 Task: Slide 4 - What is a pitch deck?.
Action: Mouse moved to (25, 85)
Screenshot: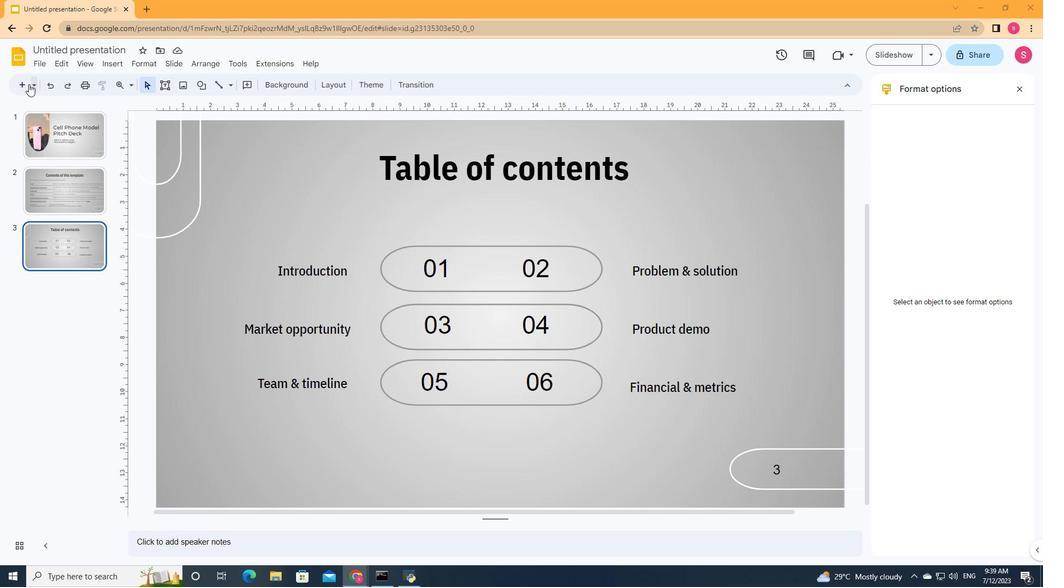 
Action: Mouse pressed left at (25, 85)
Screenshot: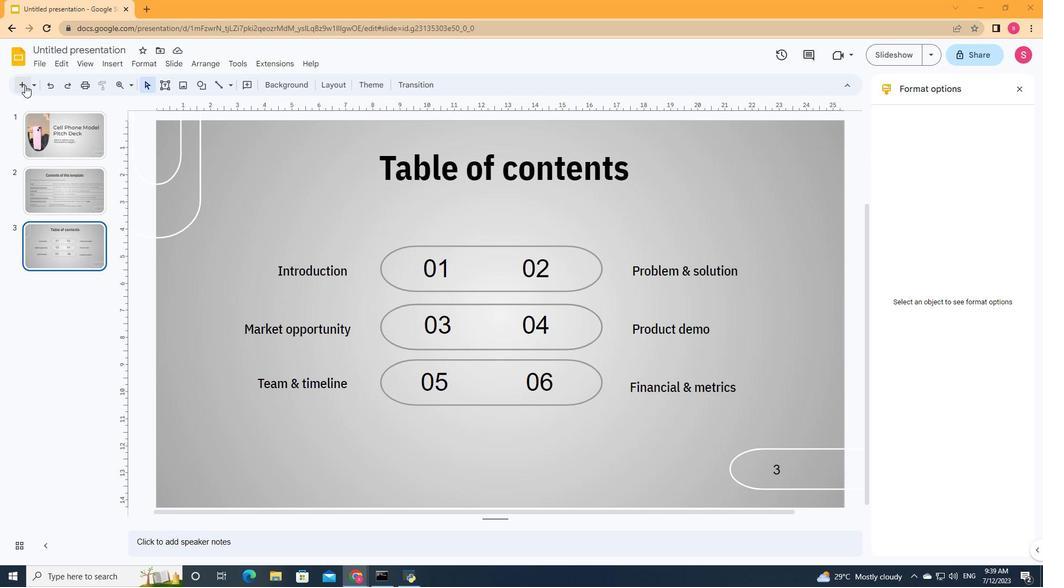 
Action: Mouse moved to (427, 282)
Screenshot: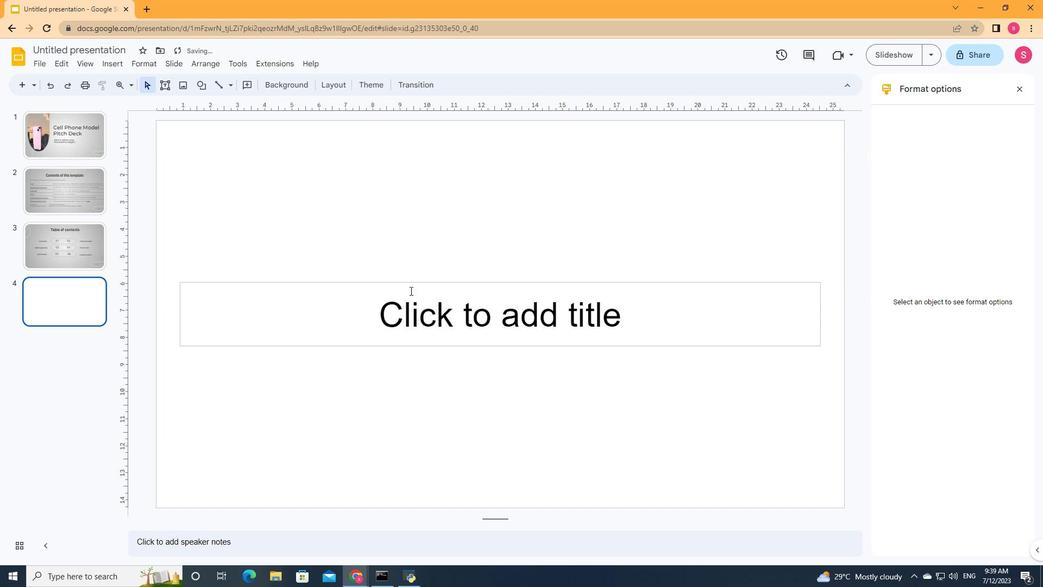 
Action: Mouse pressed left at (427, 282)
Screenshot: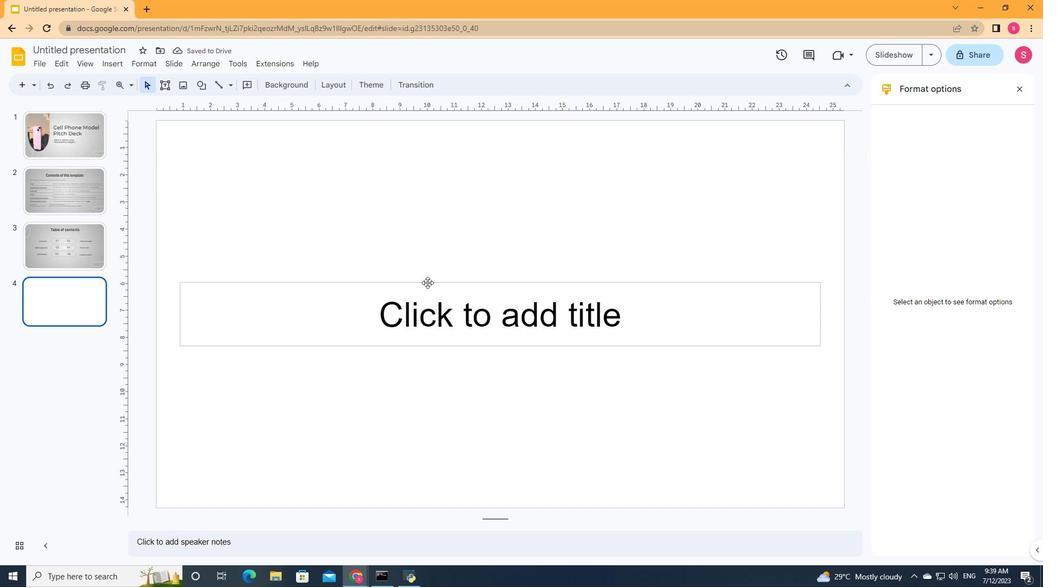 
Action: Mouse moved to (550, 173)
Screenshot: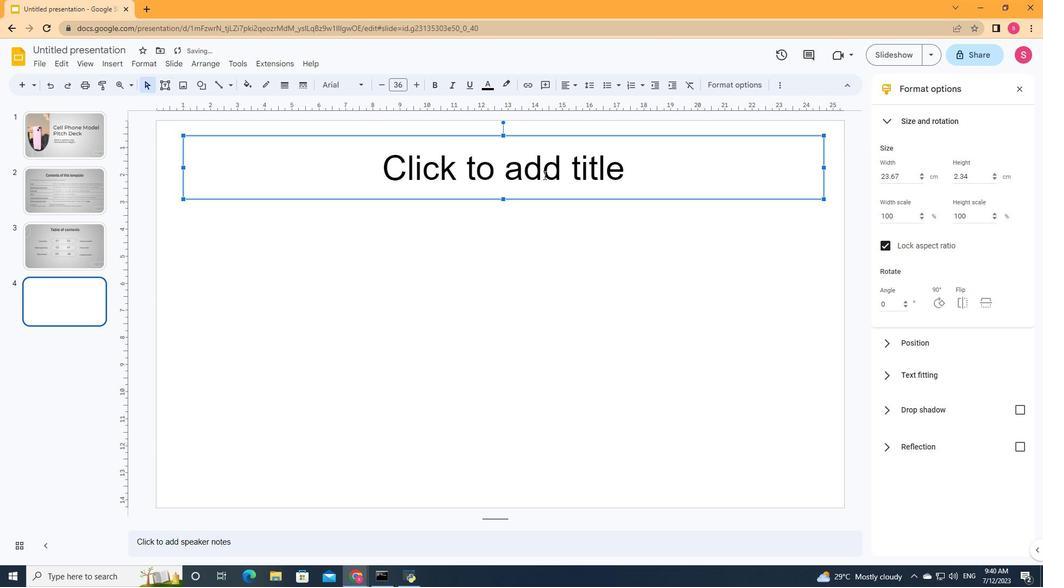 
Action: Mouse pressed left at (550, 173)
Screenshot: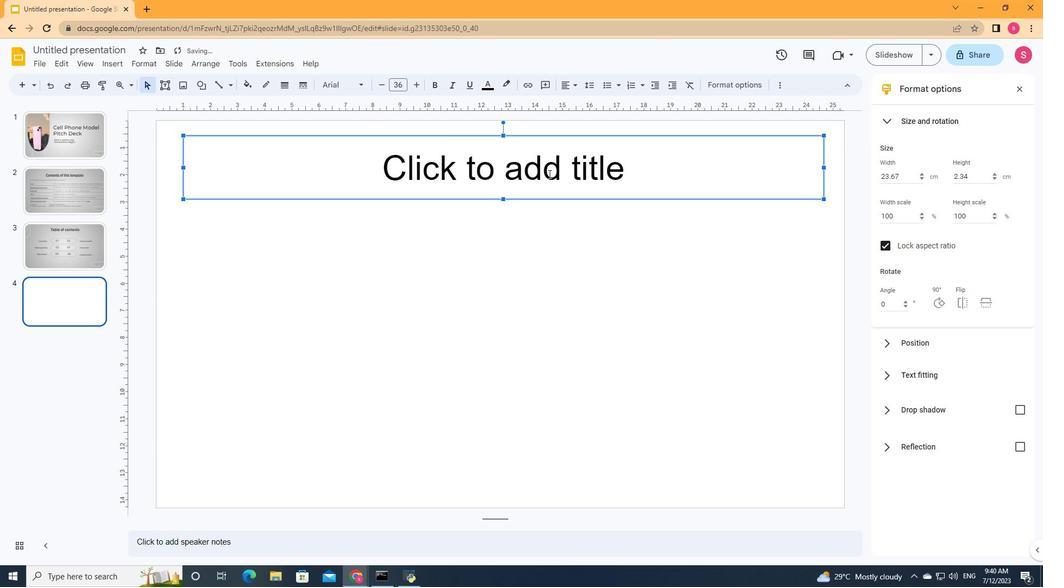 
Action: Mouse moved to (551, 173)
Screenshot: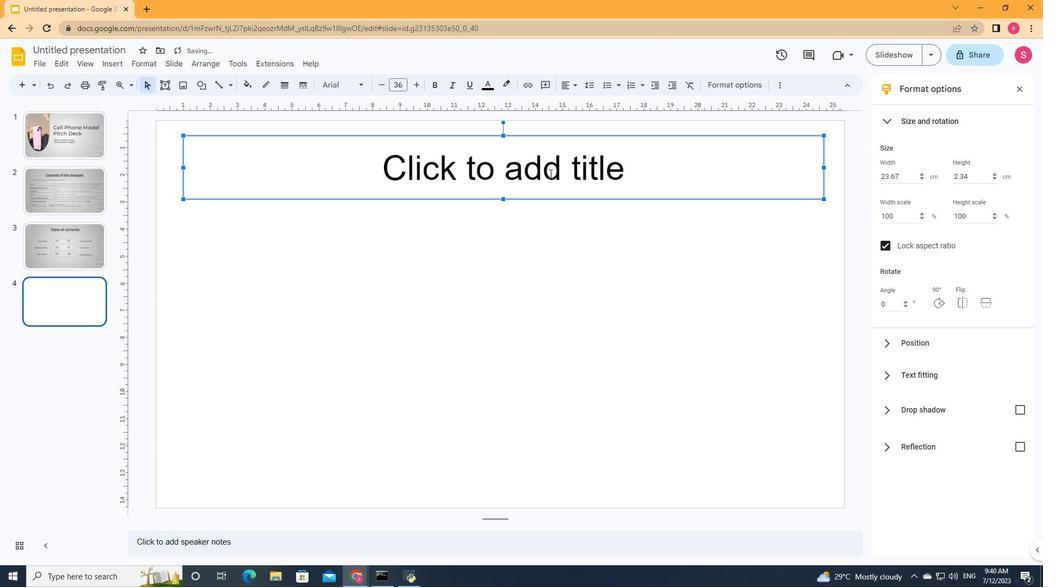 
Action: Key pressed <Key.shift>What<Key.space>is<Key.space>a<Key.space>pitch<Key.space>deck<Key.shift><Key.shift><Key.shift><Key.shift><Key.shift><Key.shift><Key.shift><Key.shift><Key.shift><Key.shift><Key.shift><Key.shift>?
Screenshot: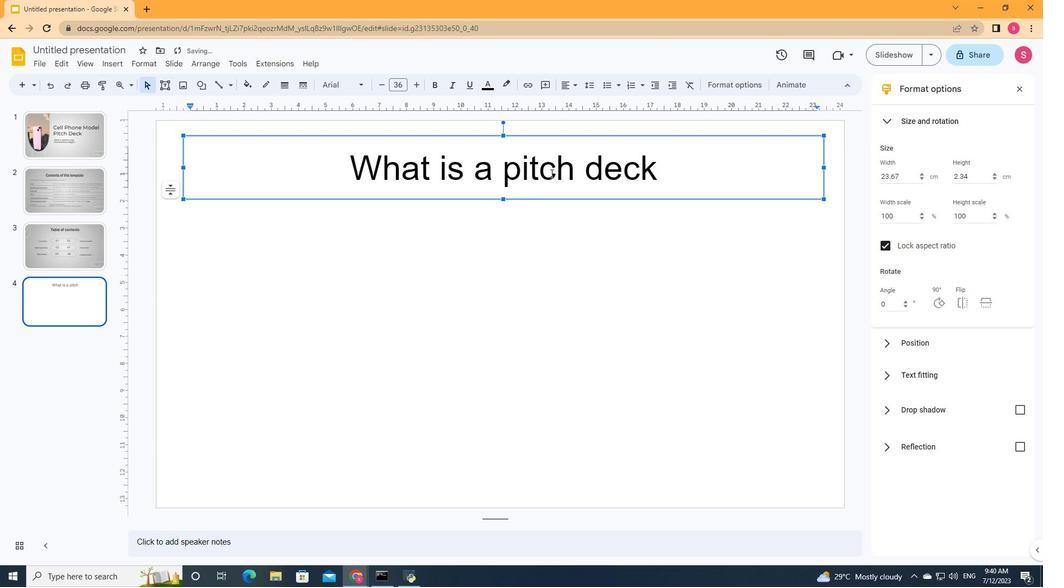 
Action: Mouse moved to (506, 259)
Screenshot: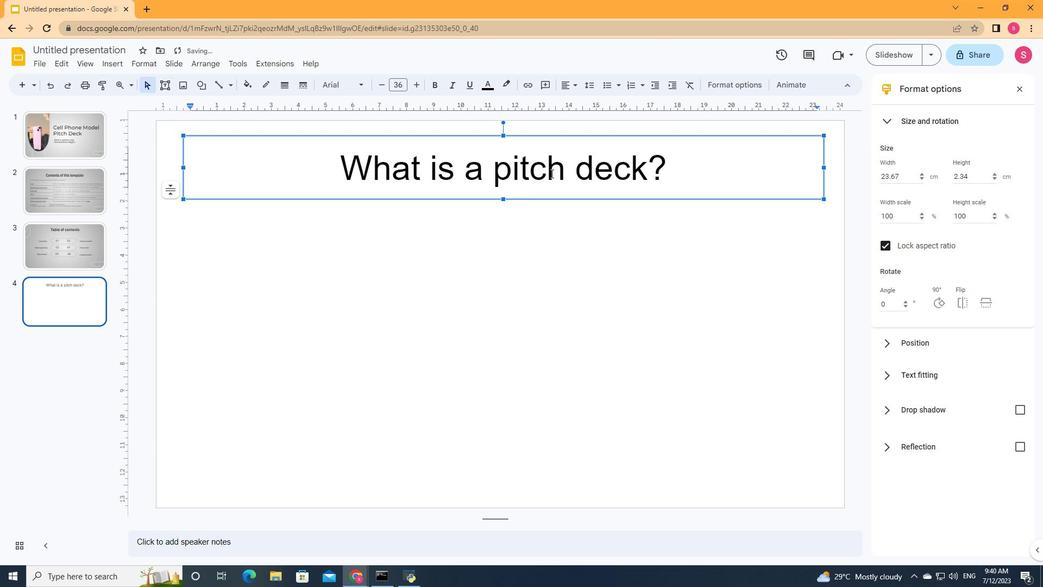 
Action: Mouse pressed left at (506, 259)
Screenshot: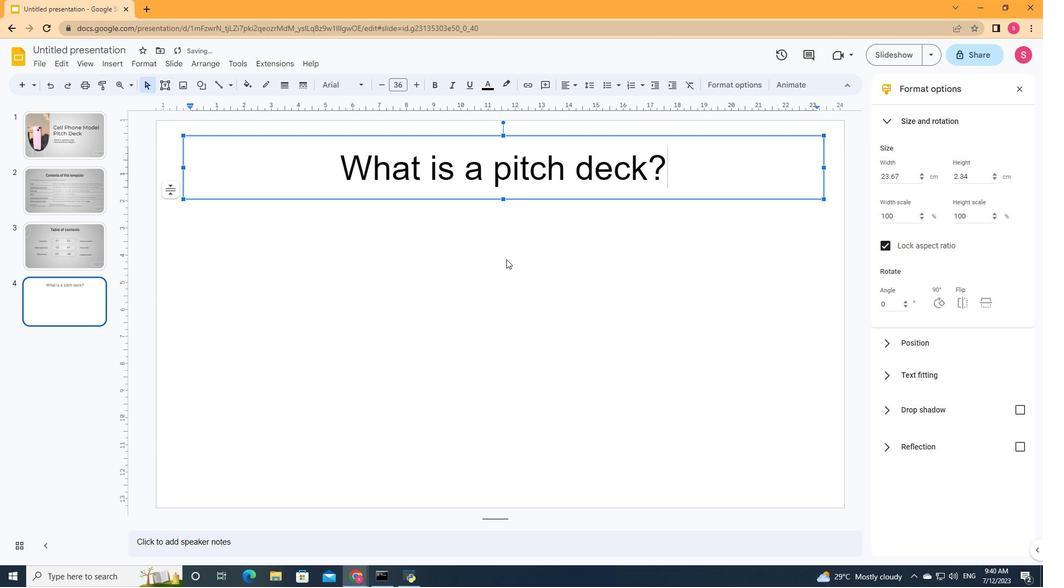 
Action: Mouse moved to (164, 86)
Screenshot: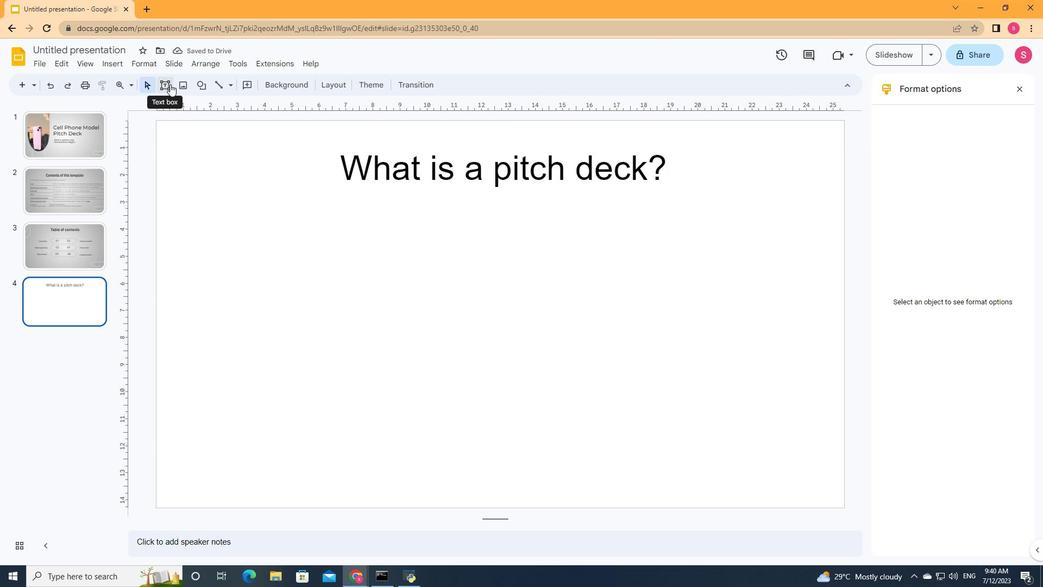 
Action: Mouse pressed left at (164, 86)
Screenshot: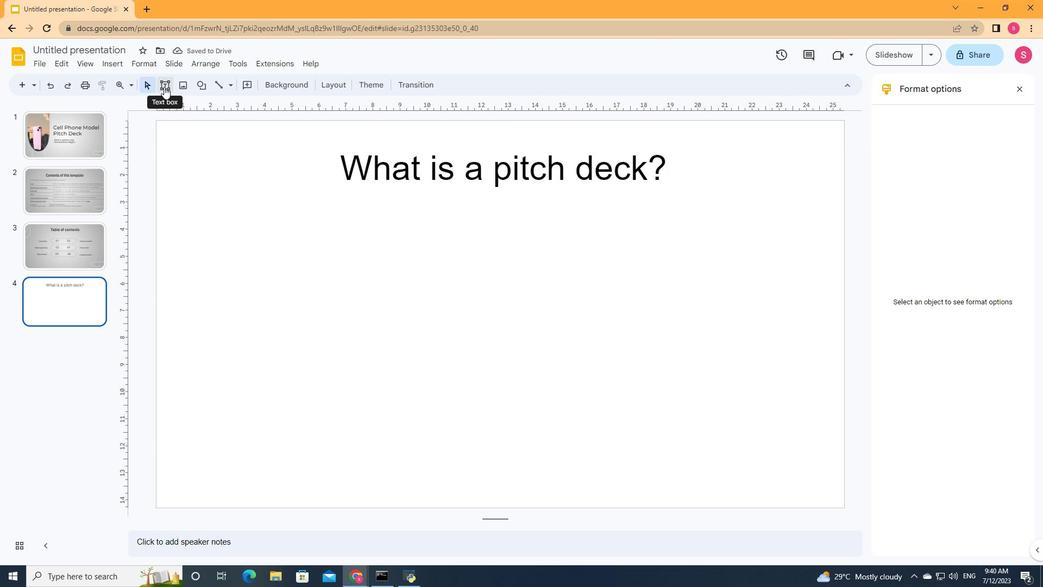 
Action: Mouse moved to (308, 214)
Screenshot: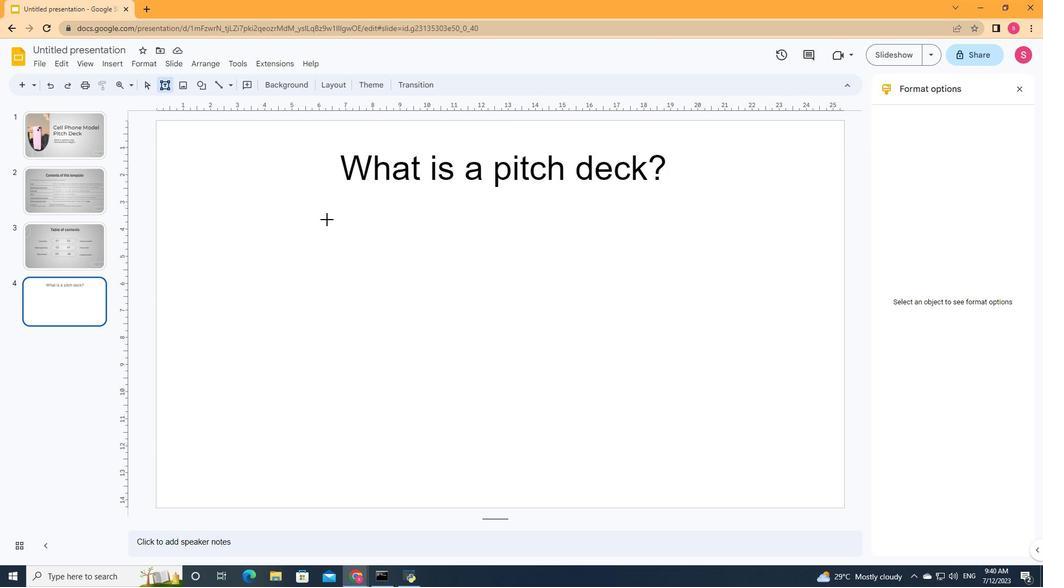 
Action: Mouse pressed left at (308, 214)
Screenshot: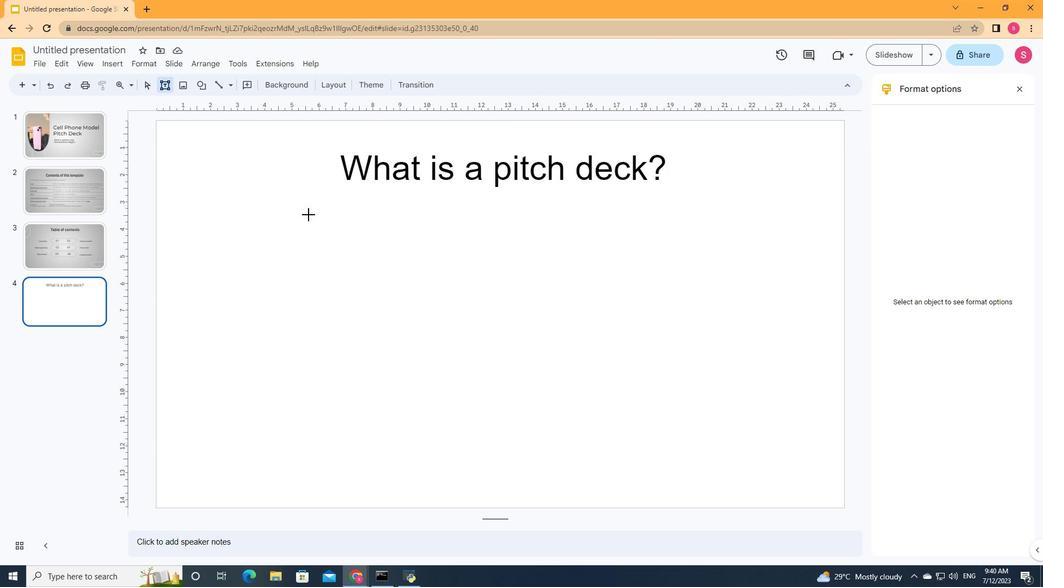 
Action: Mouse moved to (406, 257)
Screenshot: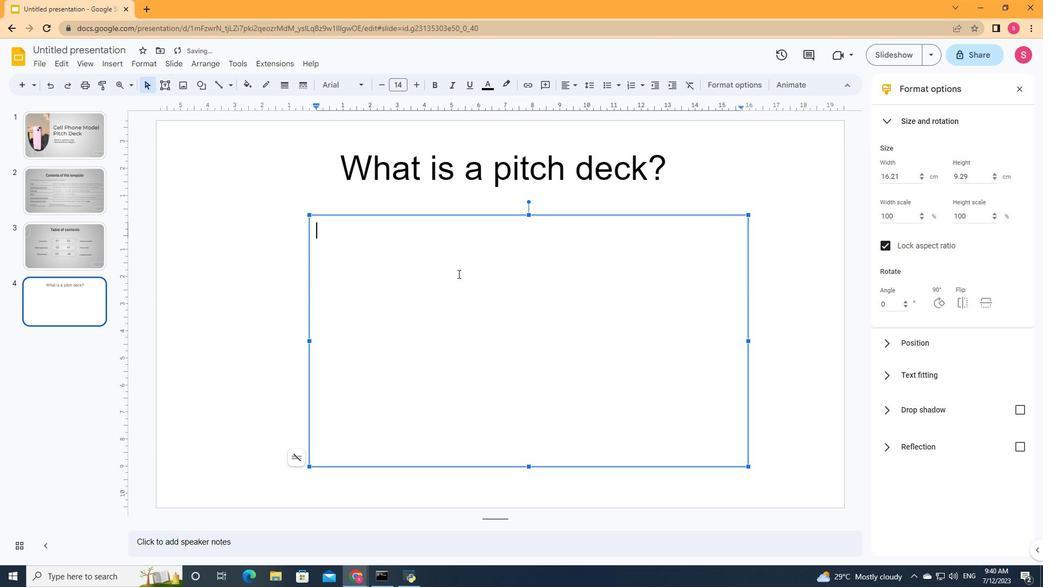 
Action: Key pressed <Key.shift>A<Key.space>pitch<Key.space>deck<Key.space>is<Key.space>a<Key.space>short<Key.space>presentation<Key.space>that<Key.space>entreprepre<Key.backspace><Key.backspace><Key.backspace>neurs<Key.space>use<Key.space>to<Key.space>describe<Key.space>their<Key.space>business<Key.space>and<Key.space>present<Key.space>it<Key.space>to<Key.space>potential<Key.space>investors.<Key.space><Key.shift>It<Key.space>usually<Key.space>consists<Key.space>of<Key.space>about<Key.space>10<Key.space>slides<Key.space>with<Key.shift><Key.shift><Key.shift><Key.shift><Key.shift><Key.shift><Key.shift><Key.shift><Key.shift>:<Key.enter><Key.shift><Key.shift><Key.shift><Key.shift><Key.shift><Key.shift><Key.shift><Key.shift><Key.shift><Key.shift><Key.shift><Key.shift><Key.shift><Key.shift><Key.shift><Key.shift><Key.shift><Key.shift><Key.shift><Key.shift><Key.shift><Key.shift><Key.shift><Key.shift><Key.shift><Key.shift><Key.shift><Key.shift><Key.shift><Key.shift><Key.shift>An<Key.space>overview<Key.space>of<Key.space>the<Key.space>company's<Key.space>mission<Key.space>and<Key.space>the<Key.space>product<Key.space>or<Key.space>service<Key.space>offered<Key.enter><Key.shift>Market<Key.space>opportunity<Key.enter><Key.shift>Team<Key.space><Key.backspace>,<Key.space><Key.shift>financials,<Key.space>etc.<Key.enter><Key.shift><Key.shift><Key.shift><Key.shift><Key.shift><Key.shift><Key.shift><Key.shift>The<Key.space>goal<Key.space>is<Key.space>to<Key.space>garner<Key.space>enough<Key.space>interest<Key.space>from<Key.space>investors<Key.space>so<Key.space>that<Key.space>they<Key.space>are<Key.space>motivated<Key.space>to<Key.space>invest<Key.space>in<Key.space>the<Key.space>business
Screenshot: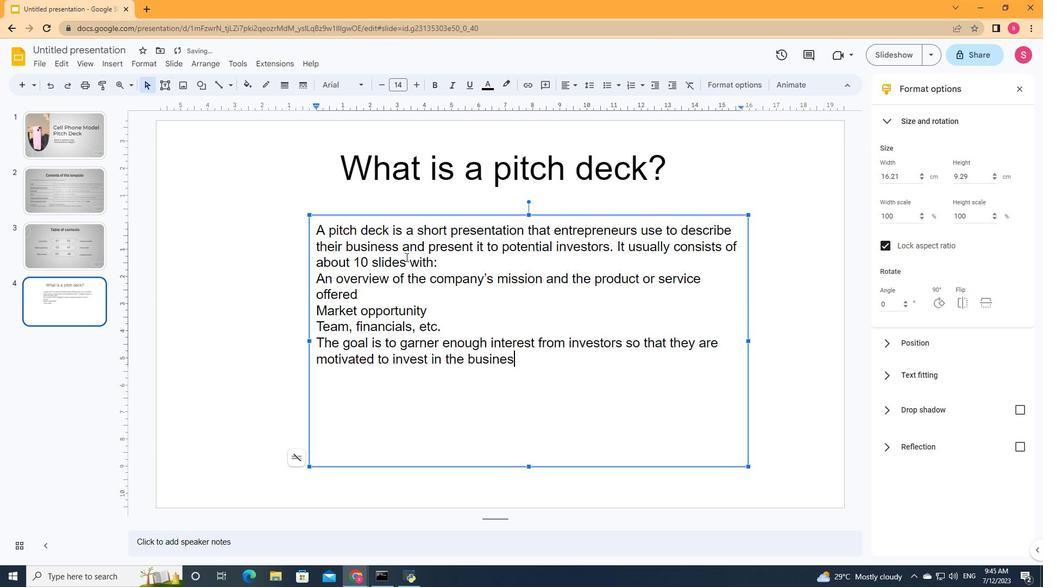 
Action: Mouse scrolled (406, 257) with delta (0, 0)
Screenshot: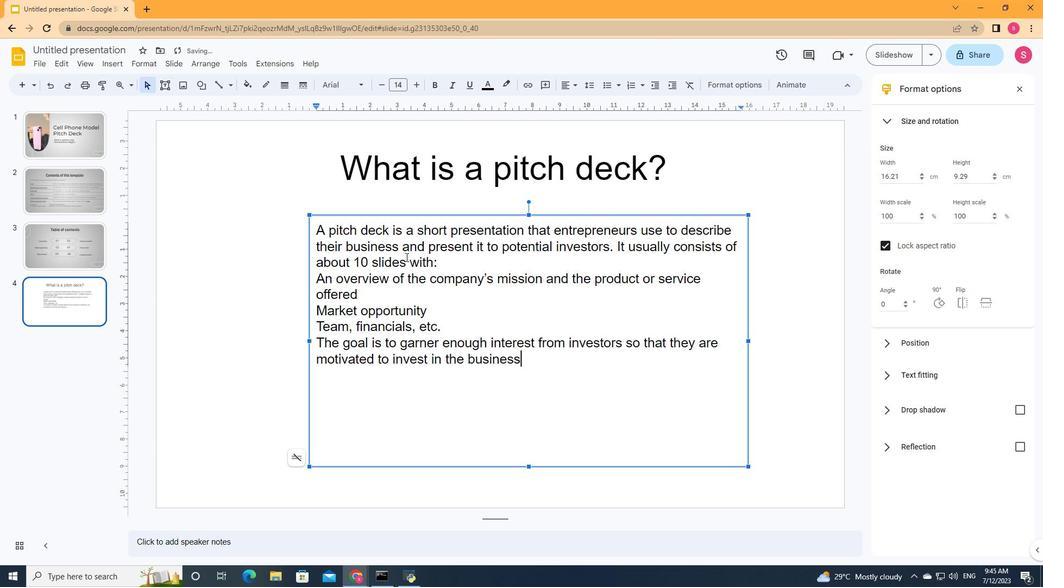 
Action: Mouse moved to (88, 285)
Screenshot: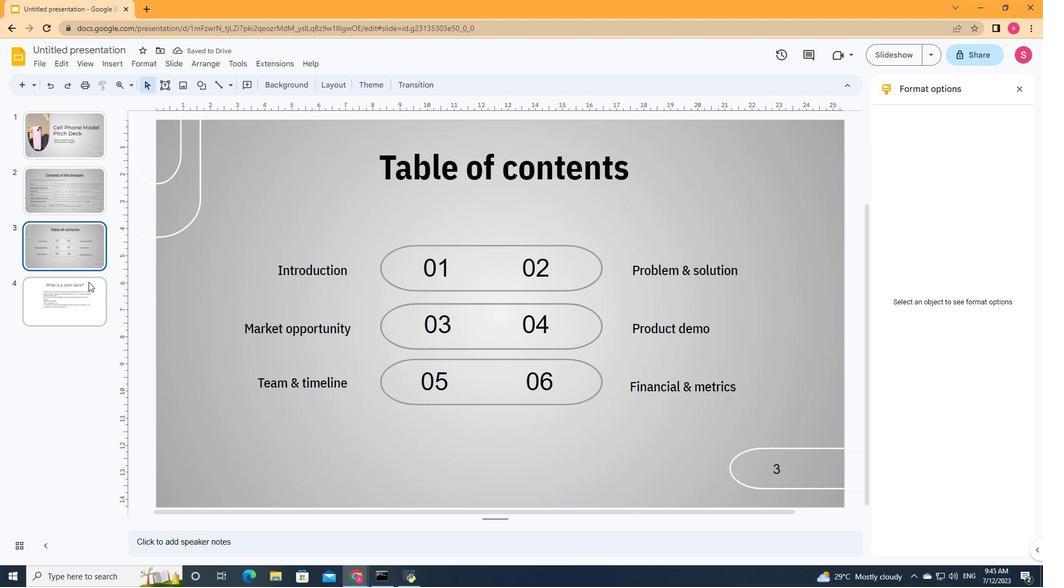 
Action: Mouse pressed left at (88, 285)
Screenshot: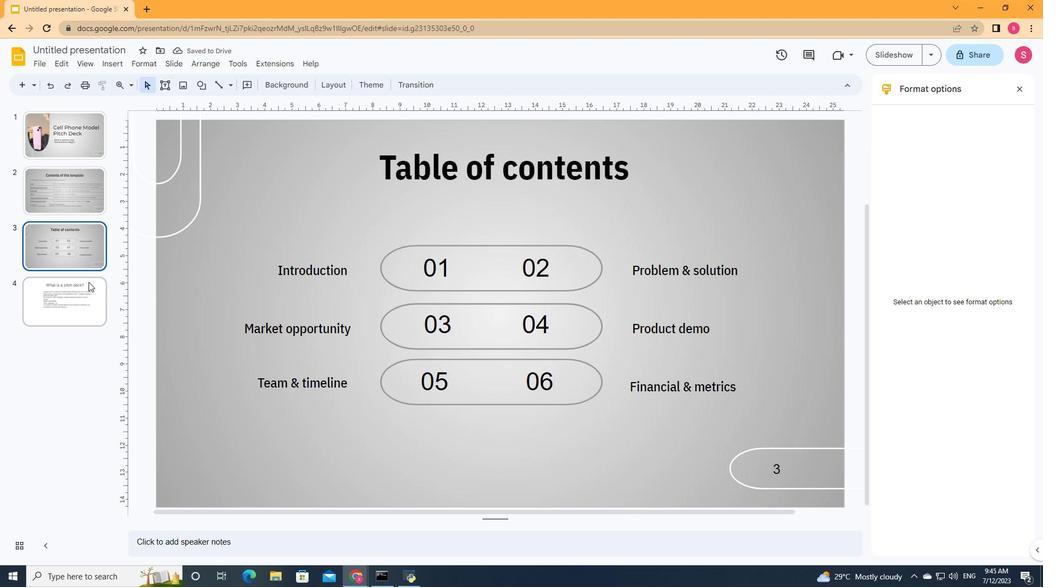 
Action: Mouse moved to (348, 173)
Screenshot: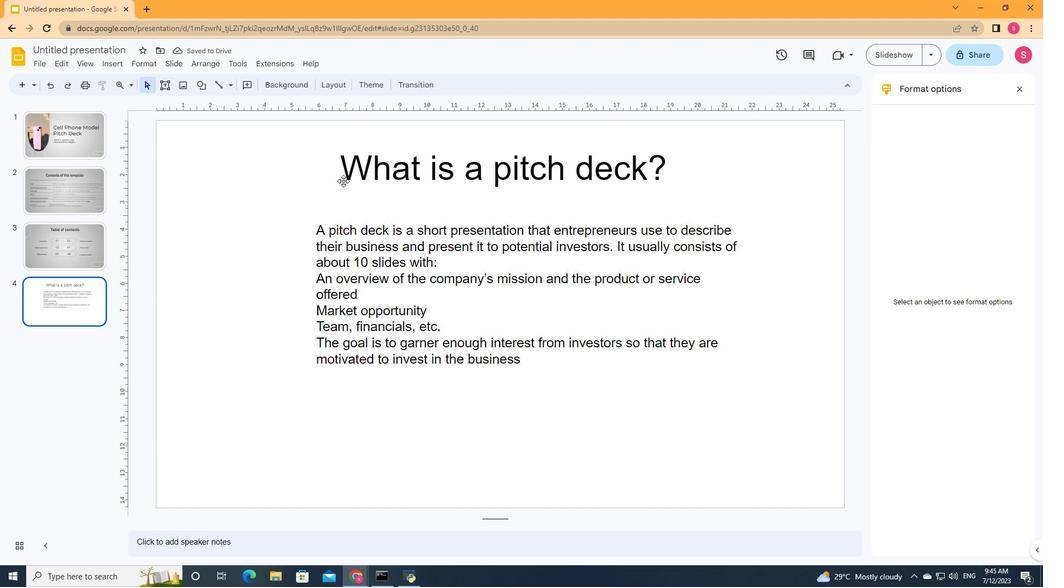 
Action: Mouse pressed left at (348, 173)
Screenshot: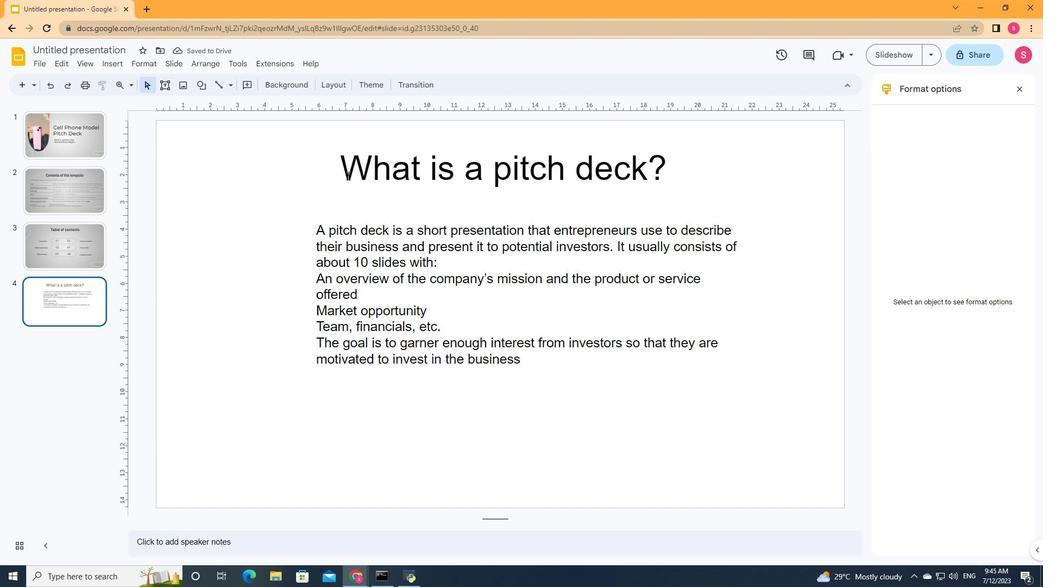 
Action: Mouse moved to (181, 167)
Screenshot: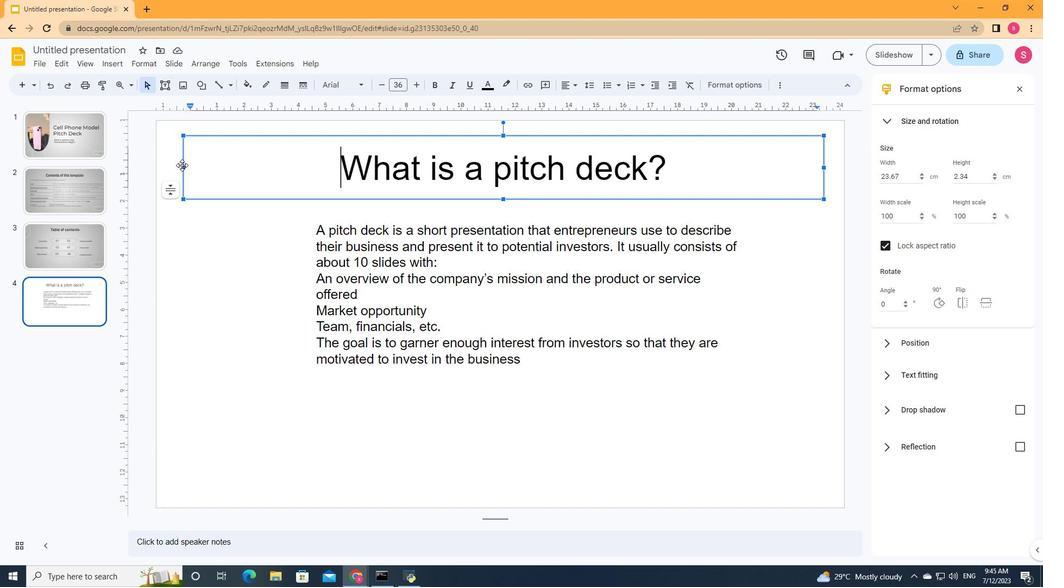 
Action: Mouse pressed left at (181, 167)
Screenshot: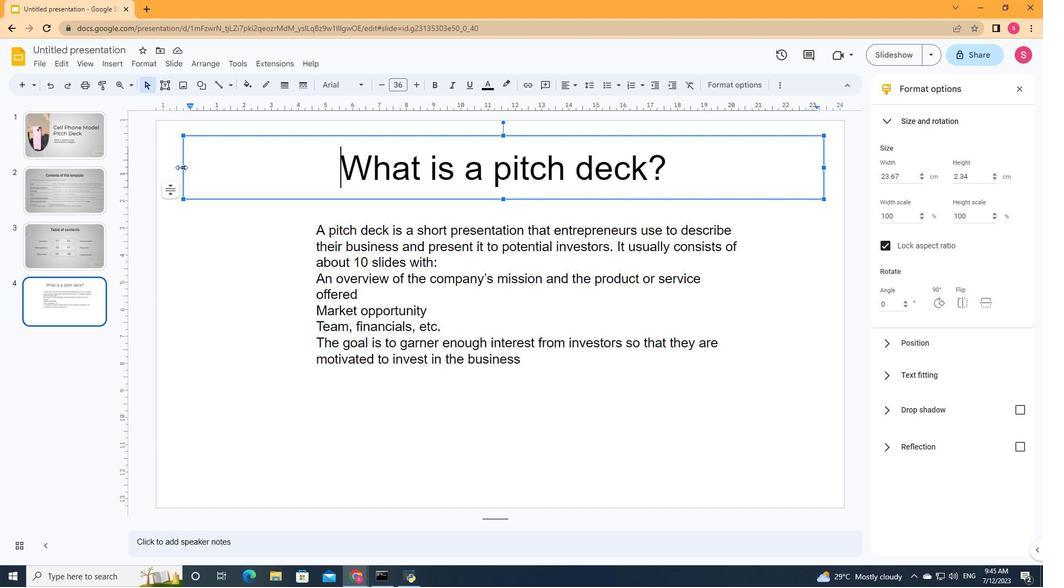 
Action: Mouse moved to (576, 188)
Screenshot: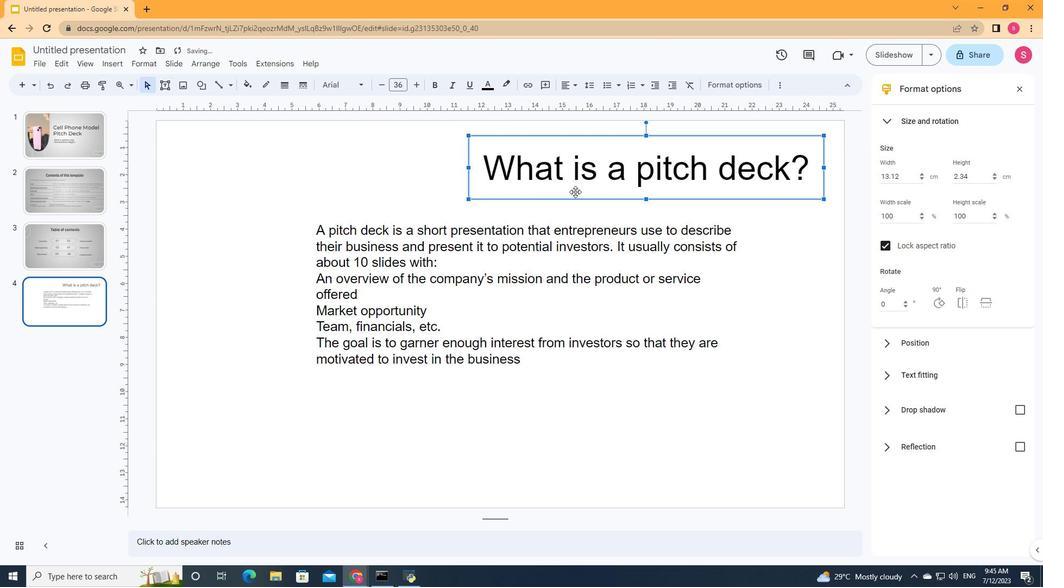 
Action: Mouse pressed left at (576, 188)
Screenshot: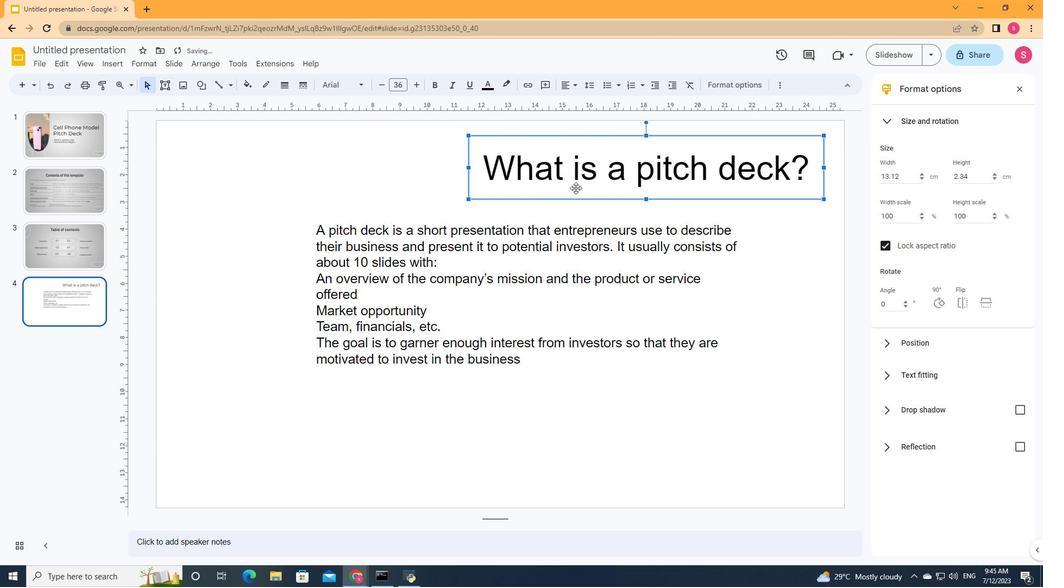 
Action: Mouse moved to (807, 170)
Screenshot: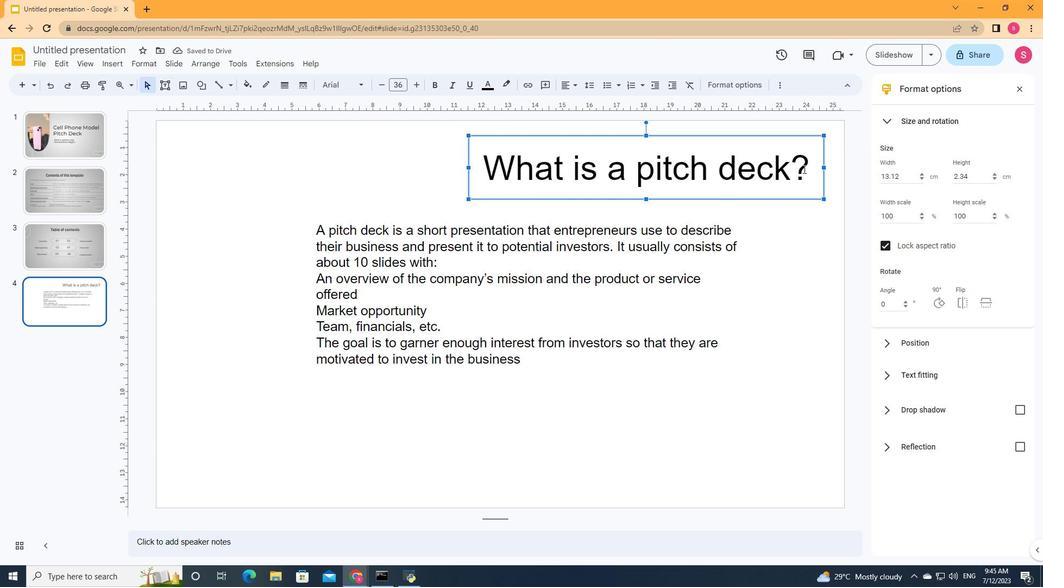 
Action: Mouse pressed left at (807, 170)
Screenshot: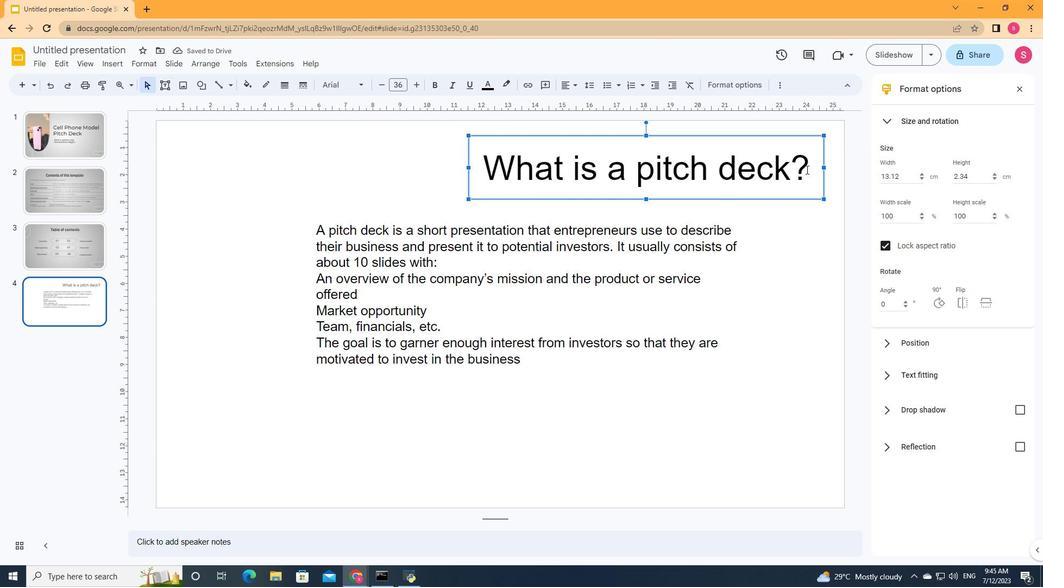 
Action: Mouse moved to (377, 84)
Screenshot: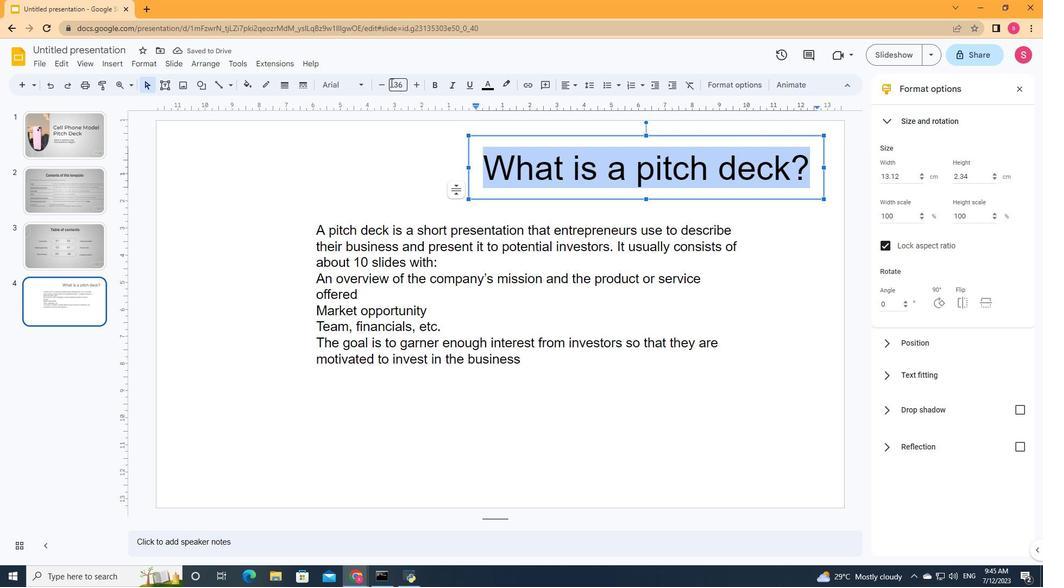 
Action: Mouse pressed left at (377, 84)
Screenshot: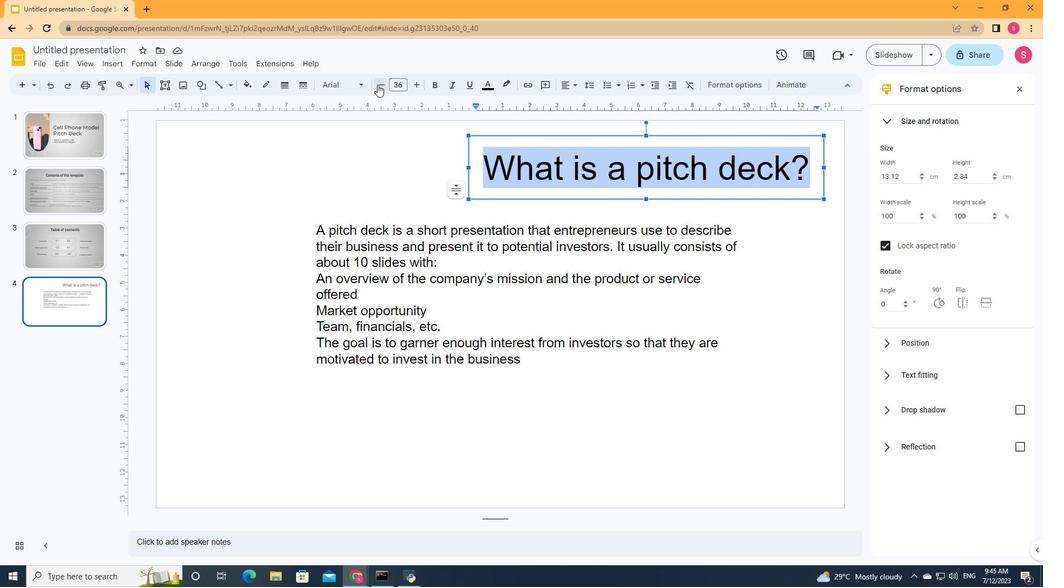
Action: Mouse pressed left at (377, 84)
Screenshot: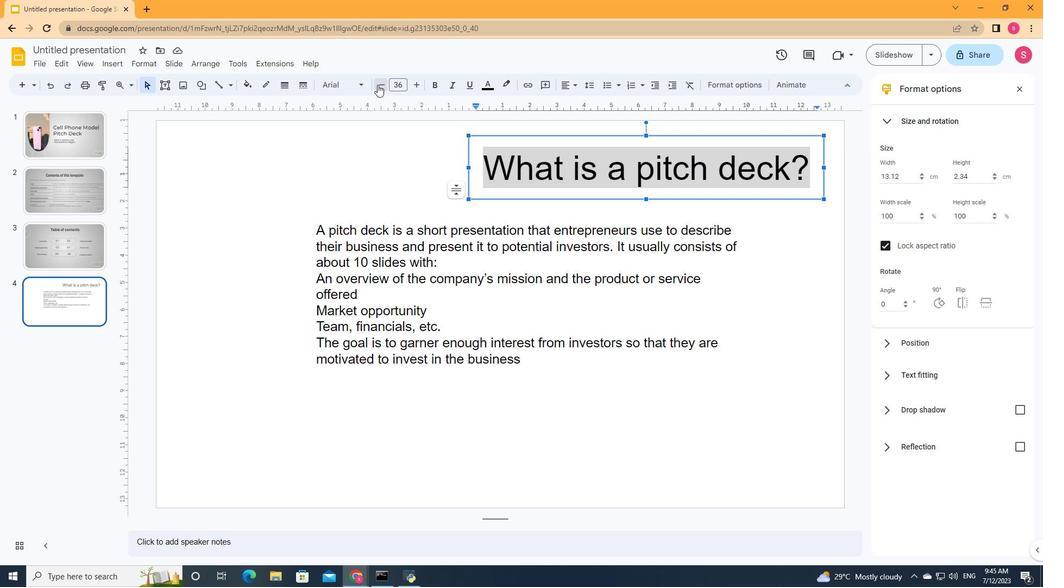 
Action: Mouse pressed left at (377, 84)
Screenshot: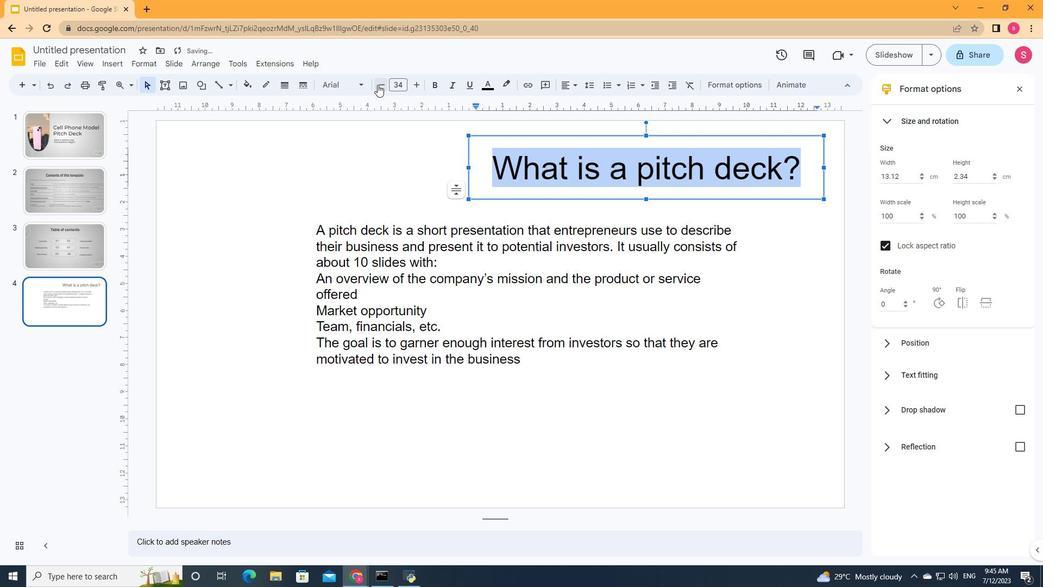 
Action: Mouse pressed left at (377, 84)
Screenshot: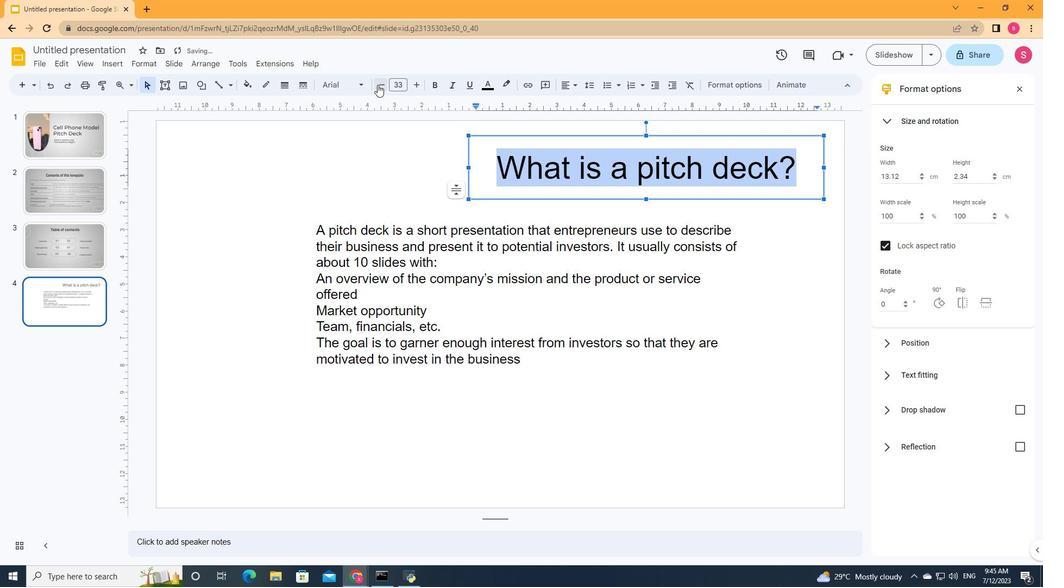 
Action: Mouse moved to (315, 228)
Screenshot: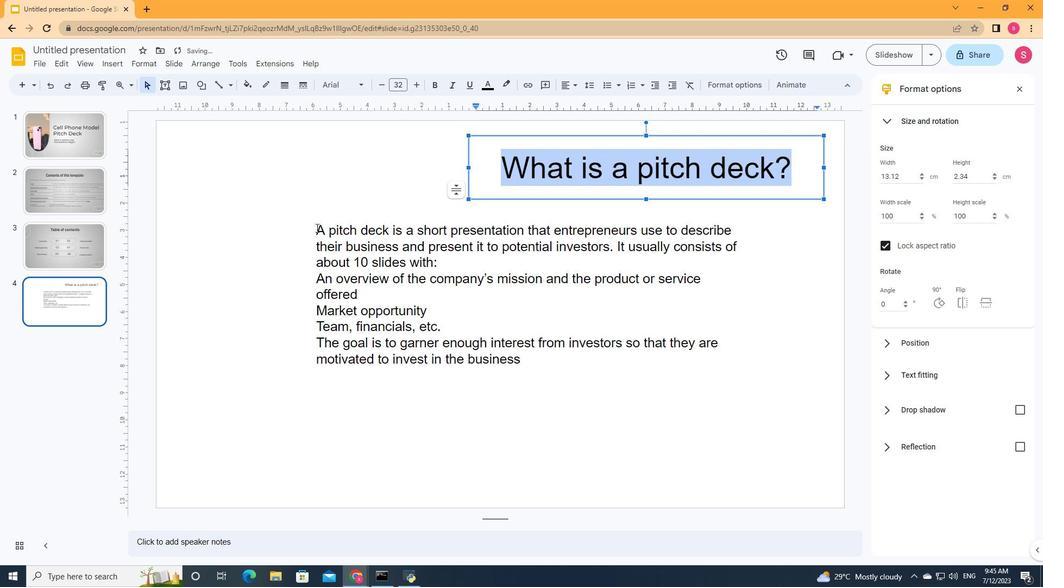 
Action: Mouse pressed left at (315, 228)
Screenshot: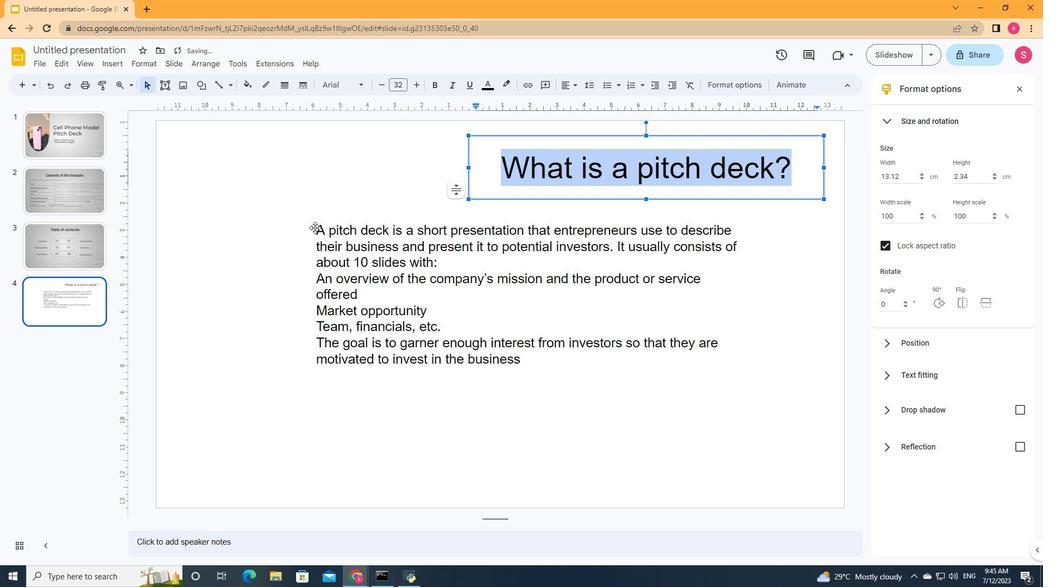 
Action: Mouse moved to (527, 357)
Screenshot: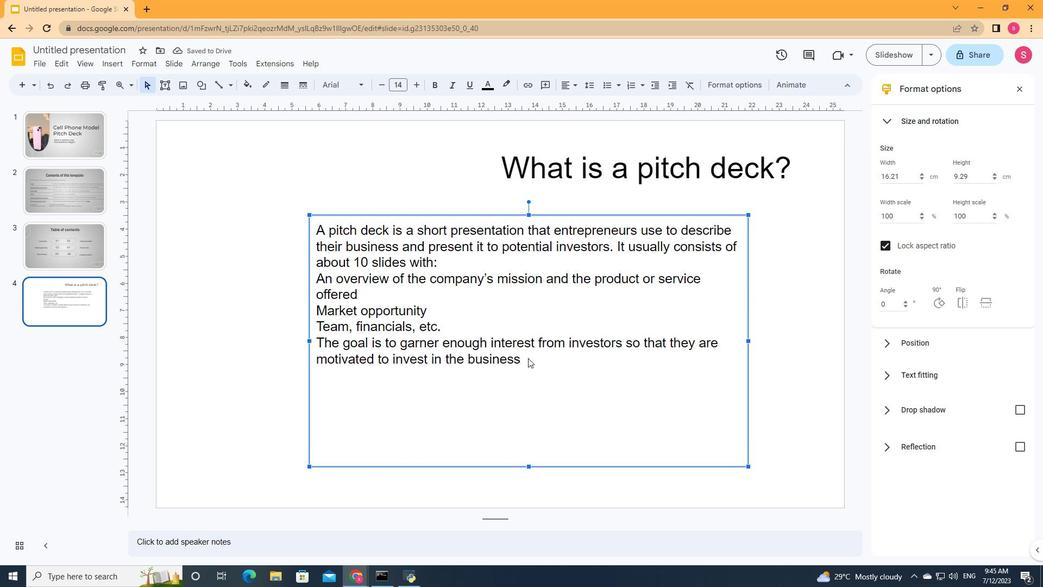 
Action: Mouse pressed left at (527, 357)
Screenshot: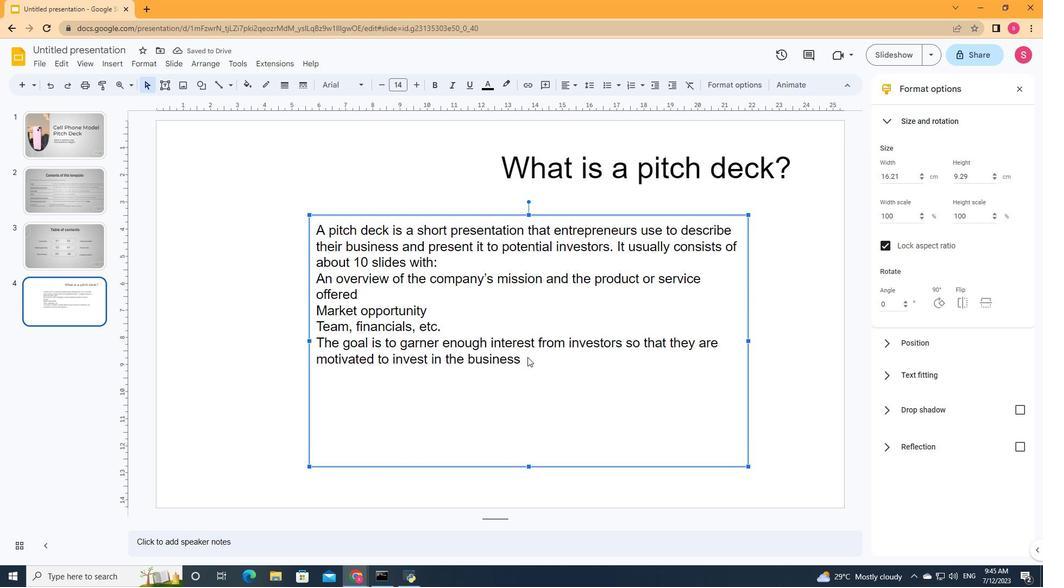 
Action: Mouse moved to (524, 358)
Screenshot: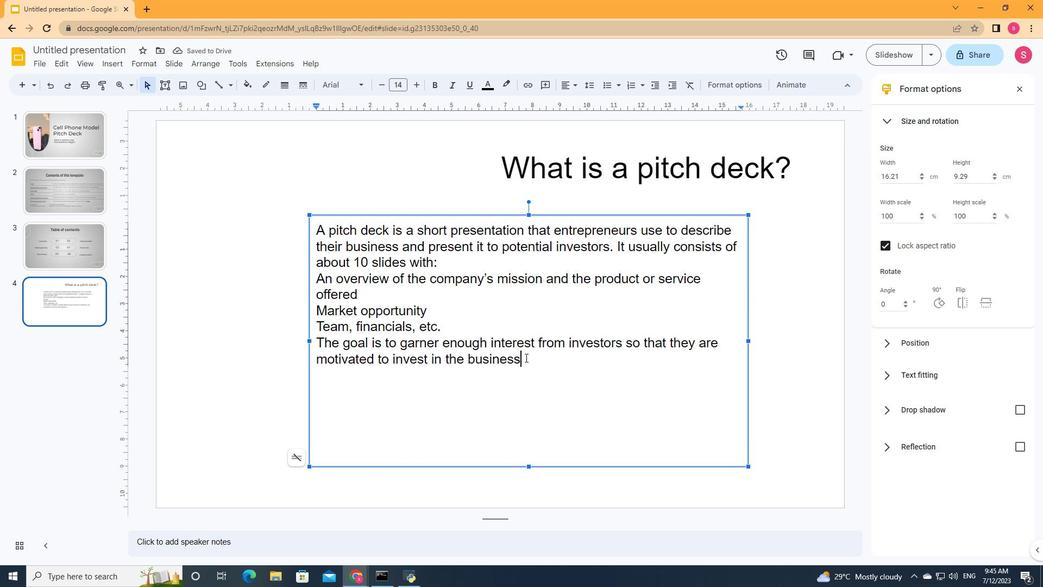 
Action: Mouse pressed left at (524, 358)
Screenshot: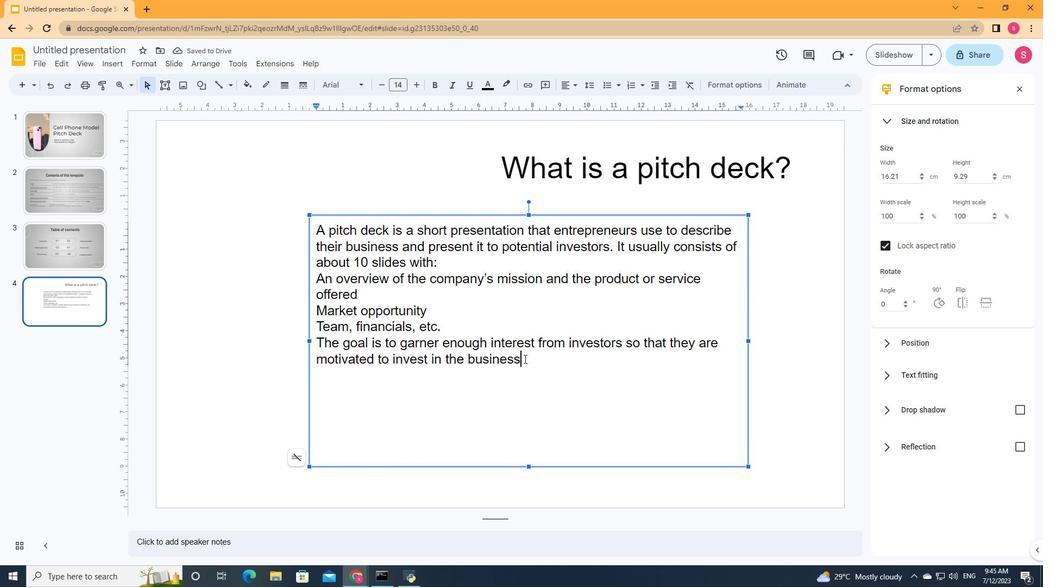 
Action: Mouse moved to (308, 341)
Screenshot: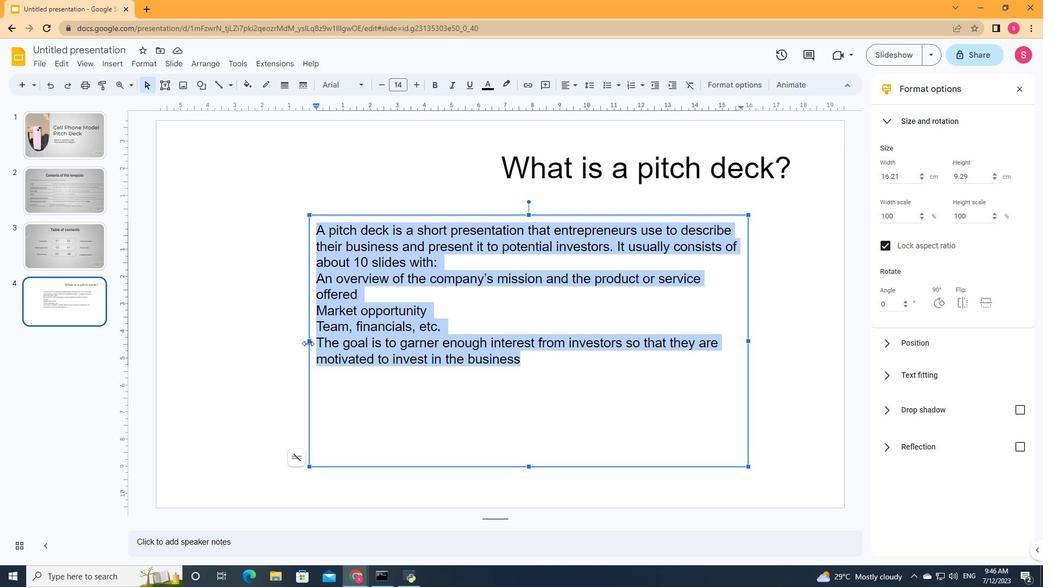 
Action: Mouse pressed left at (308, 341)
Screenshot: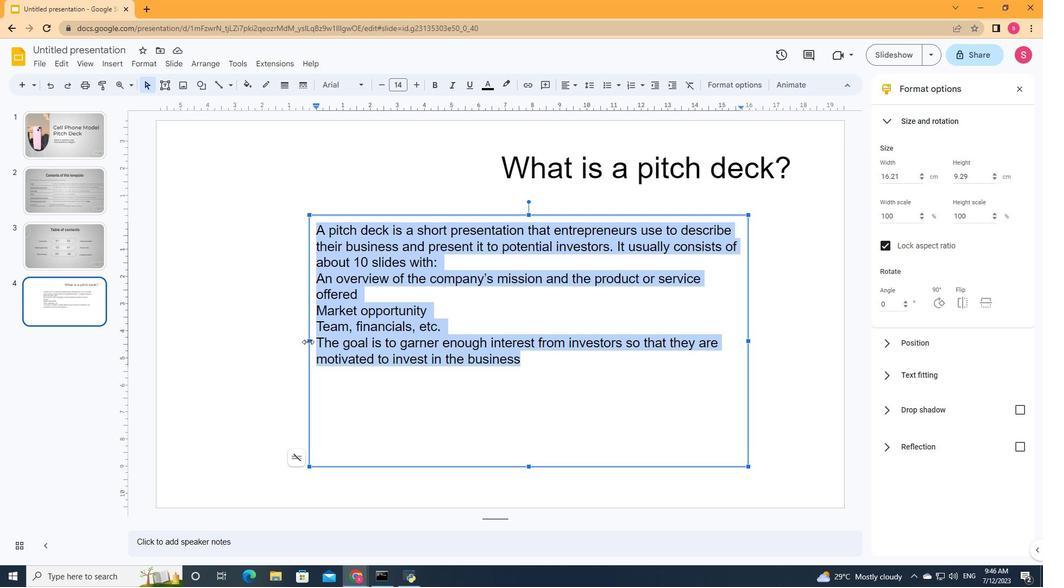 
Action: Mouse moved to (606, 345)
Screenshot: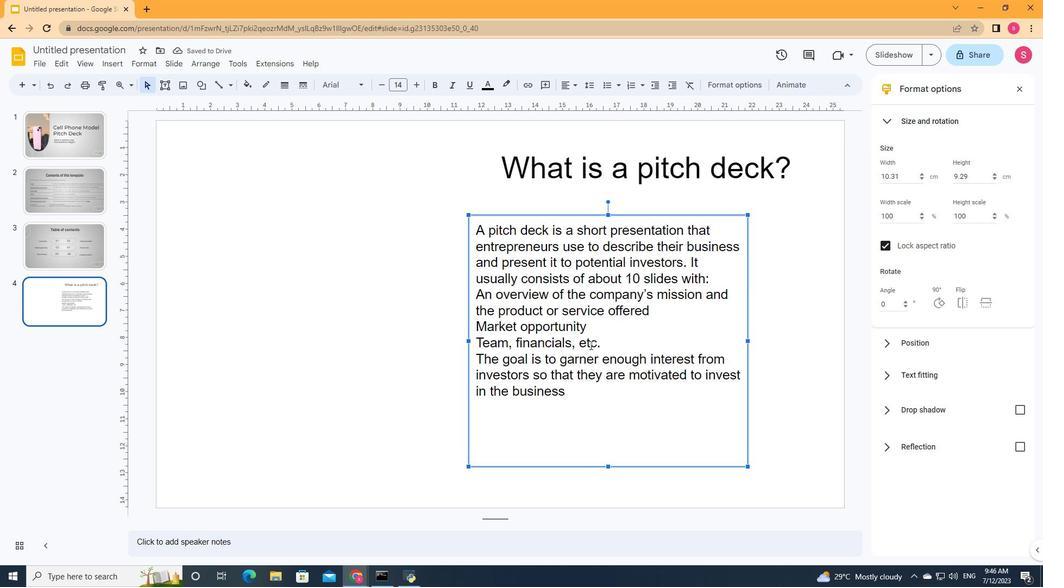 
Action: Mouse pressed left at (606, 345)
Screenshot: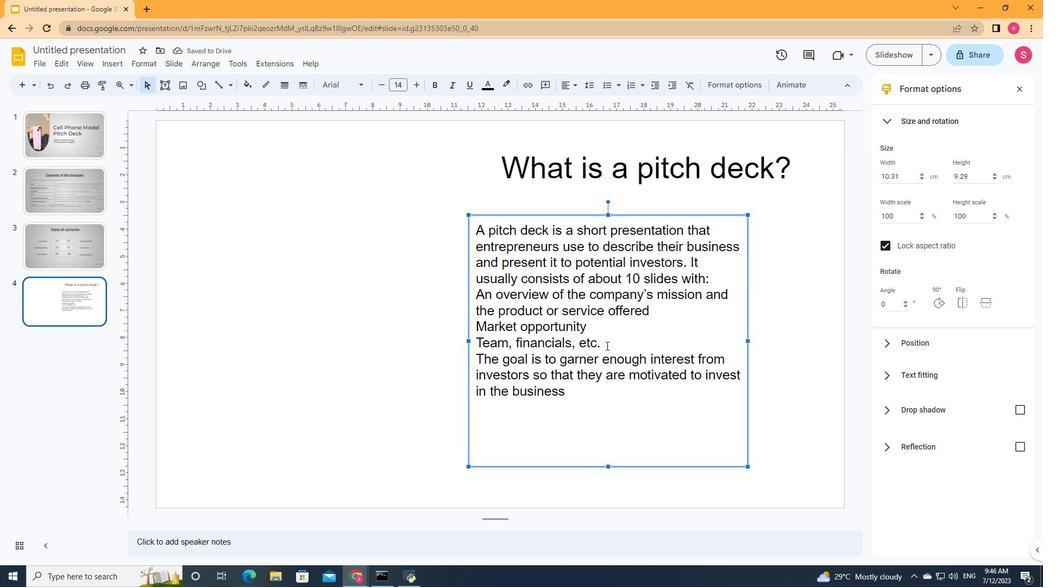 
Action: Mouse moved to (620, 85)
Screenshot: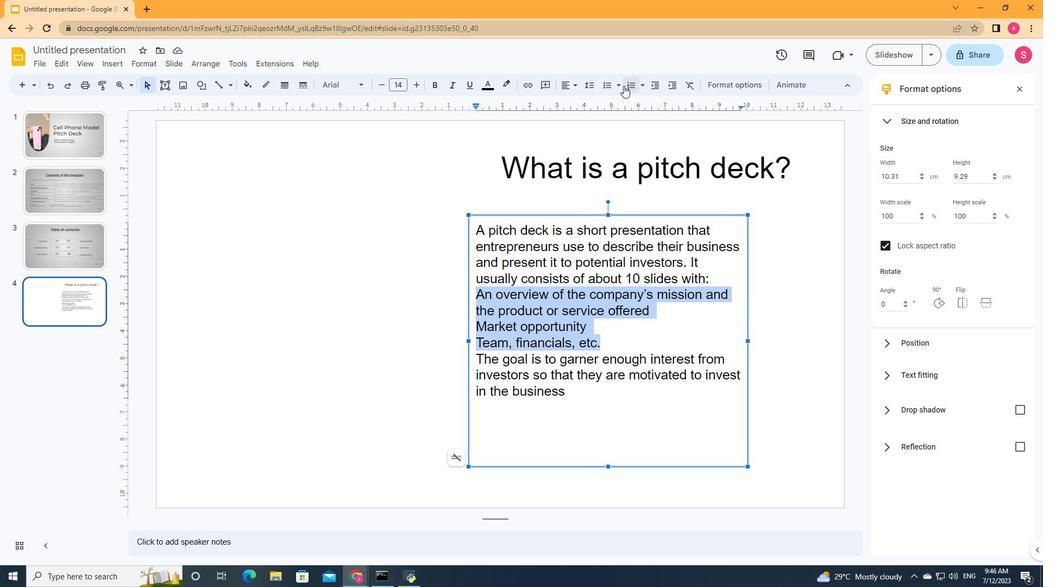 
Action: Mouse pressed left at (620, 85)
Screenshot: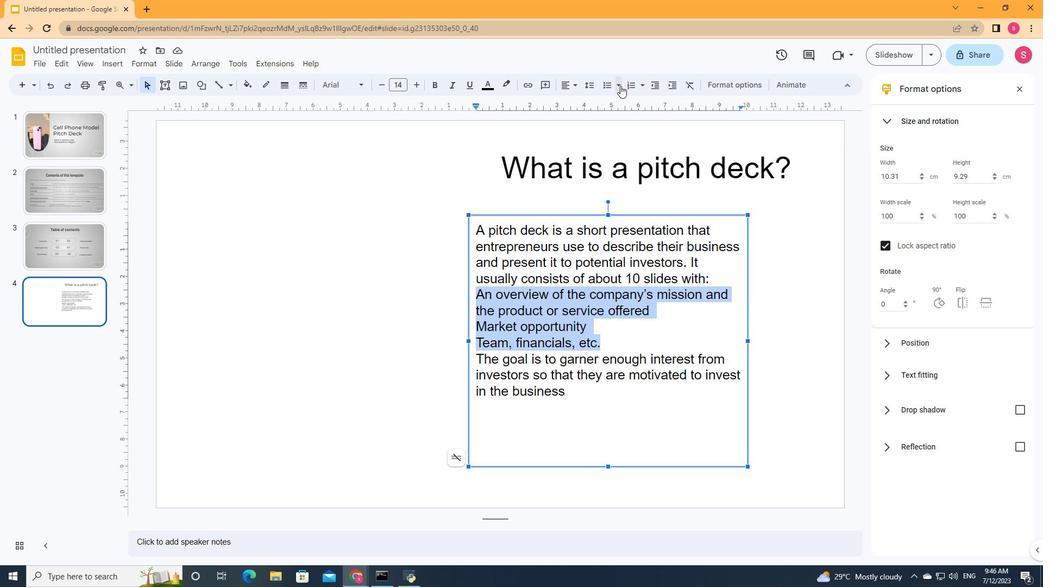 
Action: Mouse moved to (619, 116)
Screenshot: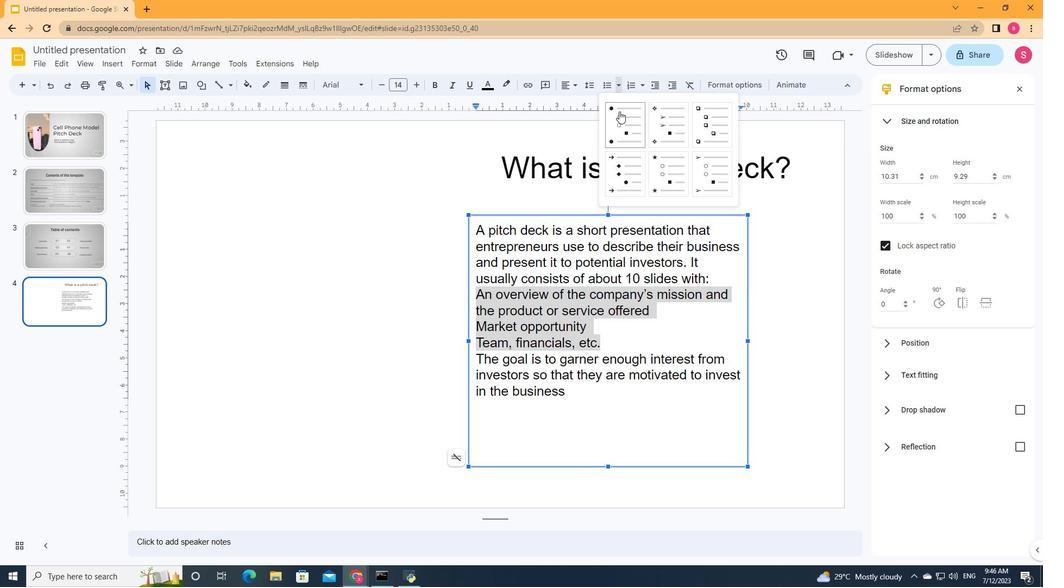 
Action: Mouse pressed left at (619, 116)
Screenshot: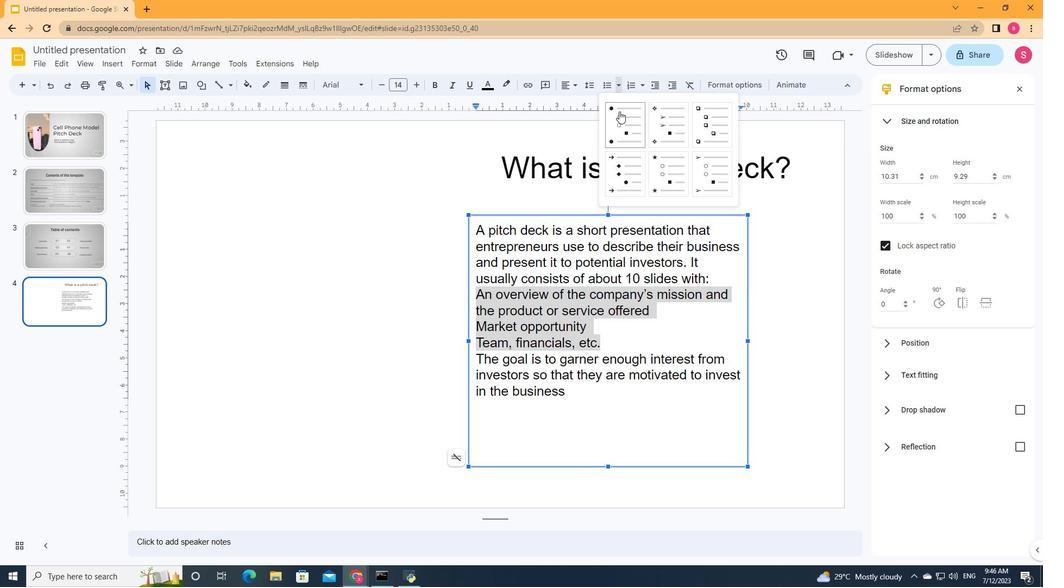 
Action: Mouse moved to (147, 64)
Screenshot: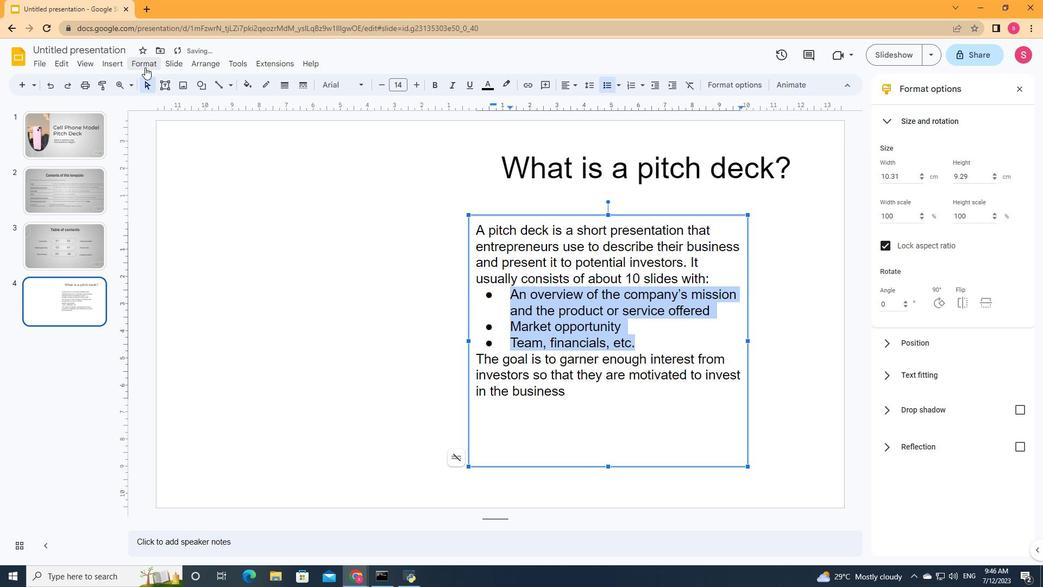 
Action: Mouse pressed left at (147, 64)
Screenshot: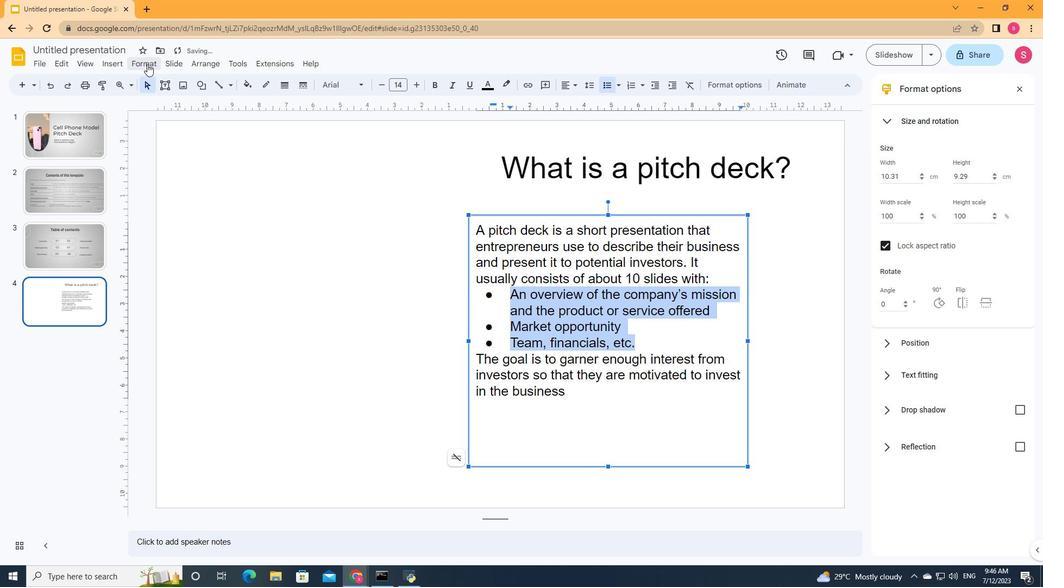 
Action: Mouse moved to (361, 169)
Screenshot: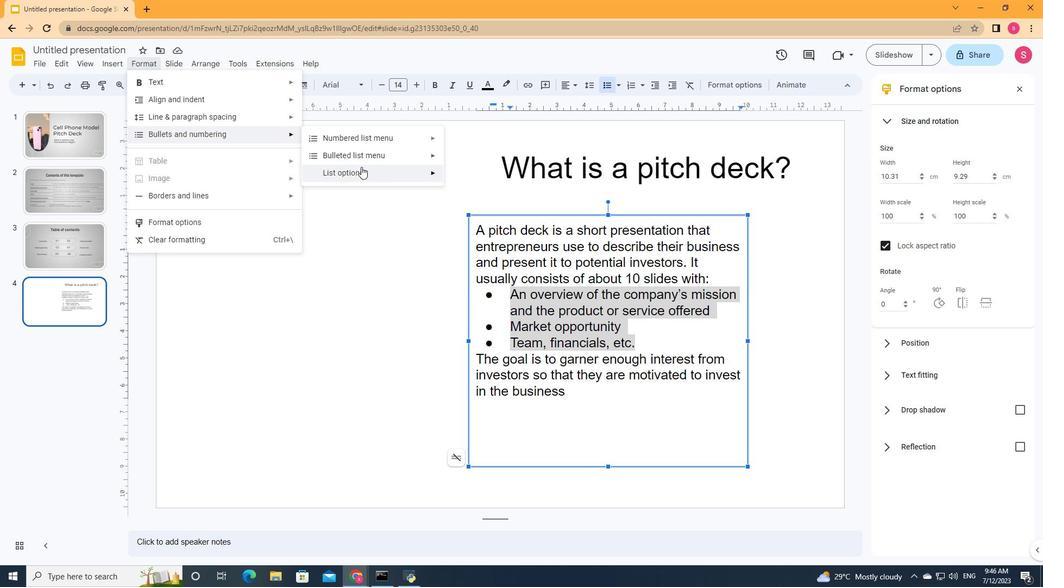
Action: Mouse pressed left at (361, 169)
Screenshot: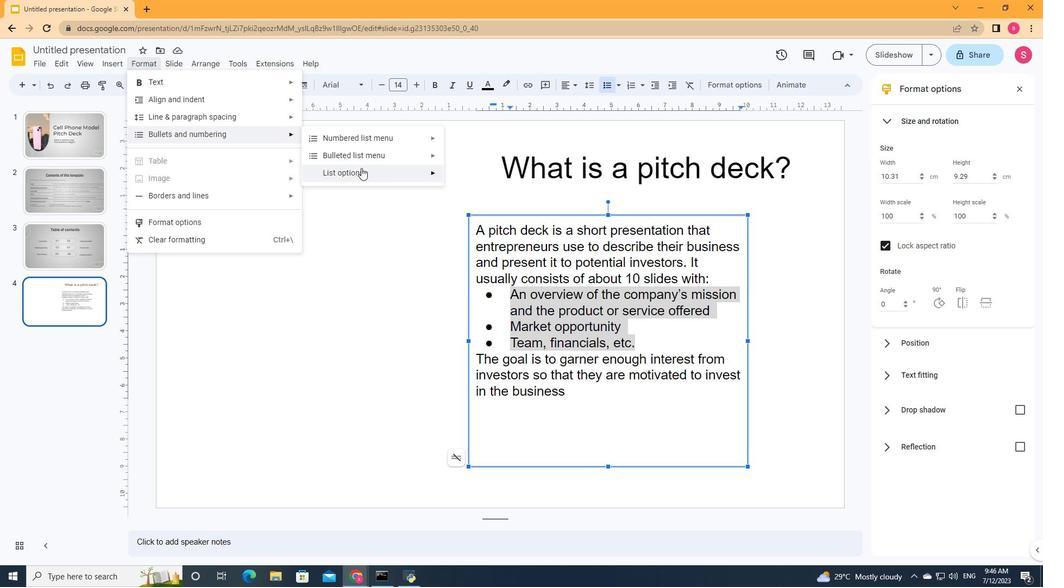 
Action: Mouse moved to (490, 206)
Screenshot: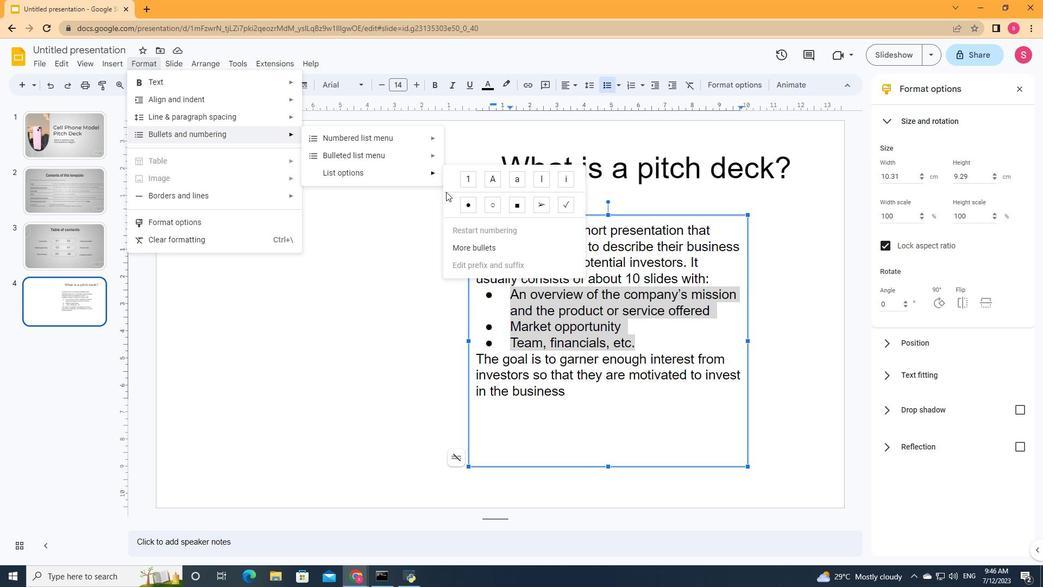 
Action: Mouse pressed left at (490, 206)
Screenshot: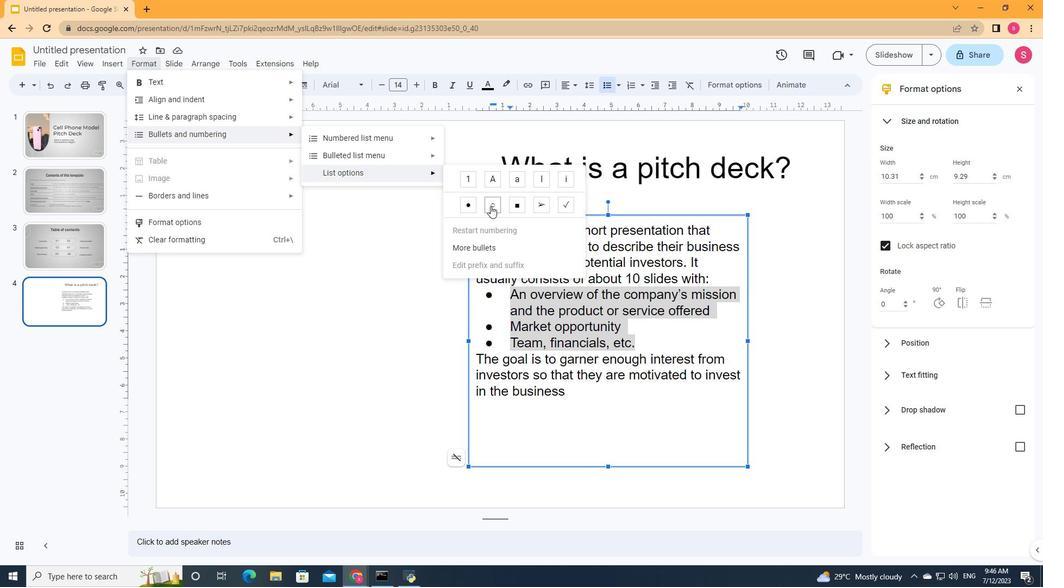 
Action: Mouse moved to (747, 340)
Screenshot: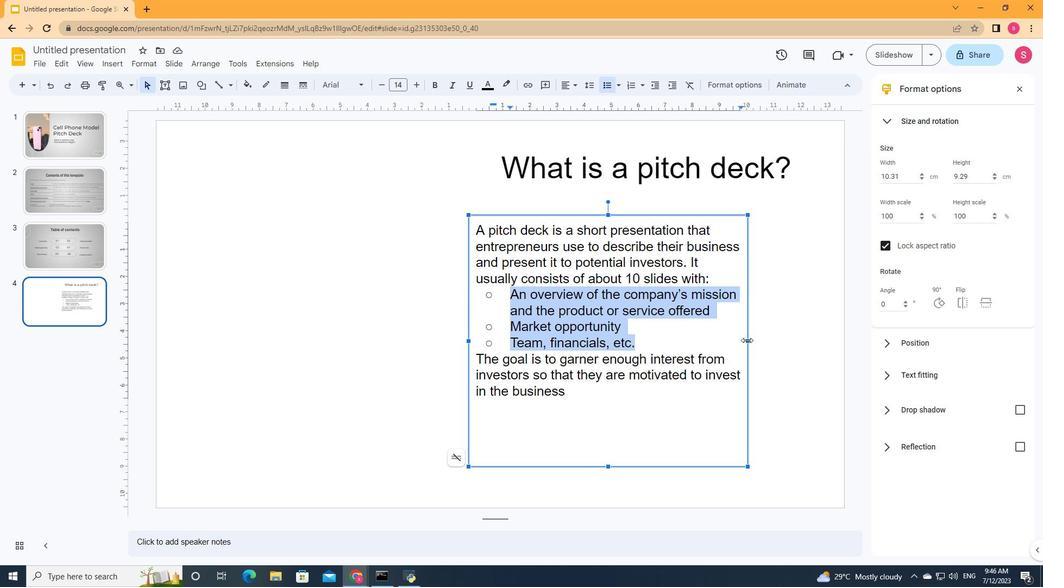 
Action: Mouse pressed left at (747, 340)
Screenshot: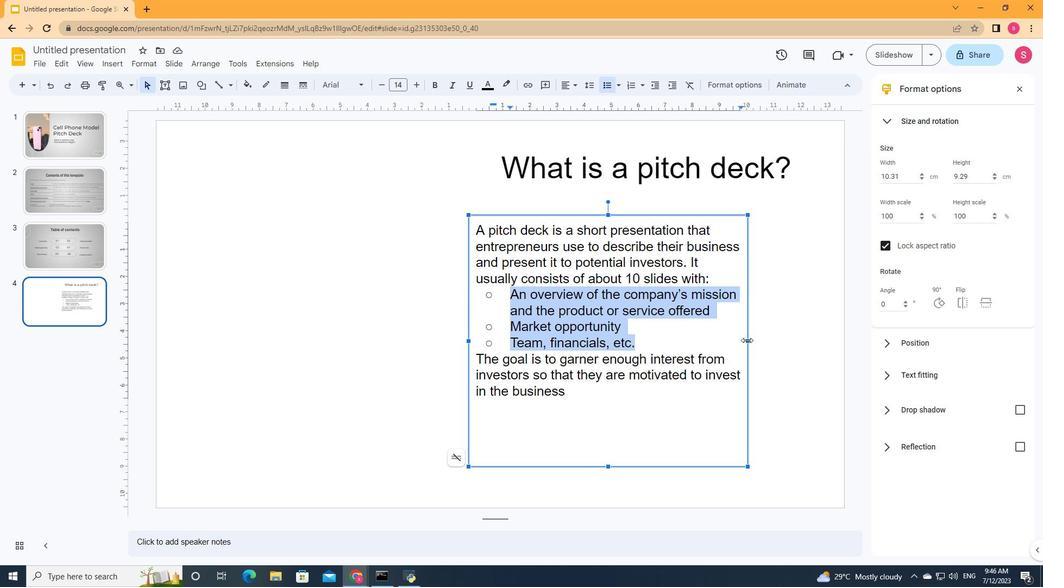 
Action: Mouse moved to (784, 339)
Screenshot: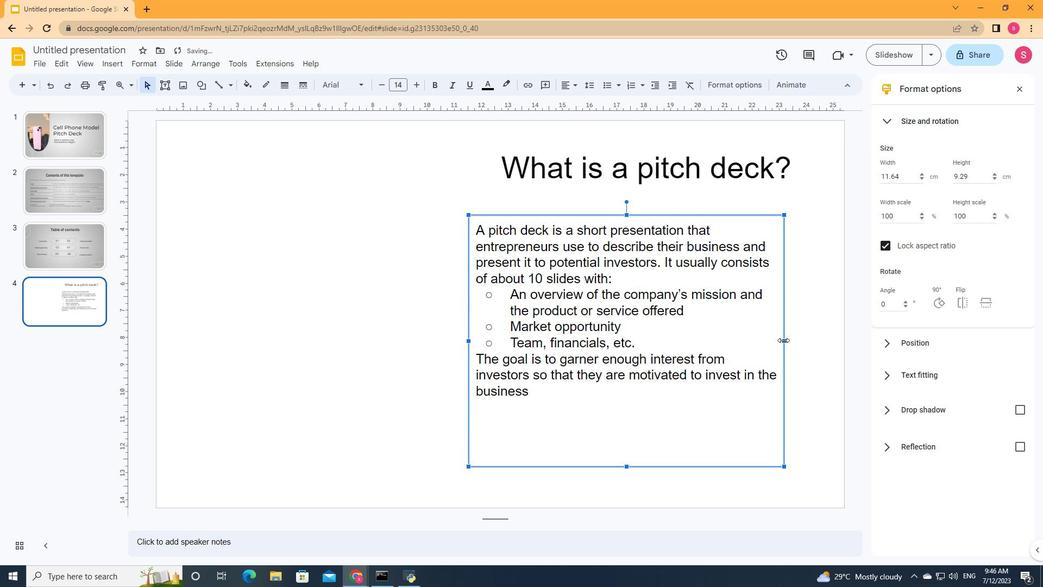 
Action: Mouse pressed left at (784, 339)
Screenshot: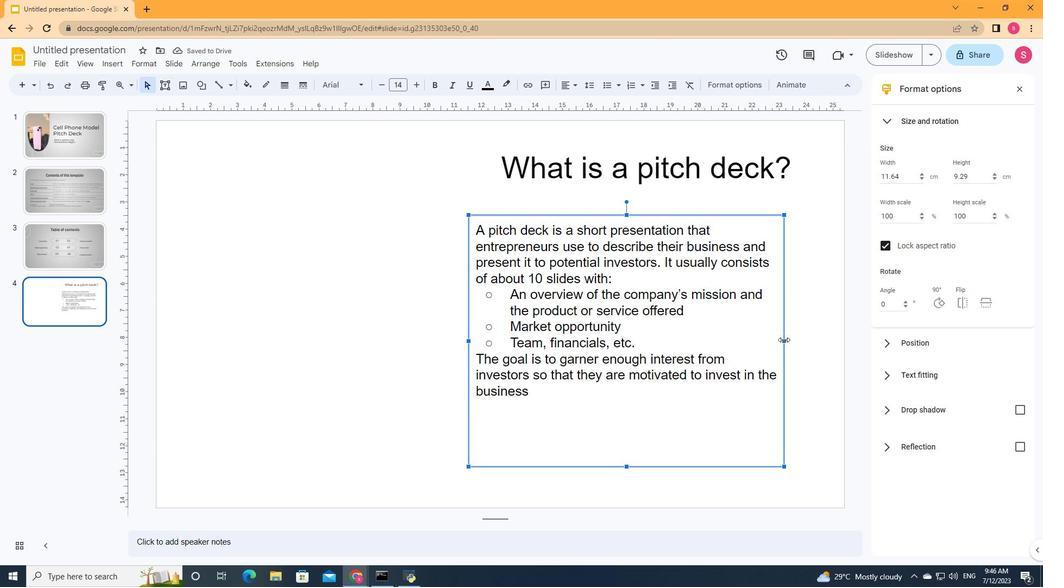
Action: Mouse moved to (635, 213)
Screenshot: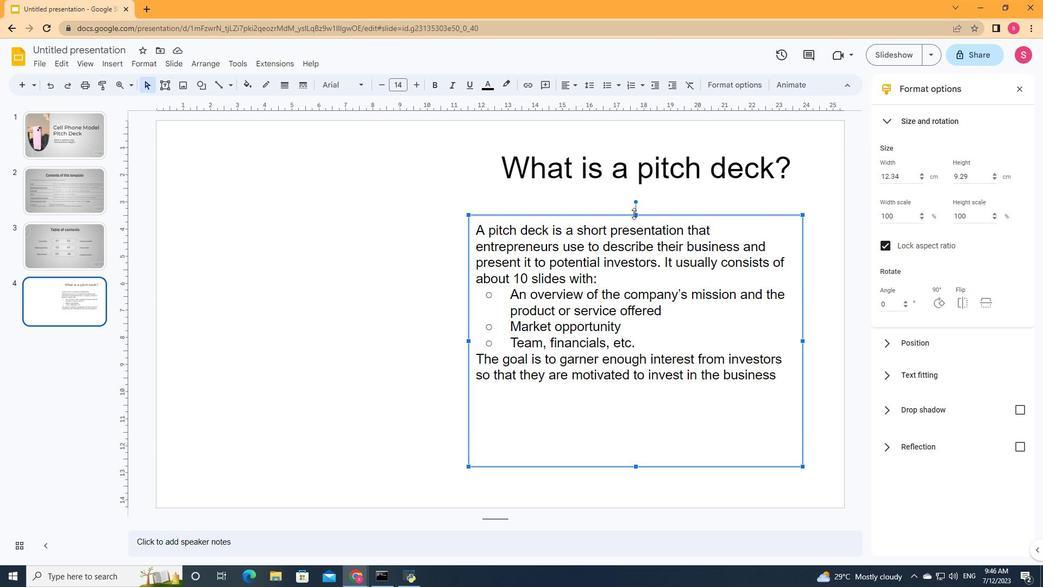 
Action: Mouse pressed left at (635, 213)
Screenshot: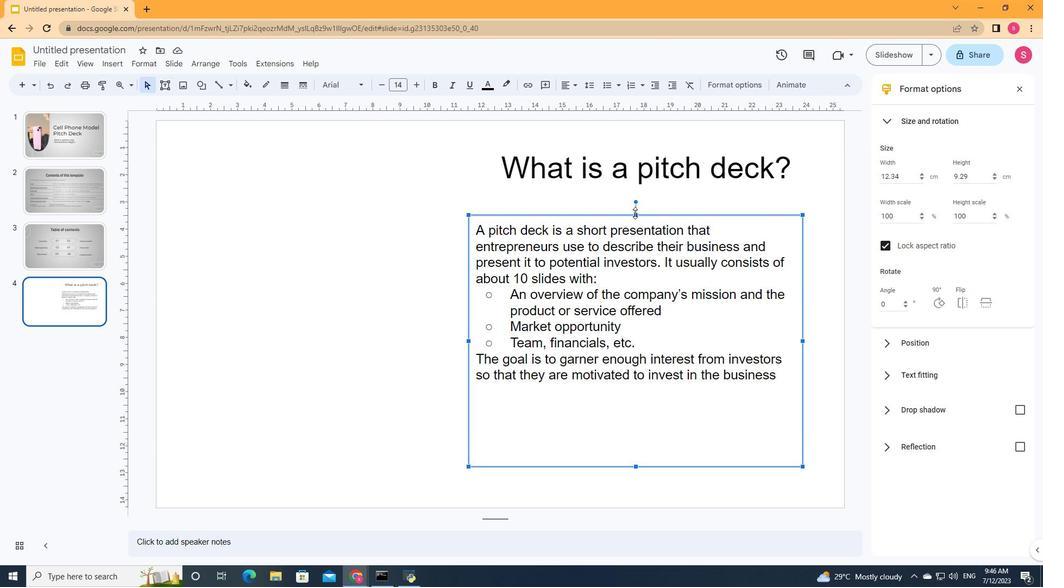 
Action: Mouse moved to (631, 260)
Screenshot: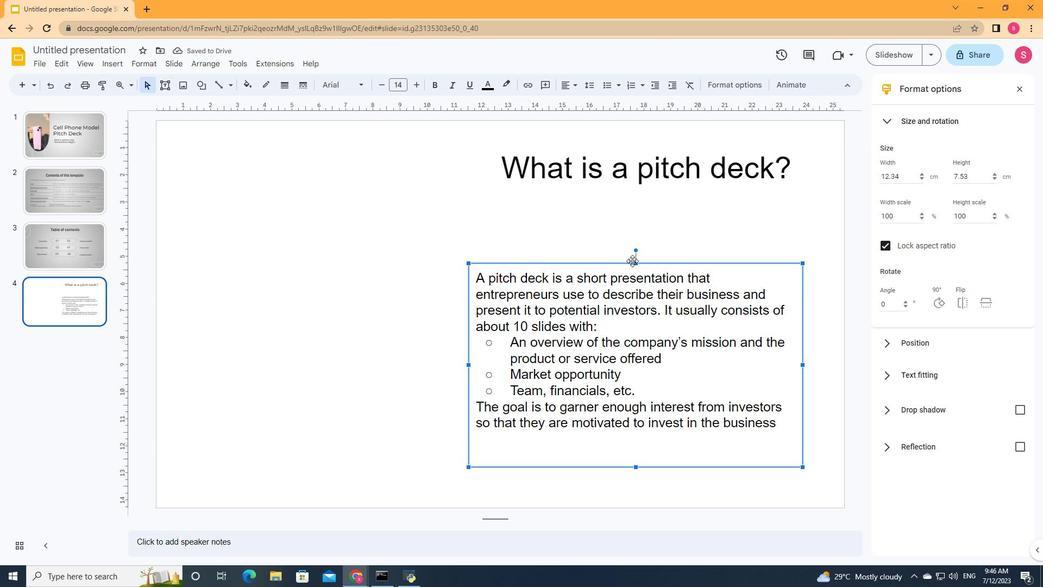
Action: Mouse pressed left at (631, 260)
Screenshot: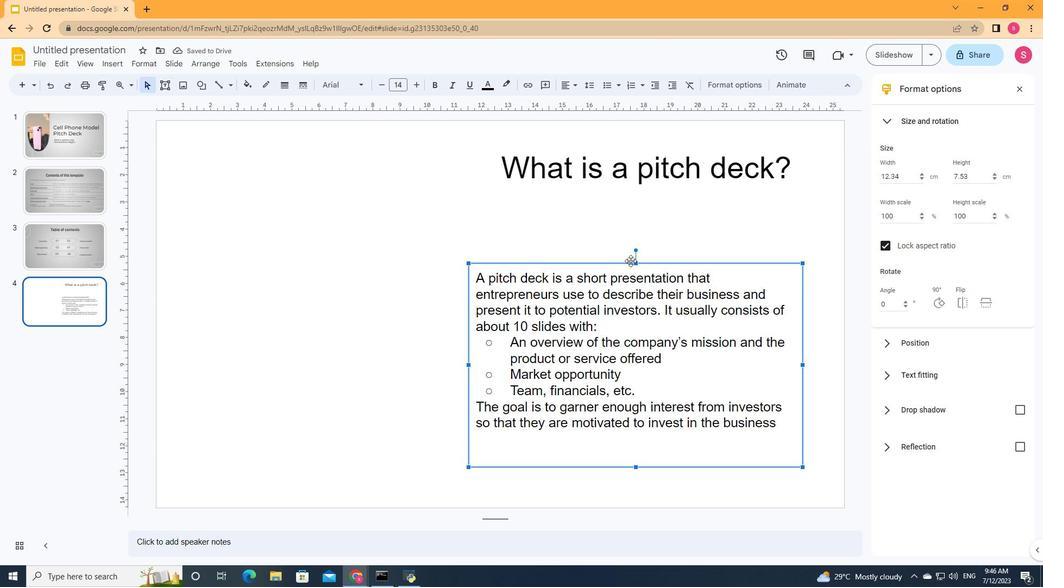 
Action: Mouse moved to (624, 169)
Screenshot: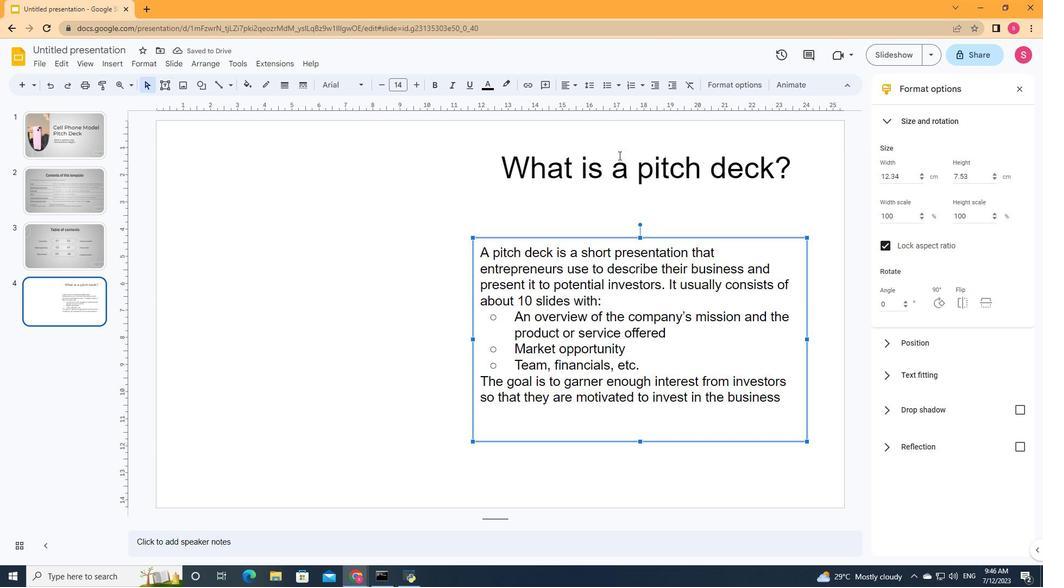 
Action: Mouse pressed left at (624, 169)
Screenshot: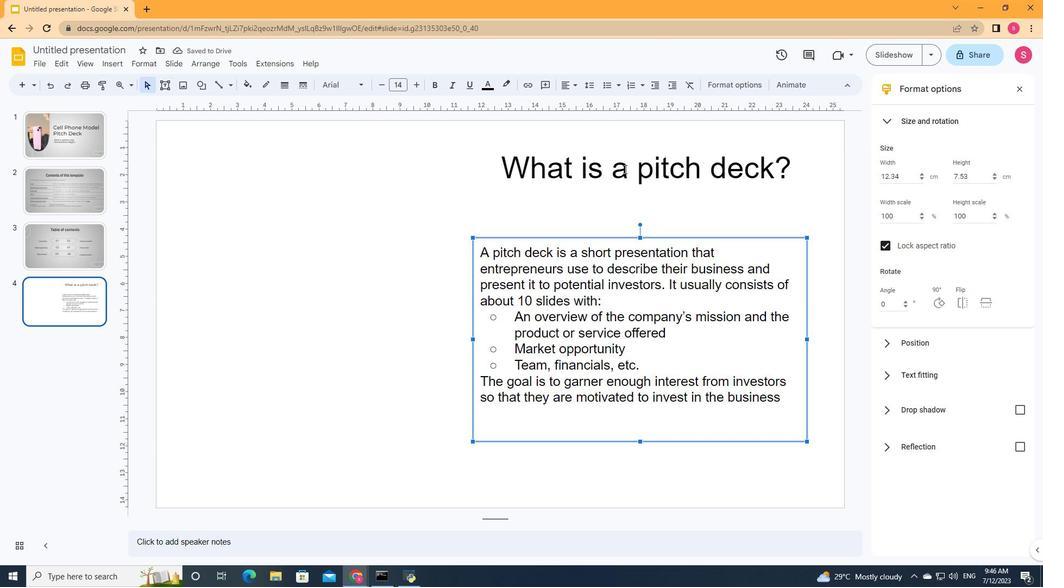 
Action: Mouse moved to (632, 135)
Screenshot: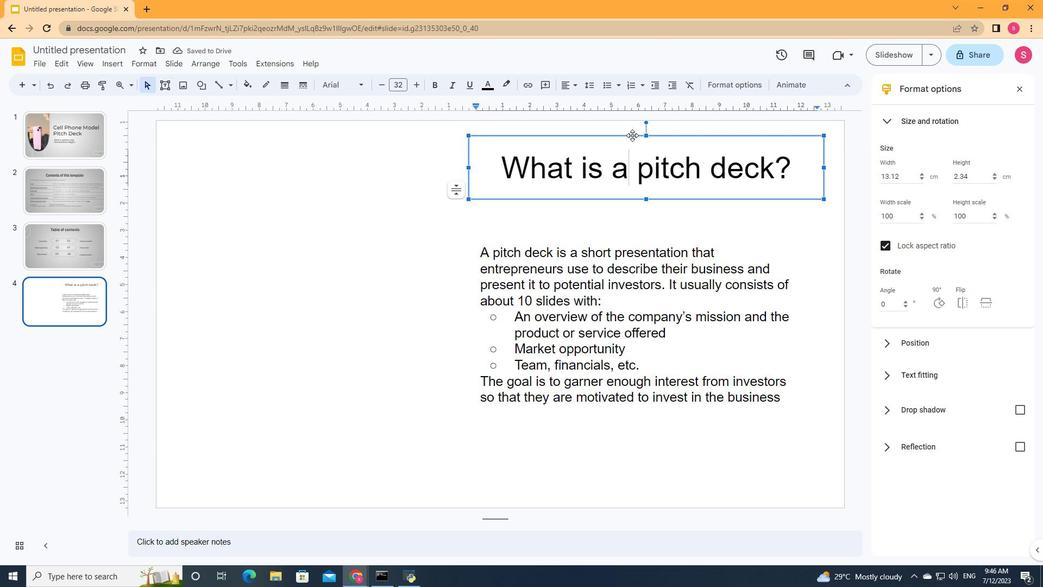 
Action: Mouse pressed left at (632, 135)
Screenshot: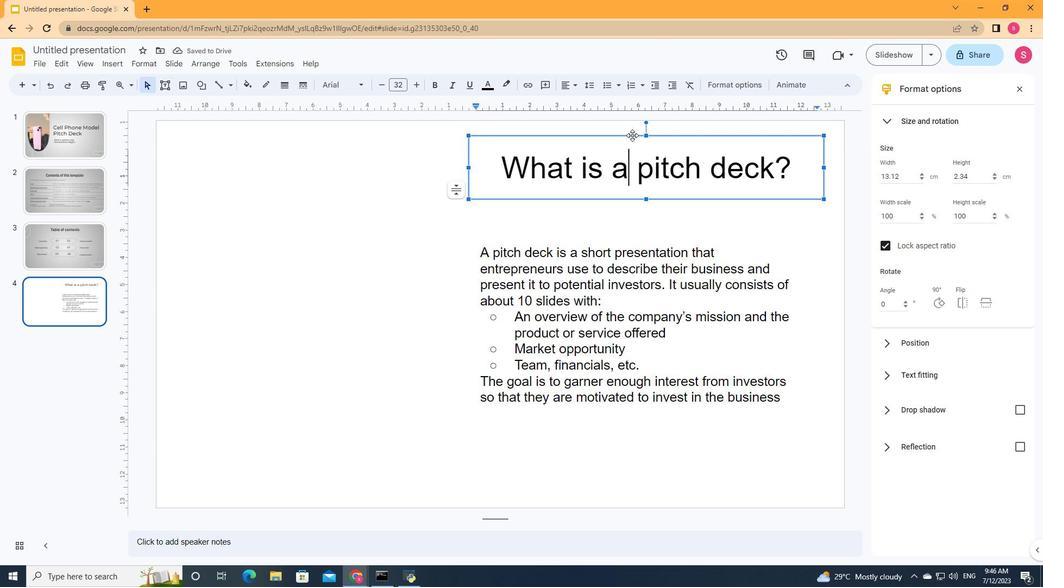 
Action: Mouse moved to (600, 273)
Screenshot: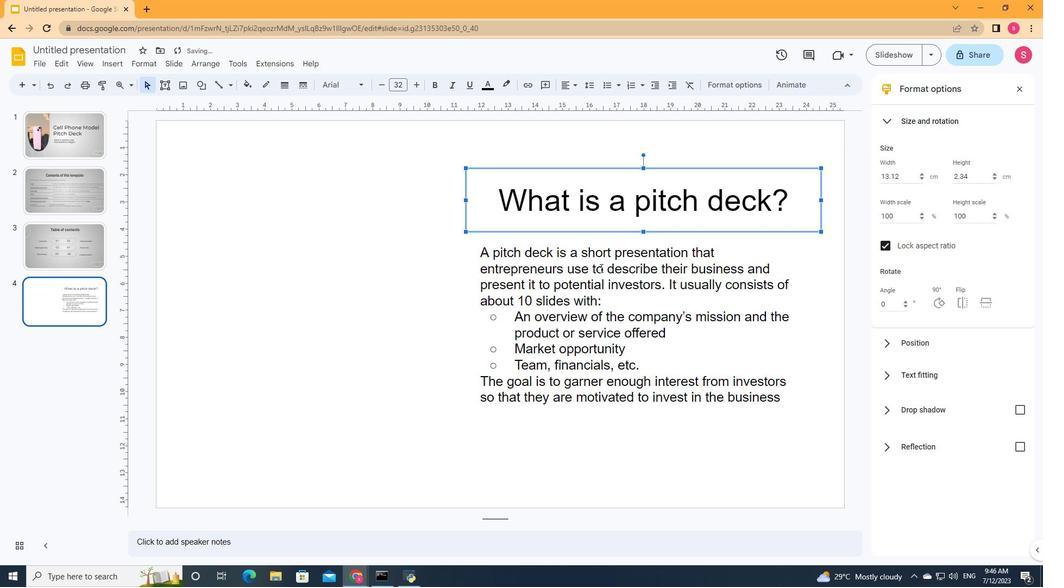 
Action: Mouse pressed left at (600, 273)
Screenshot: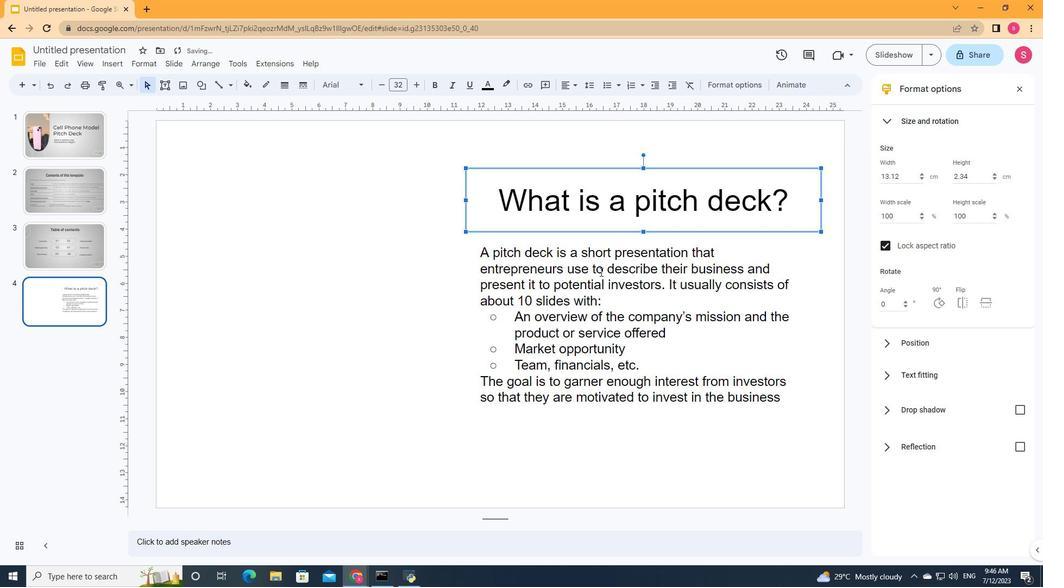
Action: Mouse moved to (585, 370)
Screenshot: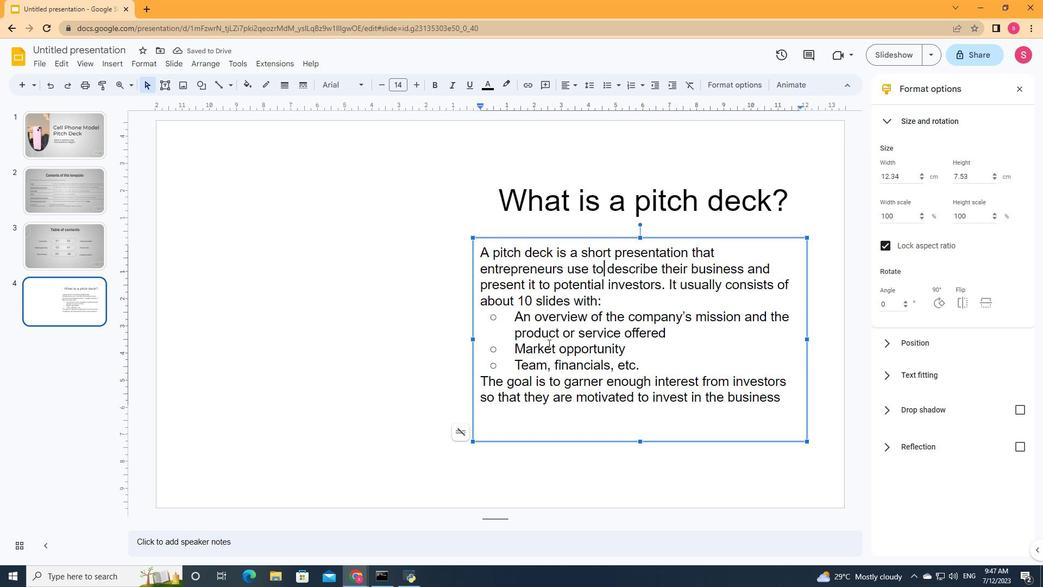 
Action: Key pressed ctrl+A
Screenshot: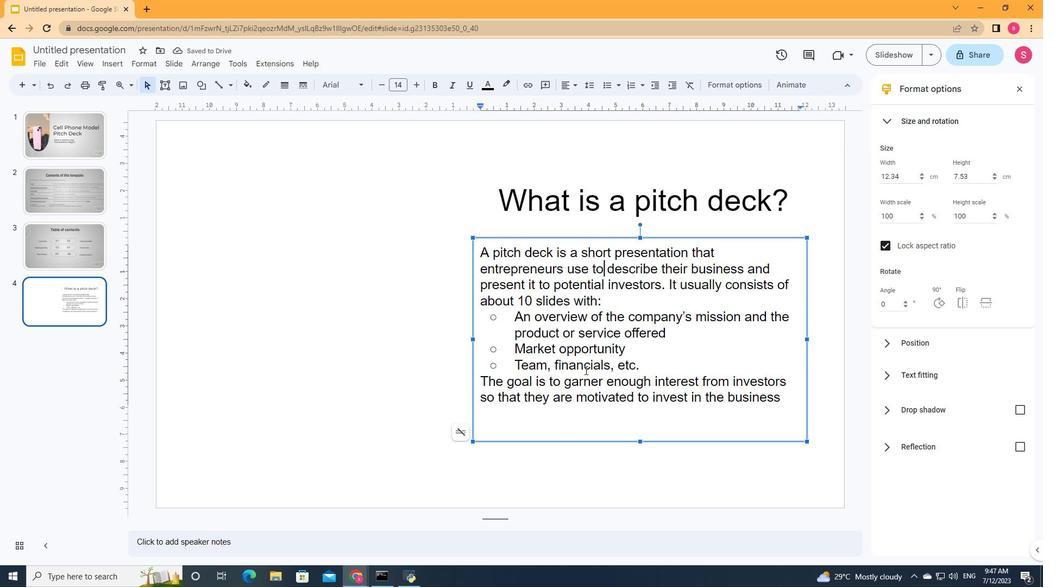 
Action: Mouse moved to (383, 84)
Screenshot: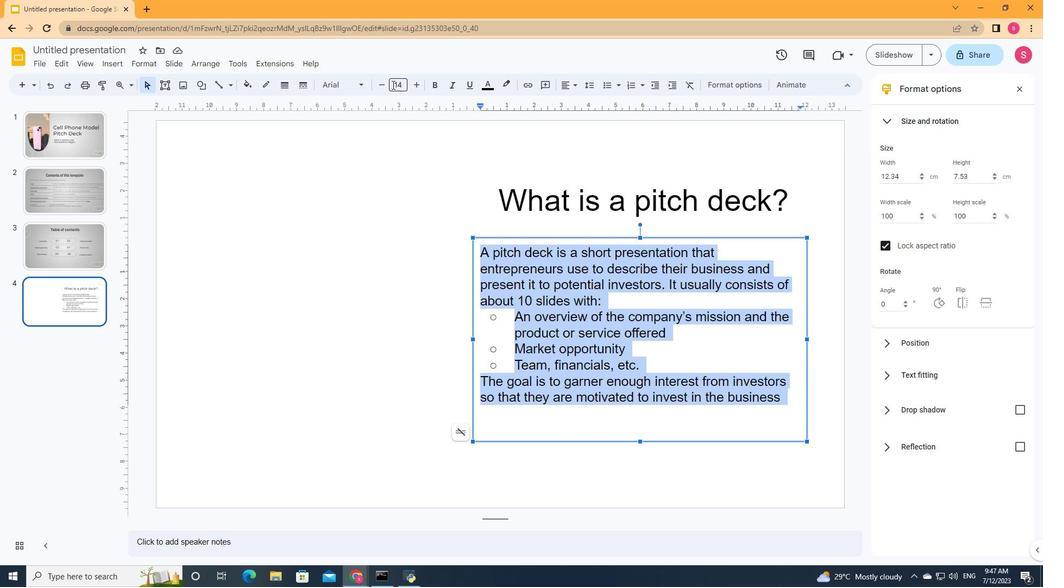 
Action: Mouse pressed left at (383, 84)
Screenshot: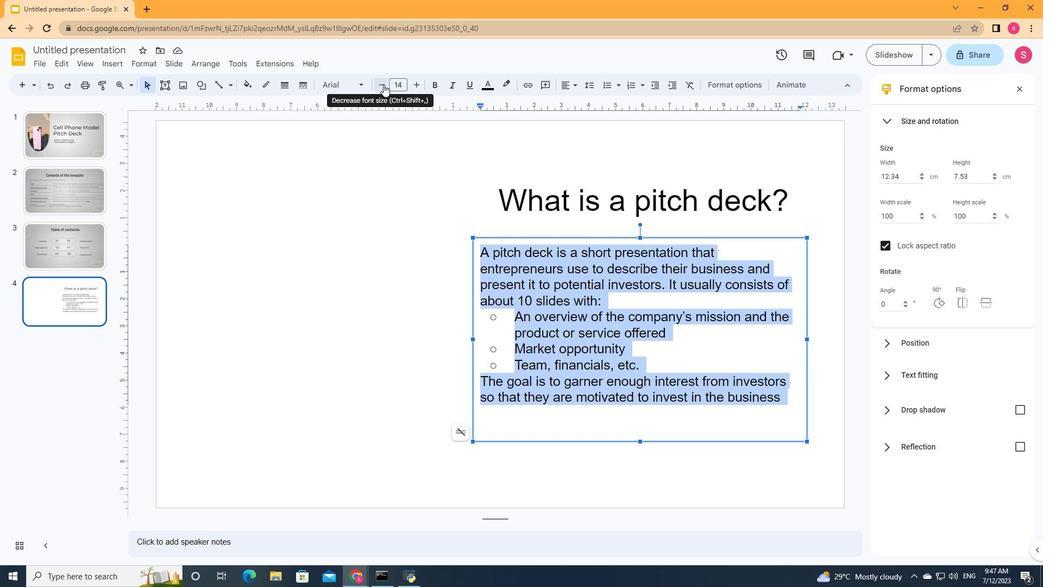 
Action: Mouse pressed left at (383, 84)
Screenshot: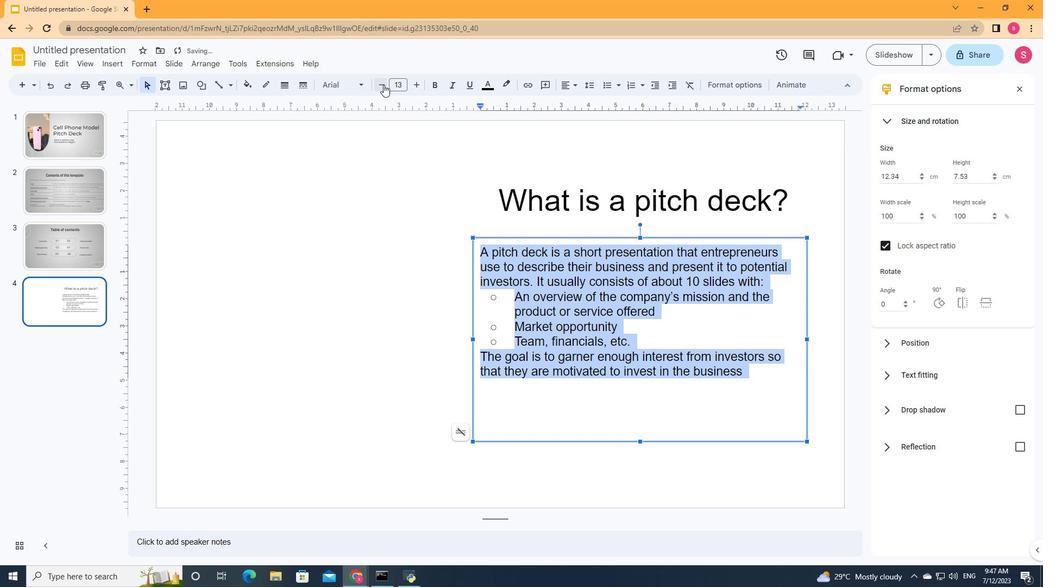
Action: Mouse moved to (807, 340)
Screenshot: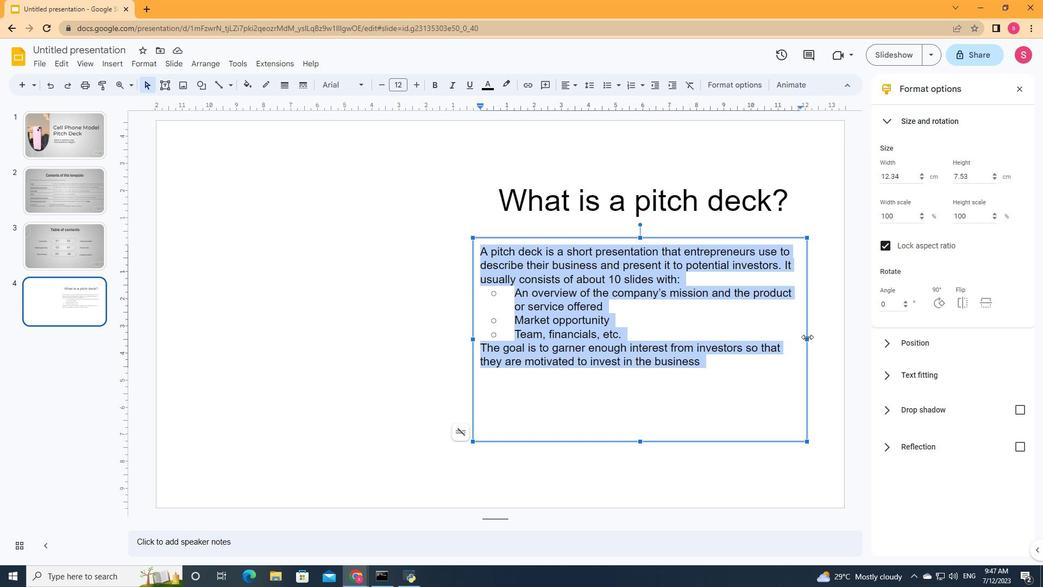 
Action: Mouse pressed left at (807, 340)
Screenshot: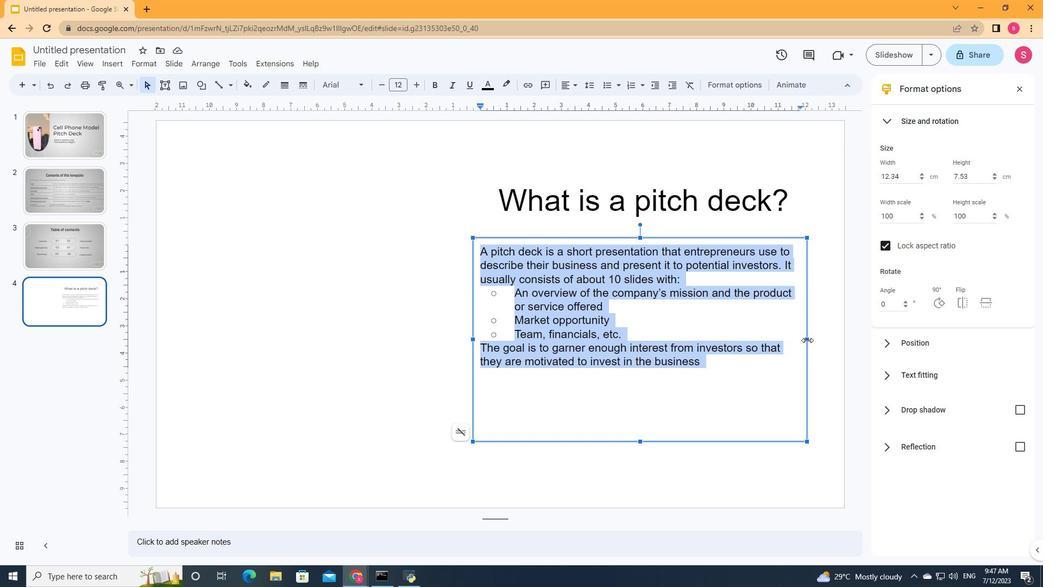 
Action: Mouse moved to (512, 295)
Screenshot: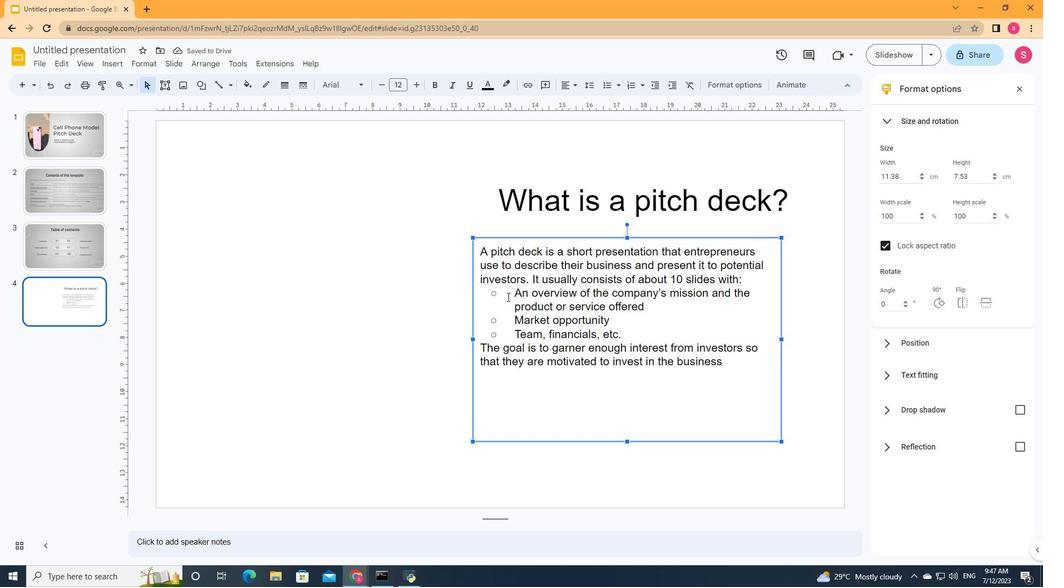 
Action: Mouse pressed left at (512, 295)
Screenshot: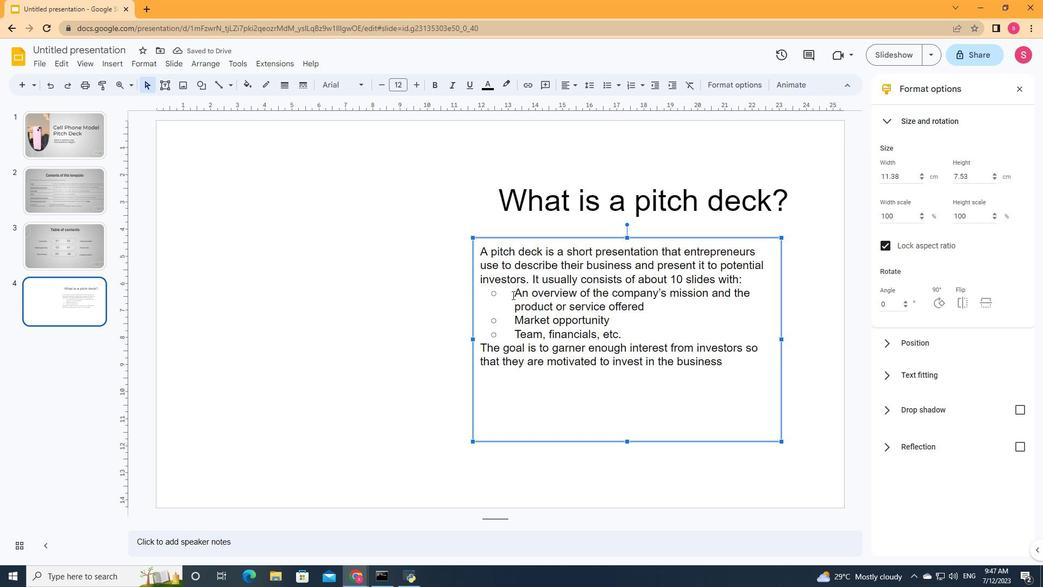 
Action: Mouse moved to (576, 86)
Screenshot: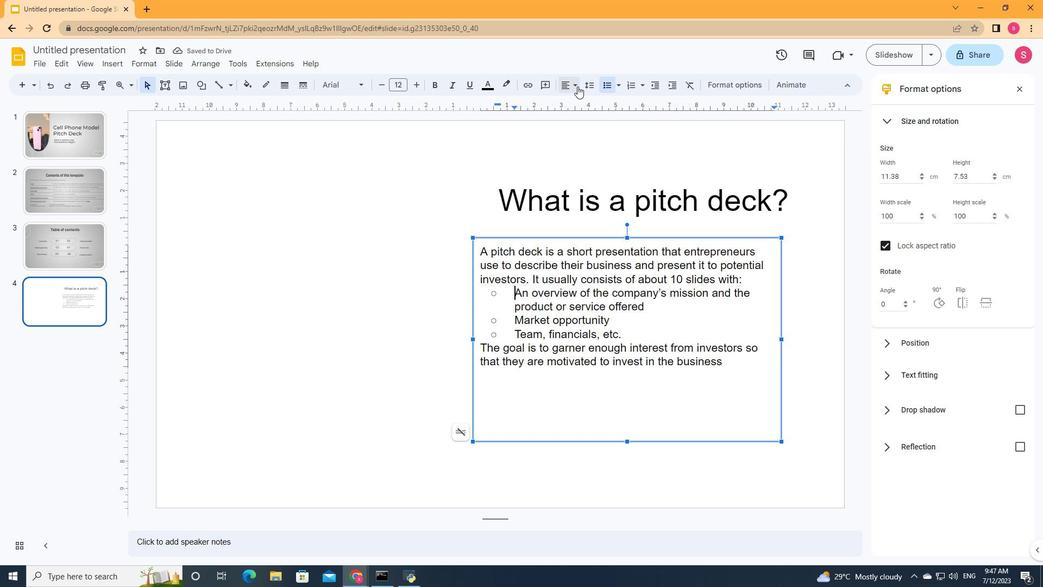 
Action: Mouse pressed left at (576, 86)
Screenshot: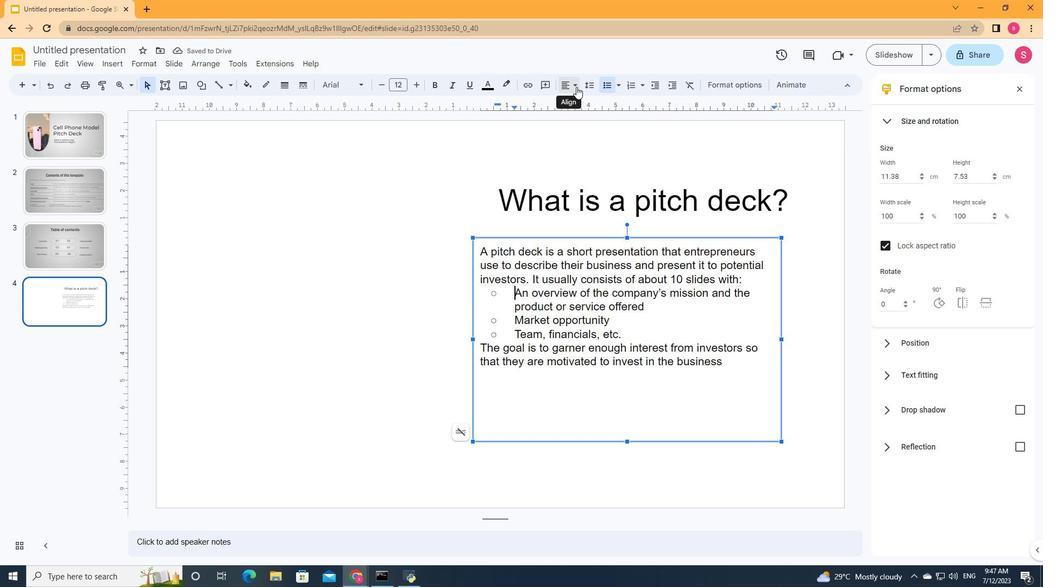 
Action: Mouse moved to (570, 103)
Screenshot: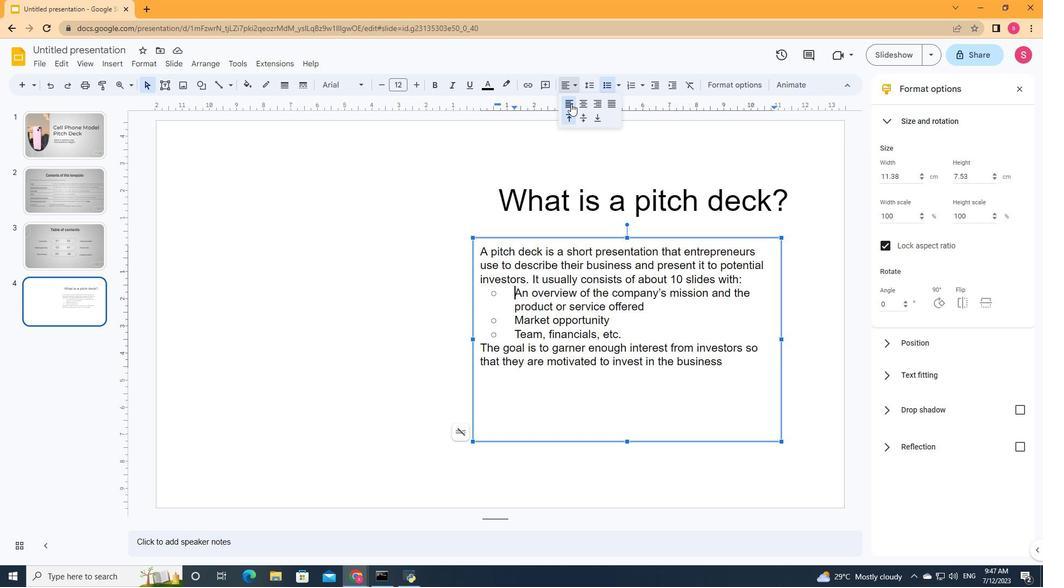 
Action: Mouse pressed left at (570, 103)
Screenshot: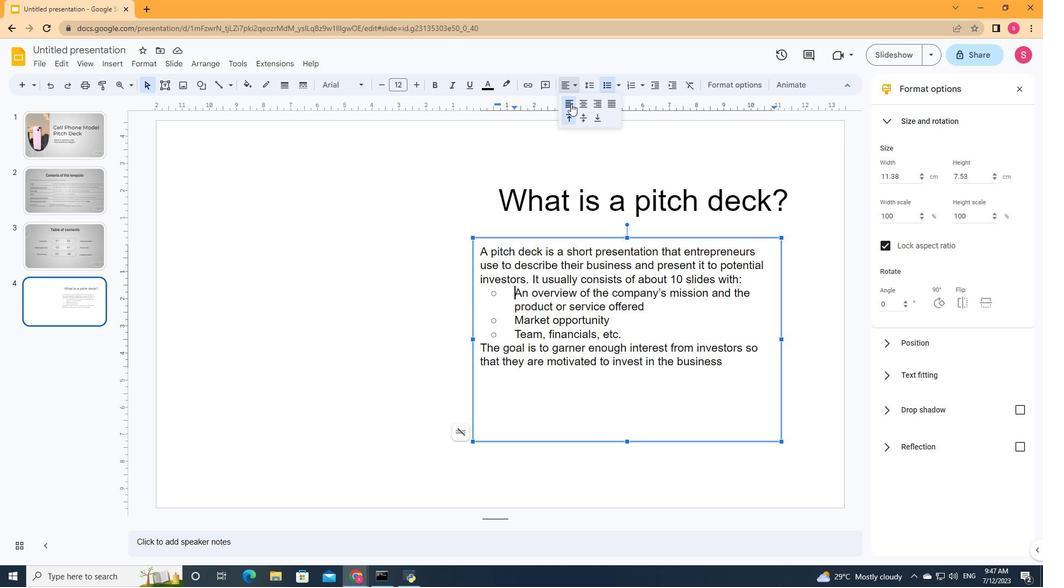 
Action: Mouse moved to (593, 86)
Screenshot: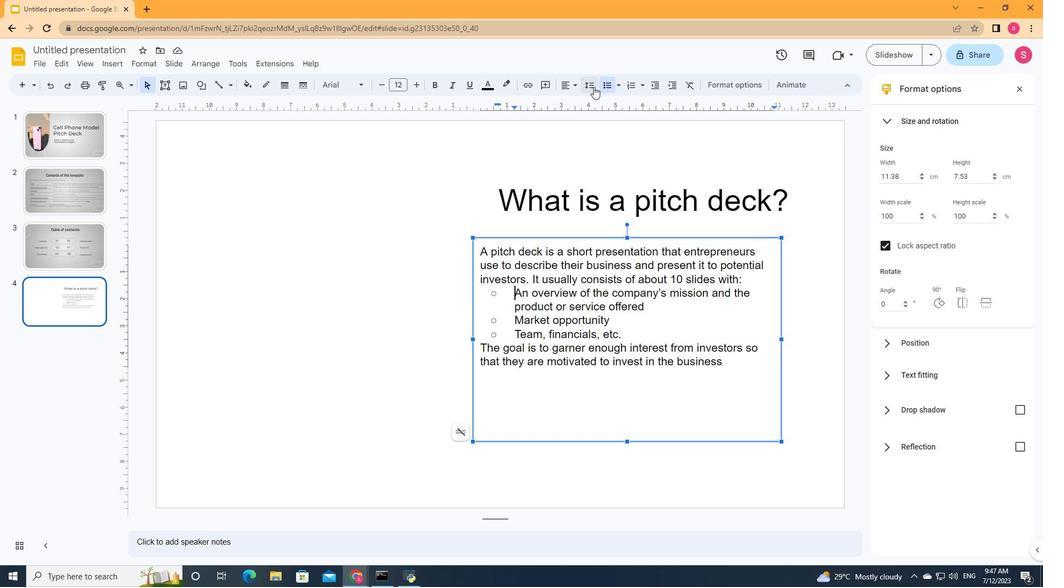 
Action: Mouse pressed left at (593, 86)
Screenshot: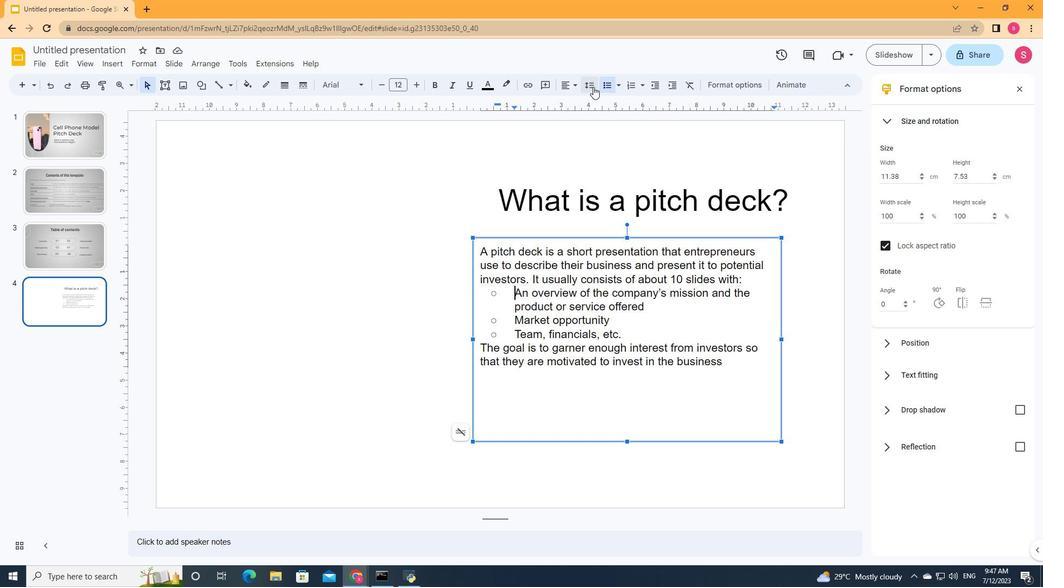 
Action: Mouse moved to (605, 181)
Screenshot: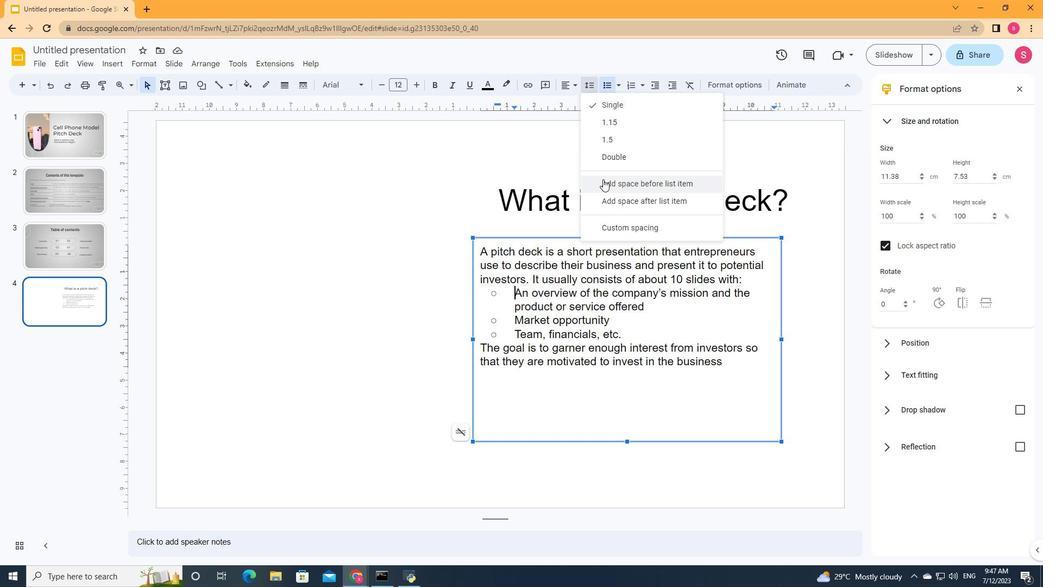 
Action: Mouse pressed left at (605, 181)
Screenshot: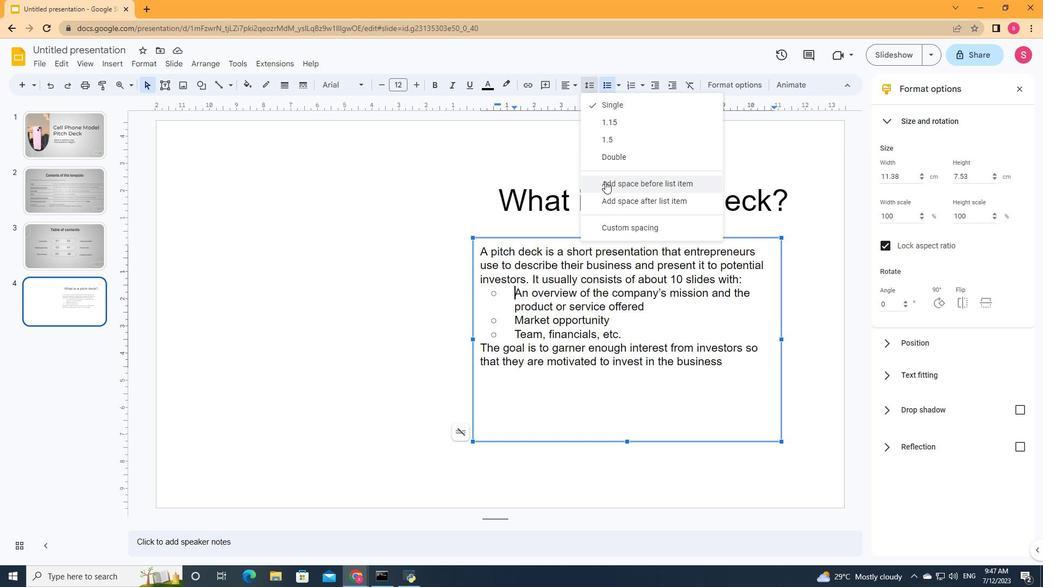
Action: Mouse moved to (481, 357)
Screenshot: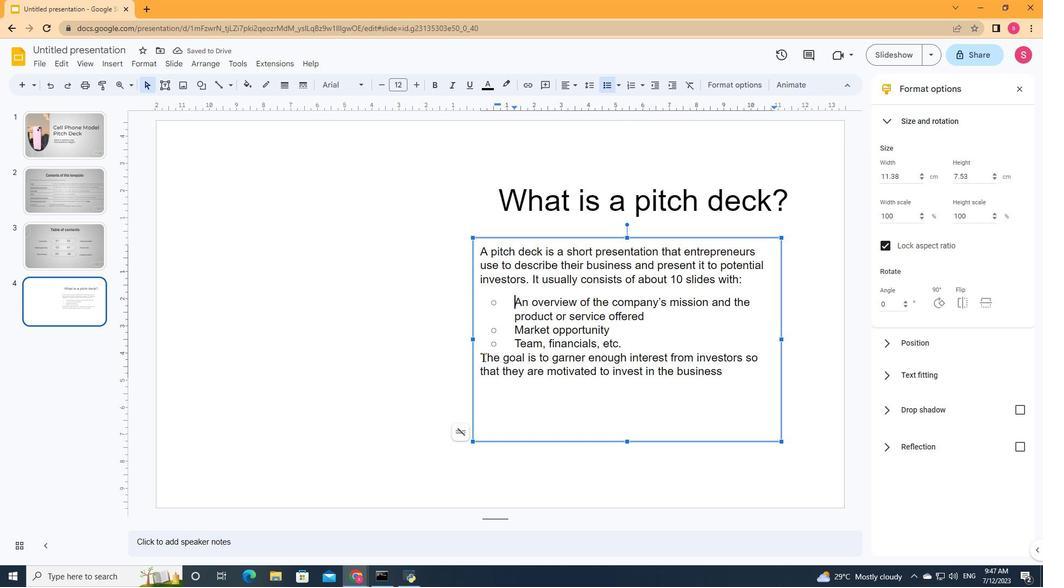
Action: Mouse pressed left at (481, 357)
Screenshot: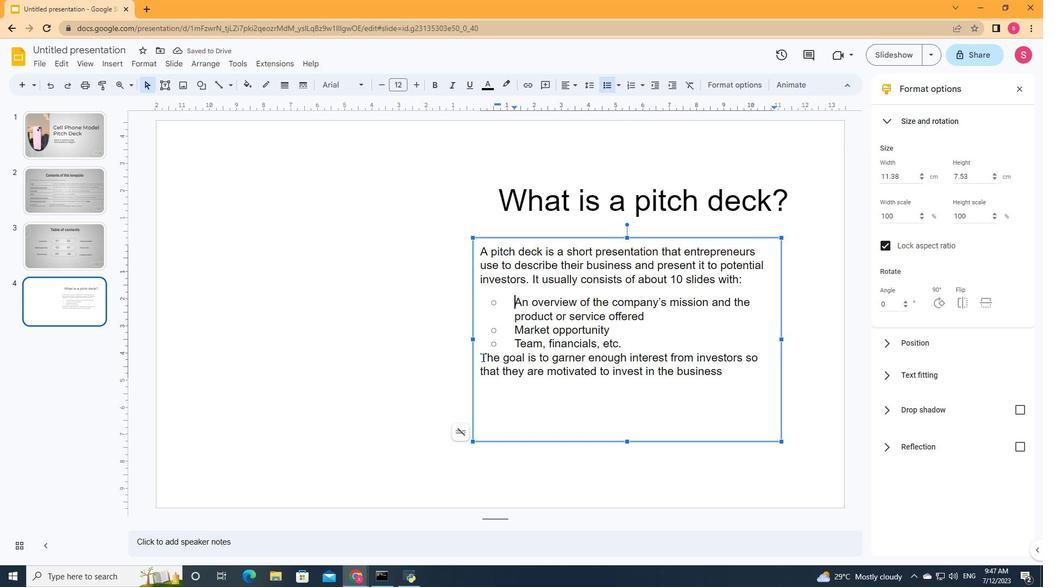 
Action: Mouse moved to (590, 84)
Screenshot: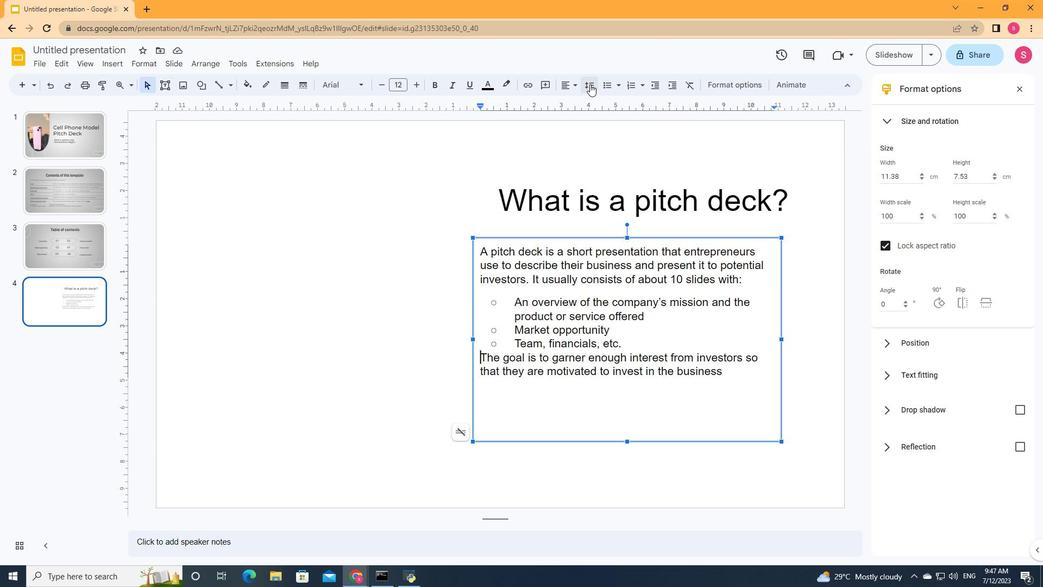 
Action: Mouse pressed left at (590, 84)
Screenshot: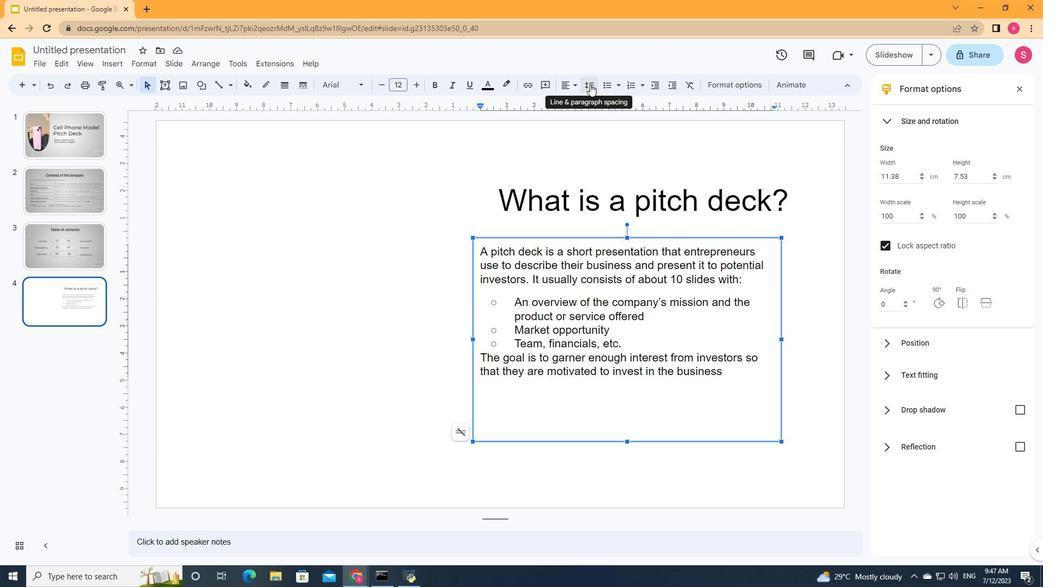 
Action: Mouse moved to (608, 188)
Screenshot: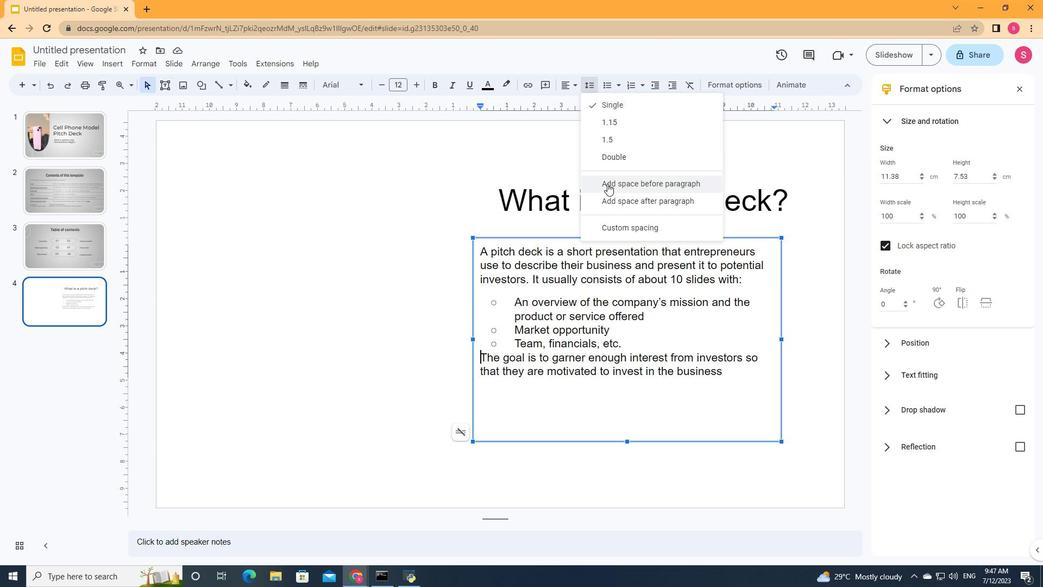 
Action: Mouse pressed left at (608, 188)
Screenshot: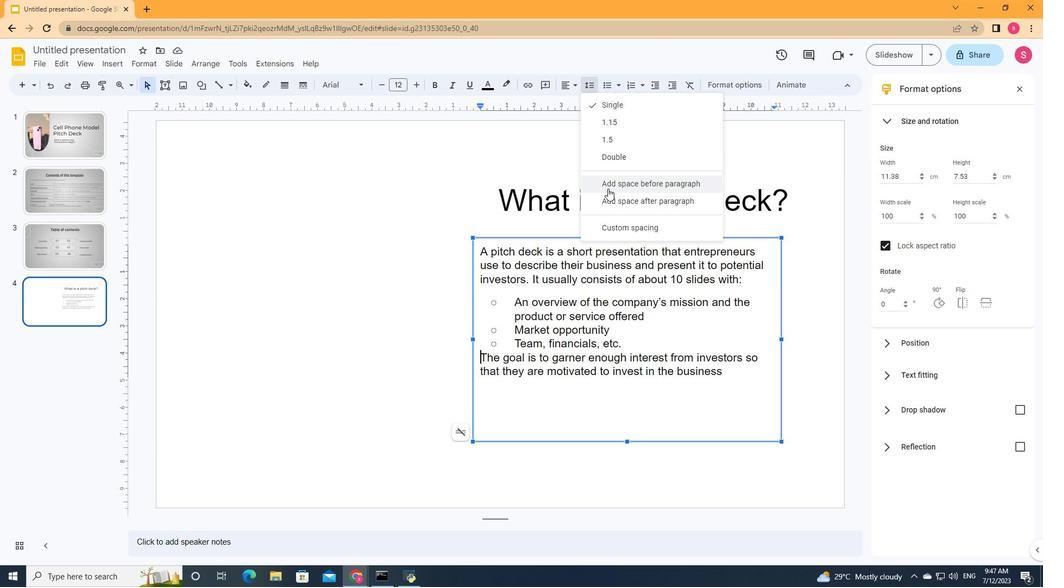 
Action: Mouse moved to (659, 340)
Screenshot: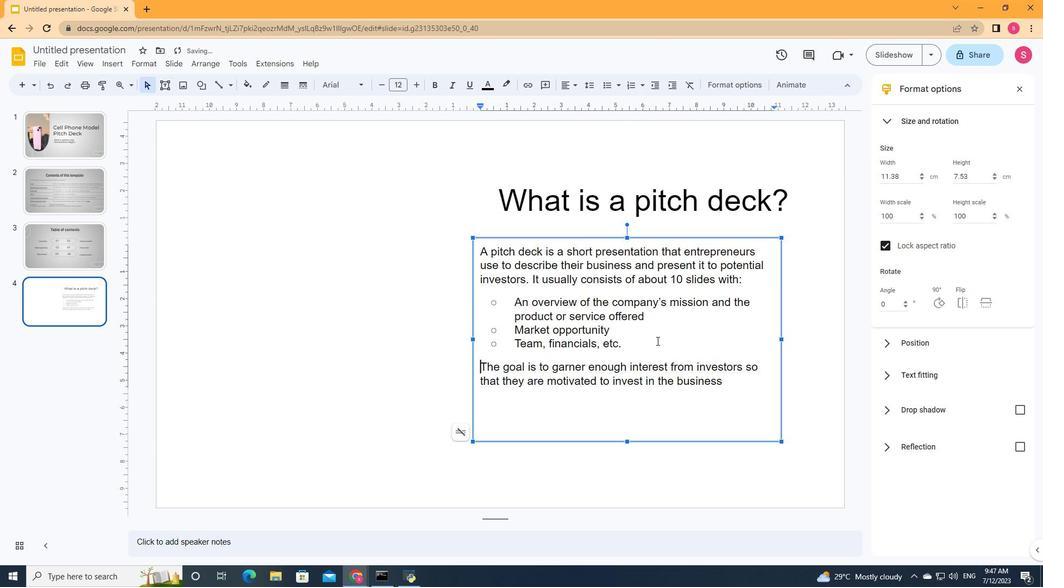 
Action: Mouse pressed left at (659, 340)
Screenshot: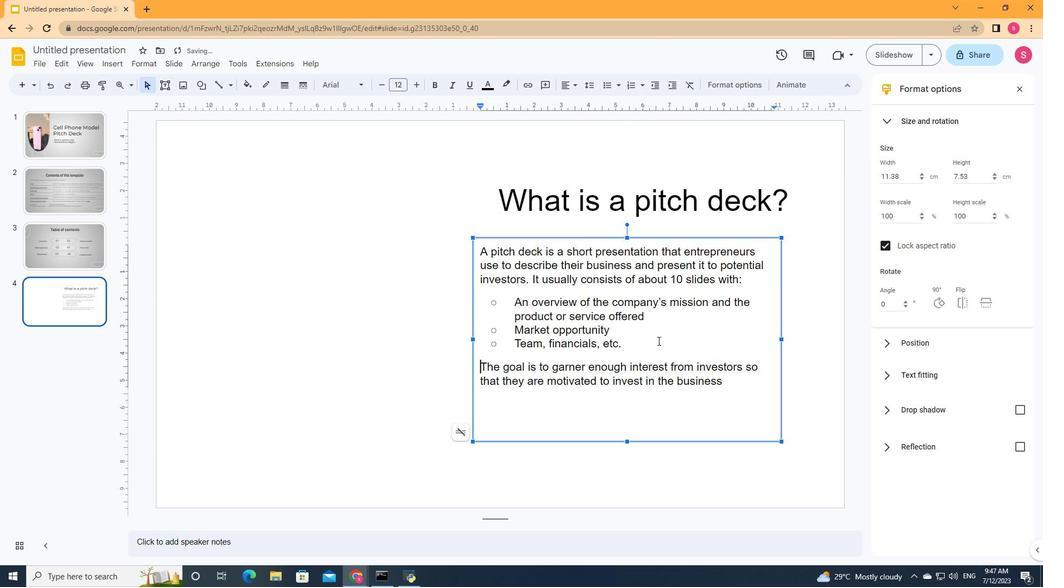 
Action: Mouse moved to (783, 339)
Screenshot: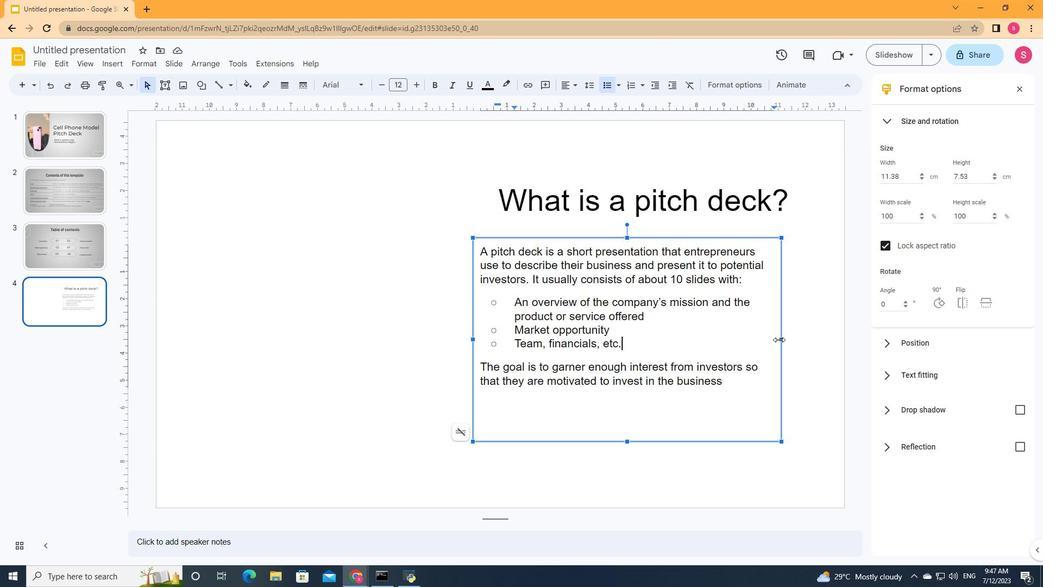
Action: Mouse pressed left at (783, 339)
Screenshot: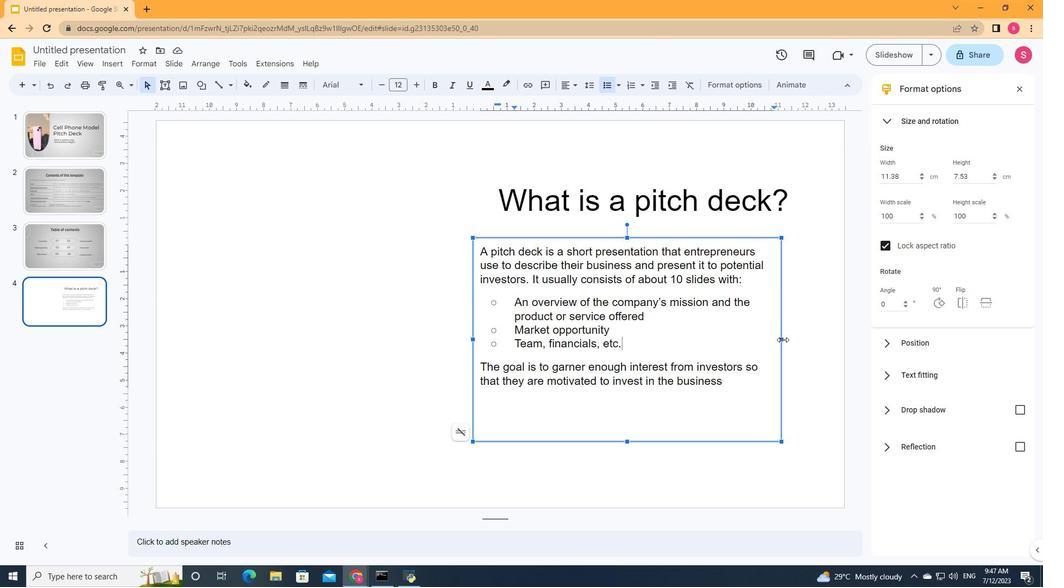 
Action: Mouse moved to (653, 451)
Screenshot: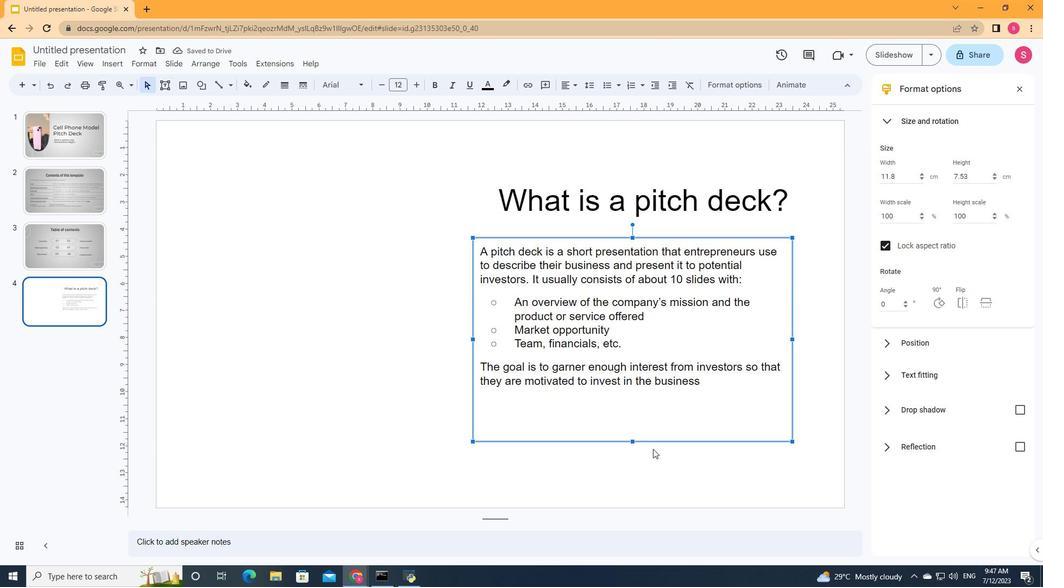 
Action: Mouse pressed left at (653, 451)
Screenshot: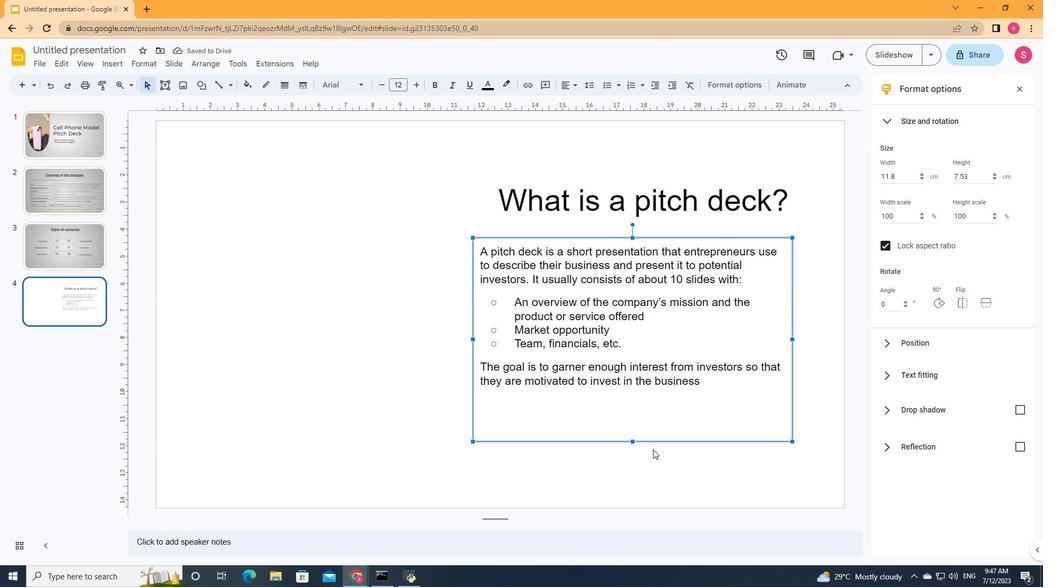 
Action: Mouse moved to (200, 84)
Screenshot: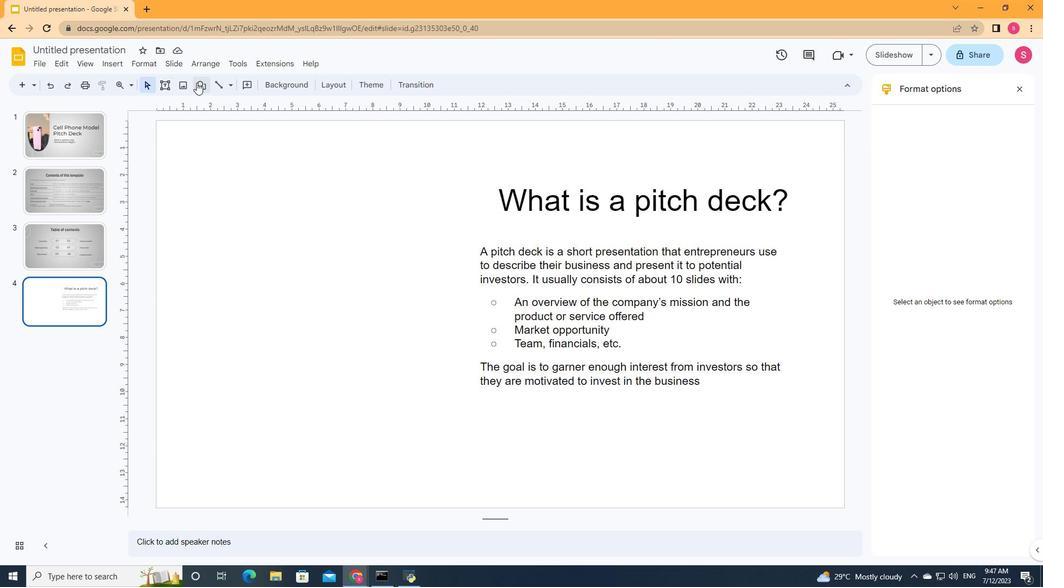 
Action: Mouse pressed left at (200, 84)
Screenshot: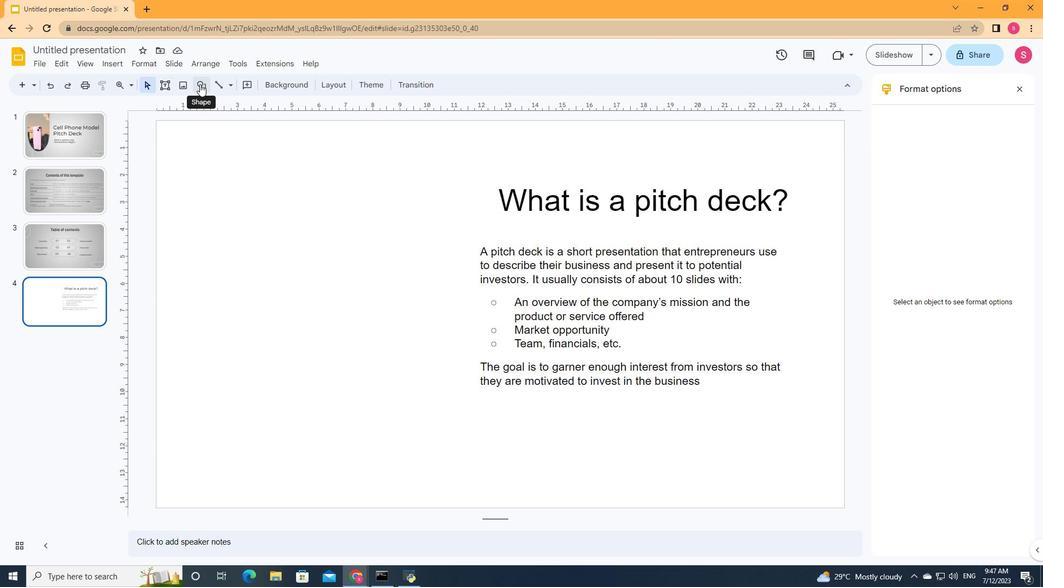 
Action: Mouse moved to (444, 172)
Screenshot: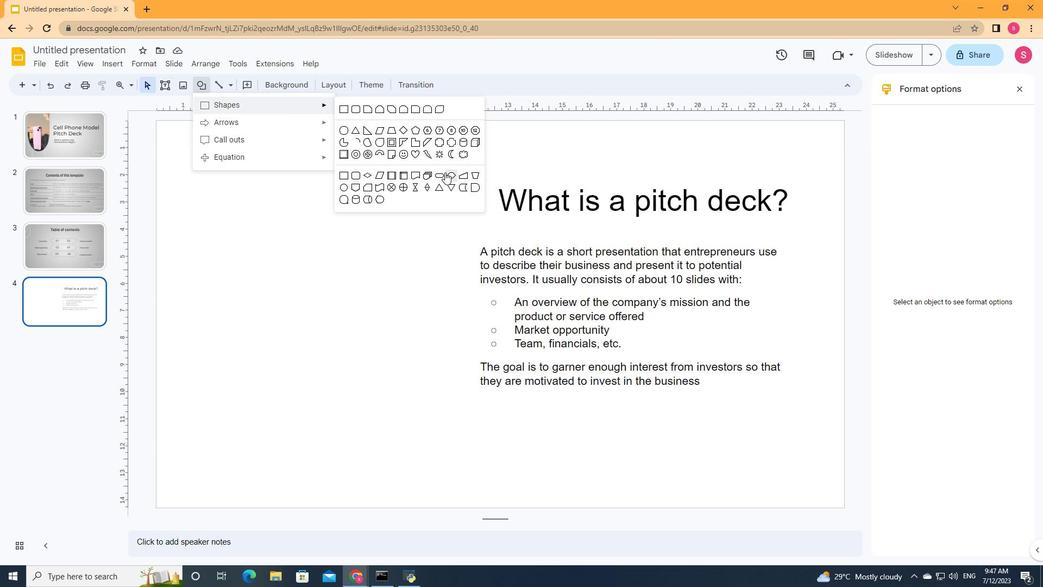 
Action: Mouse pressed left at (444, 172)
Screenshot: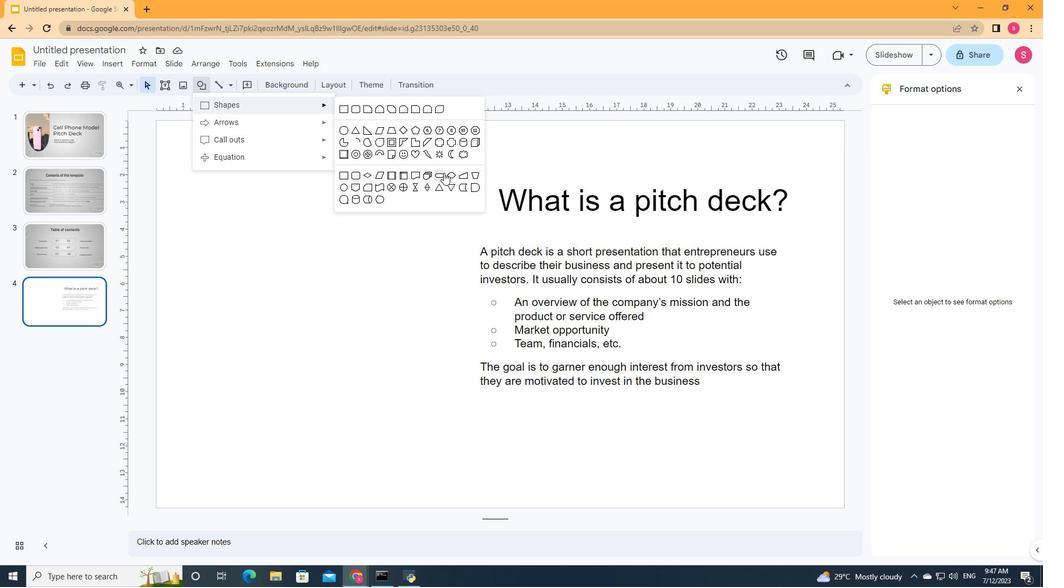 
Action: Mouse moved to (187, 197)
Screenshot: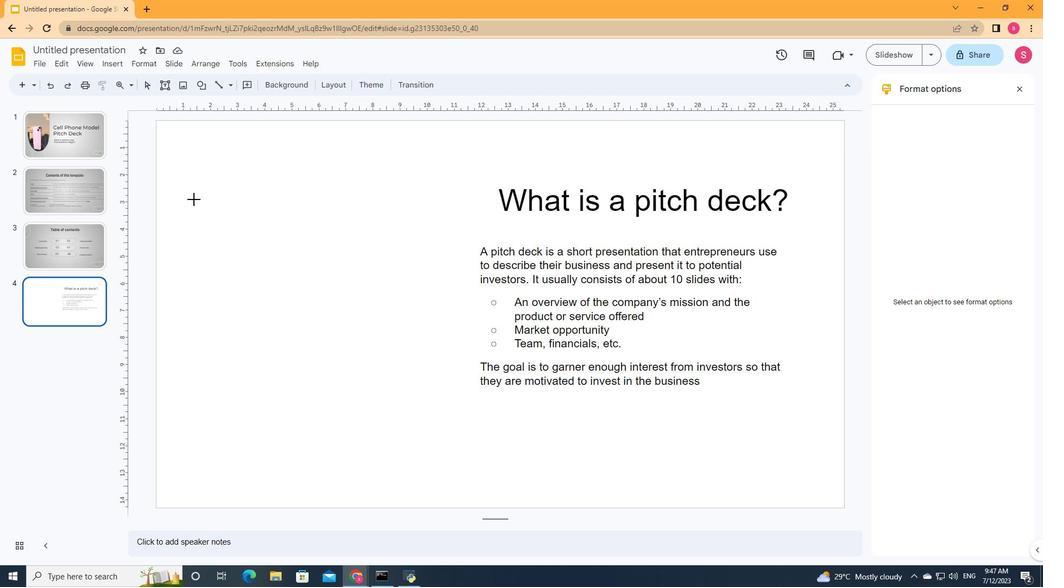 
Action: Mouse pressed left at (187, 197)
Screenshot: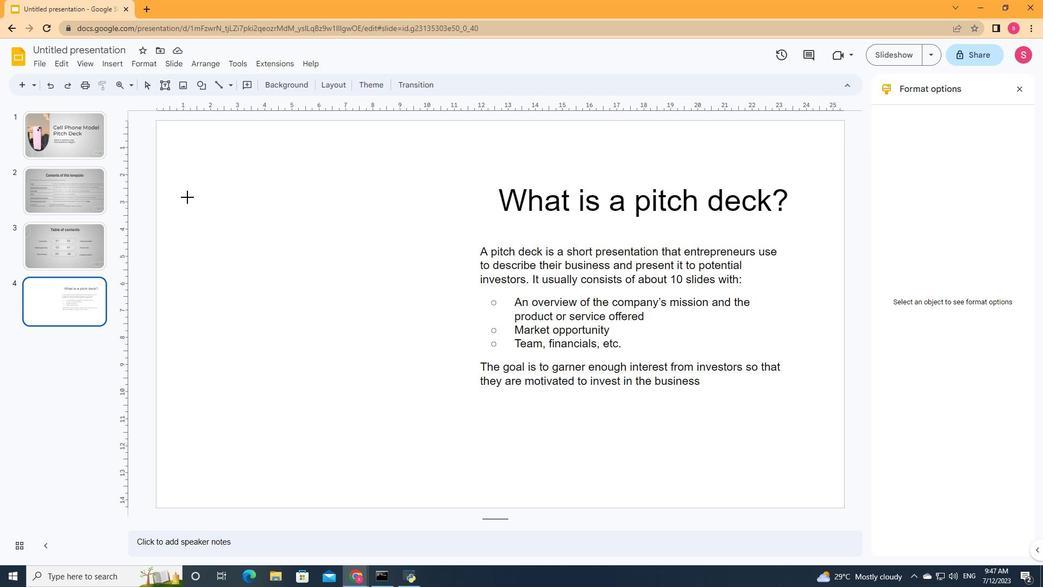 
Action: Mouse moved to (250, 89)
Screenshot: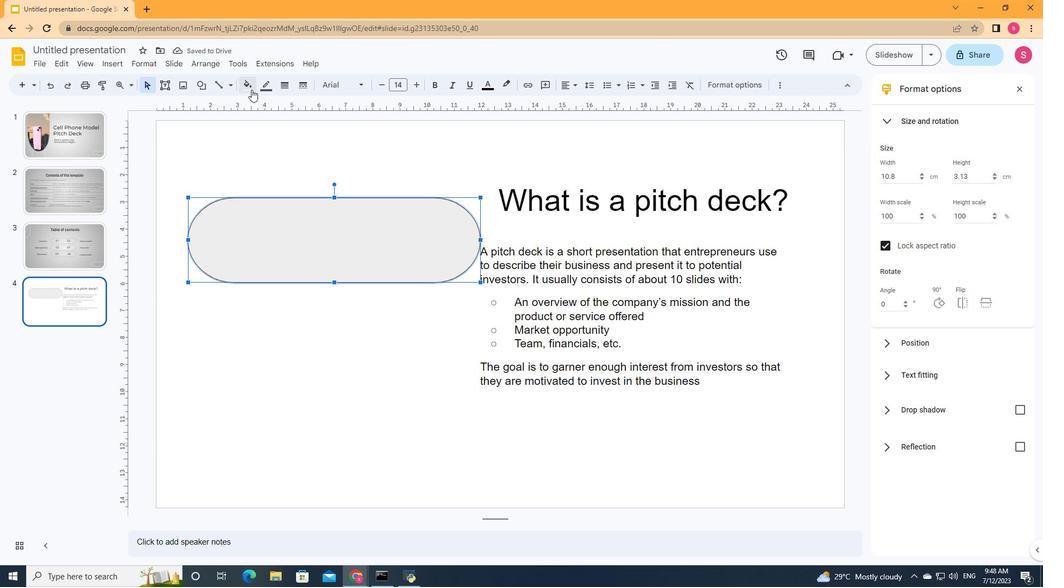 
Action: Mouse pressed left at (250, 89)
Screenshot: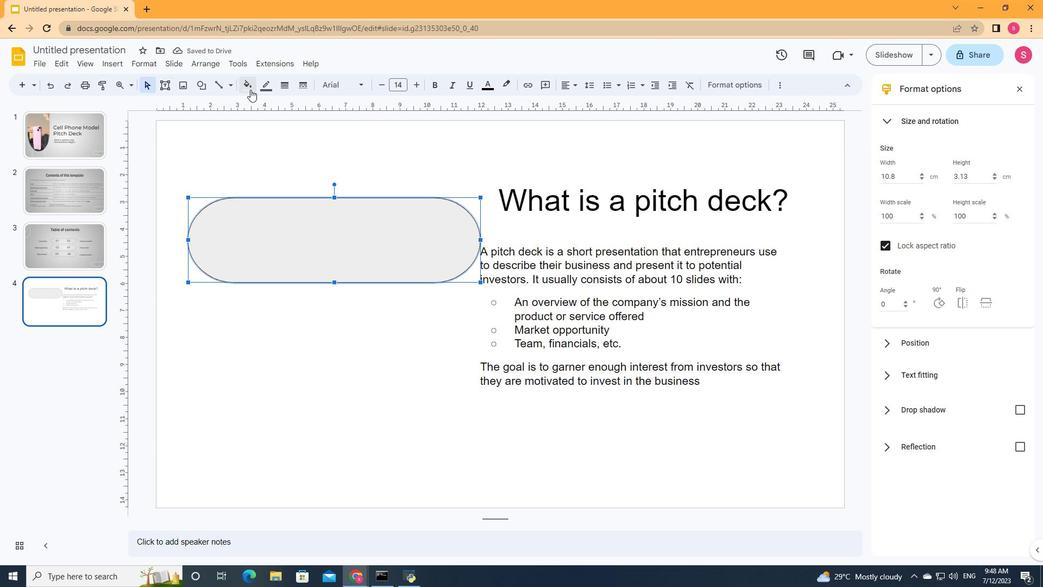 
Action: Mouse moved to (302, 300)
Screenshot: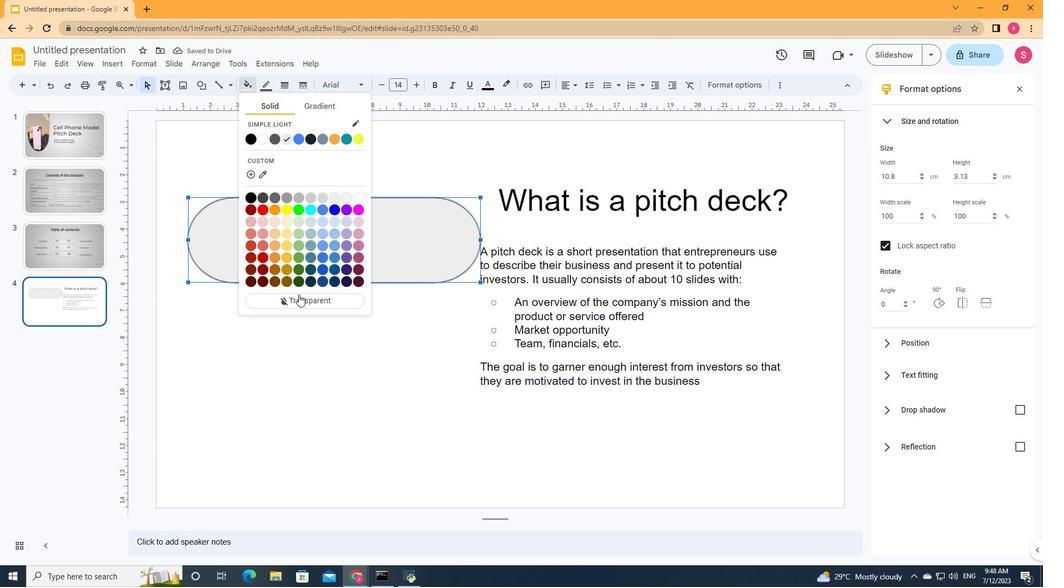 
Action: Mouse pressed left at (302, 300)
Screenshot: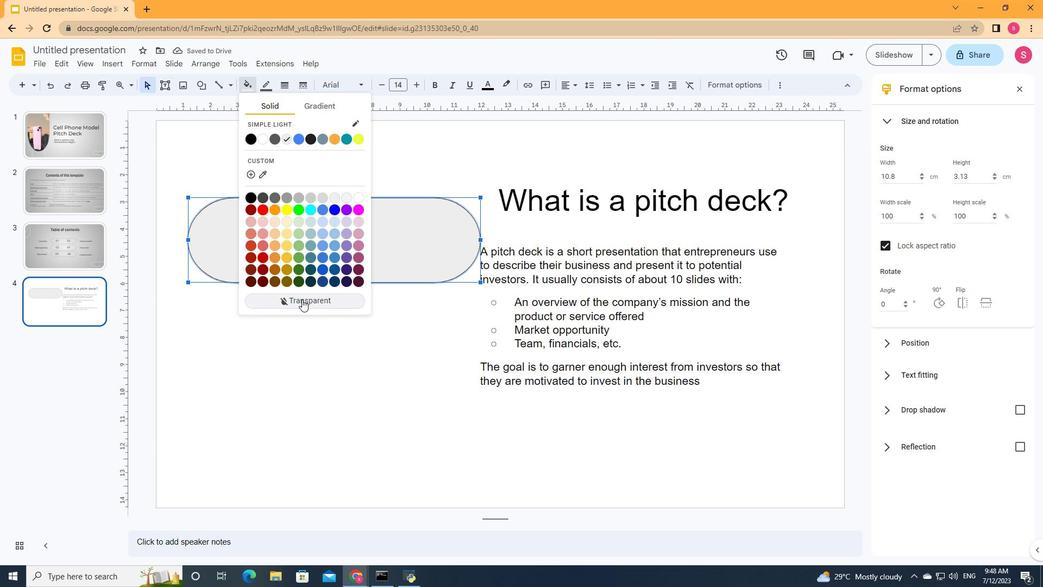 
Action: Mouse moved to (271, 89)
Screenshot: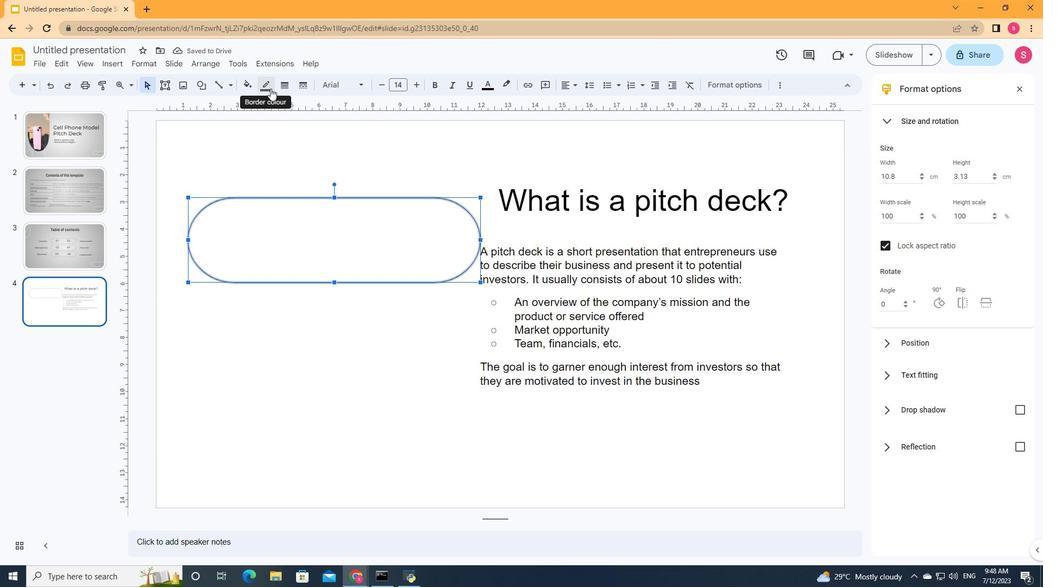 
Action: Mouse pressed left at (271, 89)
Screenshot: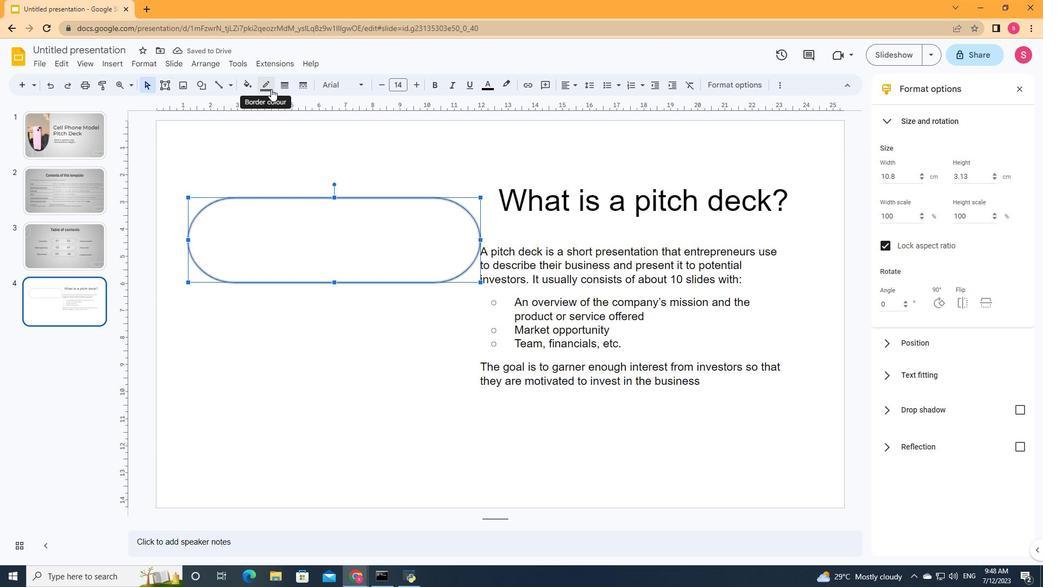 
Action: Mouse moved to (283, 120)
Screenshot: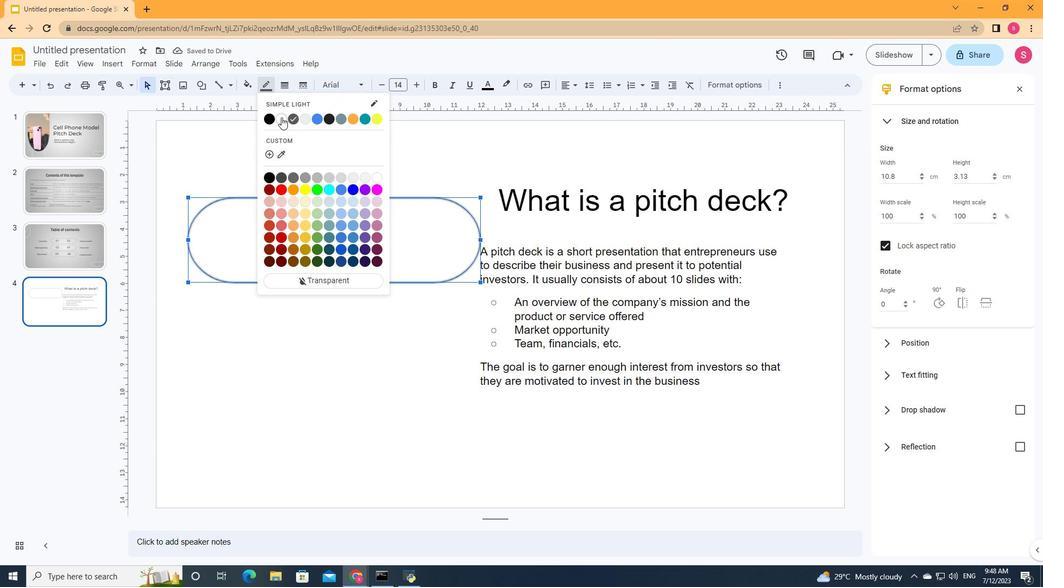 
Action: Mouse pressed left at (283, 120)
Screenshot: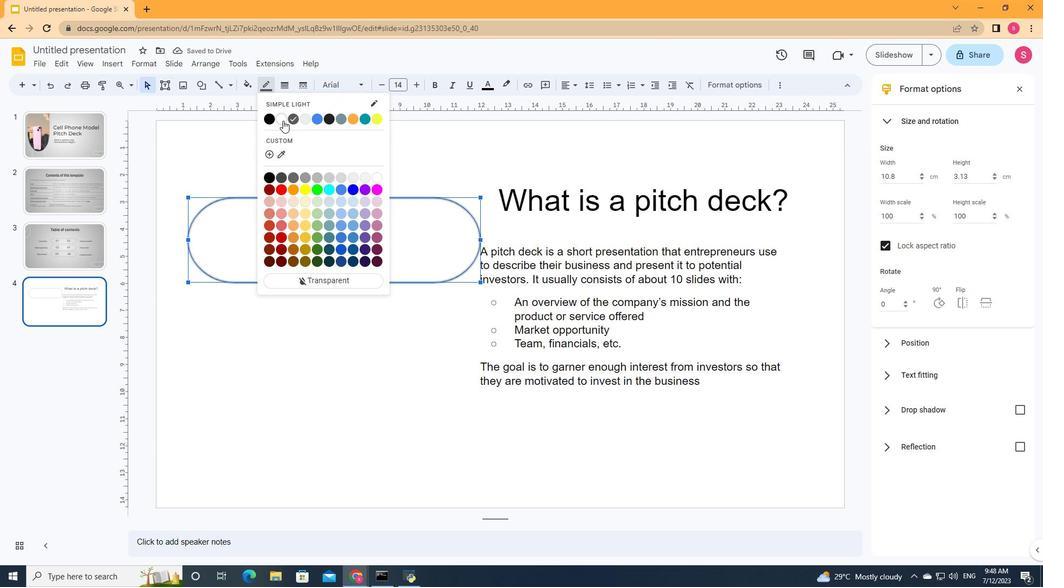 
Action: Mouse moved to (282, 88)
Screenshot: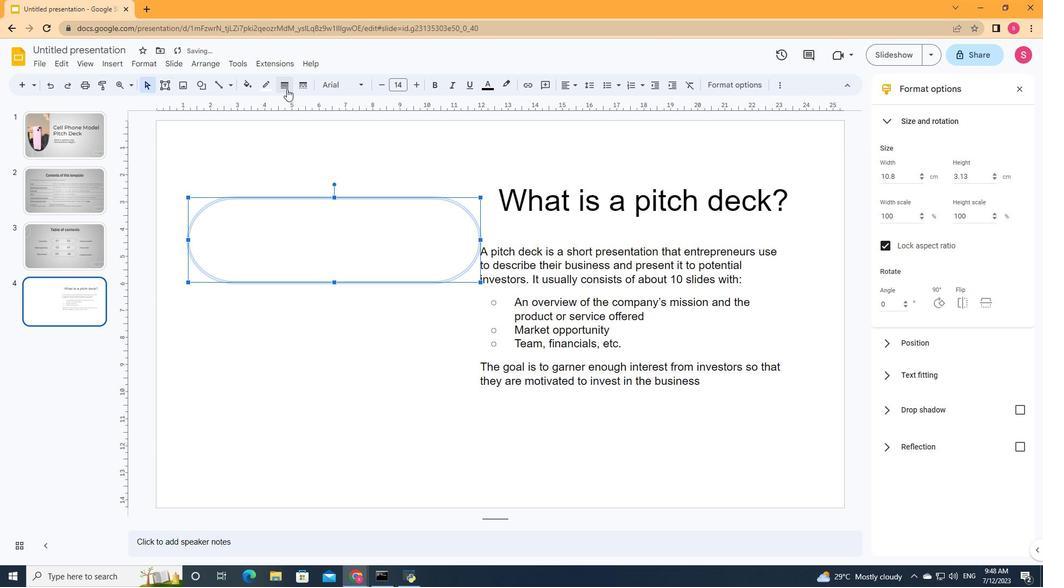 
Action: Mouse pressed left at (282, 88)
Screenshot: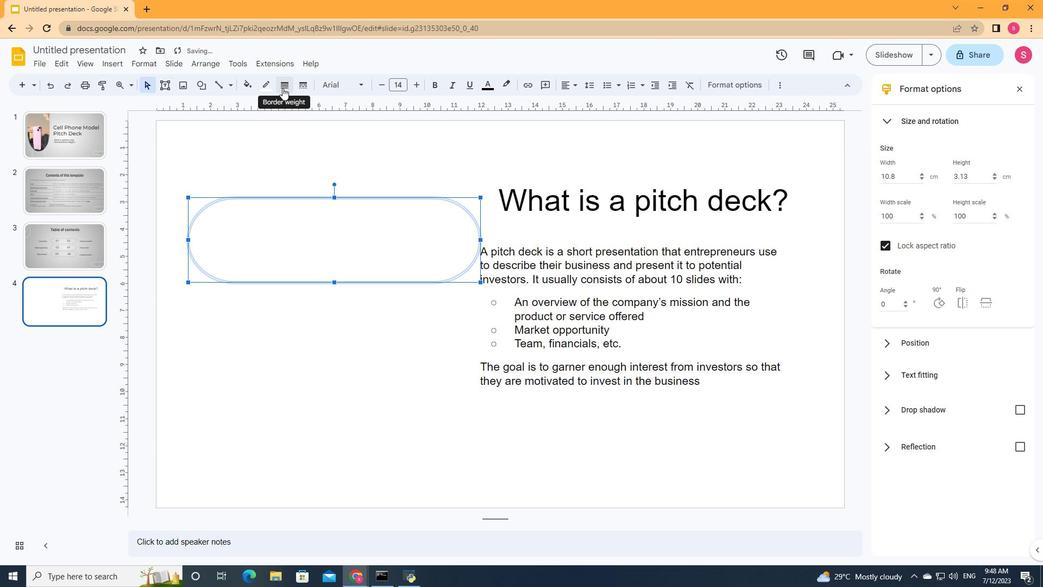 
Action: Mouse moved to (287, 122)
Screenshot: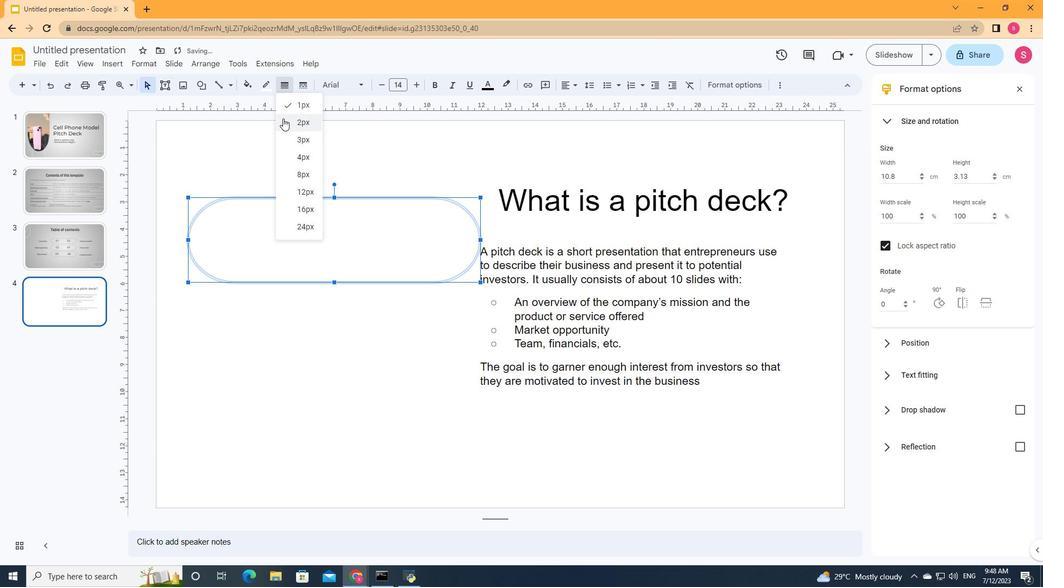 
Action: Mouse pressed left at (287, 122)
Screenshot: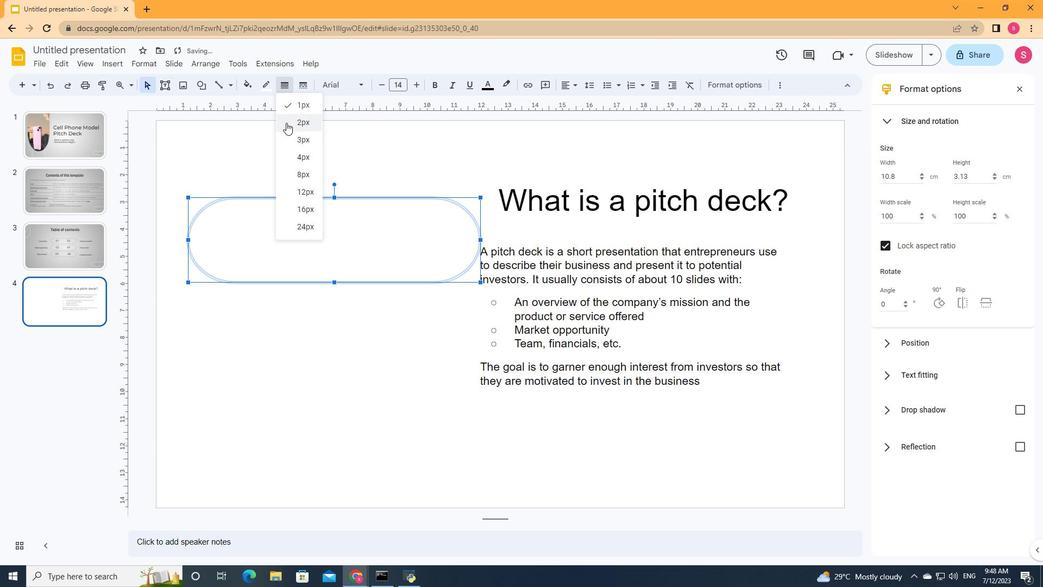 
Action: Mouse moved to (939, 299)
Screenshot: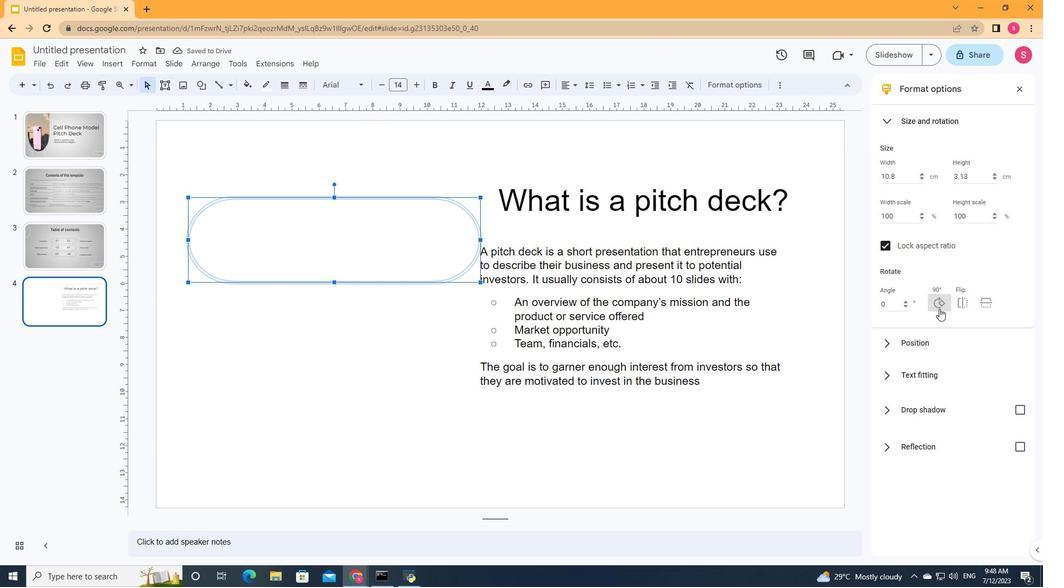 
Action: Mouse pressed left at (939, 299)
Screenshot: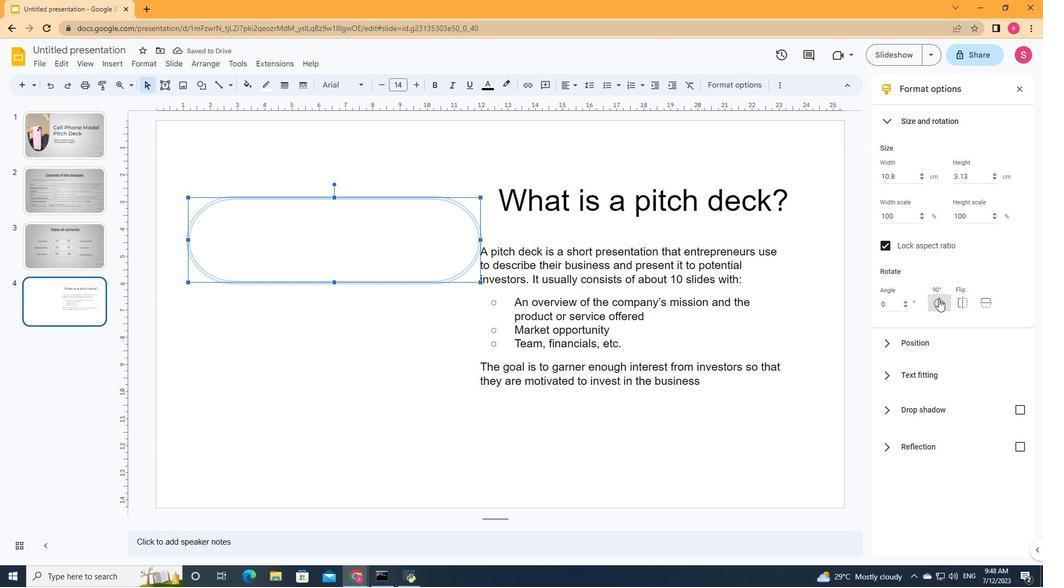 
Action: Mouse moved to (327, 235)
Screenshot: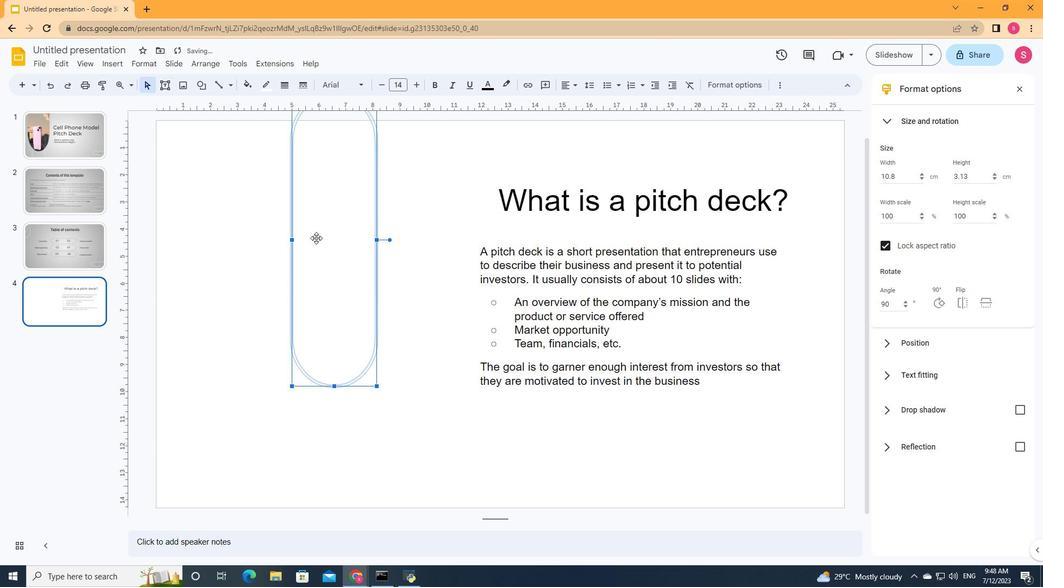 
Action: Mouse pressed left at (327, 235)
Screenshot: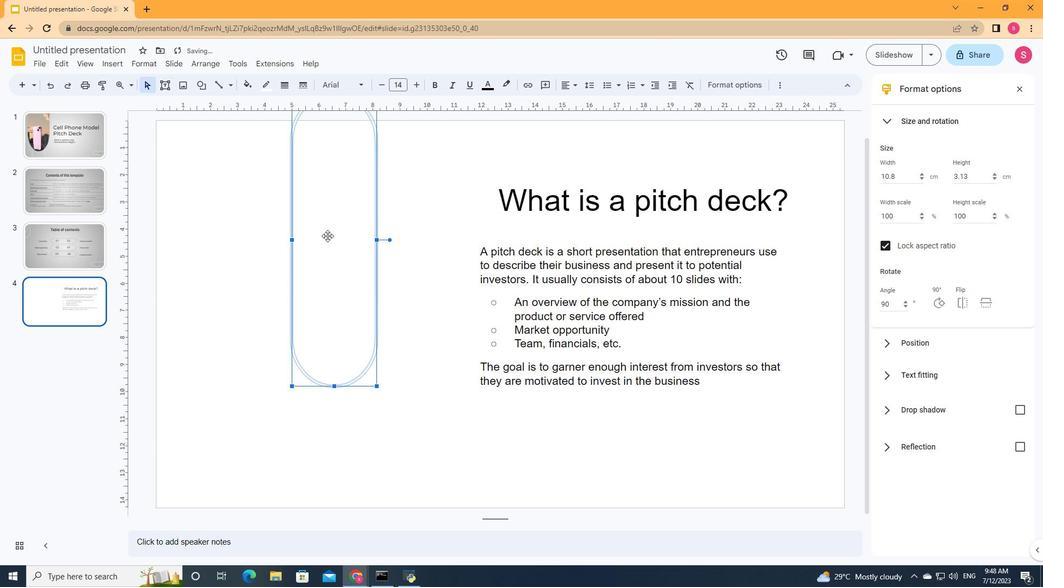 
Action: Mouse moved to (114, 61)
Screenshot: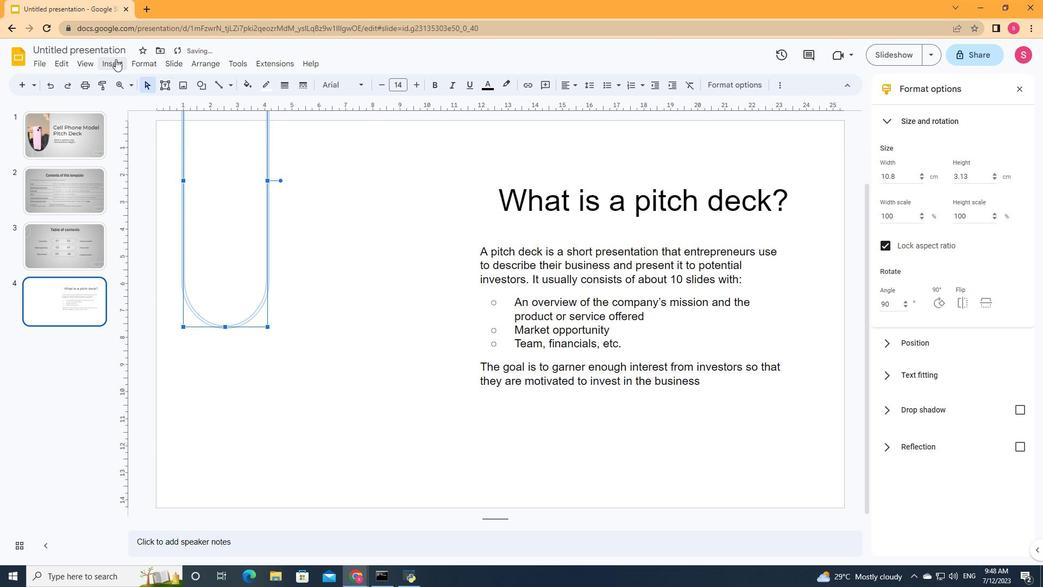 
Action: Mouse pressed left at (114, 61)
Screenshot: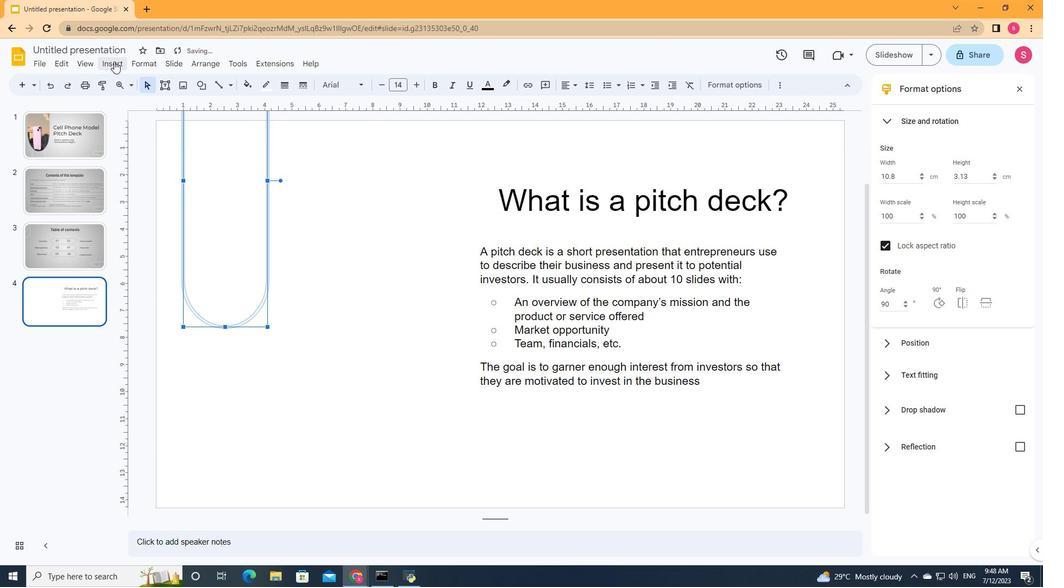 
Action: Mouse moved to (144, 80)
Screenshot: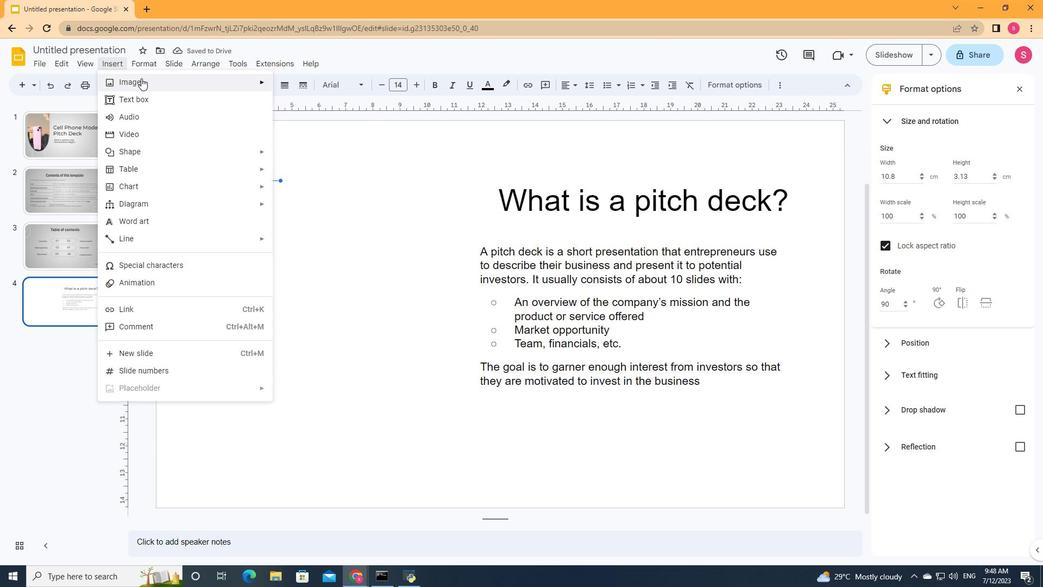 
Action: Mouse pressed left at (144, 80)
Screenshot: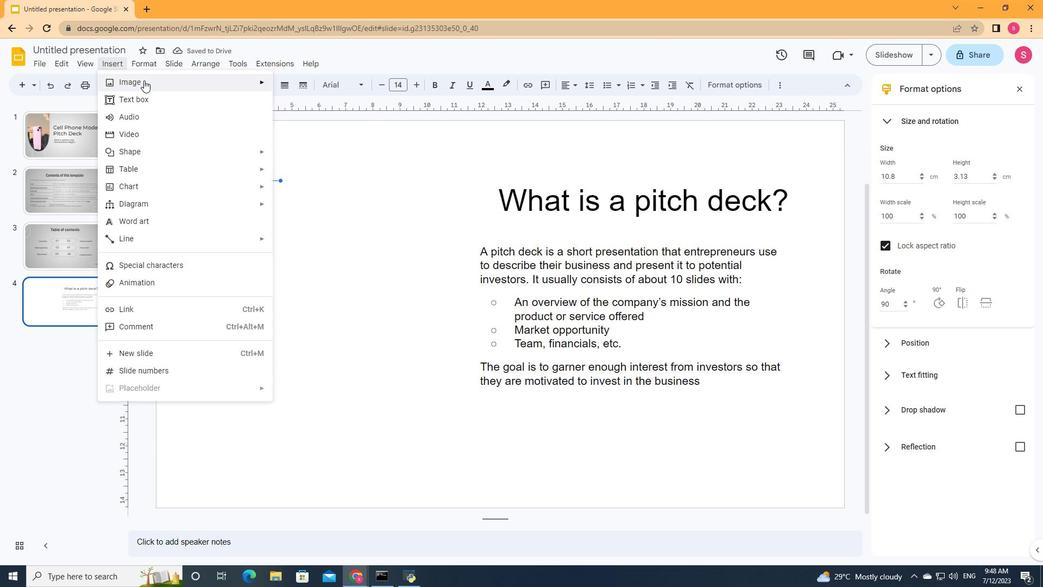 
Action: Mouse moved to (310, 87)
Screenshot: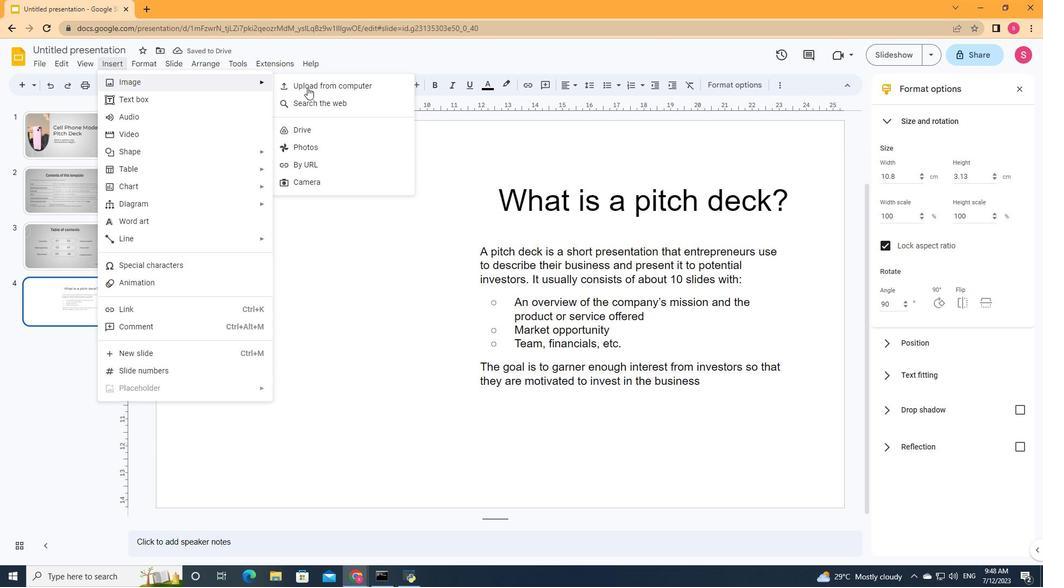 
Action: Mouse pressed left at (310, 87)
Screenshot: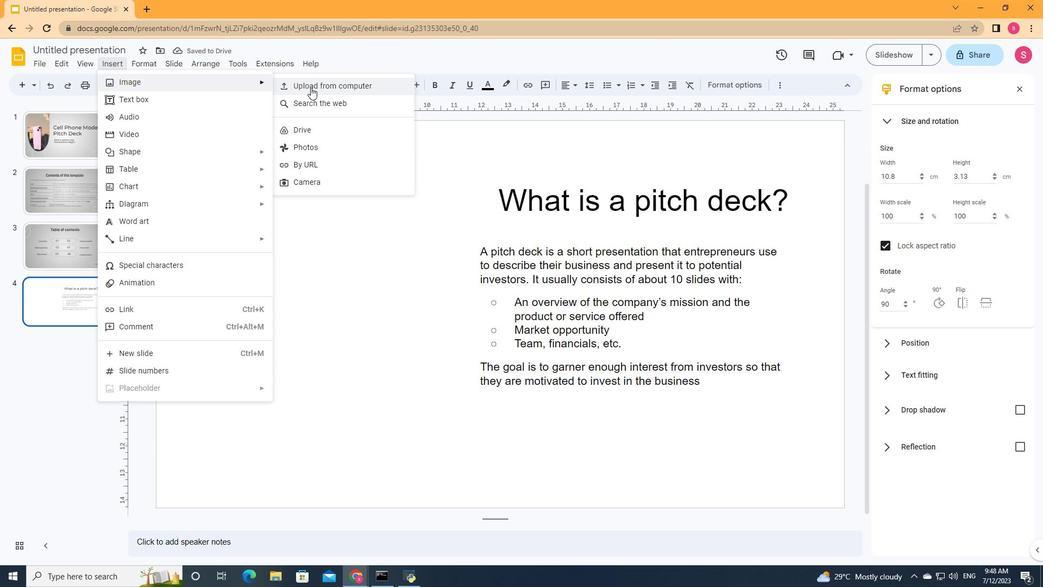 
Action: Mouse moved to (190, 279)
Screenshot: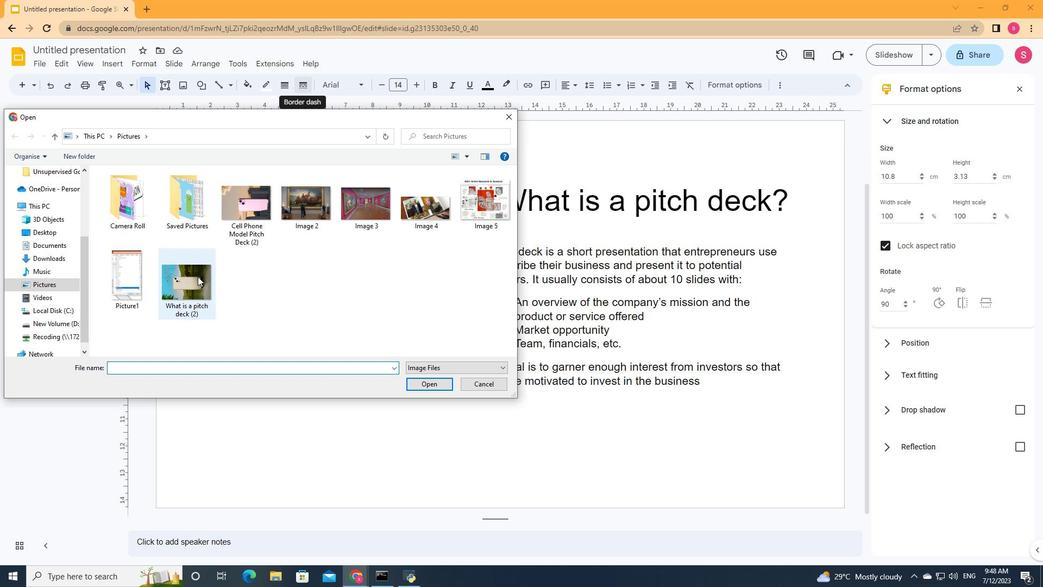 
Action: Mouse pressed left at (190, 279)
Screenshot: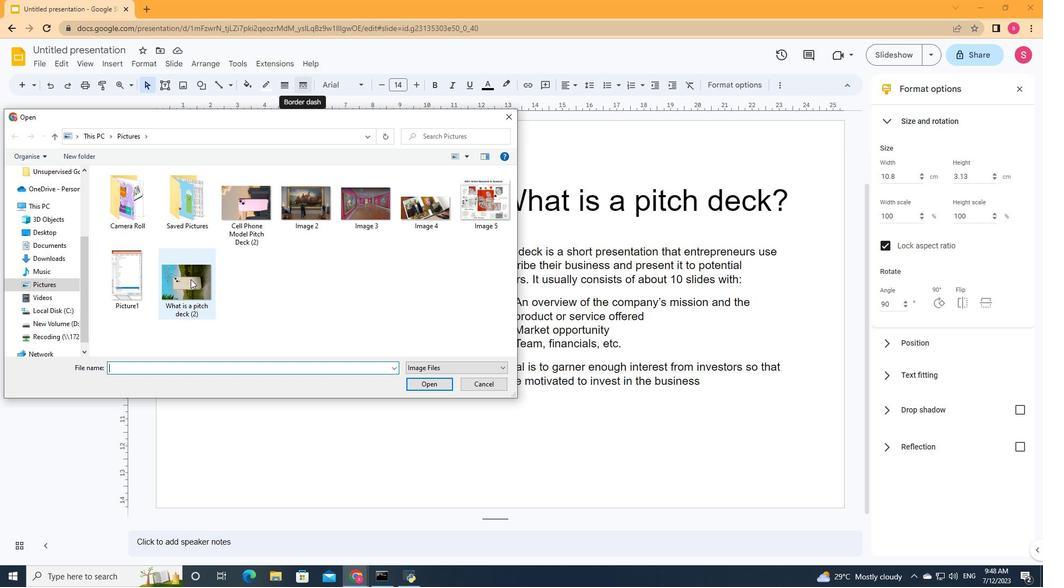 
Action: Mouse moved to (442, 384)
Screenshot: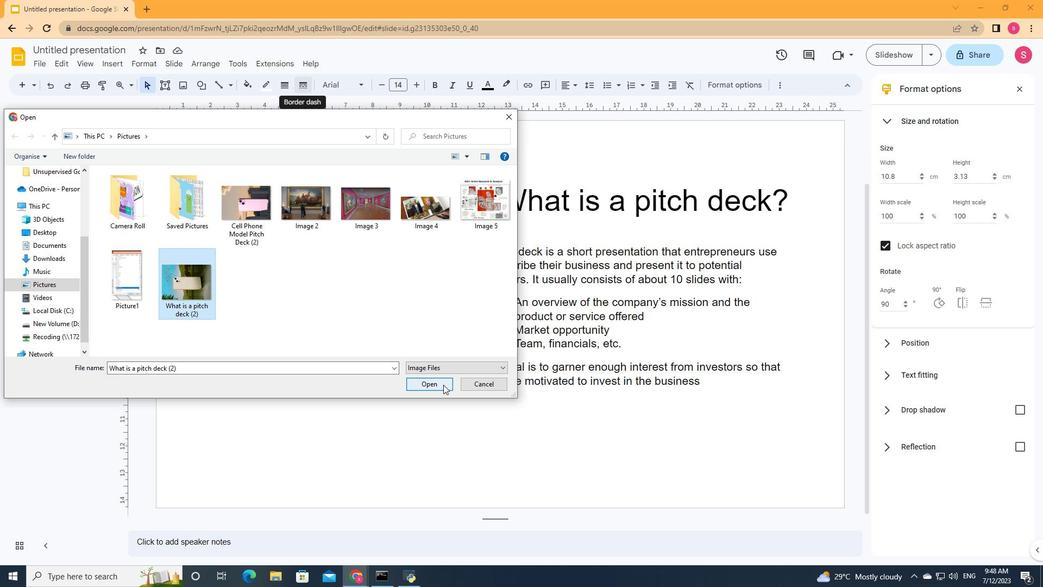 
Action: Mouse pressed left at (442, 384)
Screenshot: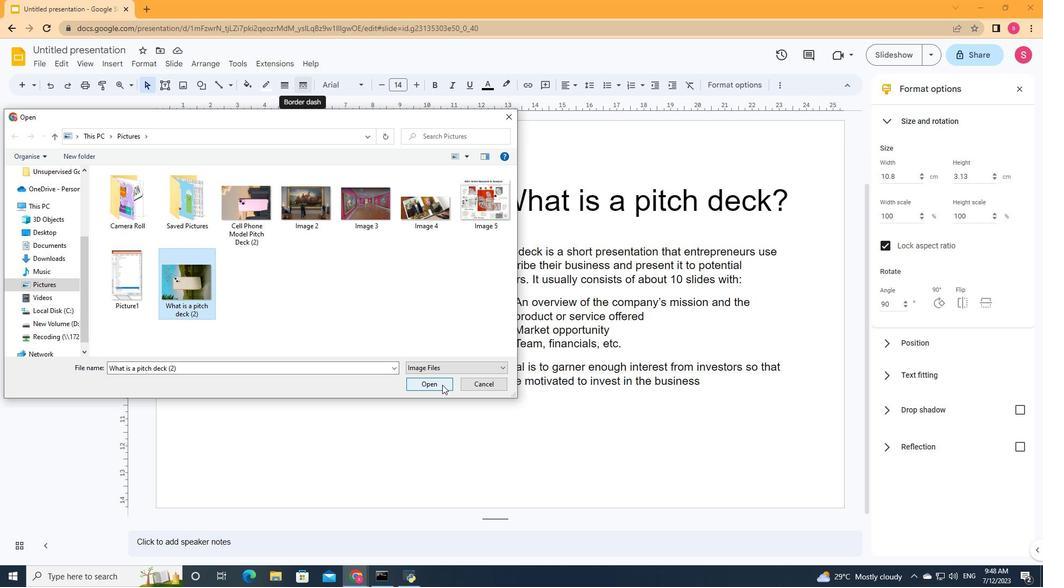 
Action: Mouse moved to (320, 381)
Screenshot: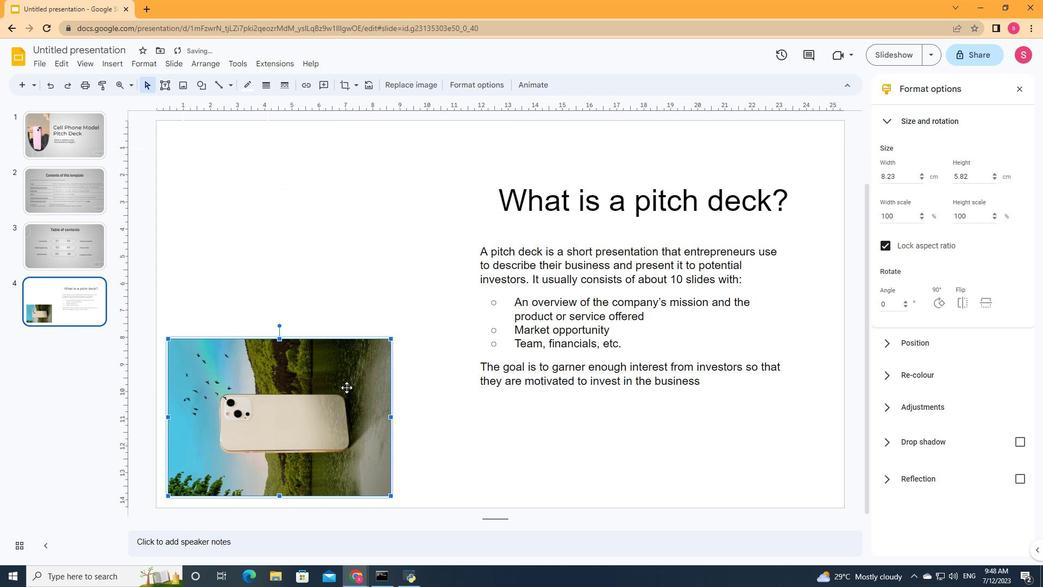 
Action: Mouse pressed left at (320, 381)
Screenshot: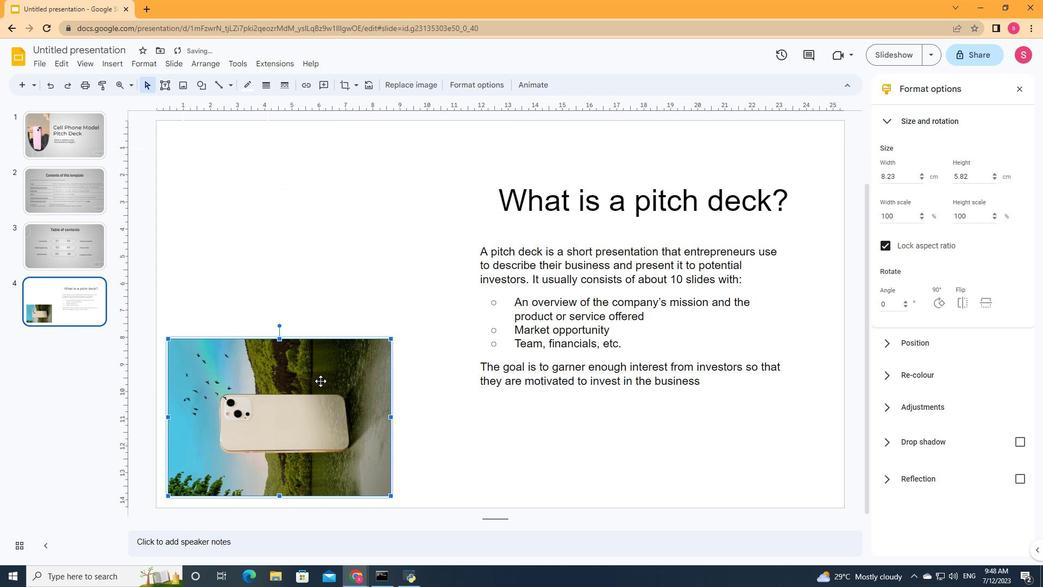 
Action: Mouse moved to (358, 86)
Screenshot: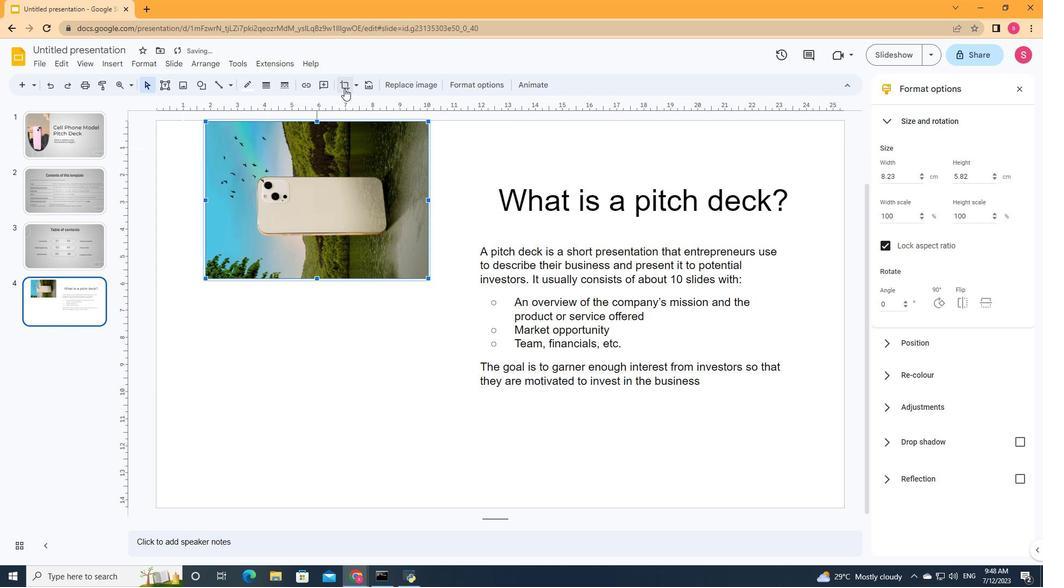 
Action: Mouse pressed left at (358, 86)
Screenshot: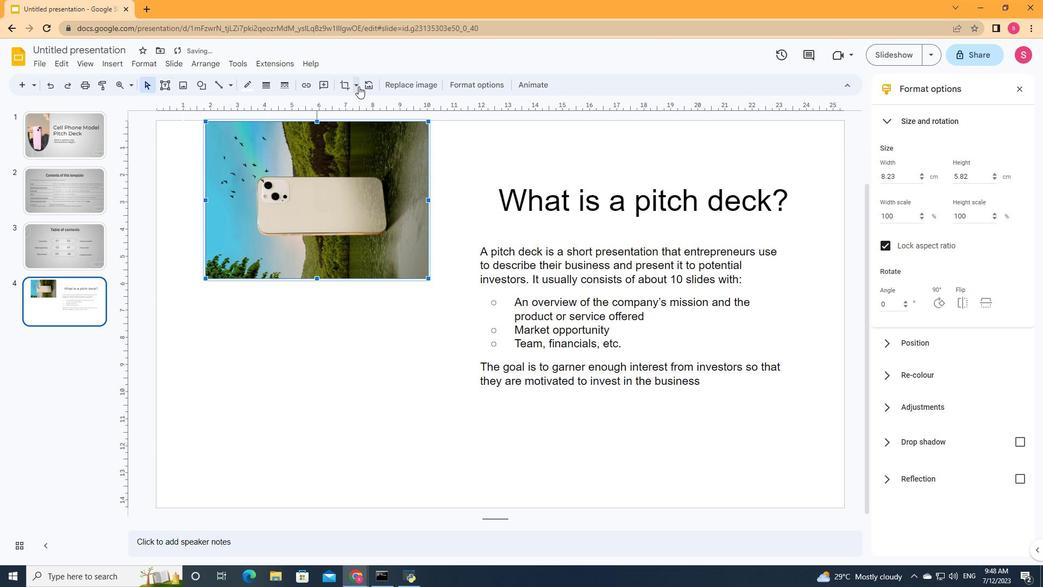 
Action: Mouse moved to (364, 99)
Screenshot: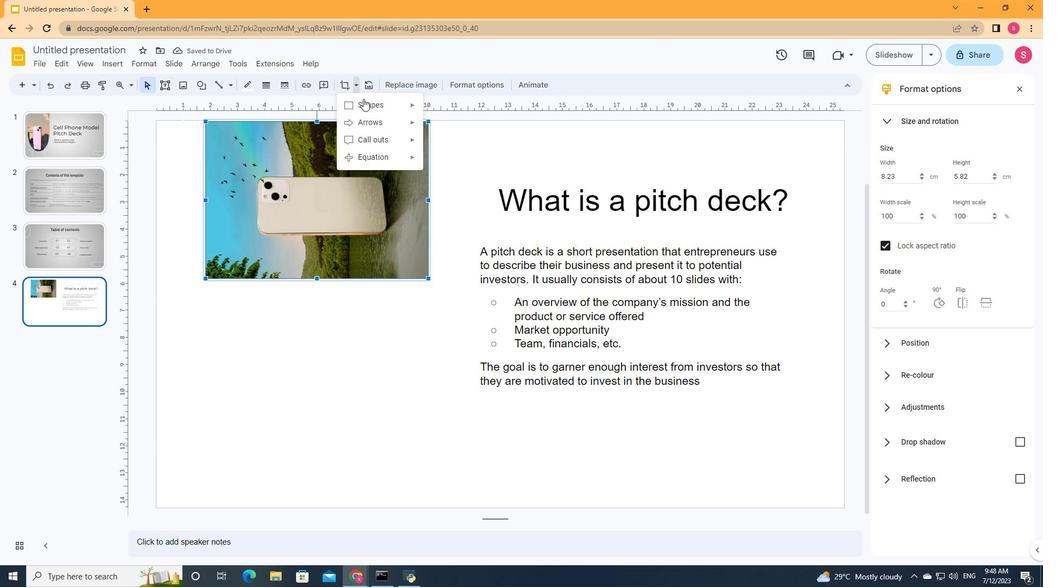
Action: Mouse pressed left at (364, 99)
Screenshot: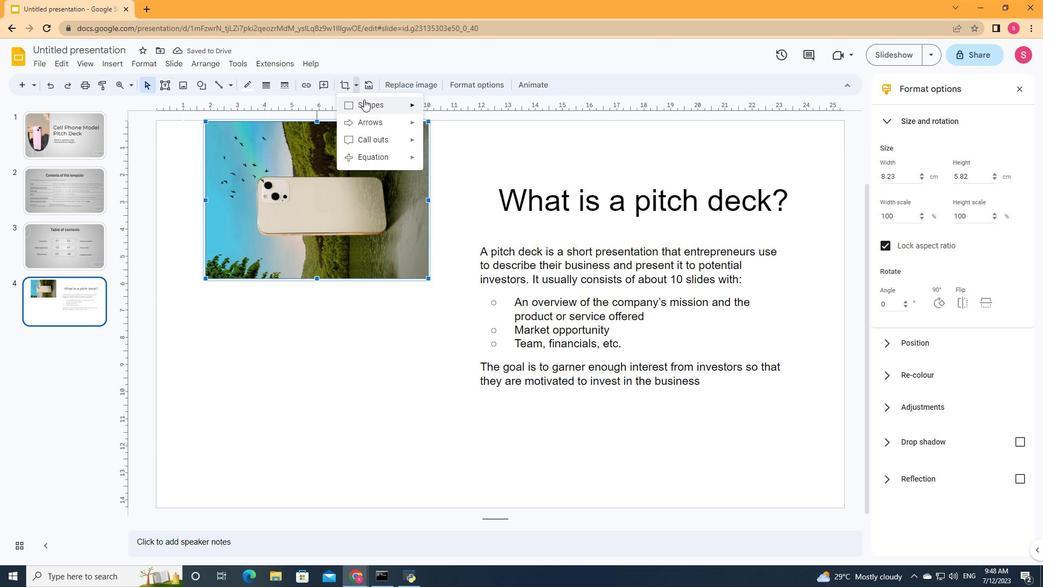 
Action: Mouse moved to (562, 185)
Screenshot: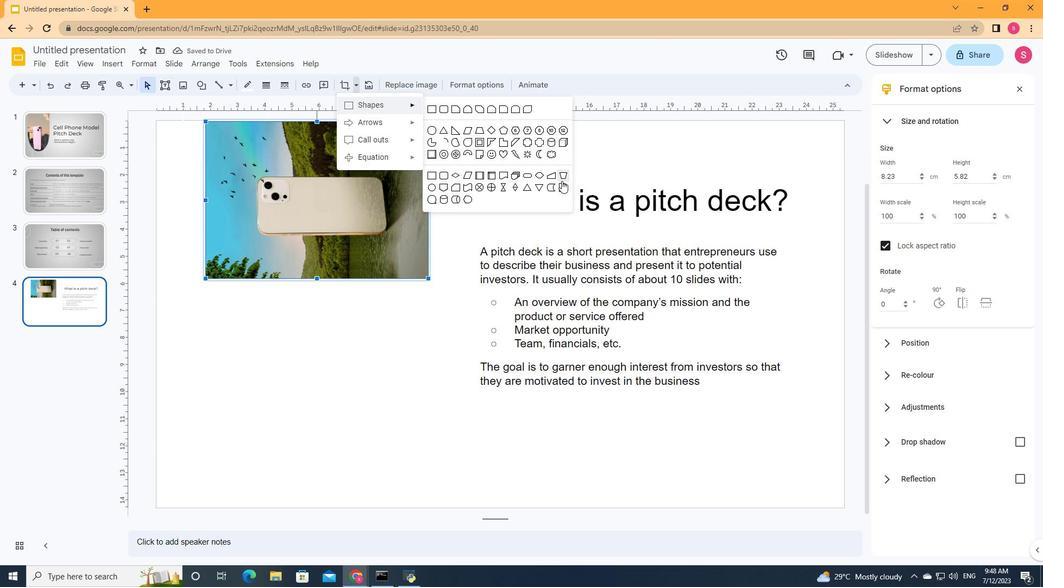 
Action: Mouse pressed left at (562, 185)
Screenshot: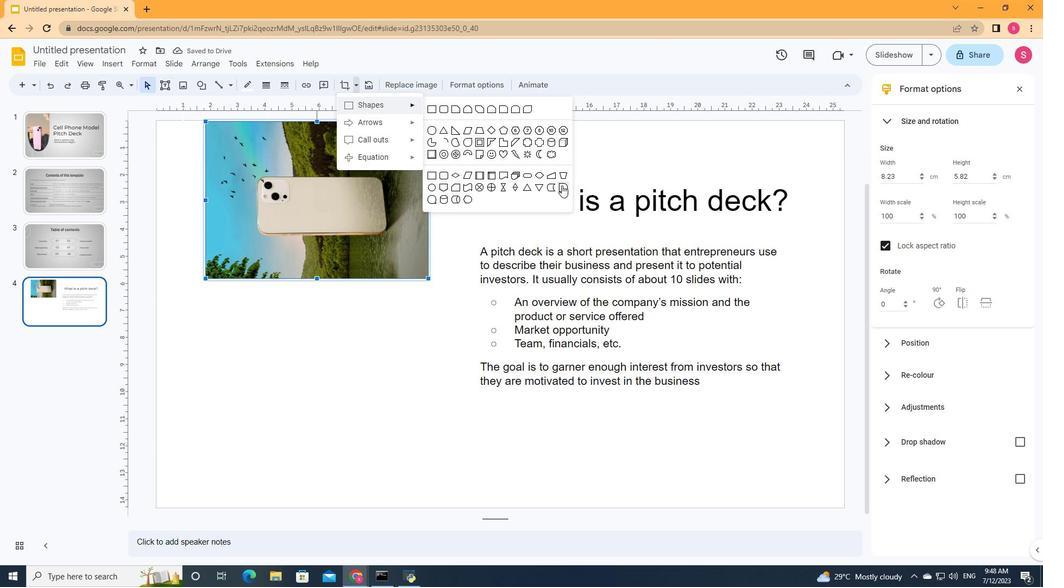
Action: Mouse moved to (937, 304)
Screenshot: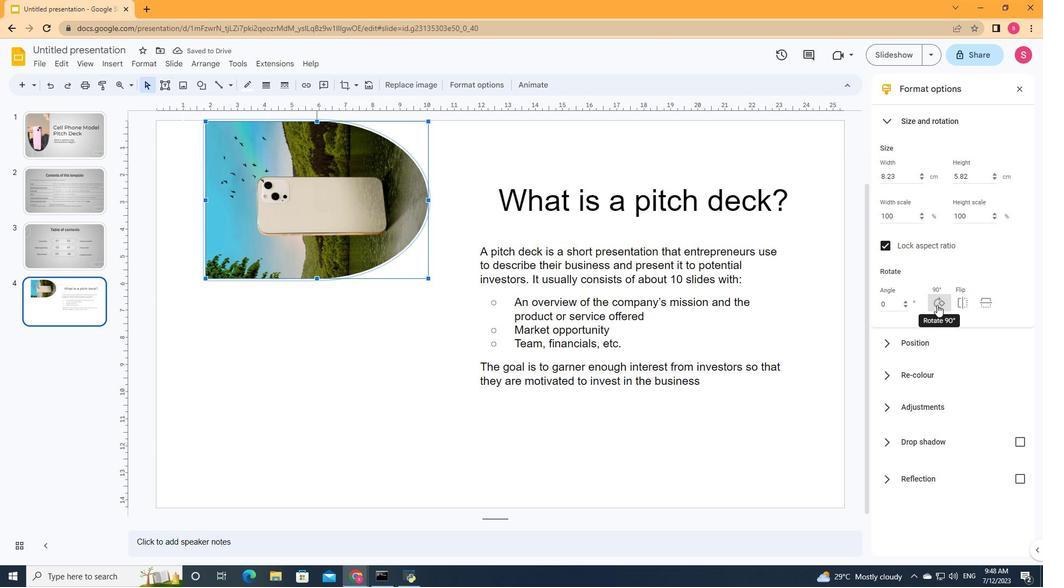 
Action: Mouse pressed left at (937, 304)
Screenshot: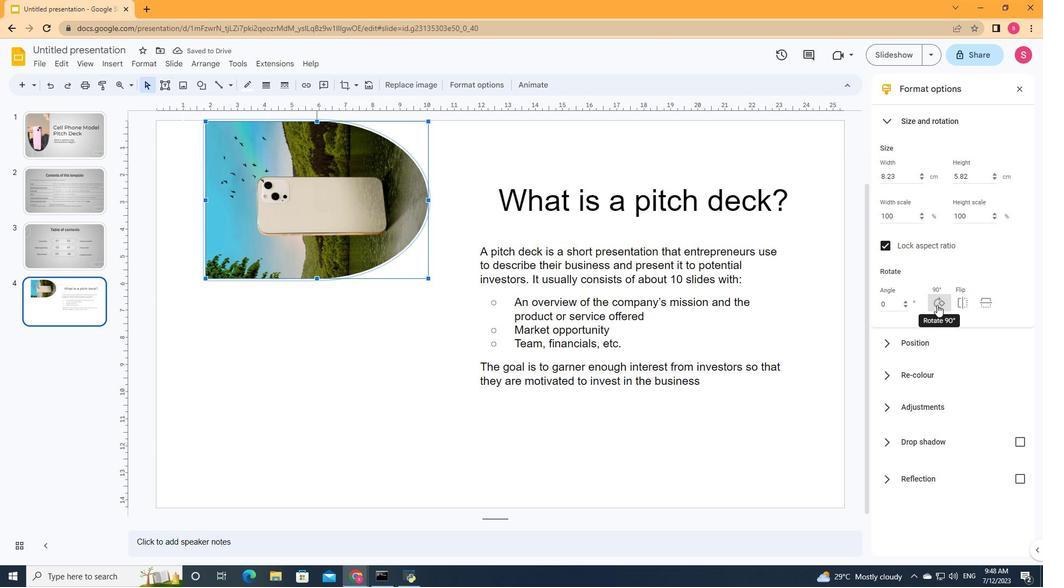 
Action: Mouse moved to (245, 88)
Screenshot: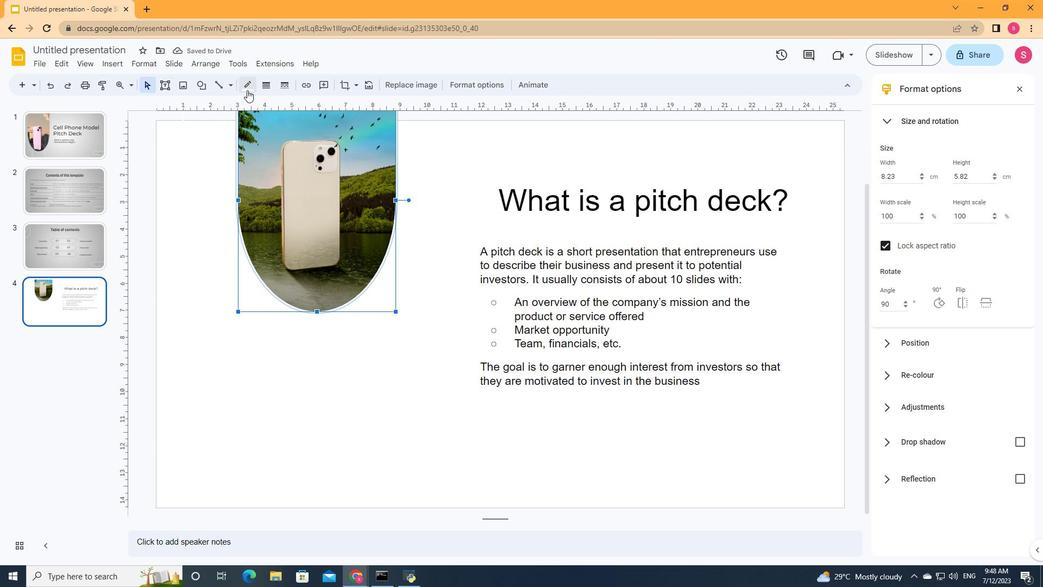 
Action: Mouse pressed left at (245, 88)
Screenshot: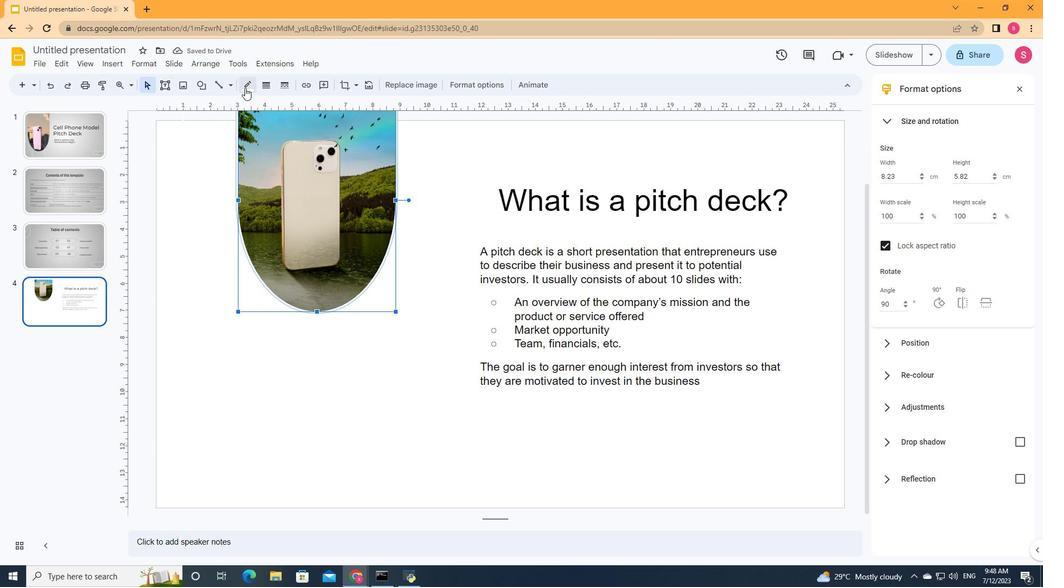 
Action: Mouse moved to (301, 284)
Screenshot: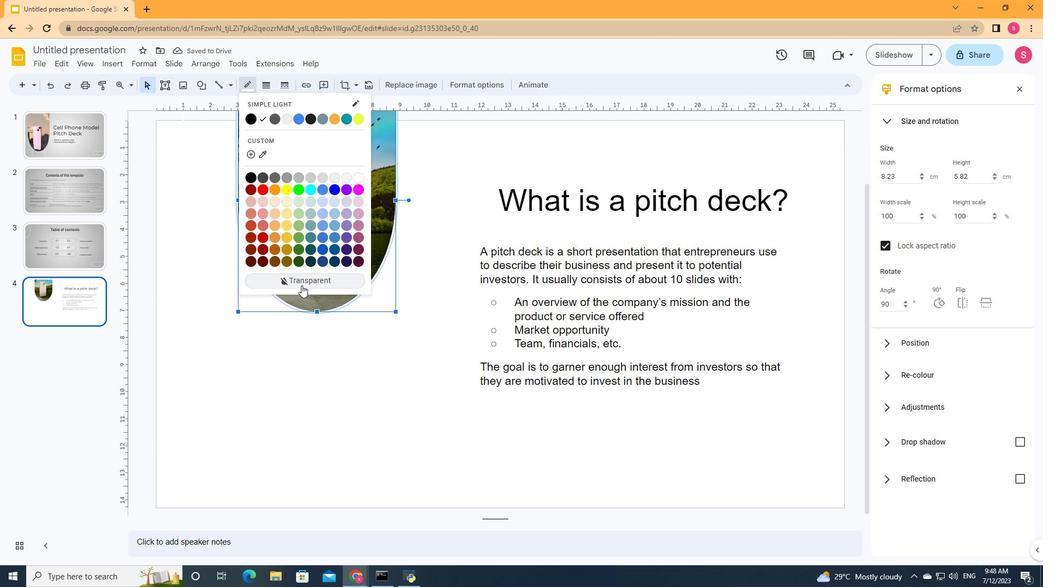 
Action: Mouse pressed left at (301, 284)
Screenshot: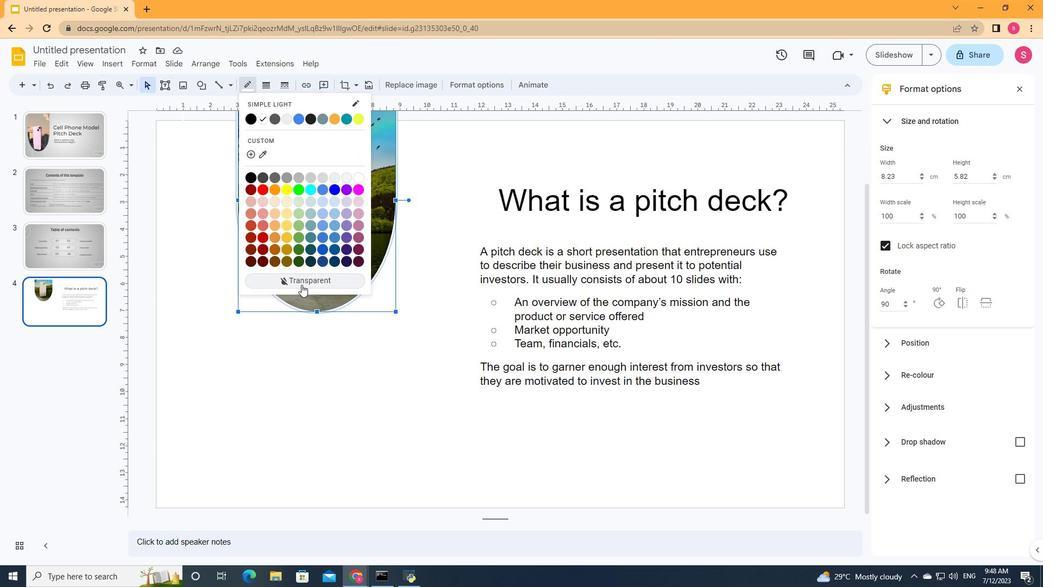 
Action: Mouse moved to (326, 232)
Screenshot: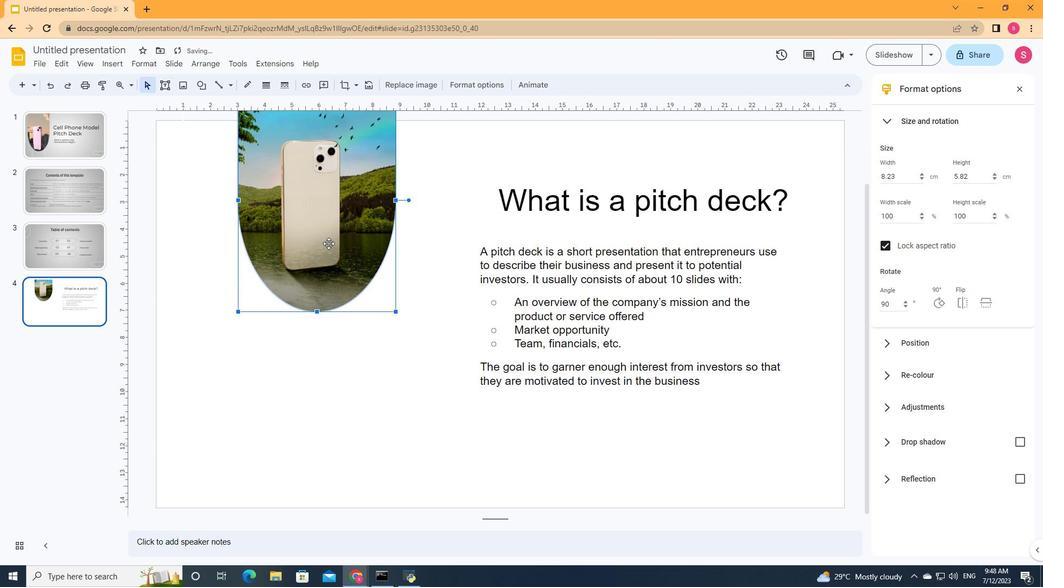 
Action: Mouse pressed left at (326, 232)
Screenshot: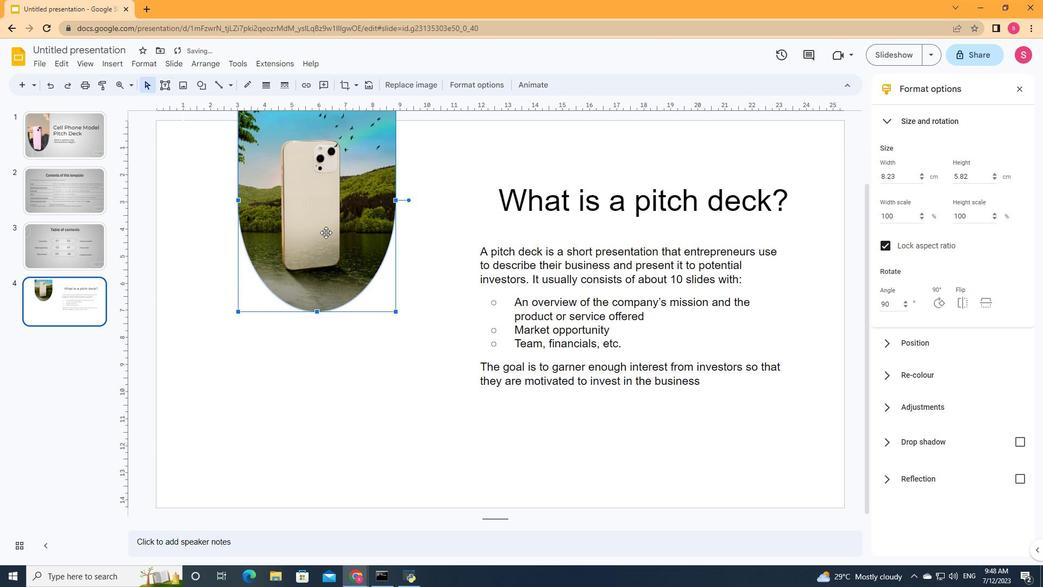 
Action: Mouse moved to (341, 232)
Screenshot: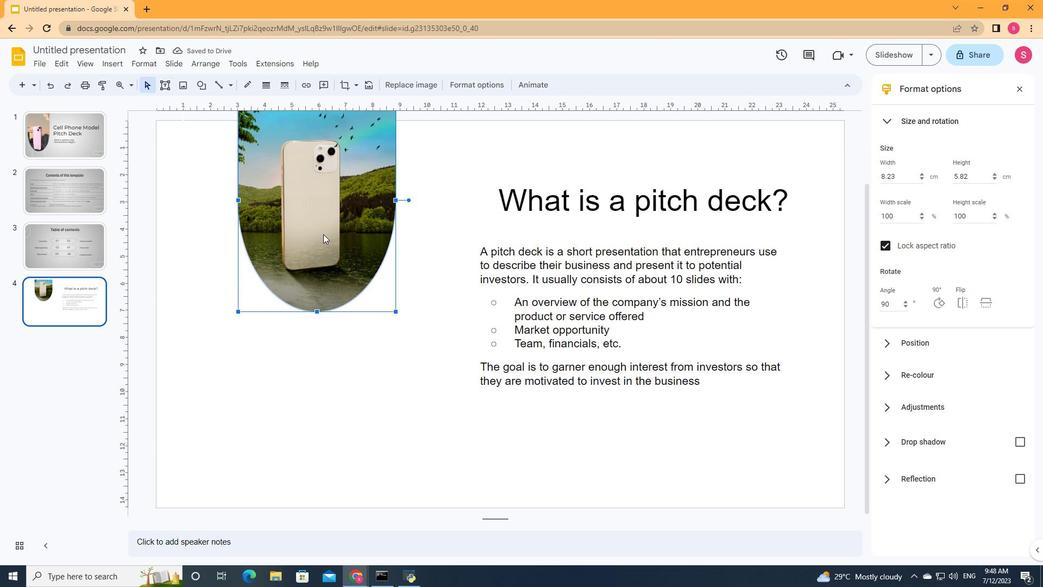 
Action: Mouse pressed left at (341, 232)
Screenshot: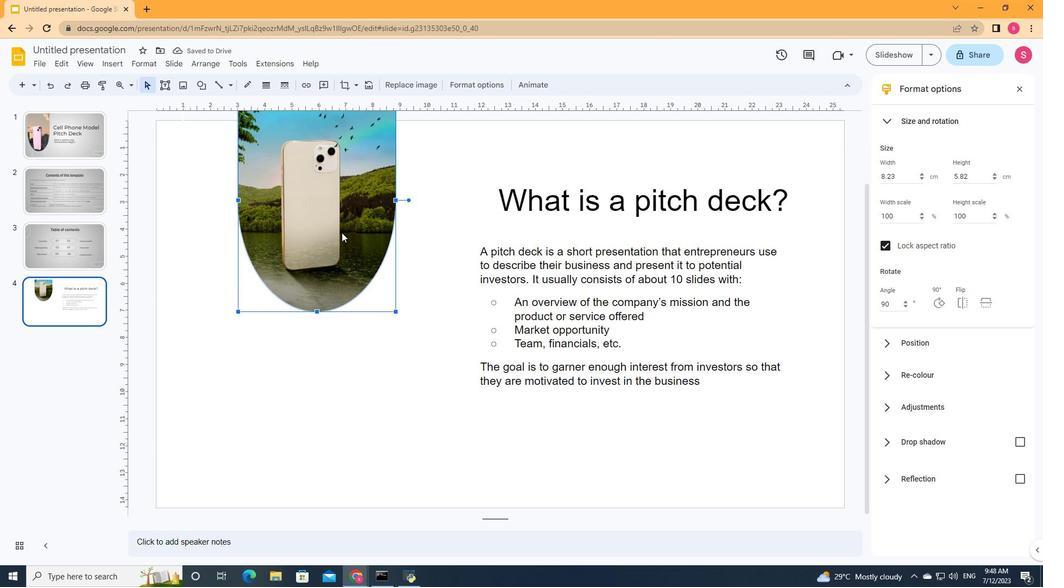 
Action: Mouse moved to (292, 344)
Screenshot: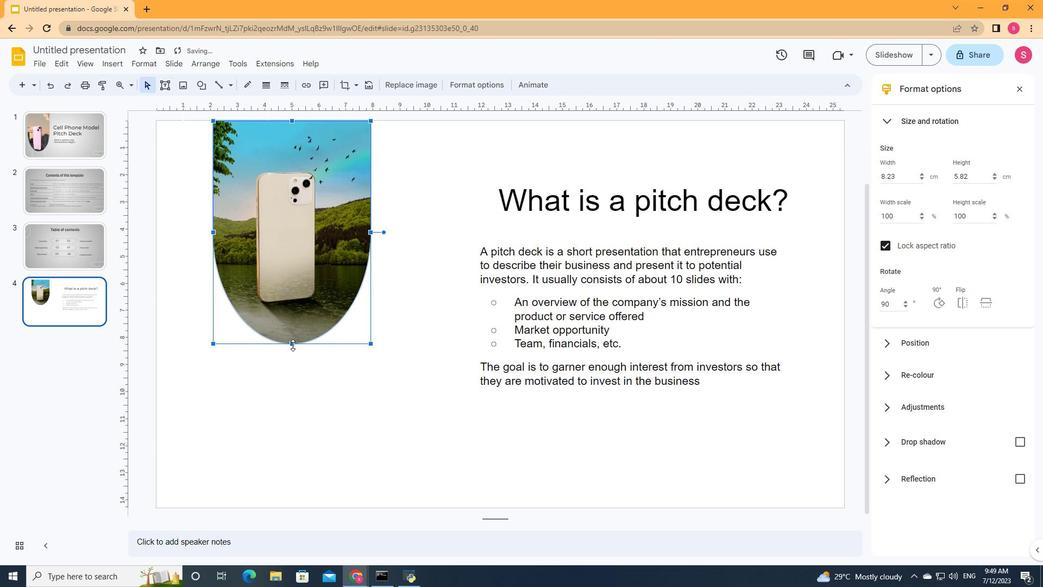 
Action: Mouse pressed left at (292, 344)
Screenshot: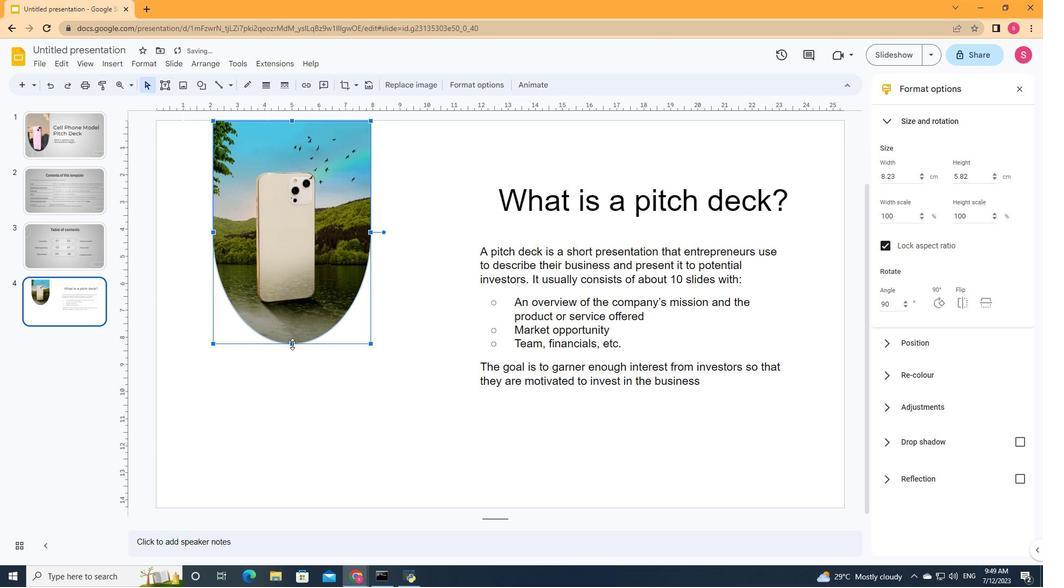 
Action: Mouse moved to (370, 277)
Screenshot: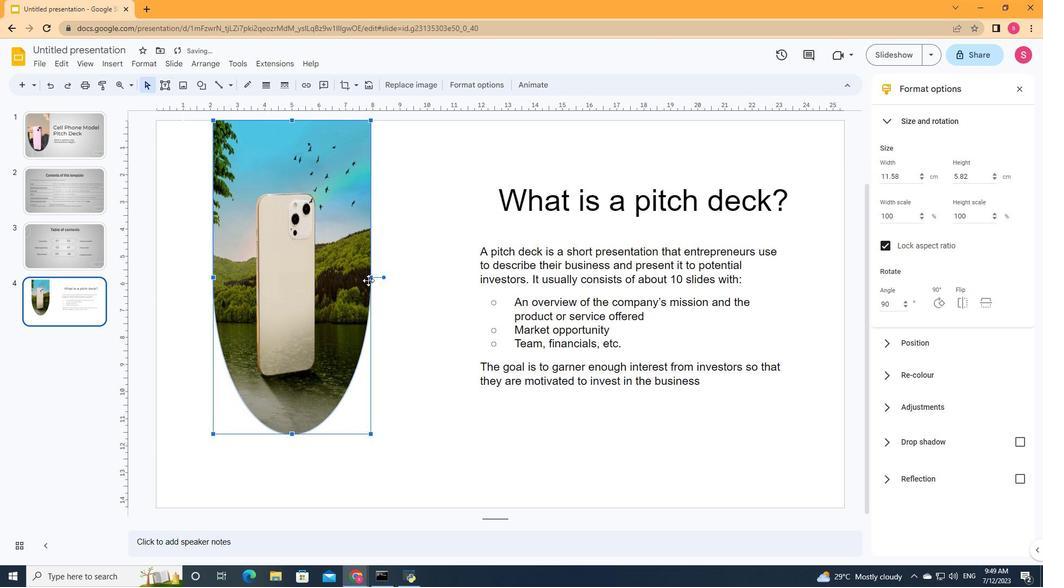 
Action: Mouse pressed left at (370, 277)
Screenshot: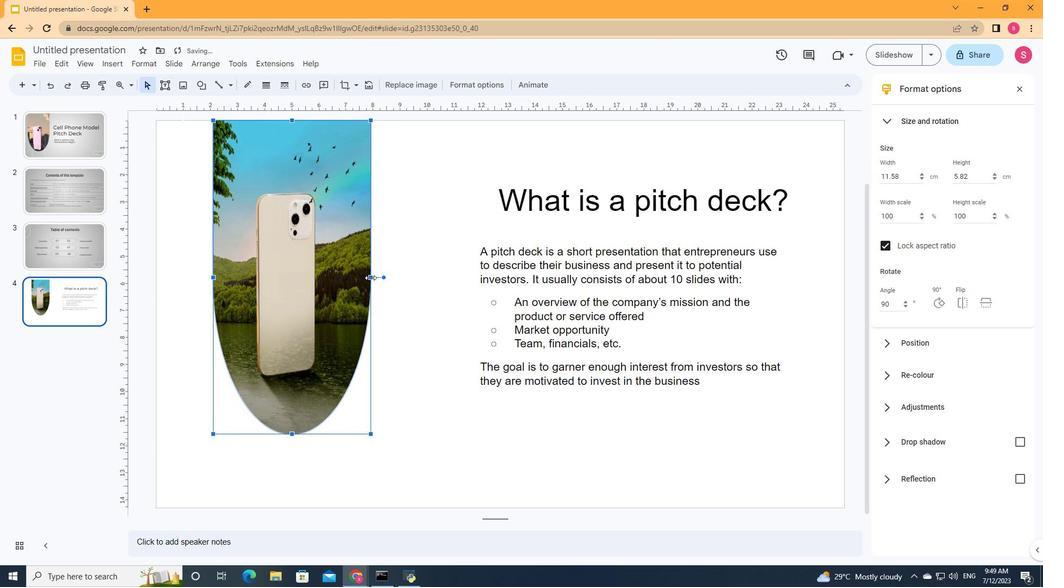 
Action: Mouse moved to (313, 435)
Screenshot: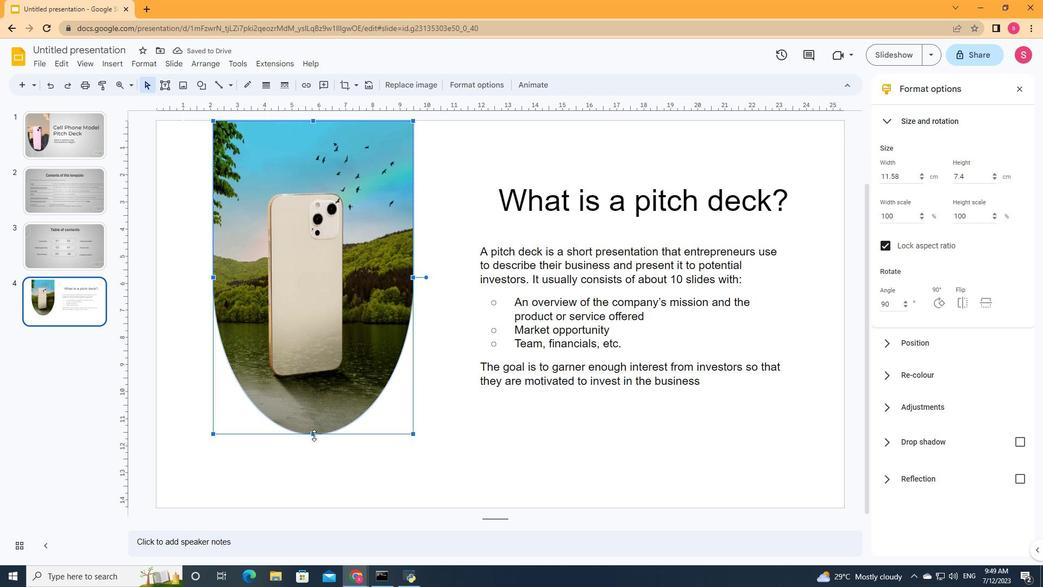 
Action: Mouse pressed left at (313, 435)
Screenshot: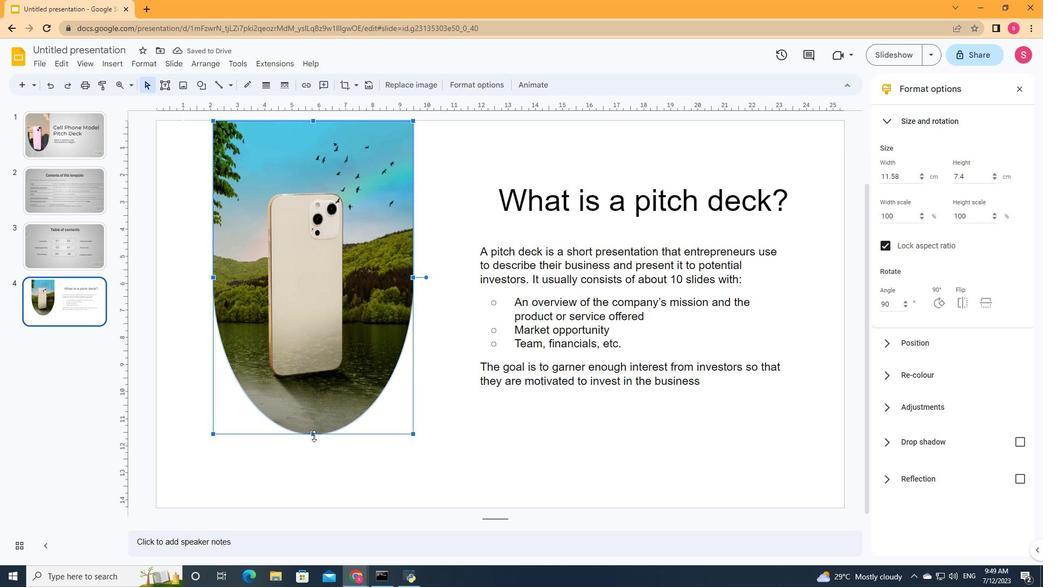 
Action: Mouse moved to (412, 280)
Screenshot: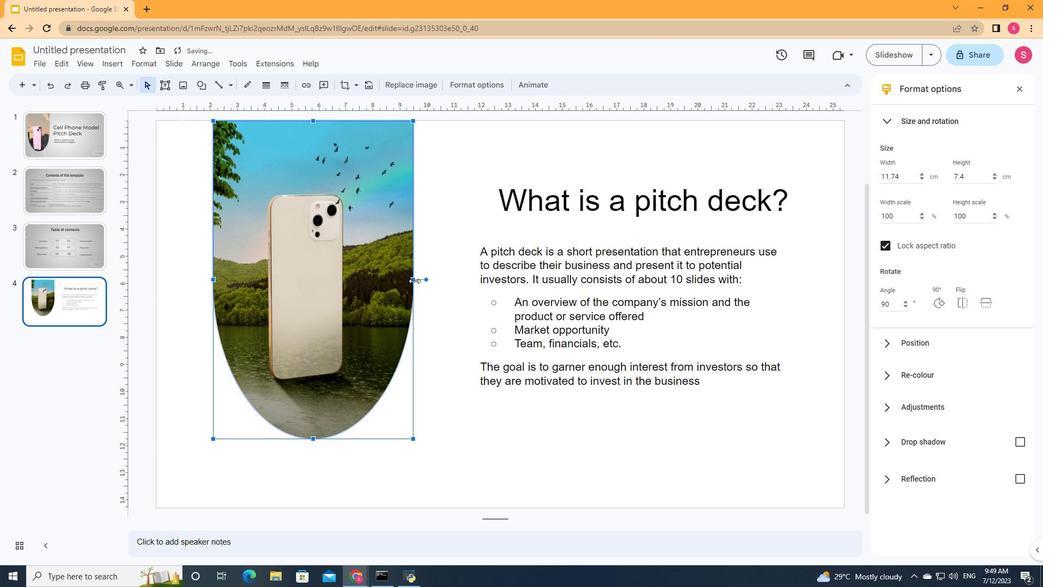 
Action: Mouse pressed left at (412, 280)
Screenshot: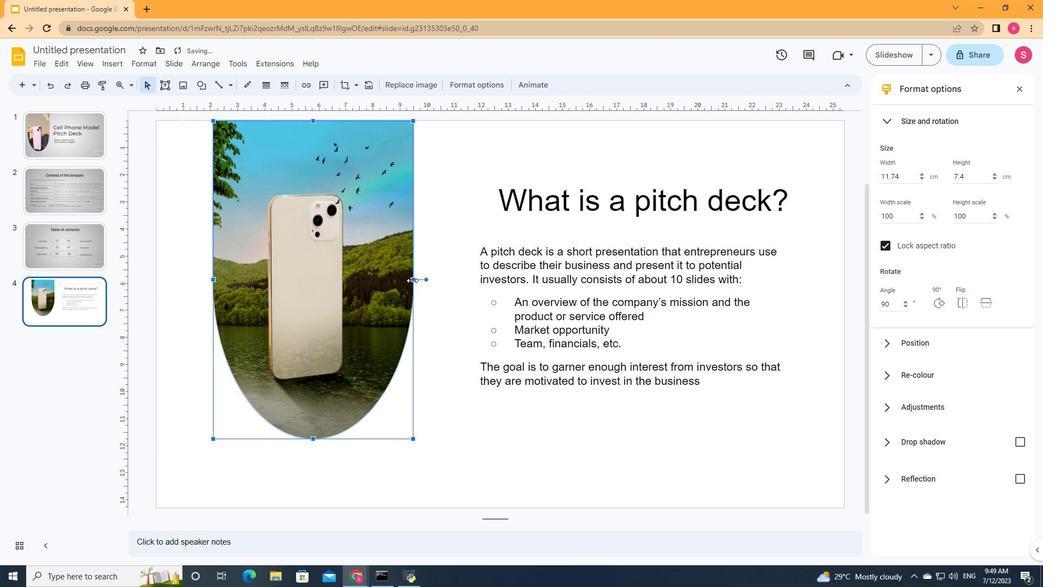 
Action: Mouse moved to (479, 201)
Screenshot: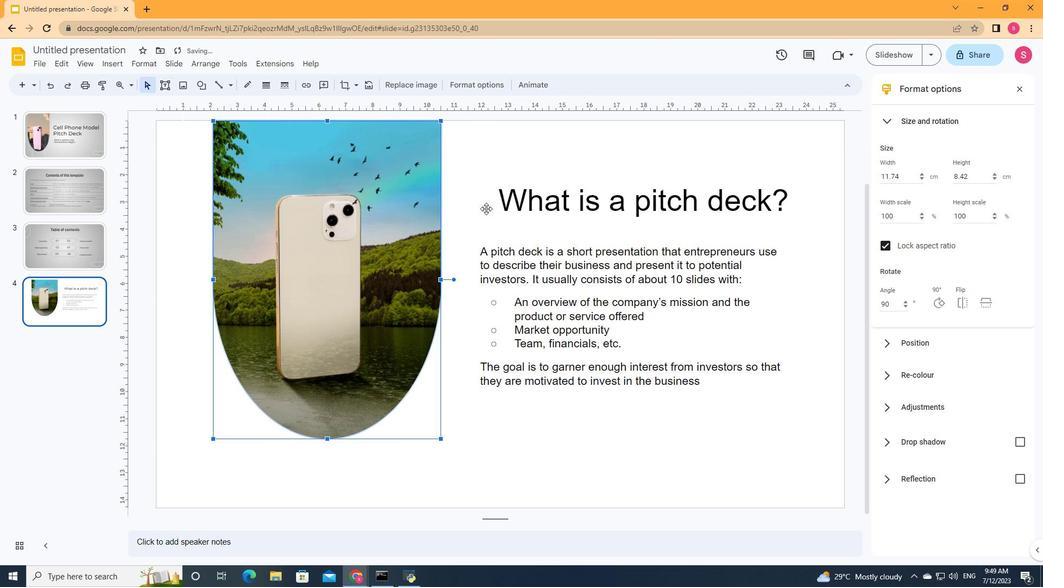 
Action: Mouse pressed left at (479, 201)
Screenshot: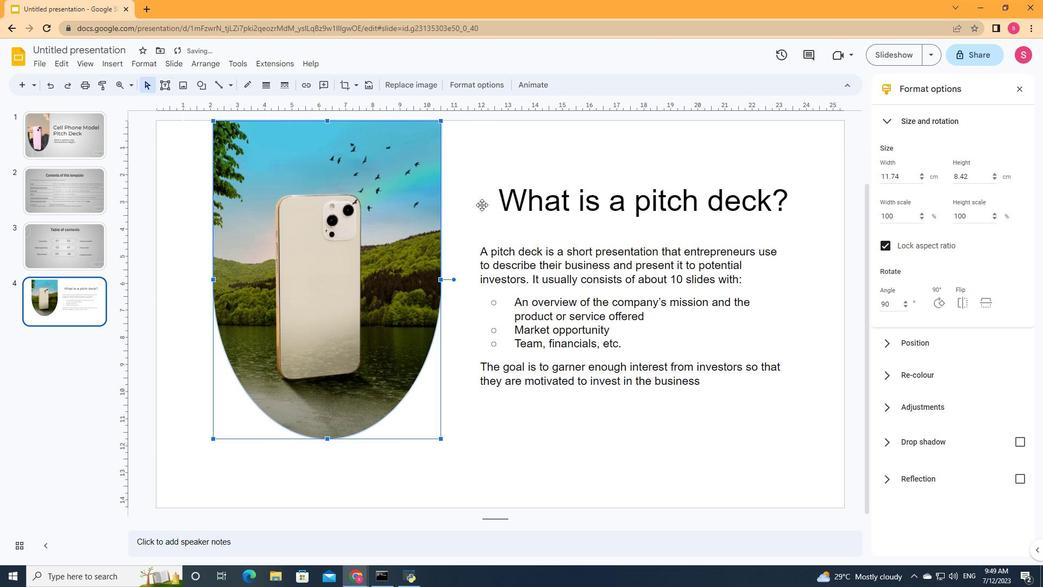 
Action: Mouse moved to (469, 429)
Screenshot: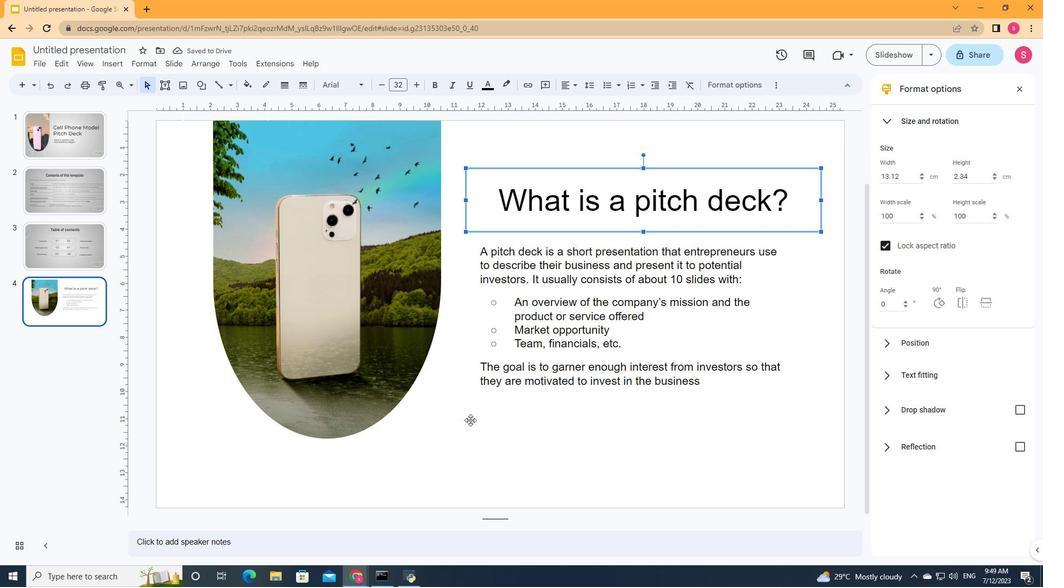
Action: Mouse pressed left at (469, 429)
Screenshot: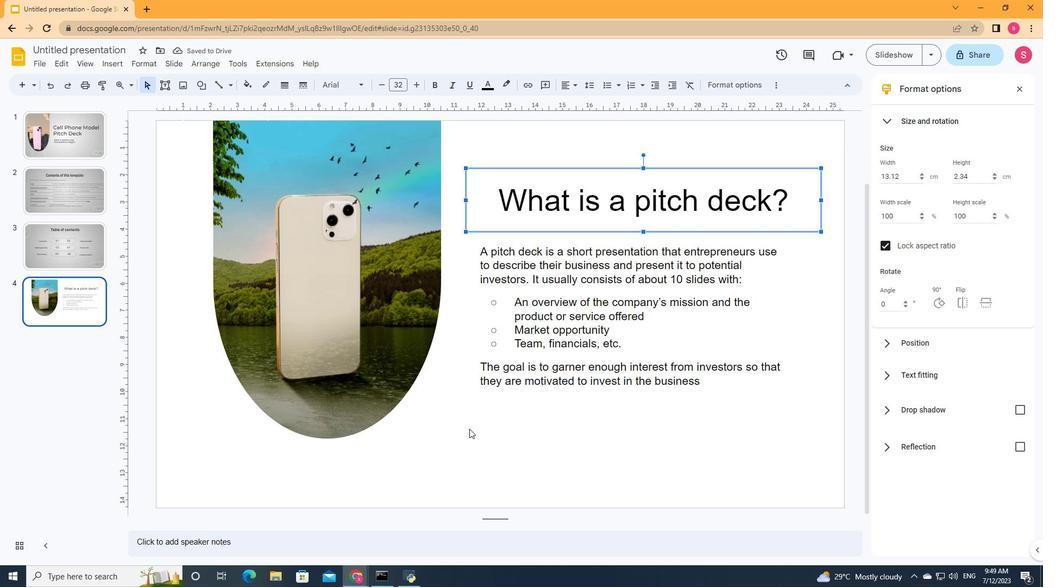 
Action: Mouse moved to (303, 86)
Screenshot: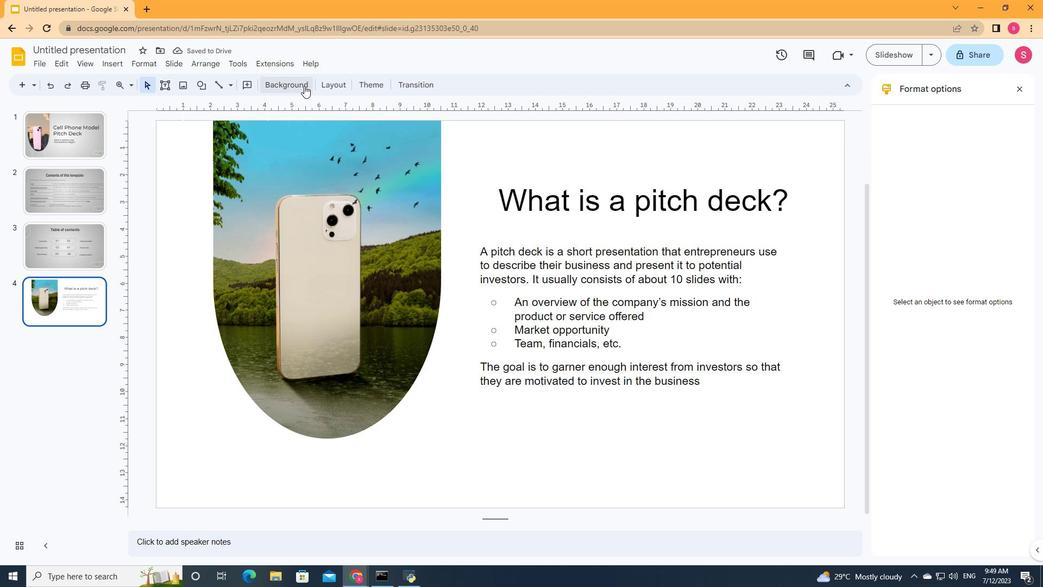 
Action: Mouse pressed left at (303, 86)
Screenshot: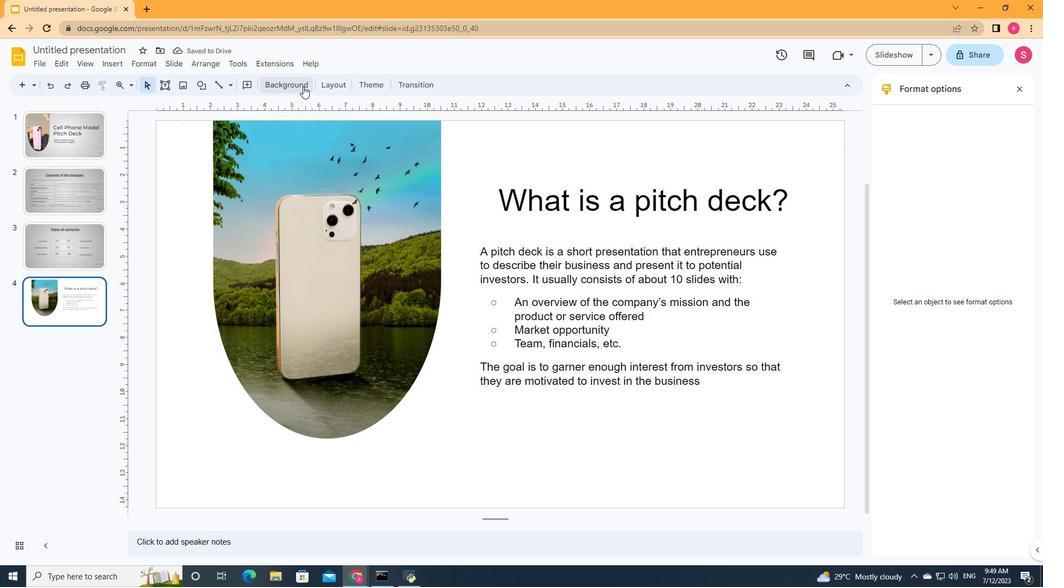 
Action: Mouse moved to (600, 274)
Screenshot: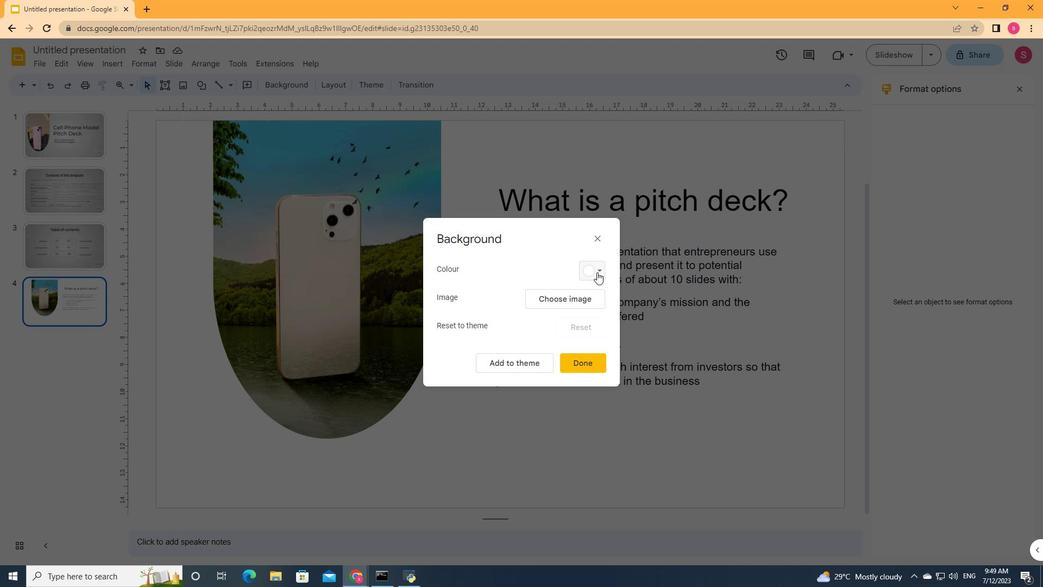 
Action: Mouse pressed left at (600, 274)
Screenshot: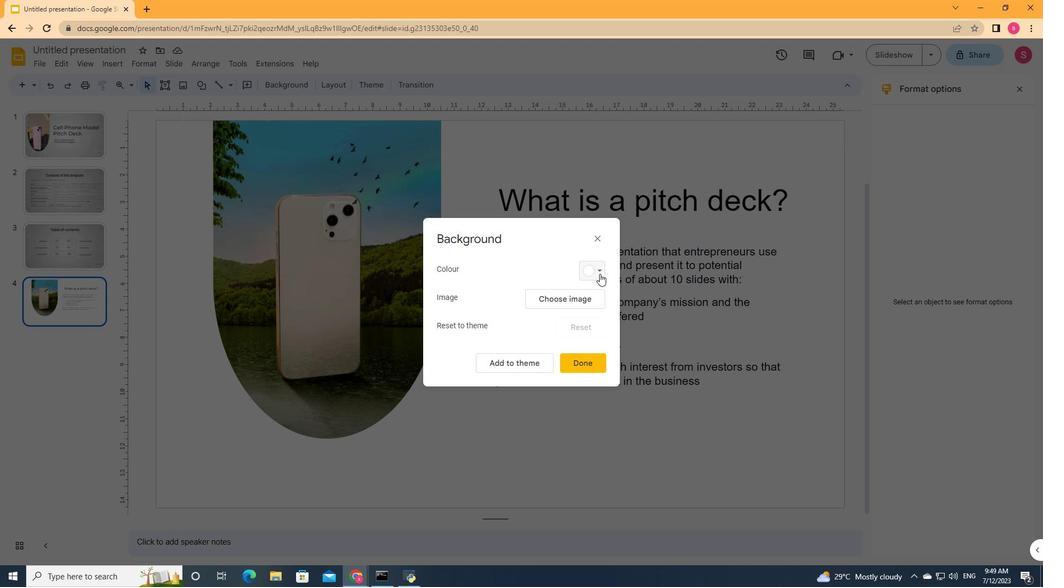 
Action: Mouse moved to (653, 289)
Screenshot: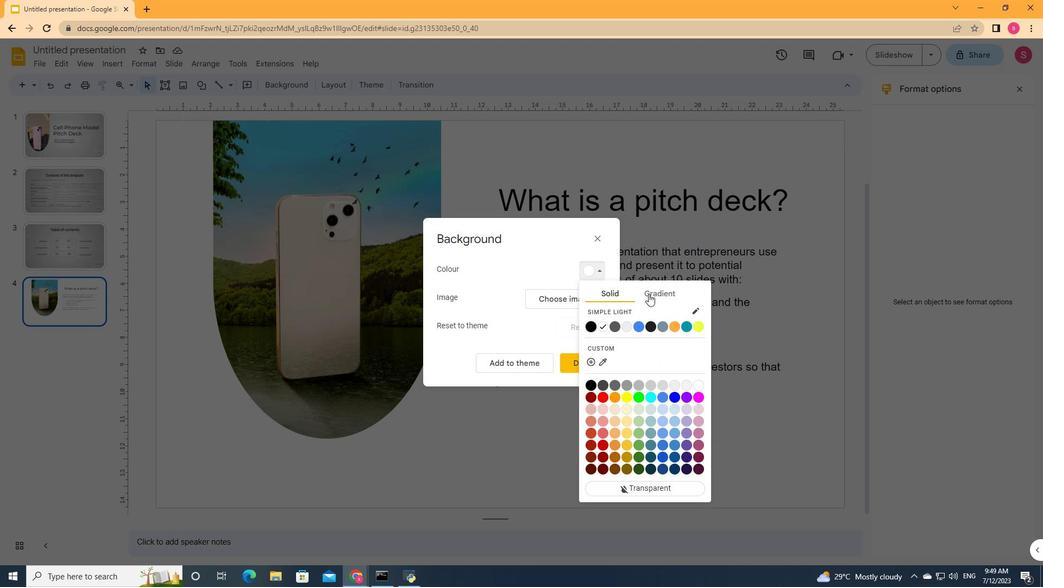 
Action: Mouse pressed left at (653, 289)
Screenshot: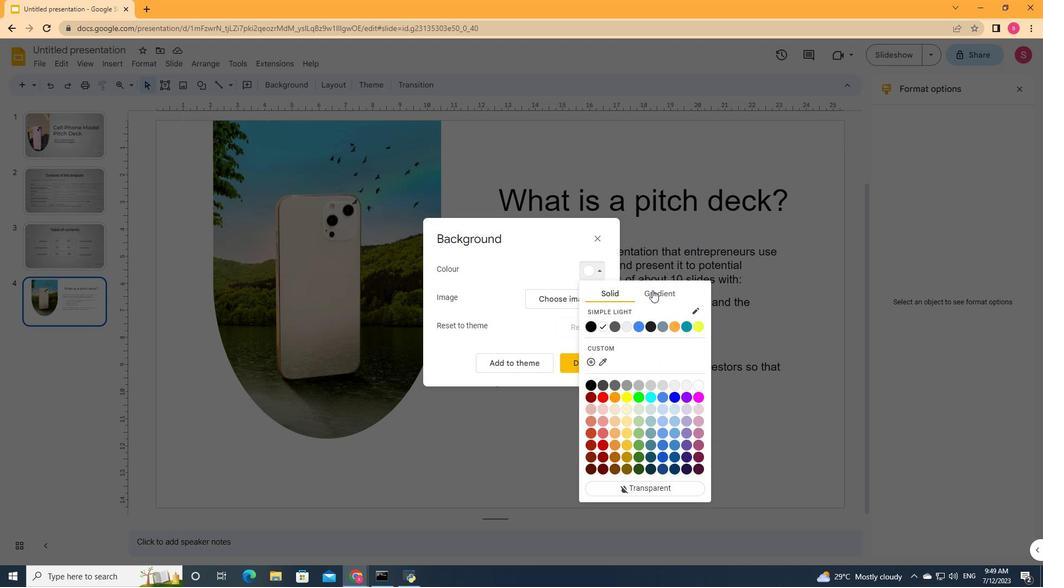 
Action: Mouse moved to (660, 417)
Screenshot: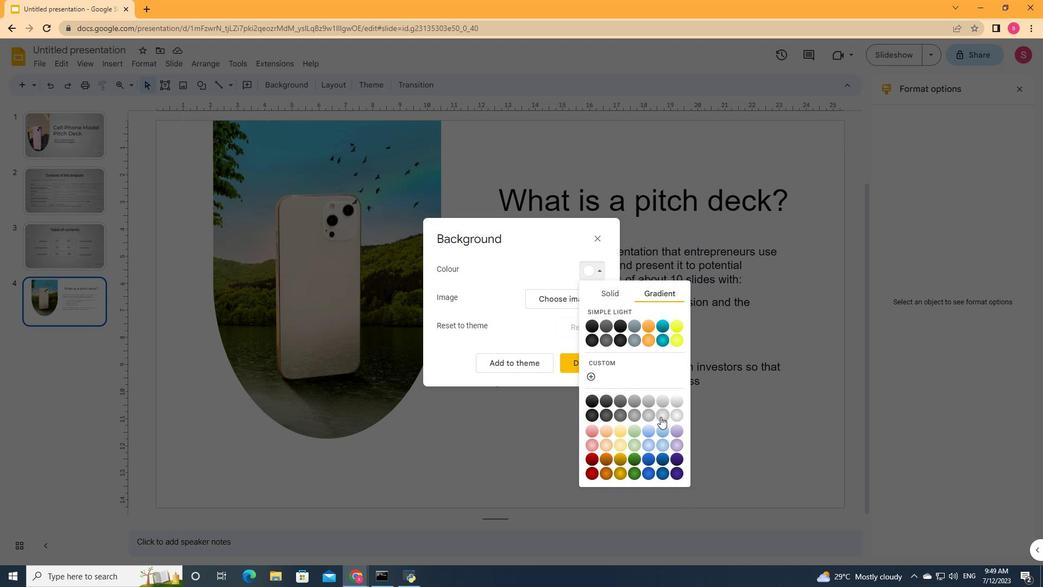 
Action: Mouse pressed left at (660, 417)
Screenshot: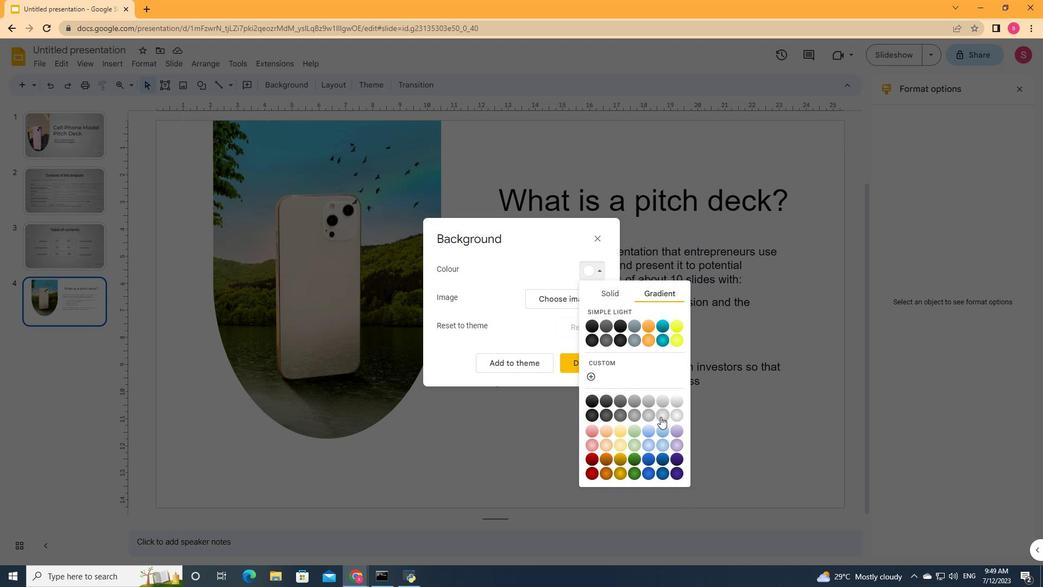
Action: Mouse moved to (501, 447)
Screenshot: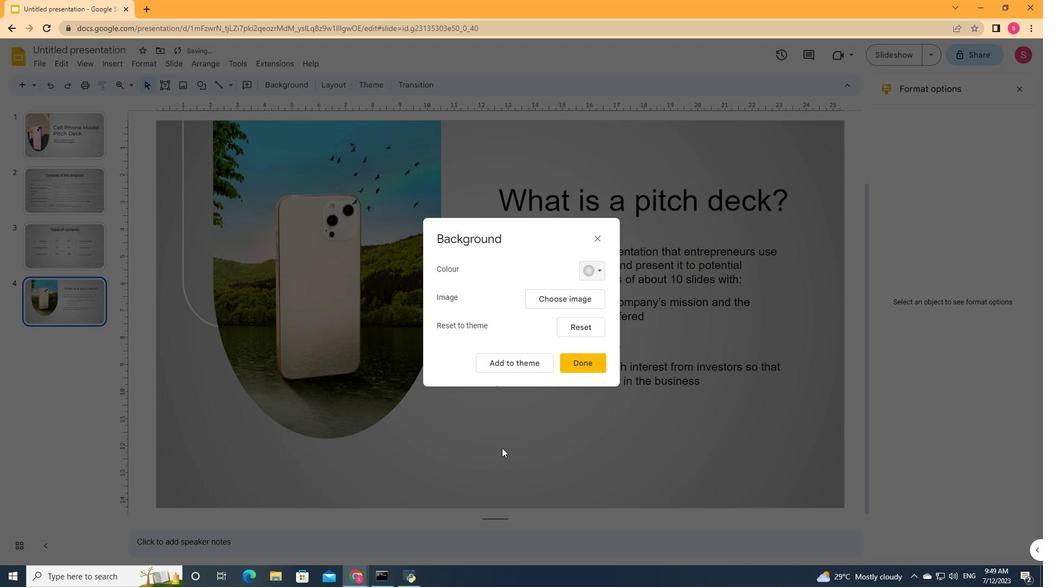 
Action: Mouse pressed left at (501, 447)
Screenshot: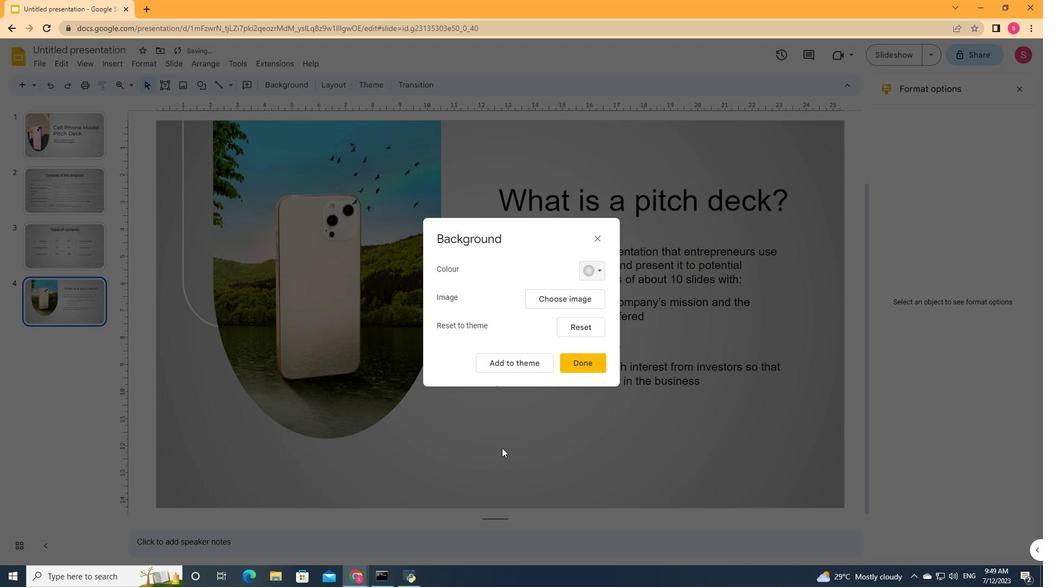 
Action: Mouse moved to (582, 365)
Screenshot: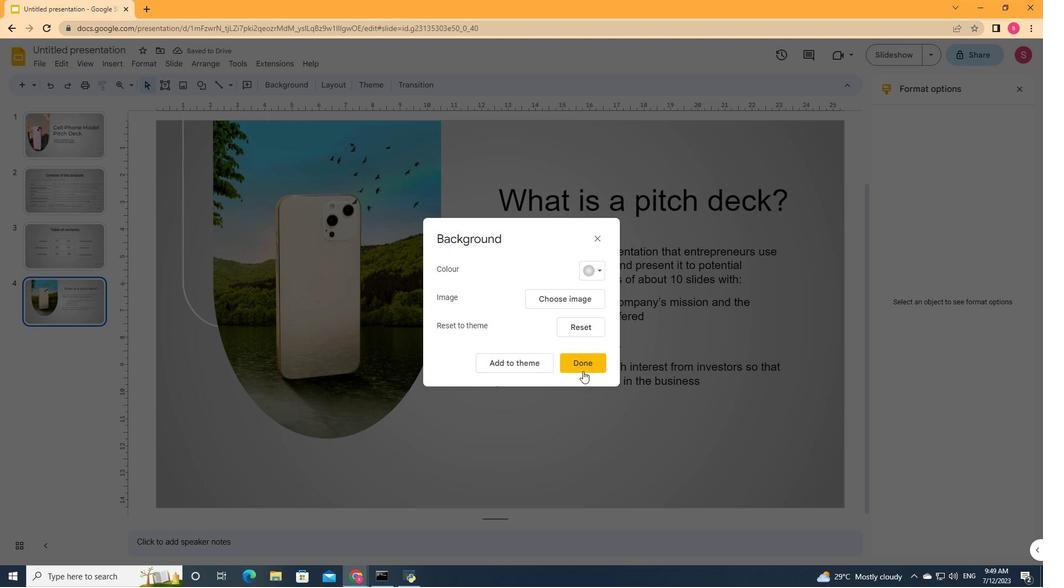 
Action: Mouse pressed left at (582, 365)
Screenshot: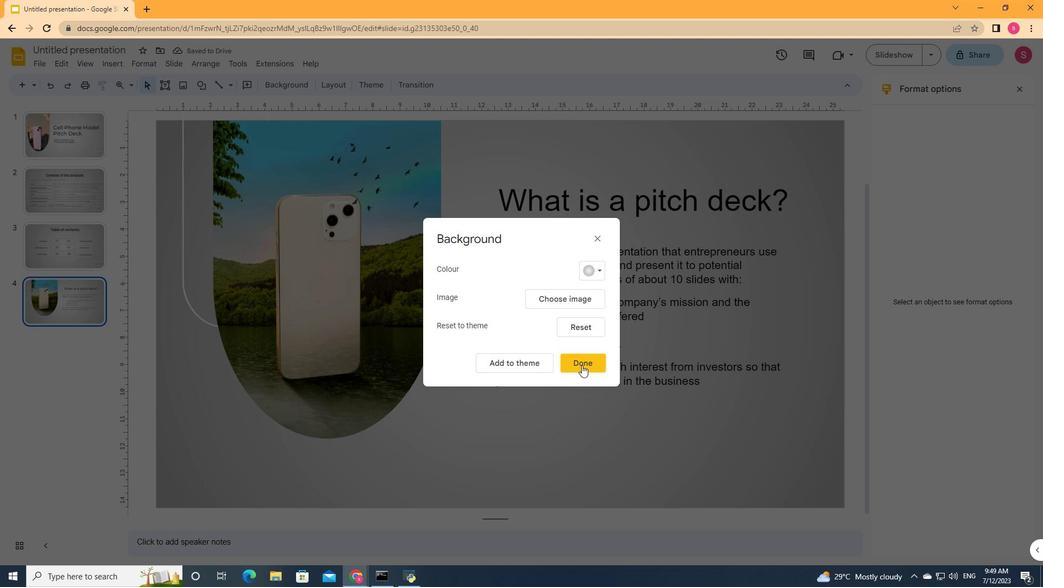 
Action: Mouse moved to (200, 317)
Screenshot: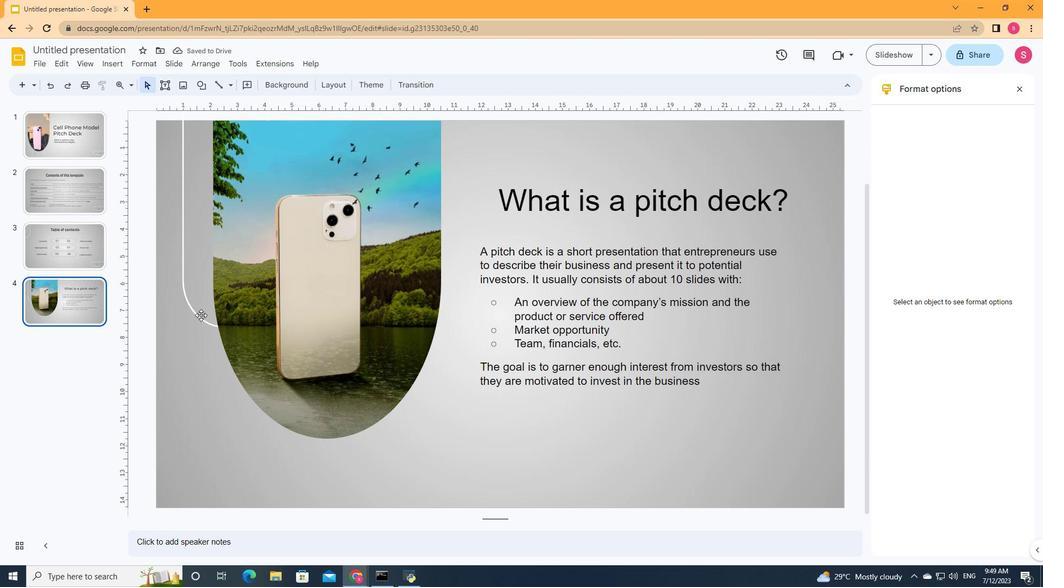 
Action: Mouse pressed left at (200, 317)
Screenshot: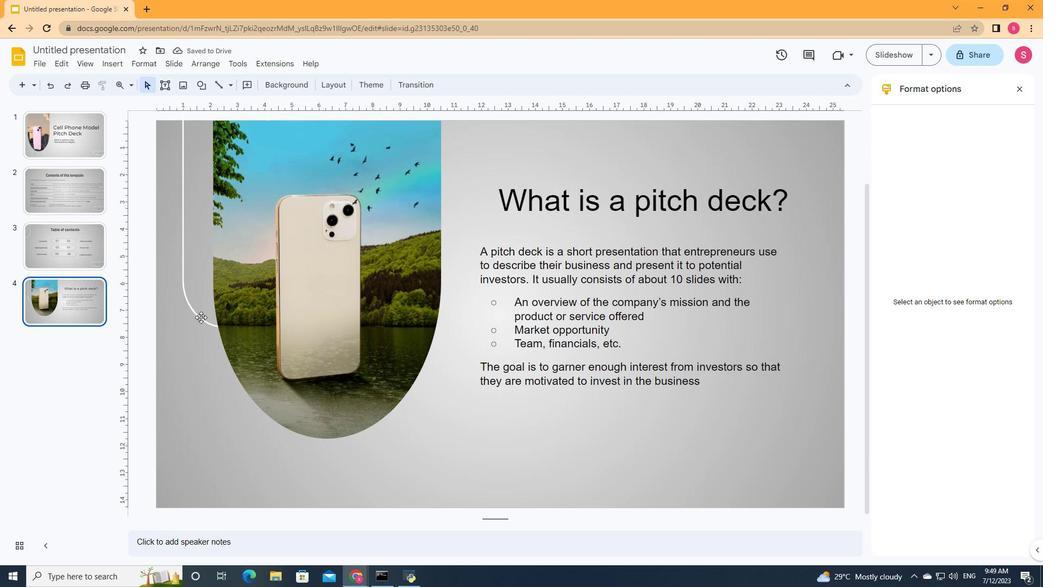 
Action: Mouse moved to (225, 327)
Screenshot: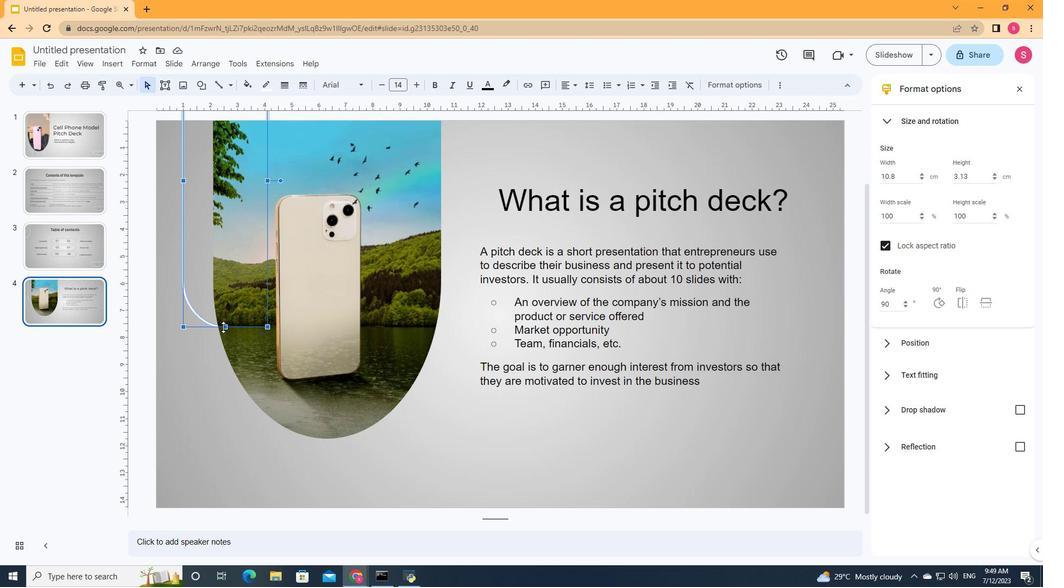 
Action: Mouse pressed left at (225, 327)
Screenshot: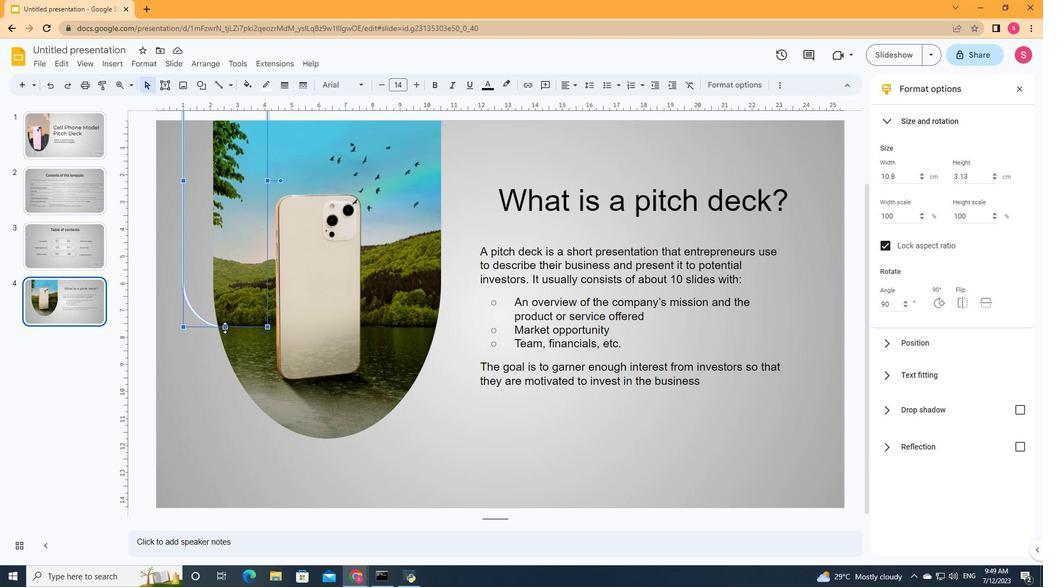 
Action: Mouse moved to (350, 310)
Screenshot: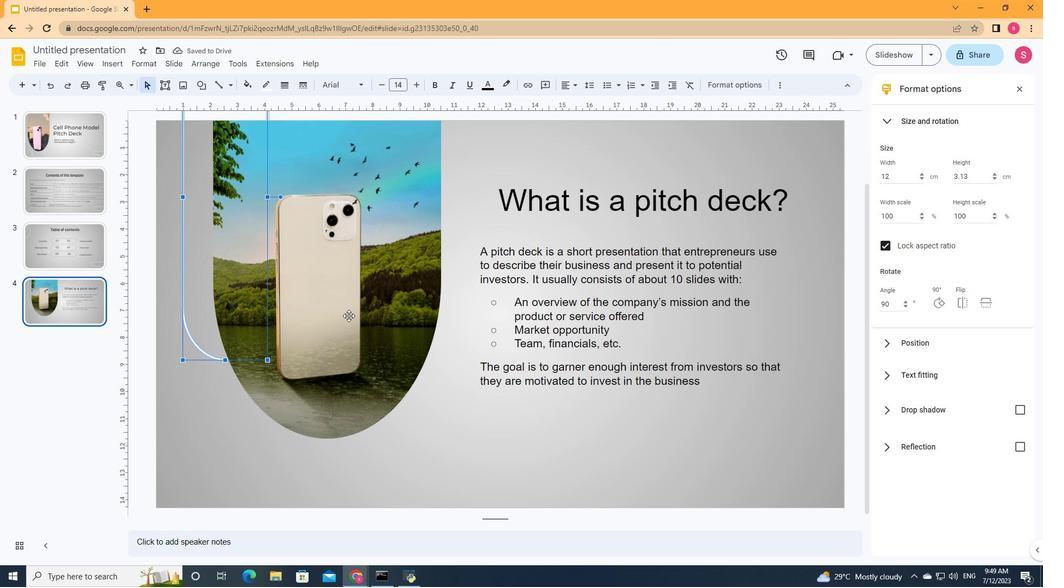 
Action: Mouse pressed left at (350, 310)
Screenshot: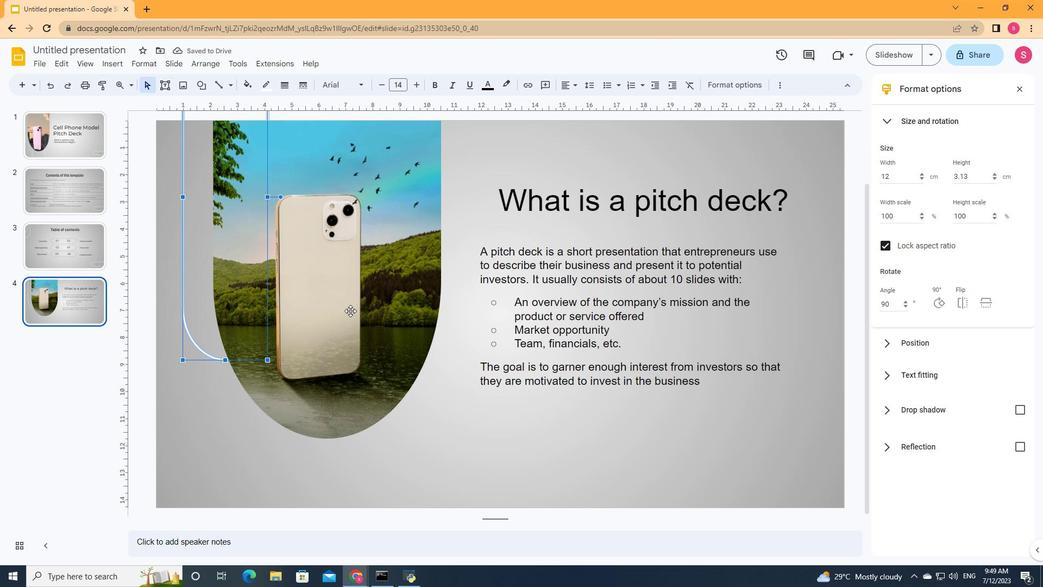
Action: Mouse moved to (337, 321)
Screenshot: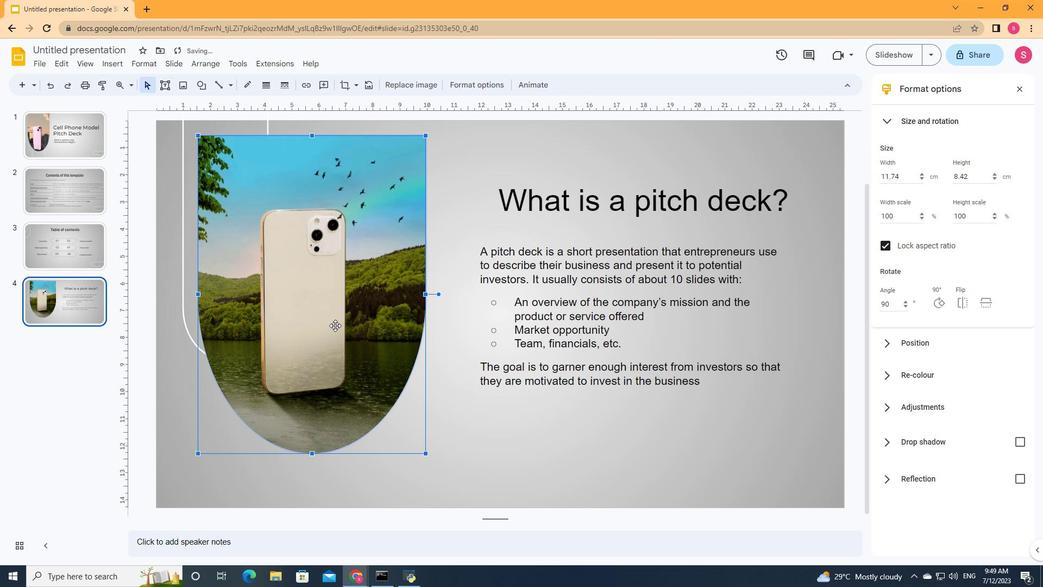 
Action: Mouse pressed left at (337, 321)
Screenshot: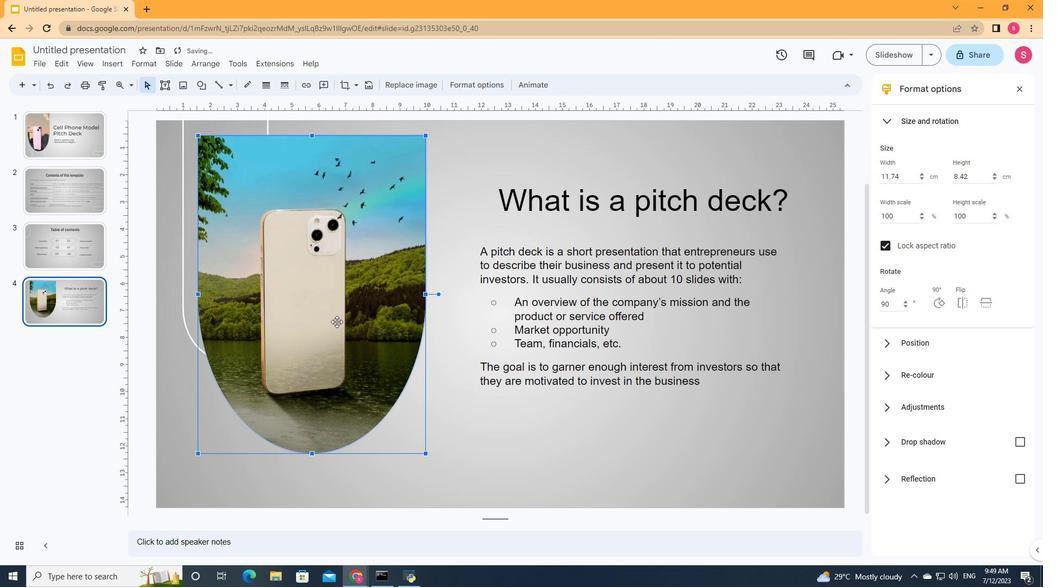 
Action: Mouse moved to (421, 280)
Screenshot: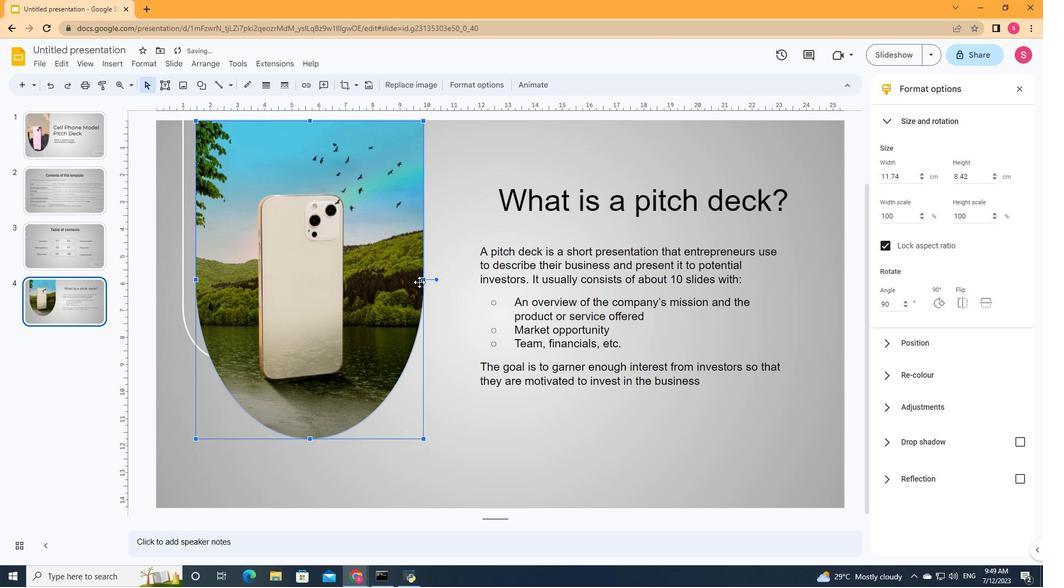 
Action: Mouse pressed left at (421, 280)
Screenshot: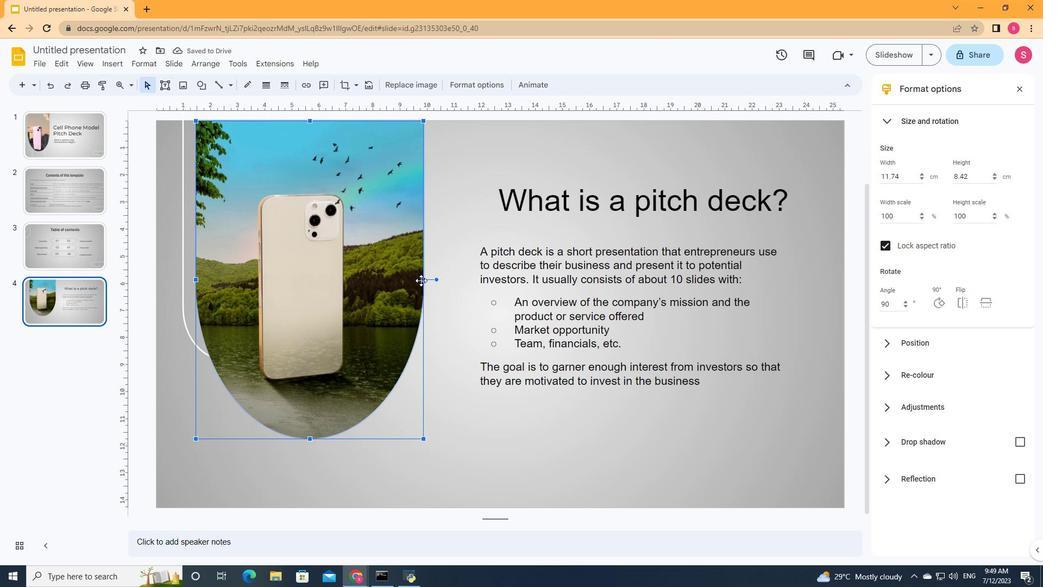 
Action: Mouse moved to (321, 441)
Screenshot: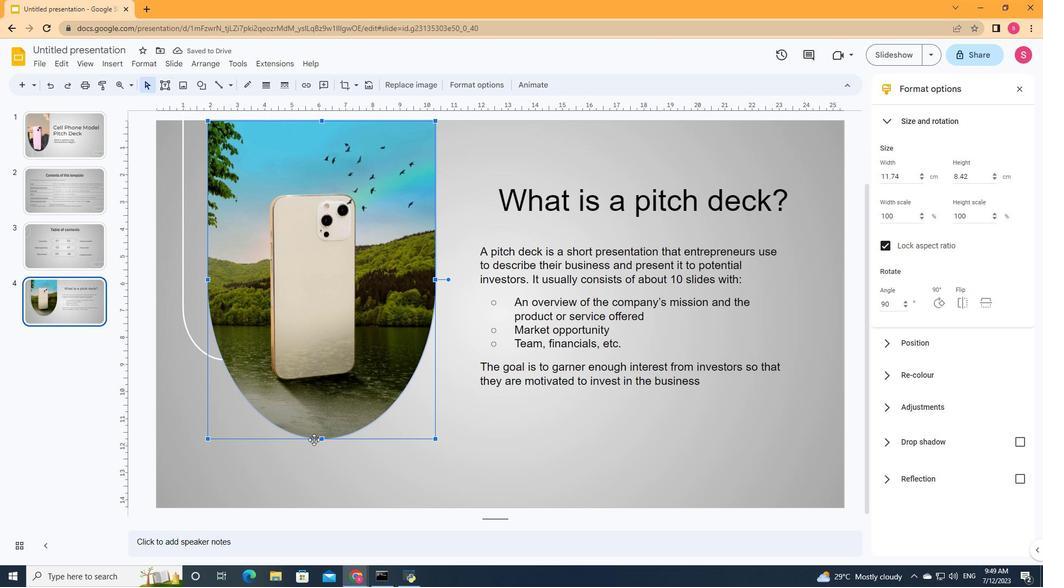 
Action: Mouse pressed left at (321, 441)
Screenshot: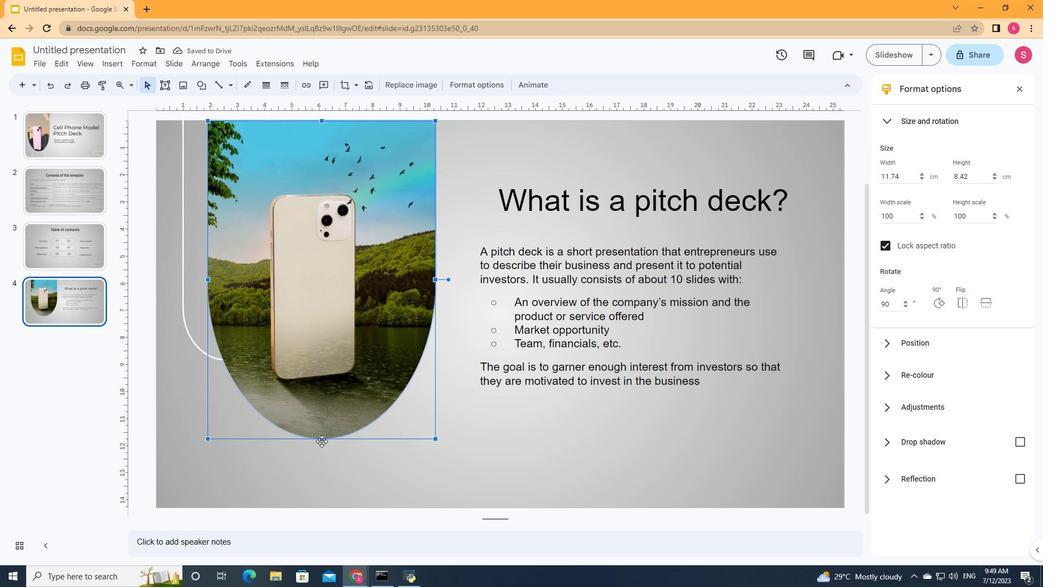 
Action: Mouse moved to (347, 281)
Screenshot: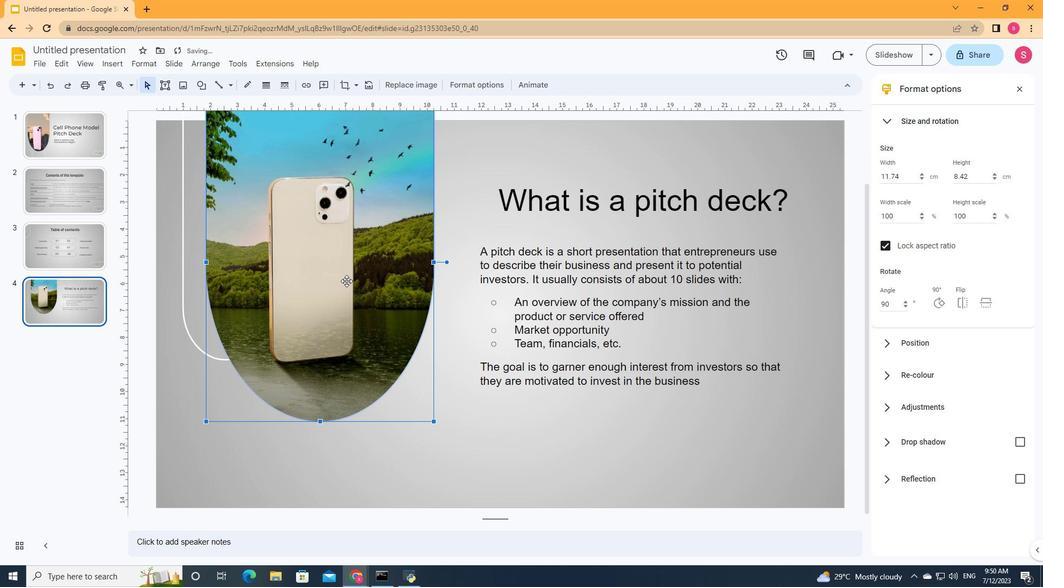 
Action: Mouse pressed left at (347, 281)
Screenshot: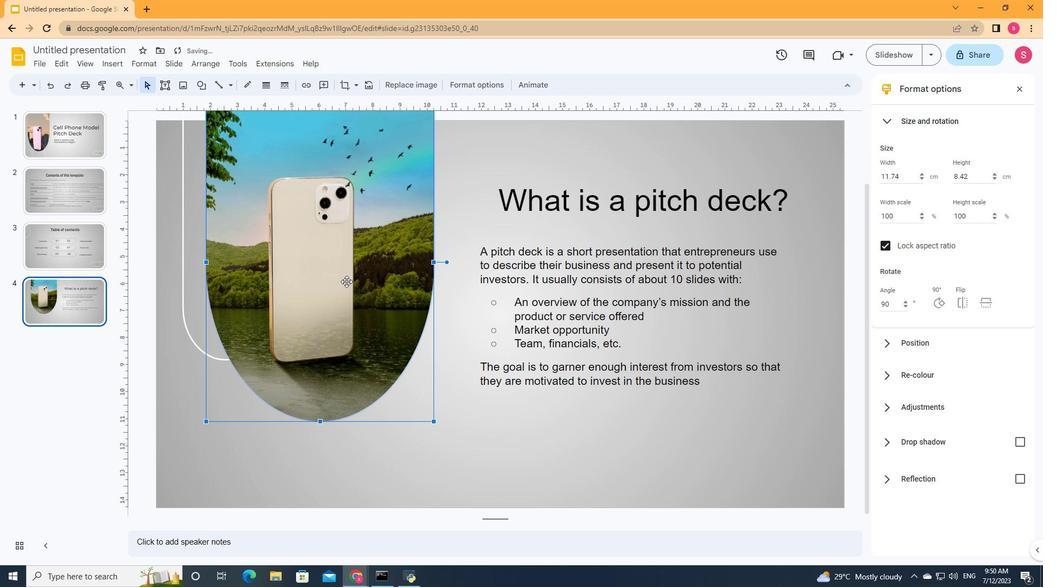 
Action: Mouse moved to (316, 438)
Screenshot: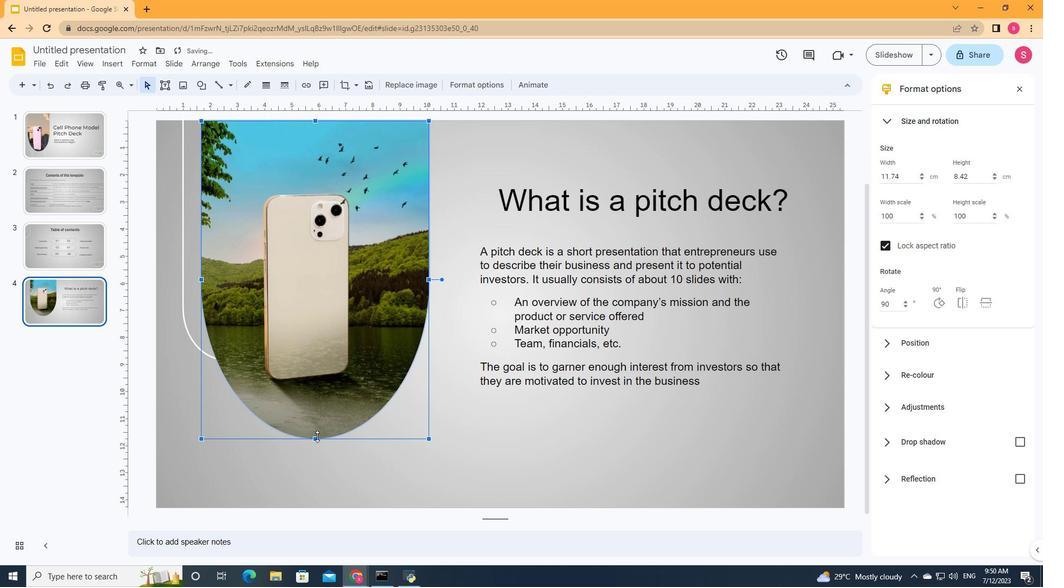 
Action: Mouse pressed left at (316, 438)
Screenshot: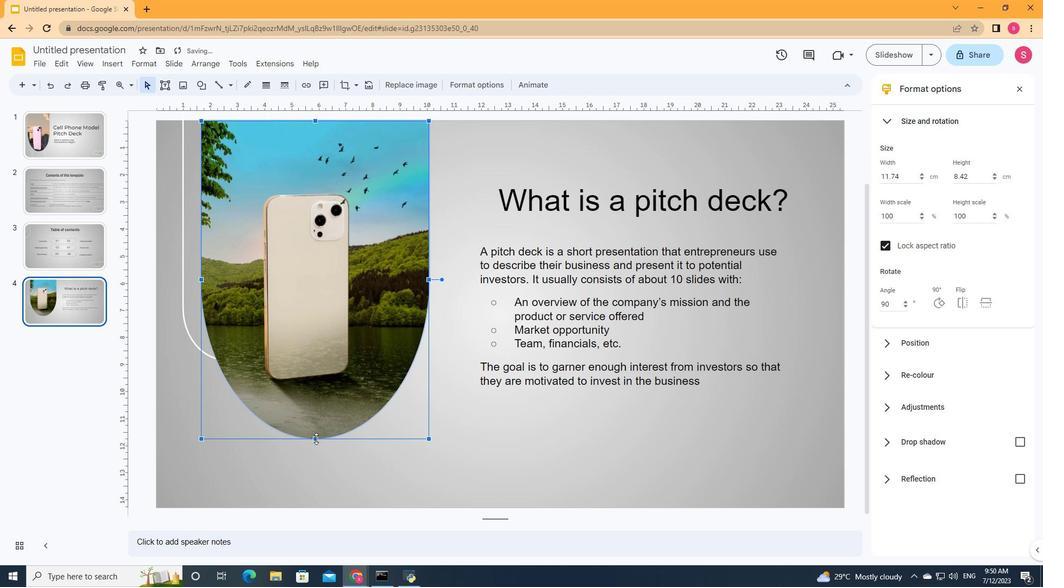 
Action: Mouse moved to (490, 420)
Screenshot: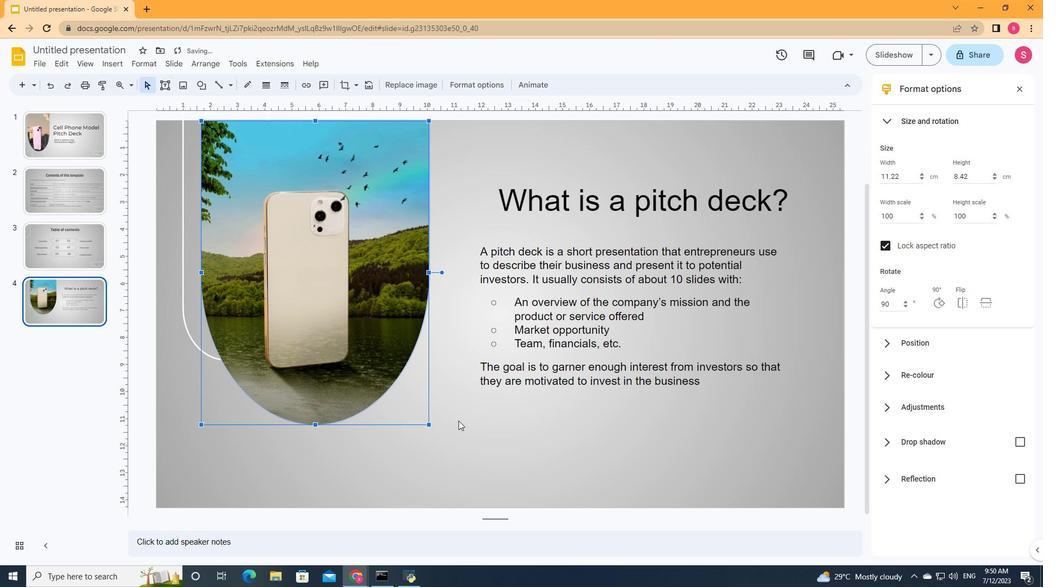 
Action: Mouse pressed left at (490, 420)
Screenshot: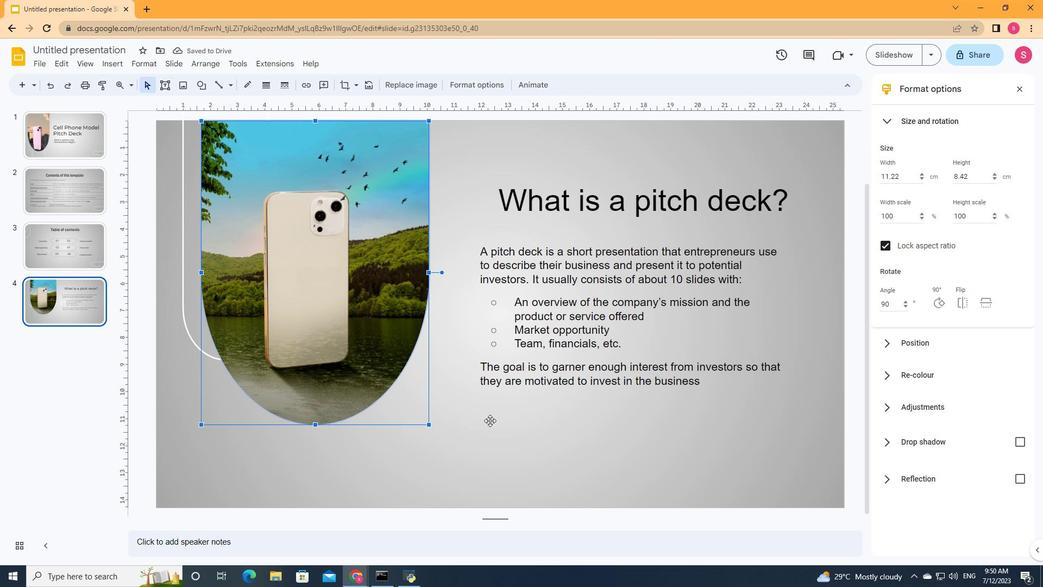 
Action: Mouse moved to (445, 409)
Screenshot: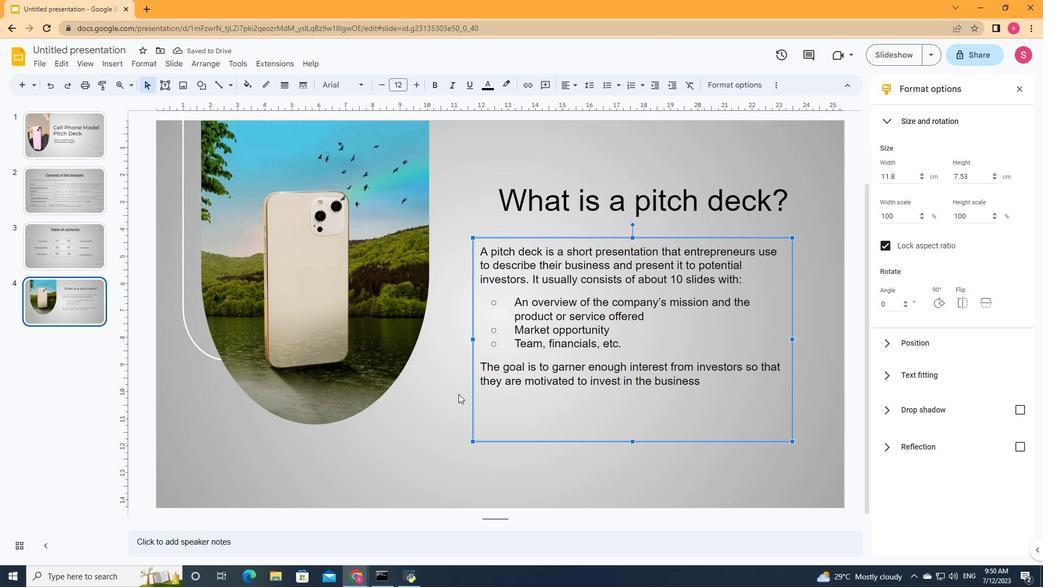 
Action: Mouse pressed left at (445, 409)
Screenshot: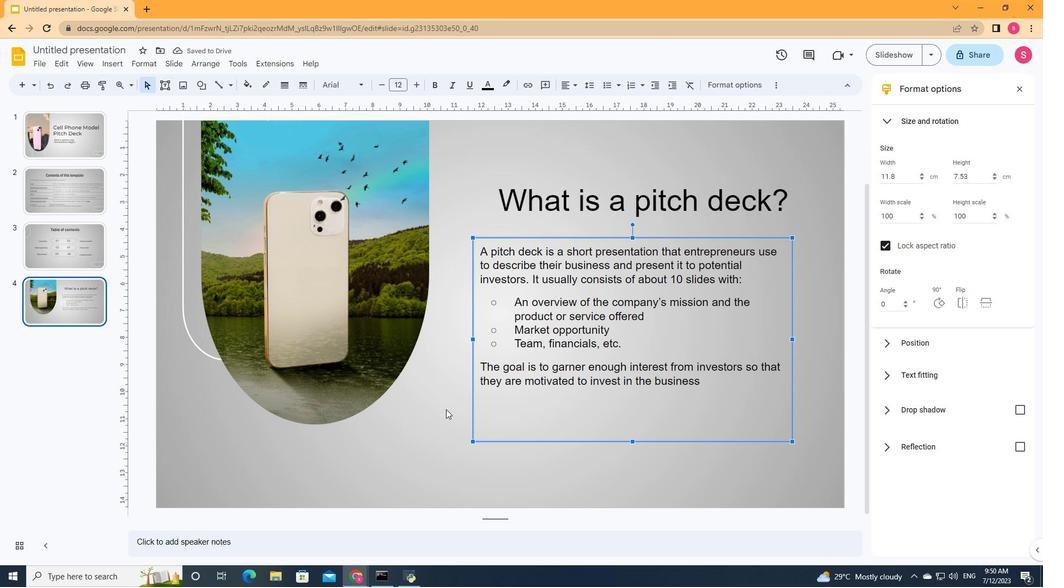 
Action: Mouse moved to (194, 89)
Screenshot: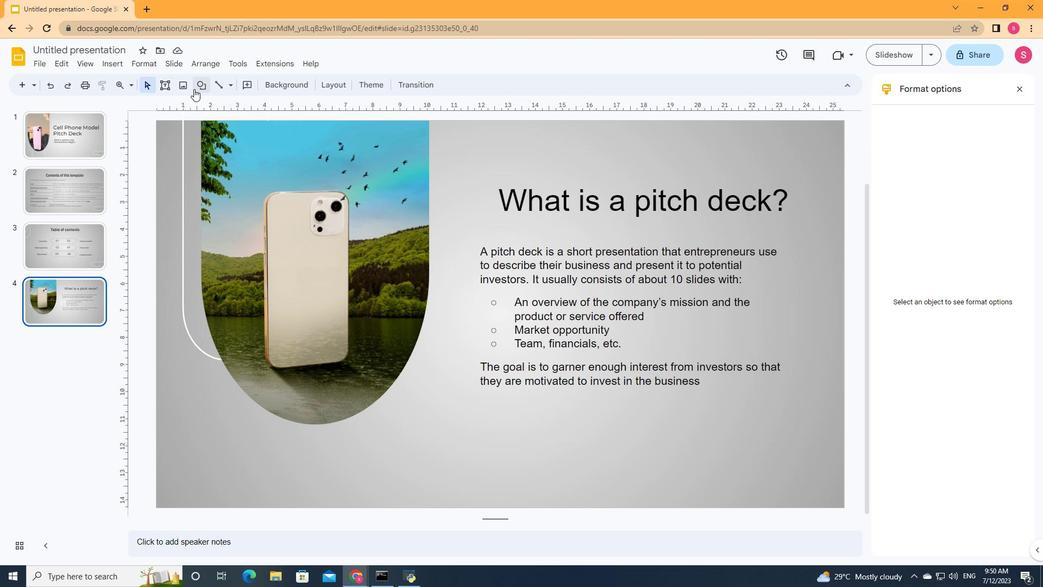 
Action: Mouse pressed left at (194, 89)
Screenshot: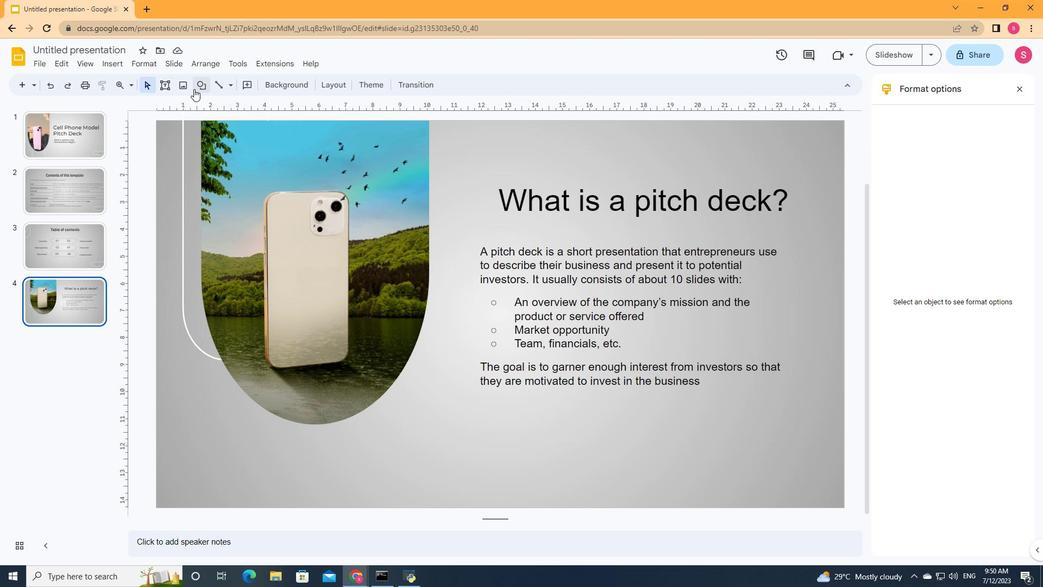 
Action: Mouse moved to (439, 176)
Screenshot: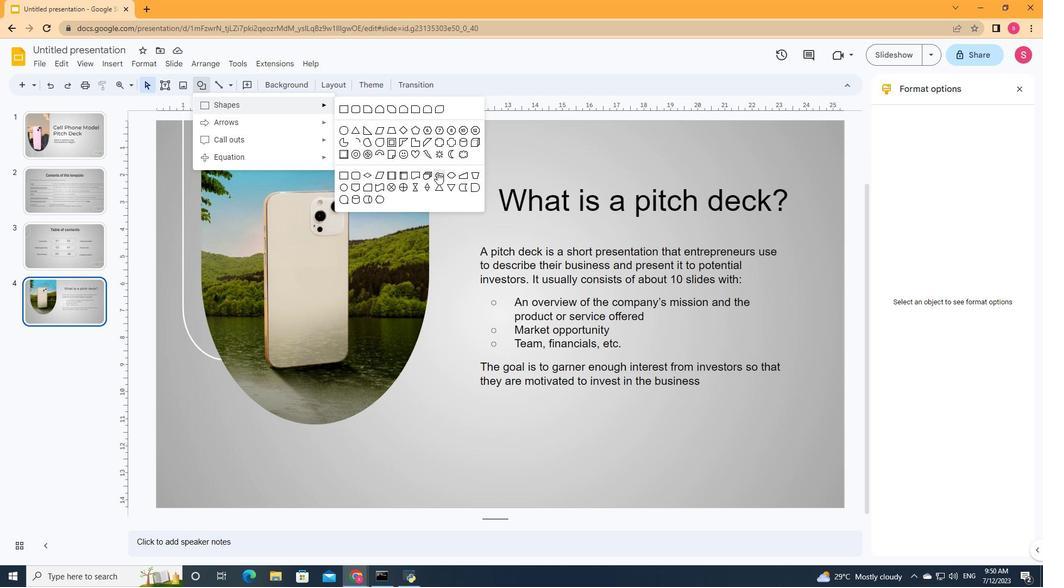 
Action: Mouse pressed left at (439, 176)
Screenshot: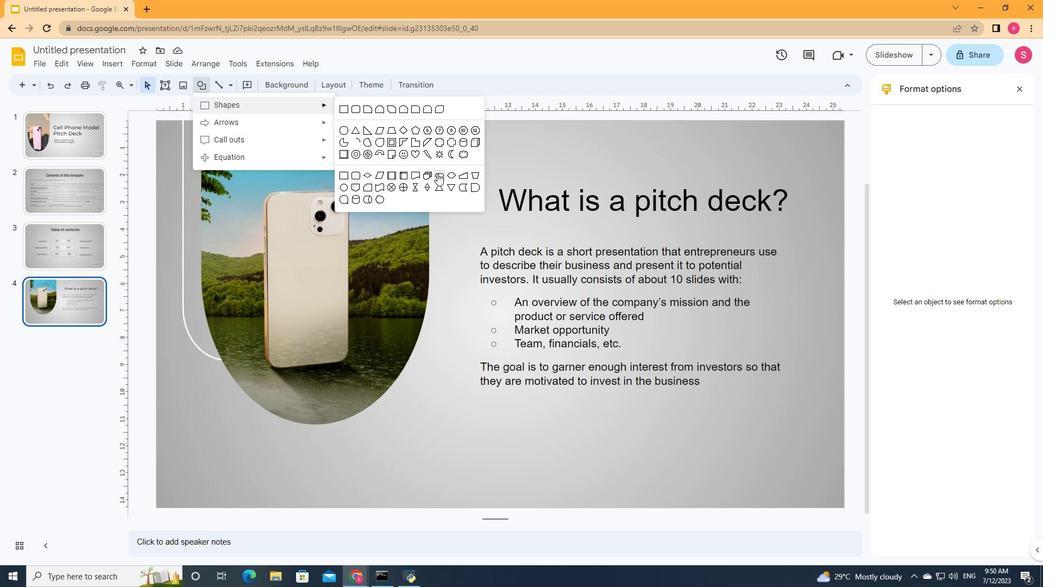 
Action: Mouse moved to (602, 415)
Screenshot: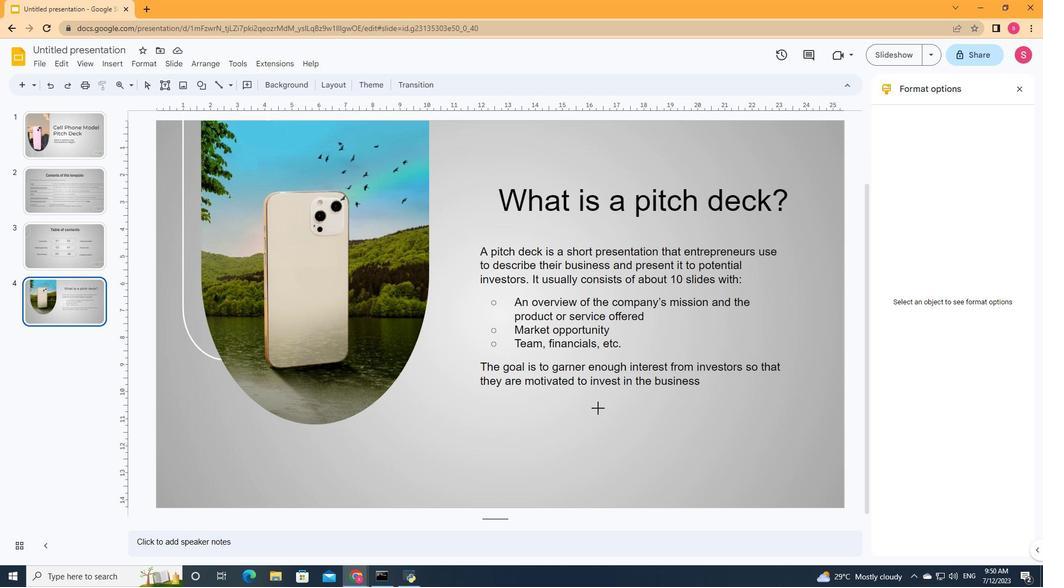 
Action: Mouse pressed left at (602, 415)
Screenshot: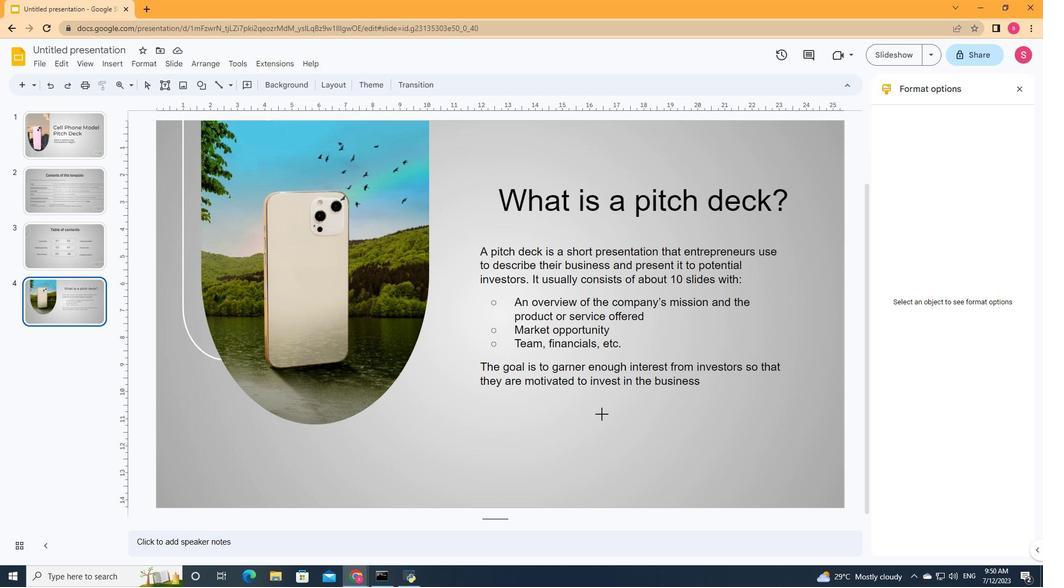 
Action: Mouse moved to (244, 84)
Screenshot: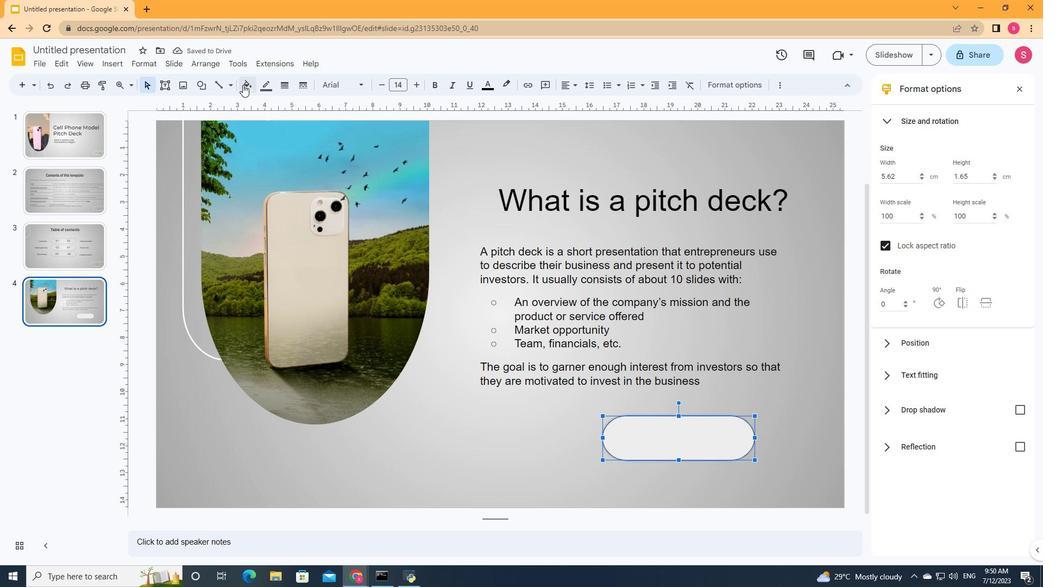 
Action: Mouse pressed left at (244, 84)
Screenshot: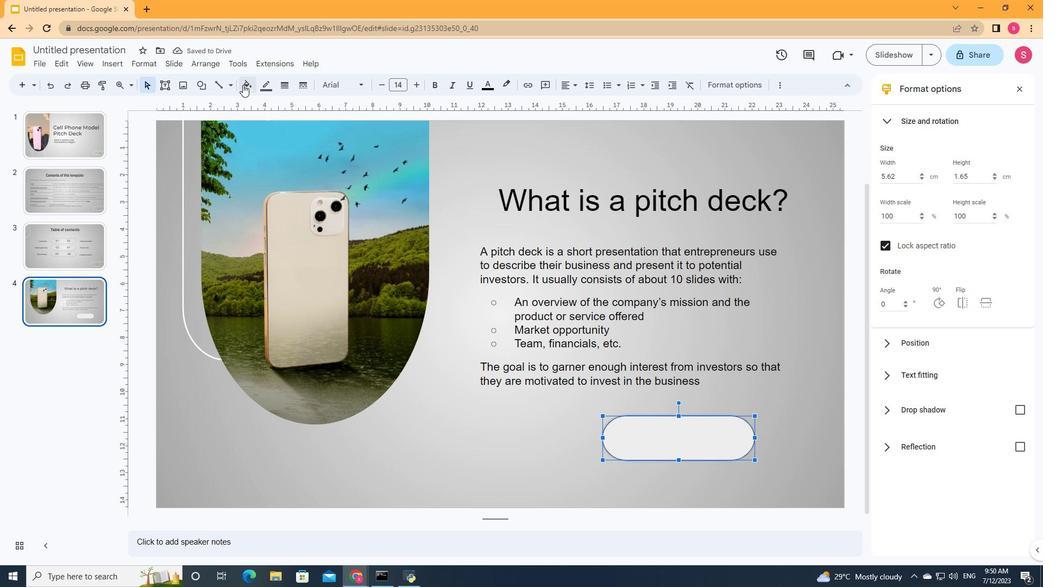 
Action: Mouse moved to (283, 298)
Screenshot: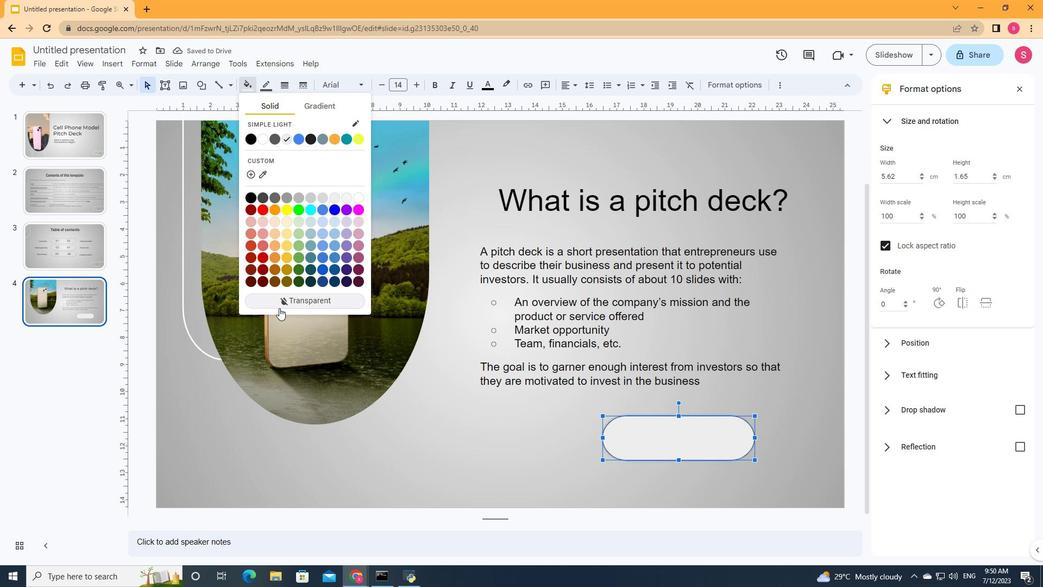 
Action: Mouse pressed left at (283, 298)
Screenshot: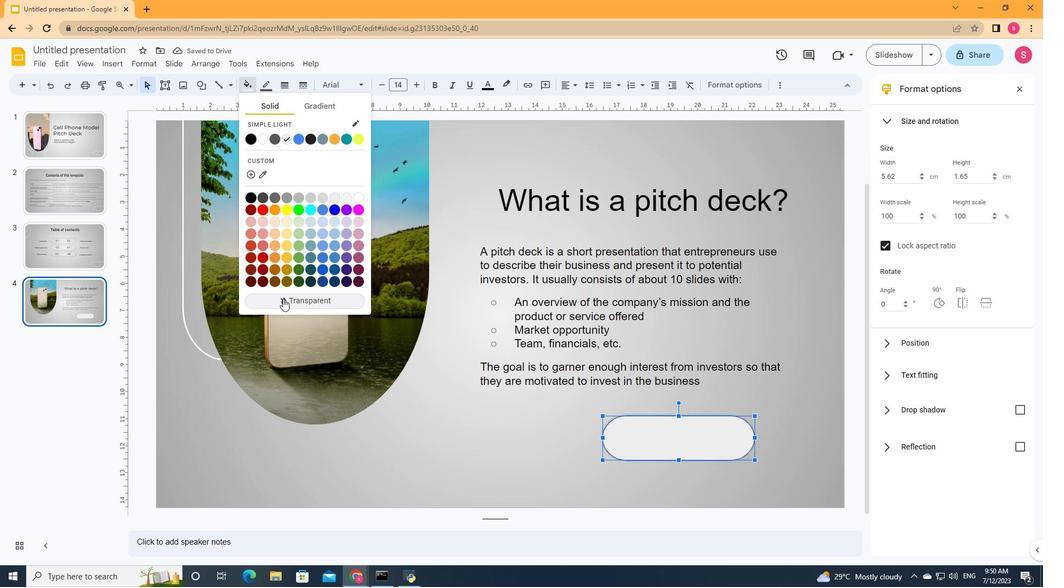 
Action: Mouse moved to (265, 92)
Screenshot: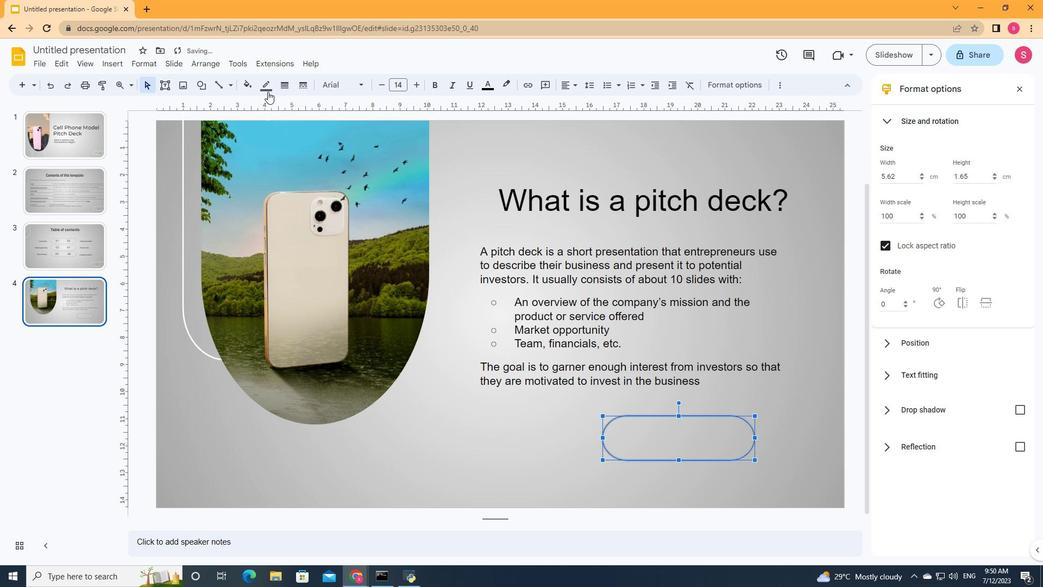 
Action: Mouse pressed left at (265, 92)
Screenshot: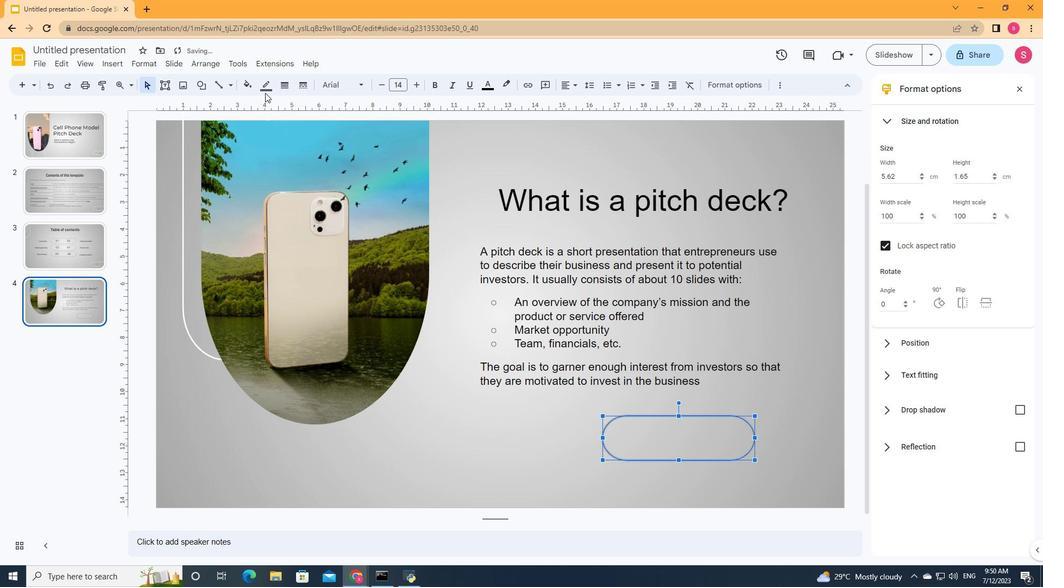 
Action: Mouse moved to (269, 88)
Screenshot: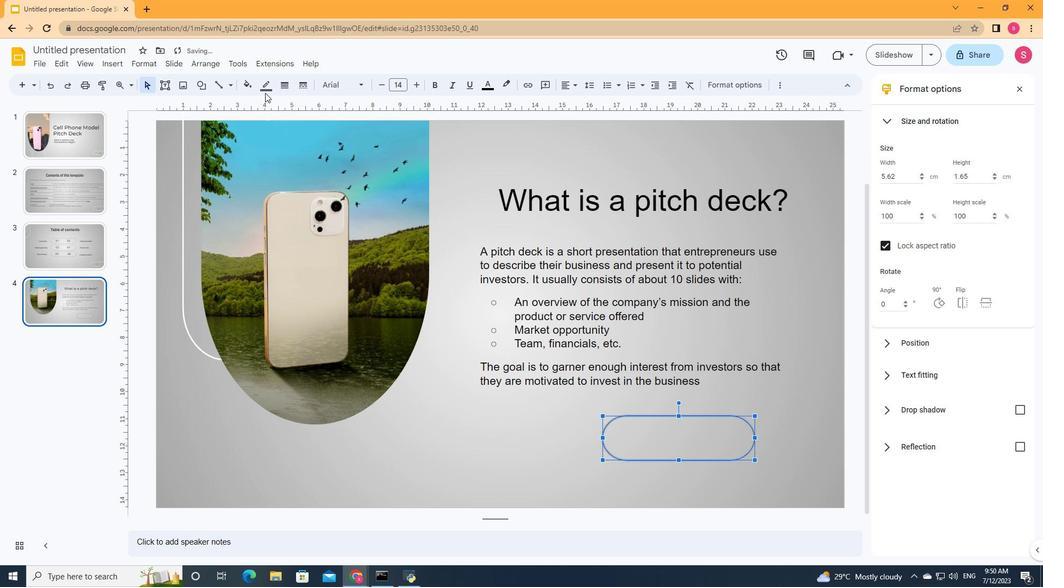 
Action: Mouse pressed left at (269, 88)
Screenshot: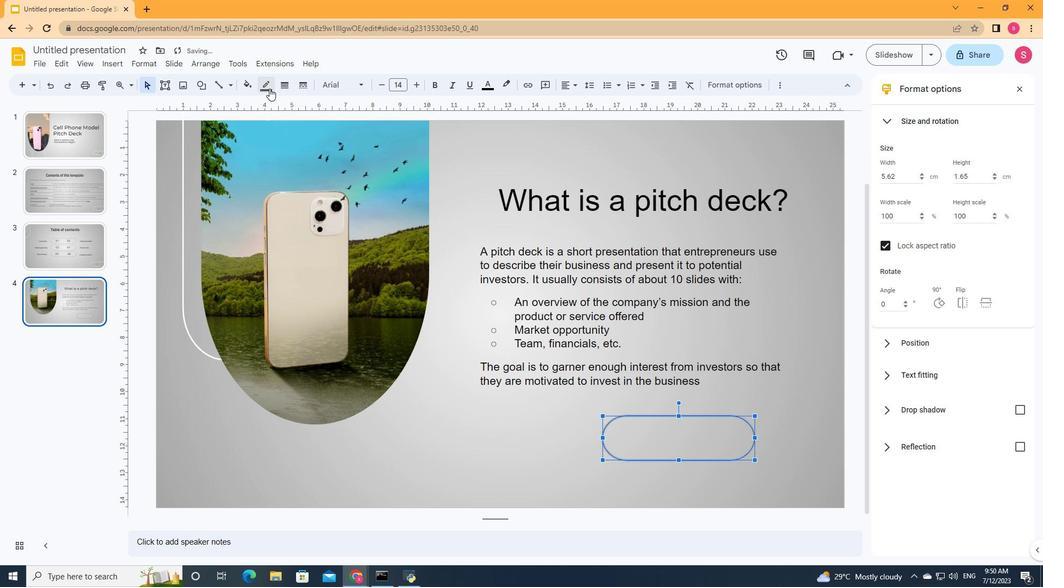 
Action: Mouse moved to (284, 122)
Screenshot: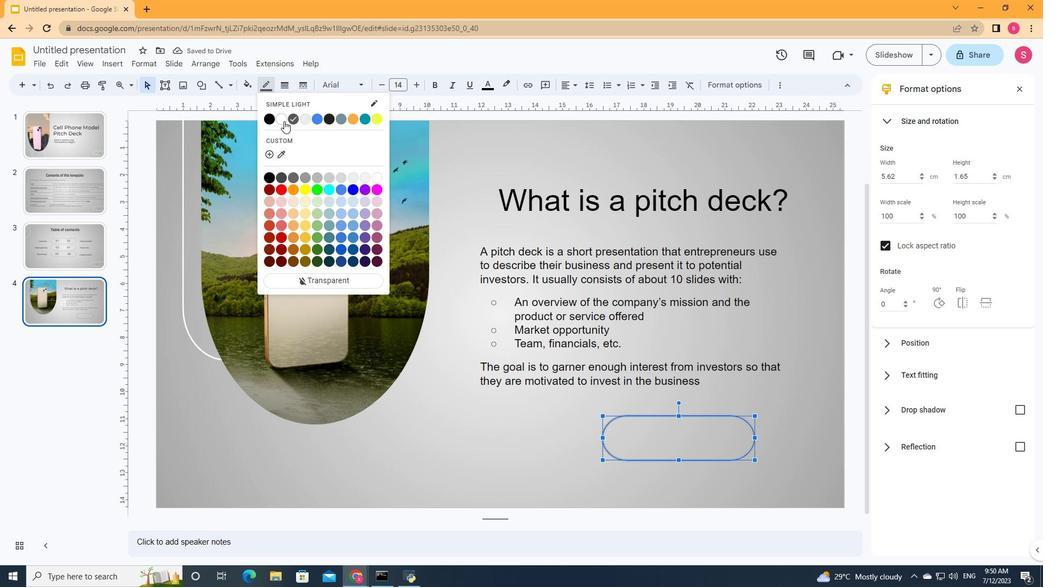 
Action: Mouse pressed left at (284, 122)
Screenshot: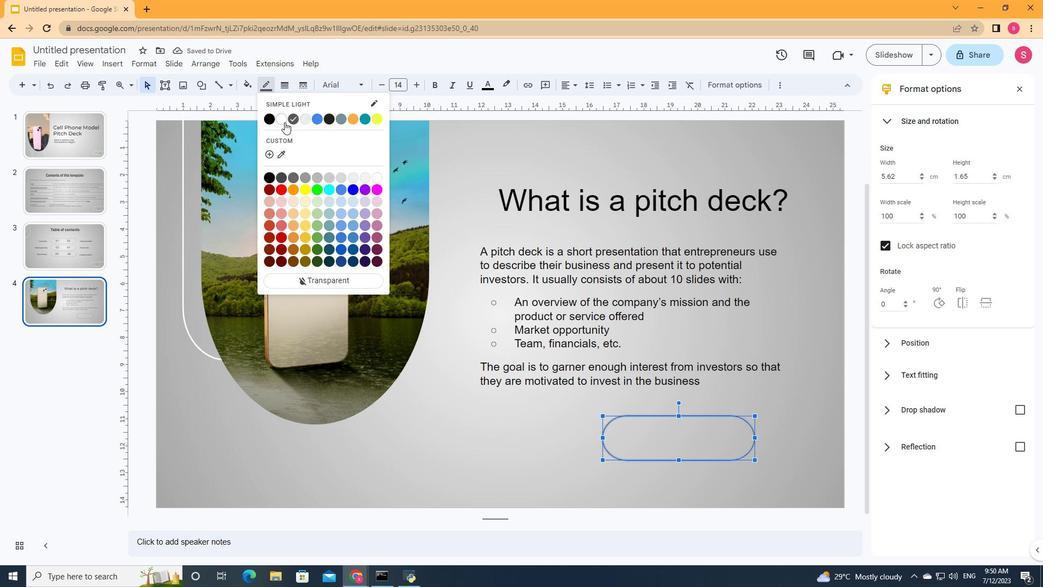 
Action: Mouse moved to (710, 443)
Screenshot: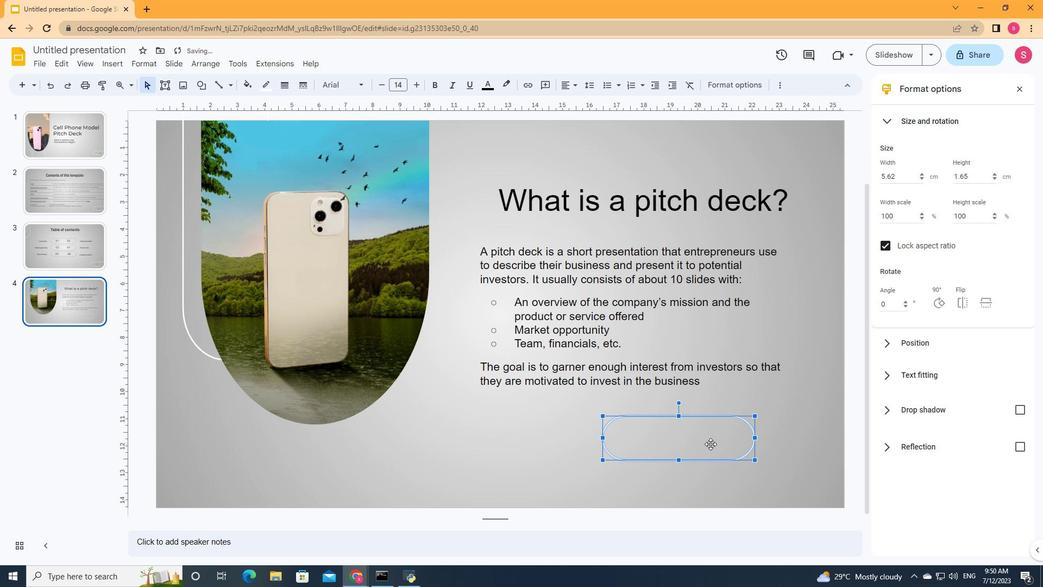 
Action: Mouse pressed left at (710, 443)
Screenshot: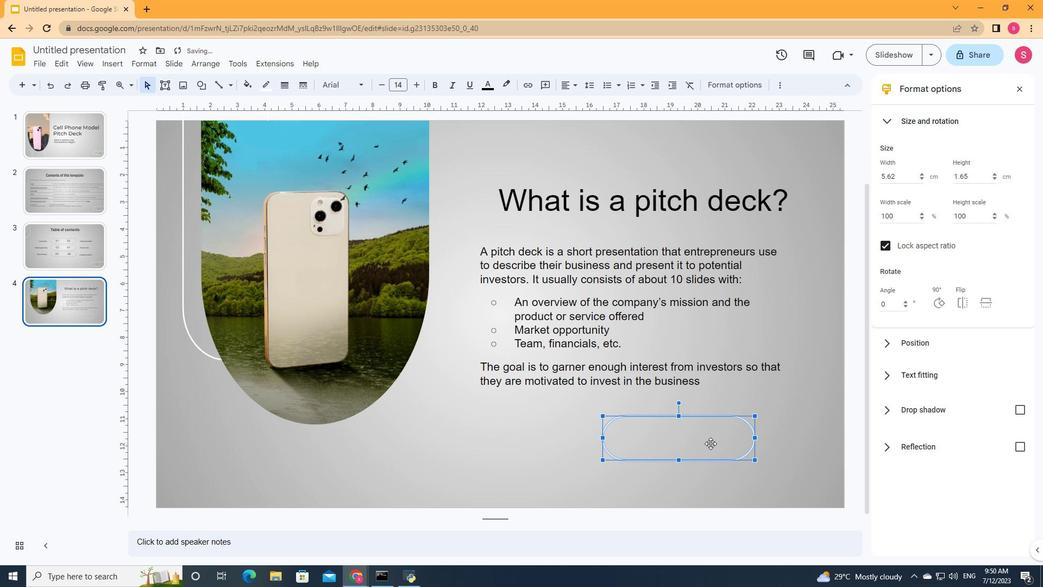 
Action: Mouse moved to (693, 427)
Screenshot: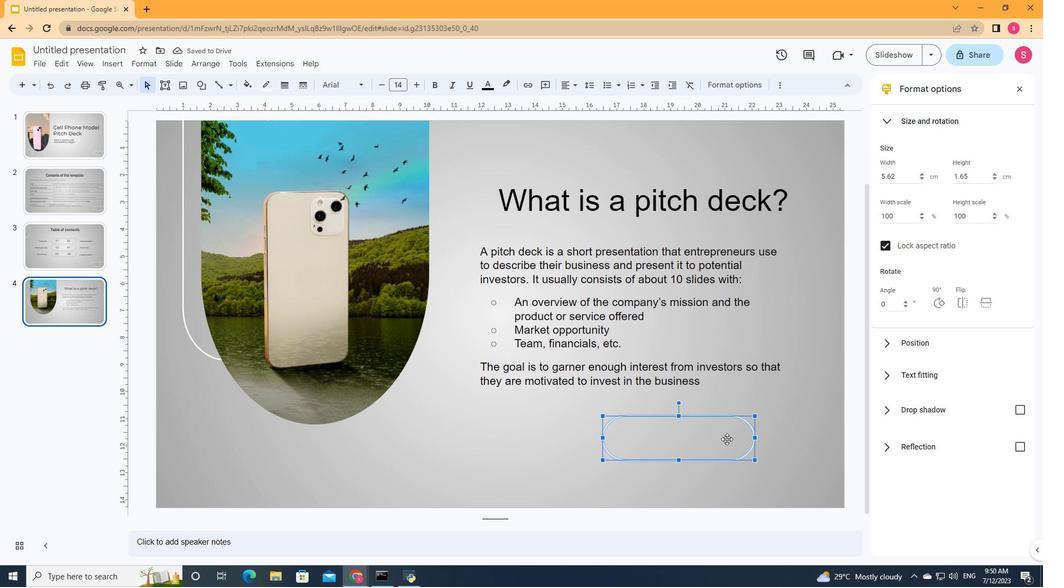 
Action: Mouse pressed left at (693, 427)
Screenshot: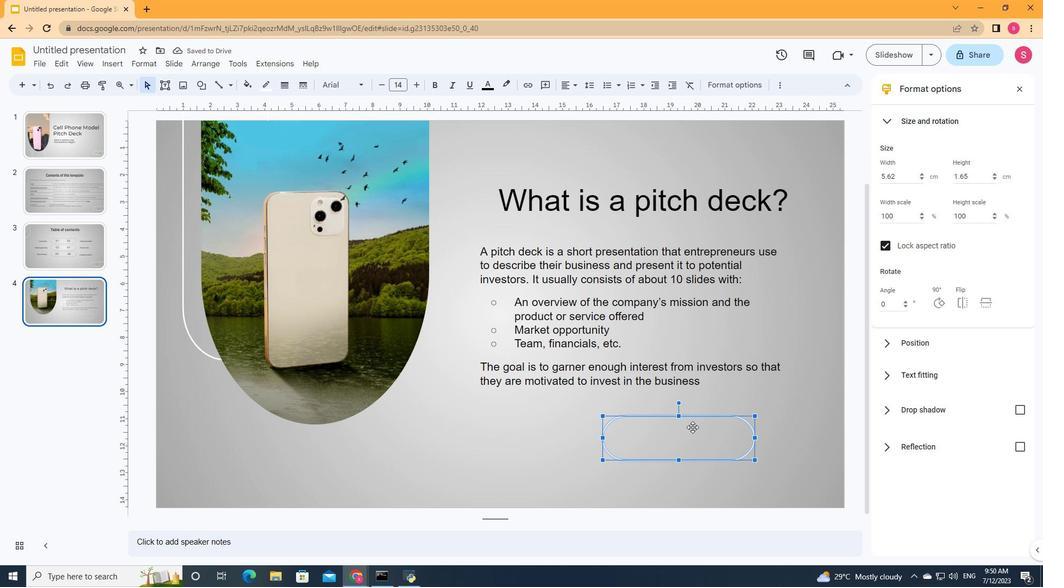 
Action: Mouse moved to (285, 88)
Screenshot: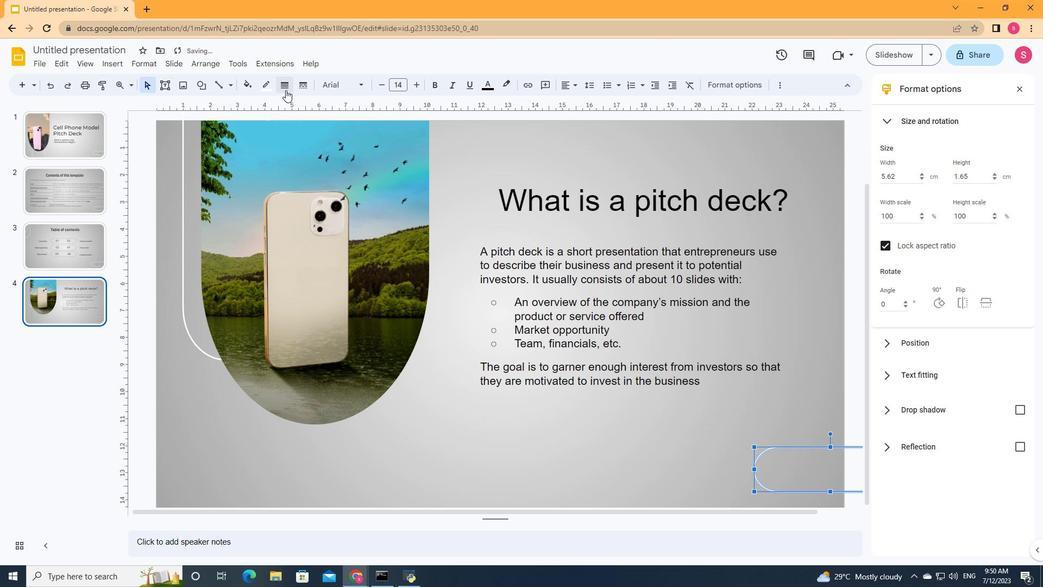 
Action: Mouse pressed left at (285, 88)
Screenshot: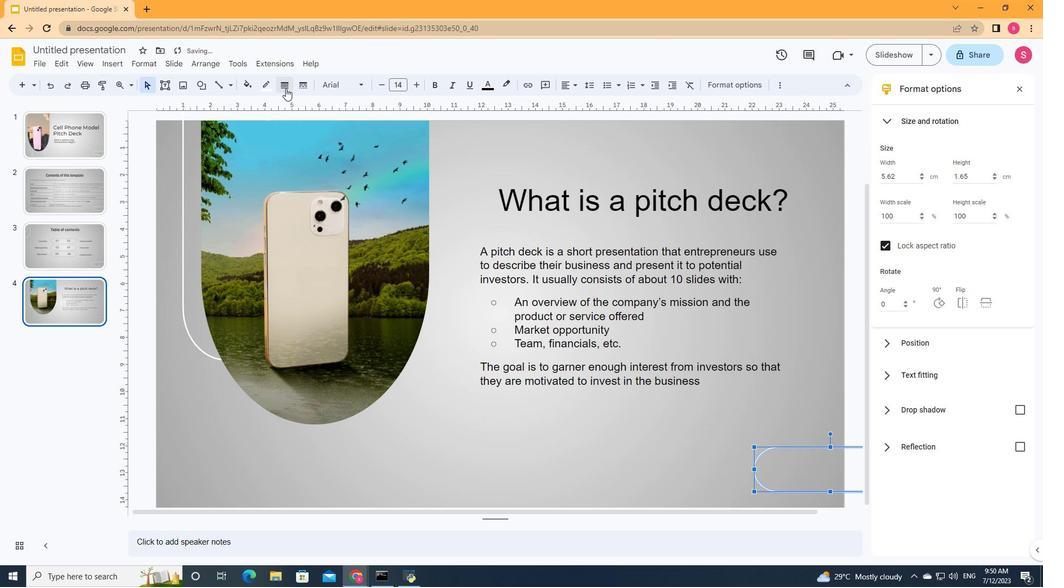 
Action: Mouse moved to (287, 126)
Screenshot: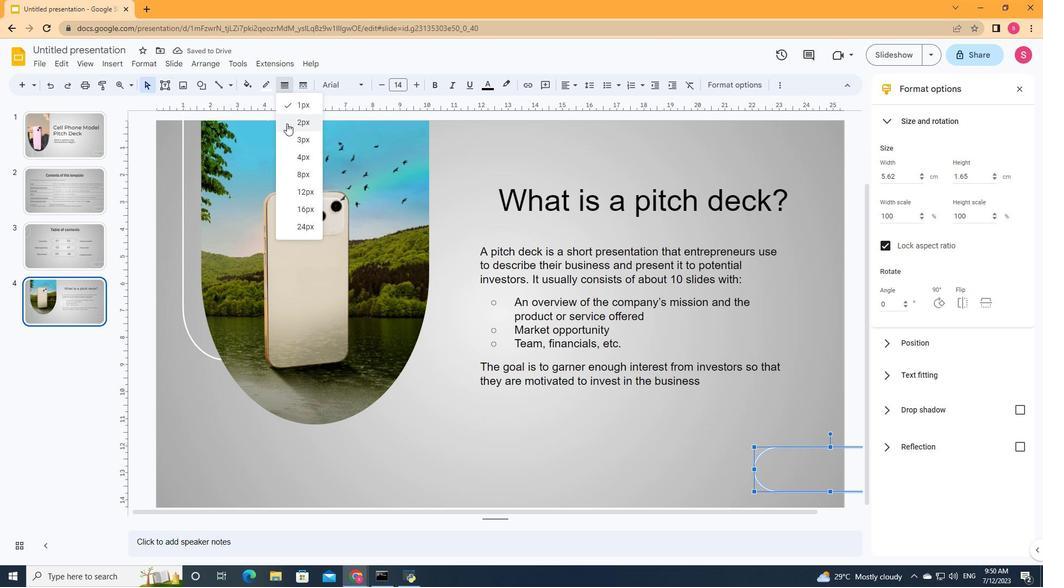 
Action: Mouse pressed left at (287, 126)
Screenshot: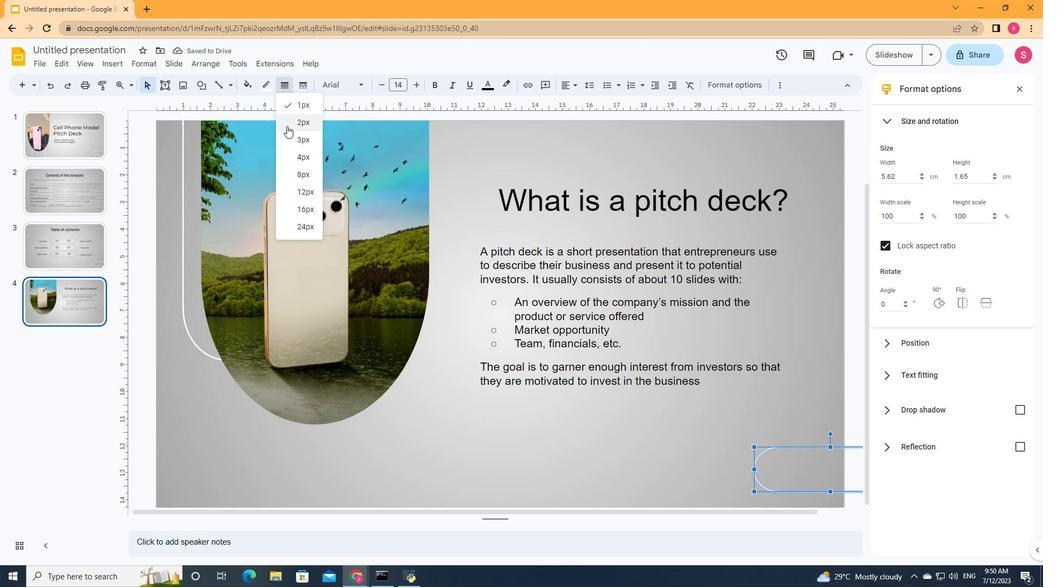 
Action: Mouse moved to (785, 468)
Screenshot: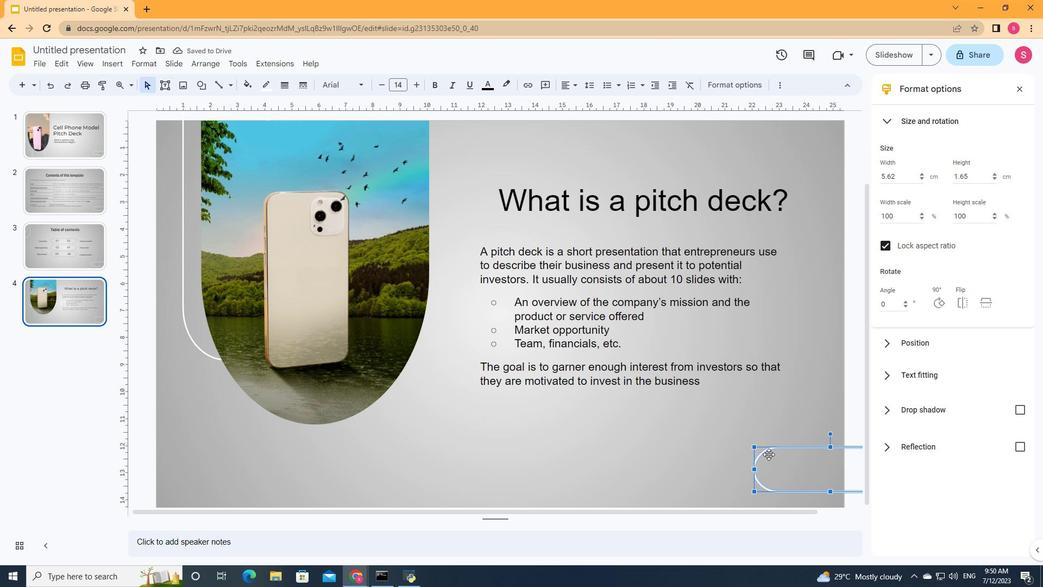
Action: Mouse pressed left at (785, 468)
Screenshot: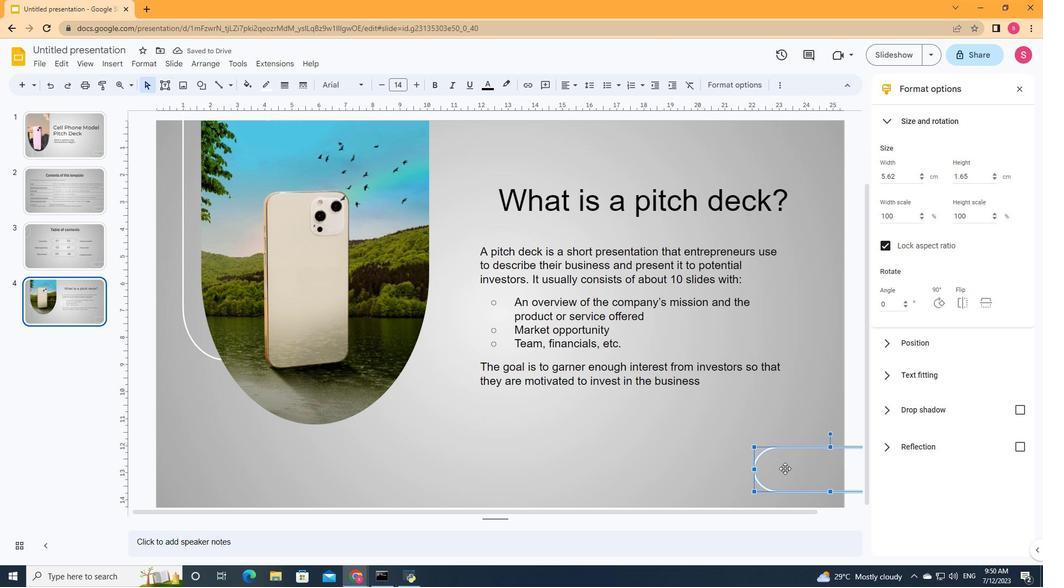 
Action: Mouse moved to (723, 463)
Screenshot: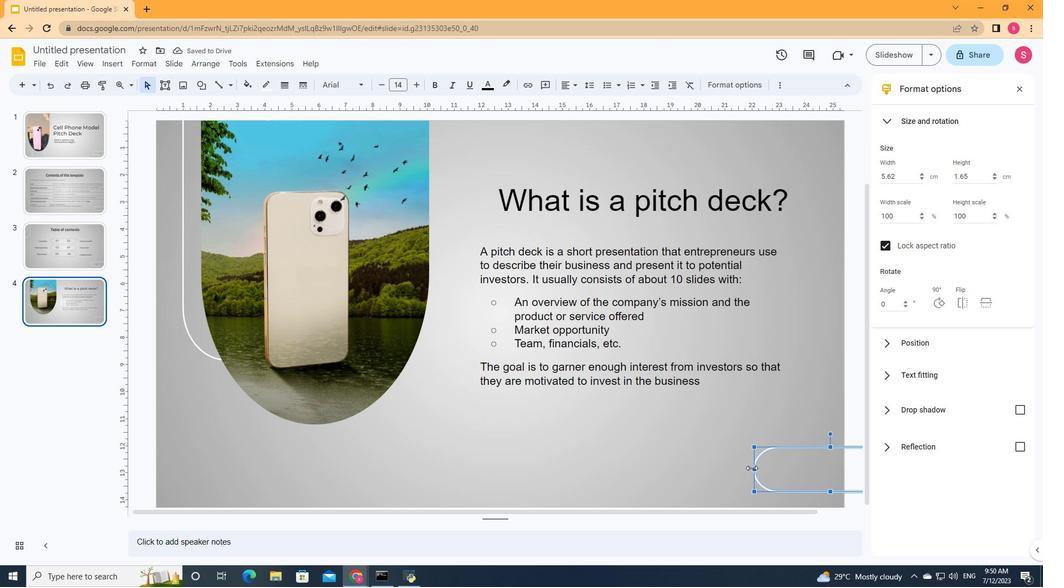 
Action: Mouse pressed left at (723, 463)
Screenshot: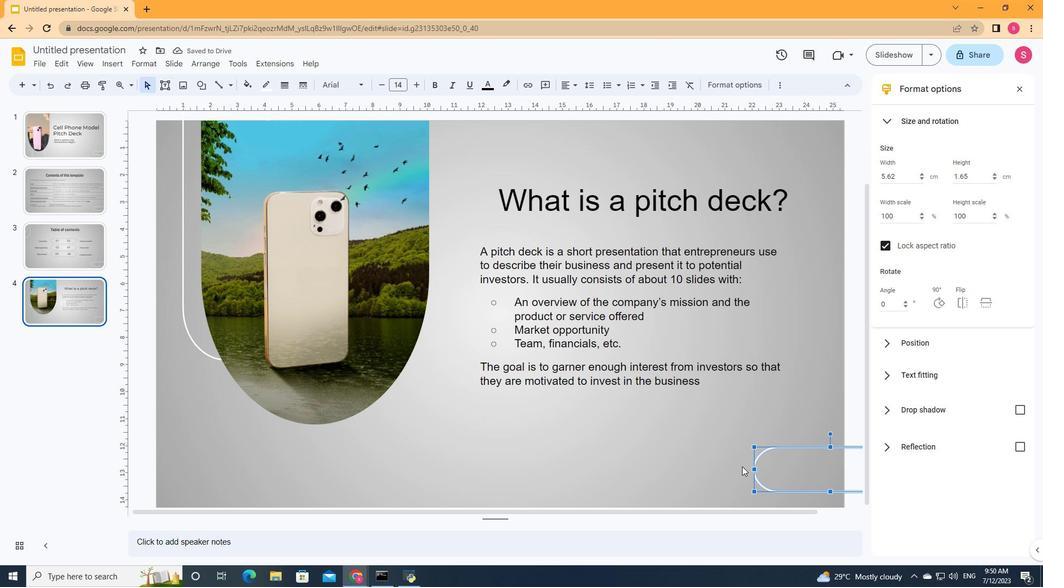 
Action: Mouse moved to (795, 462)
Screenshot: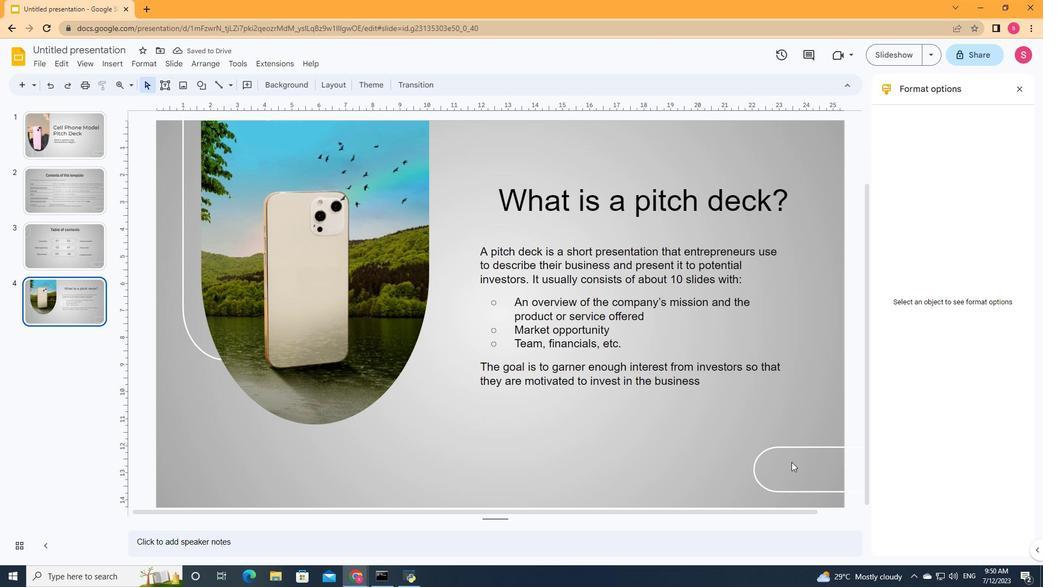 
Action: Mouse pressed left at (795, 462)
Screenshot: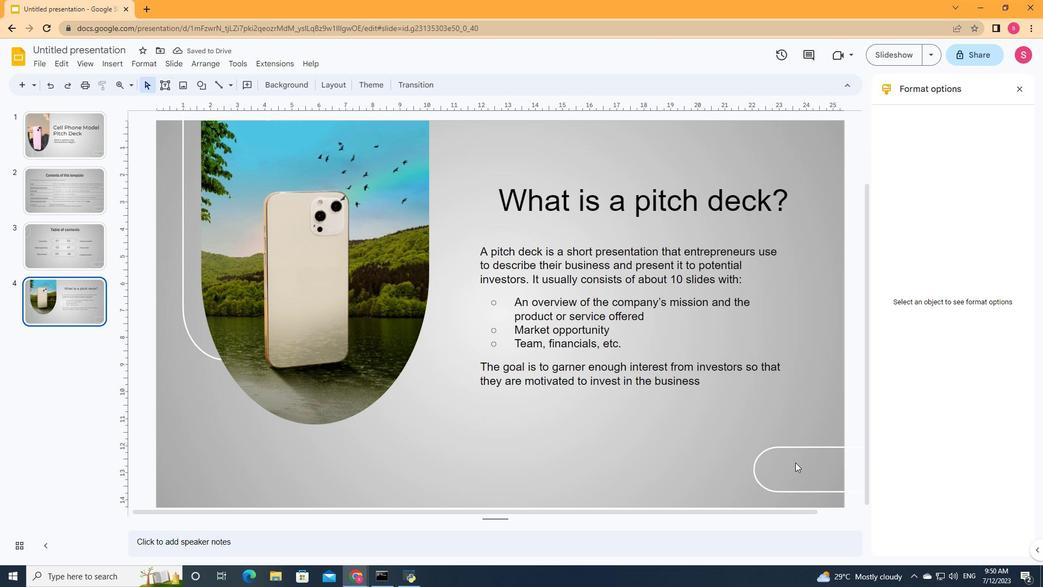 
Action: Mouse moved to (163, 86)
Screenshot: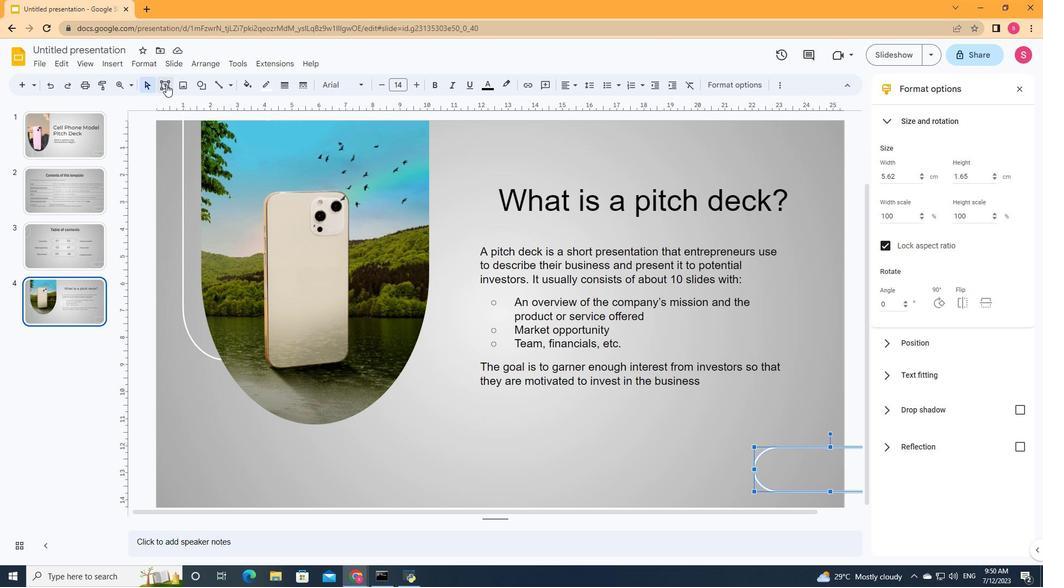 
Action: Mouse pressed left at (163, 86)
Screenshot: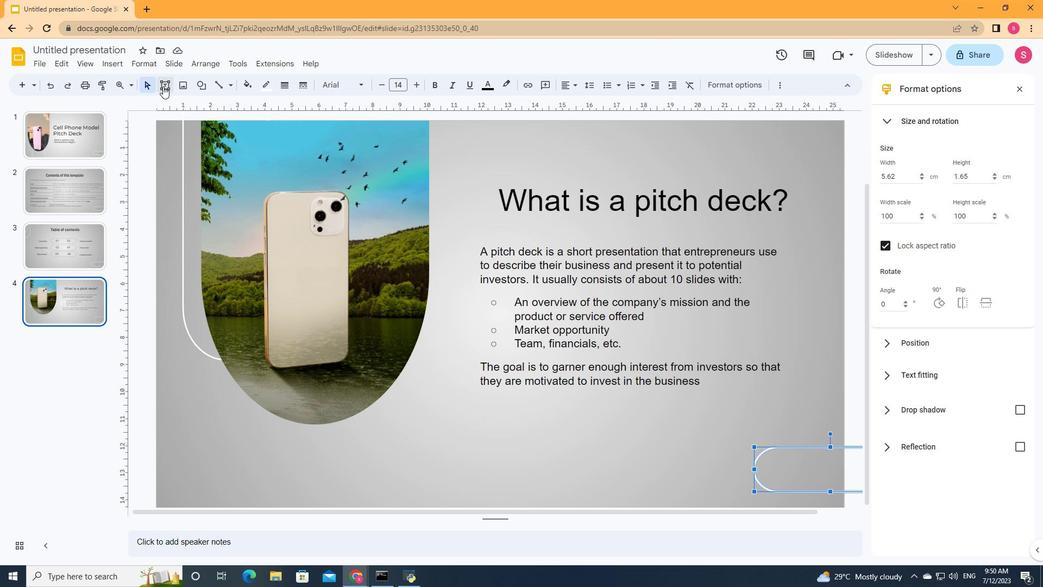 
Action: Mouse moved to (703, 438)
Screenshot: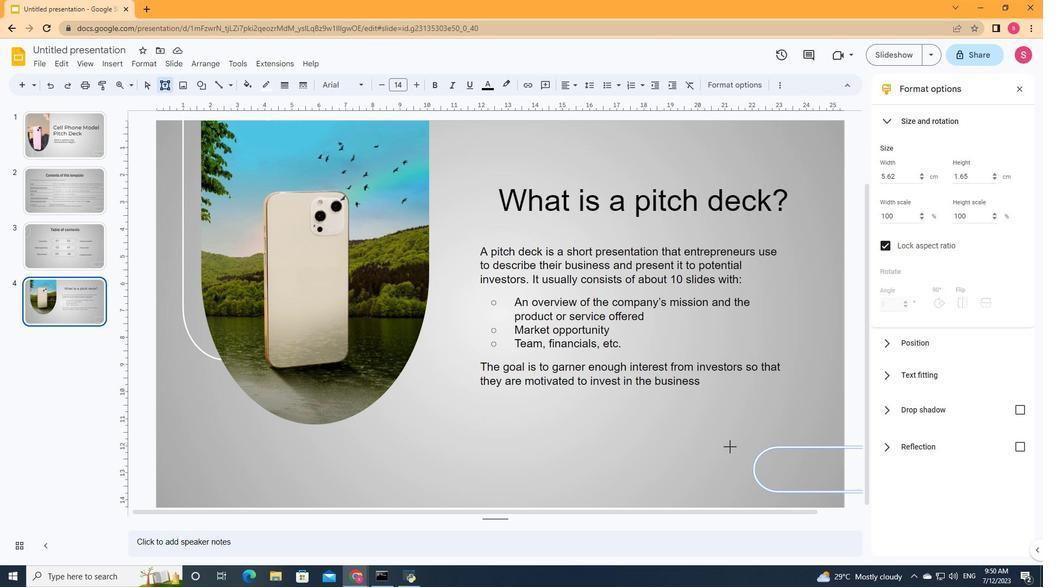 
Action: Mouse pressed left at (703, 438)
Screenshot: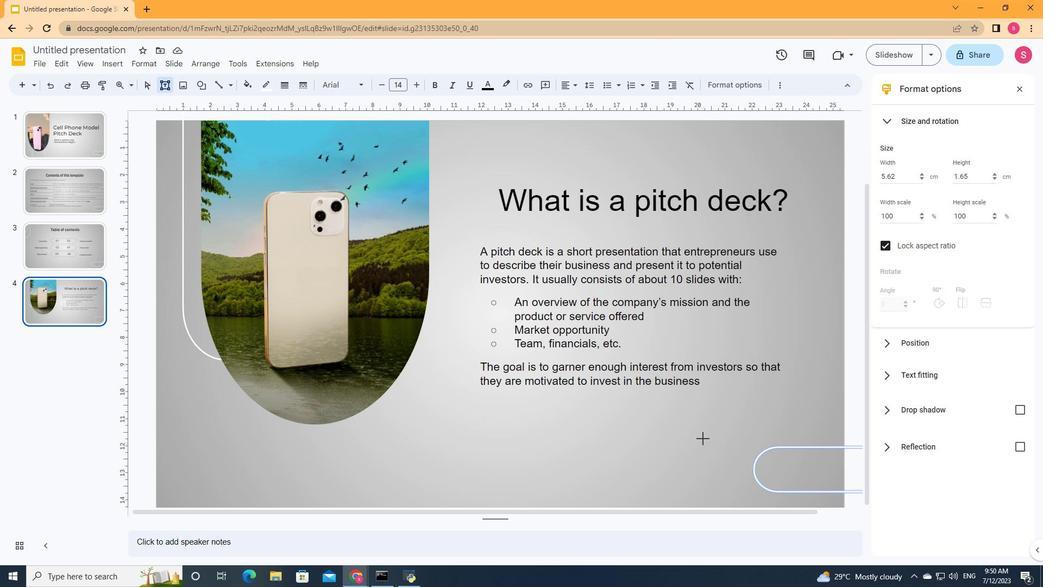 
Action: Mouse moved to (720, 448)
Screenshot: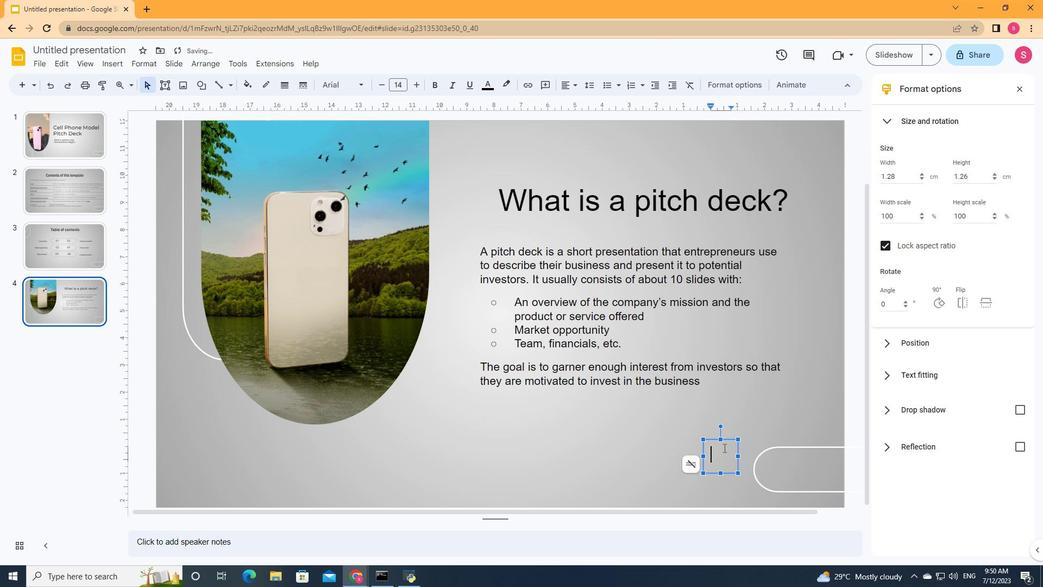 
Action: Mouse pressed left at (720, 448)
Screenshot: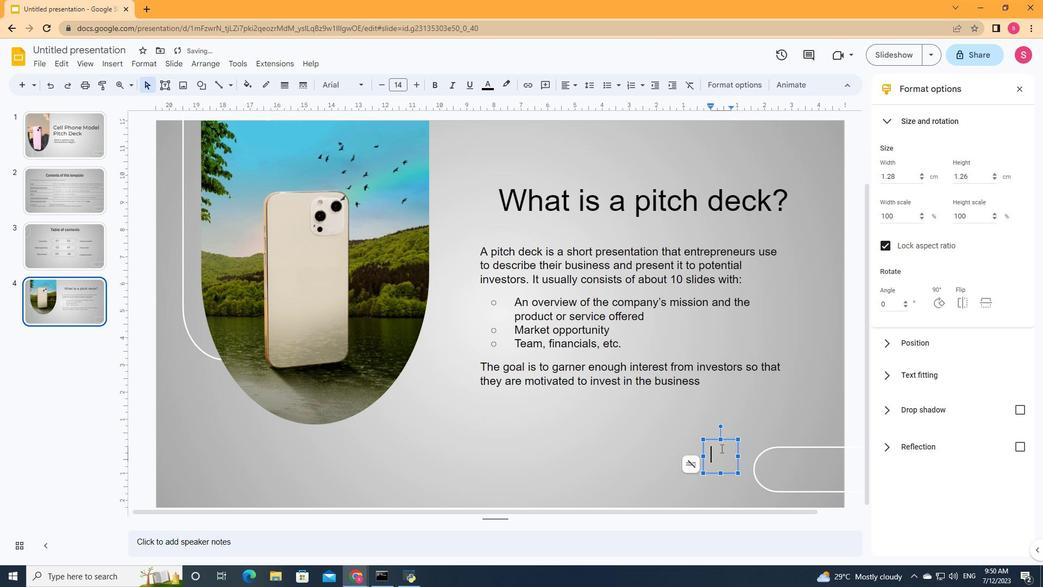 
Action: Mouse moved to (724, 448)
Screenshot: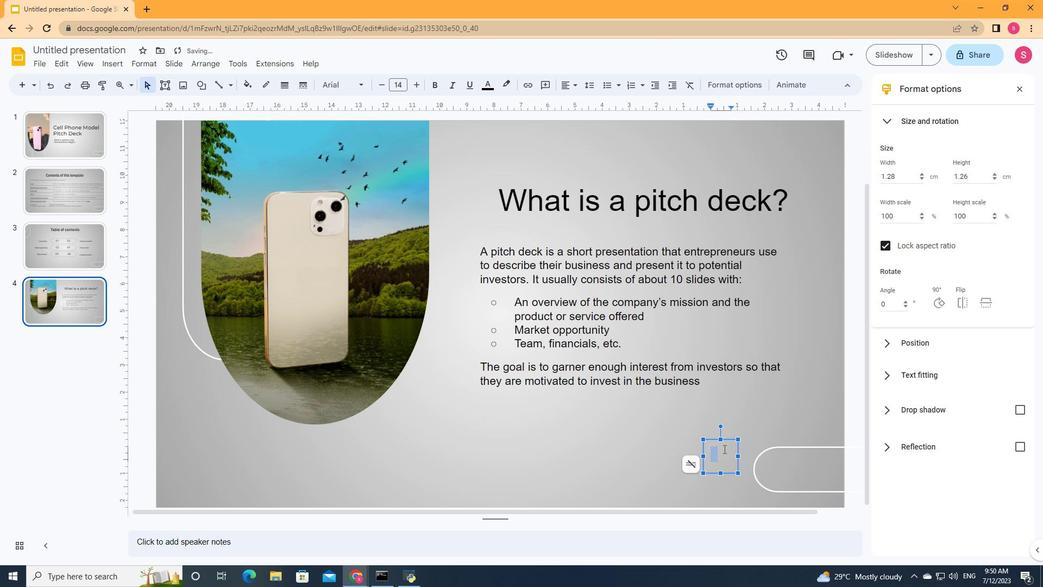 
Action: Mouse pressed left at (724, 448)
Screenshot: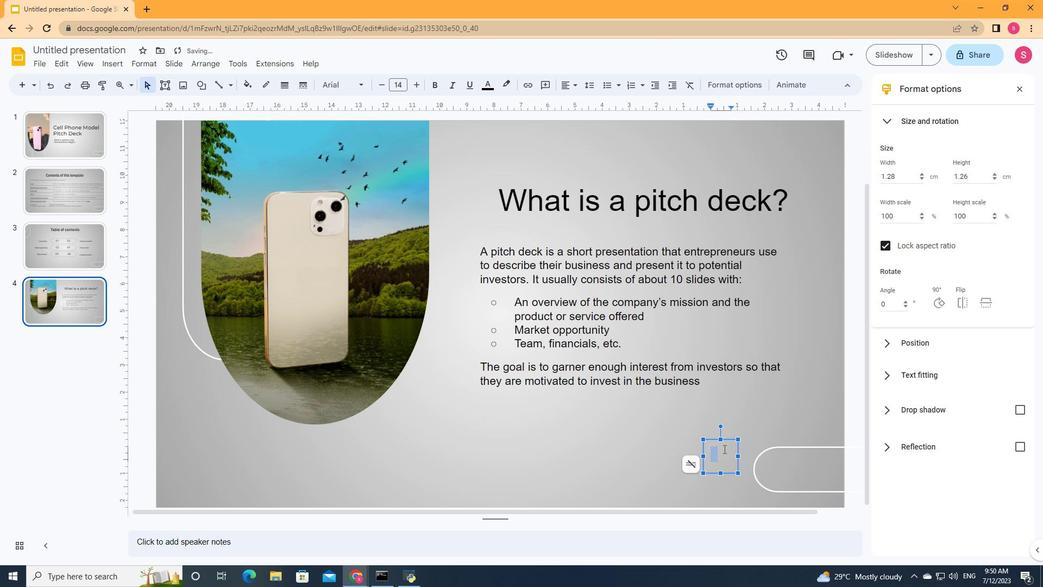 
Action: Mouse moved to (725, 448)
Screenshot: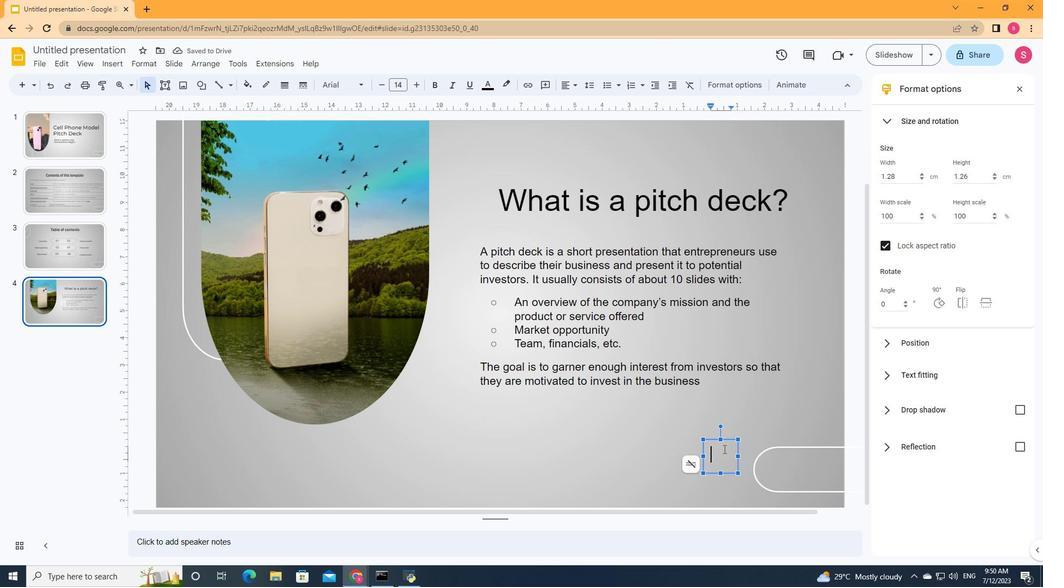 
Action: Key pressed 4
Screenshot: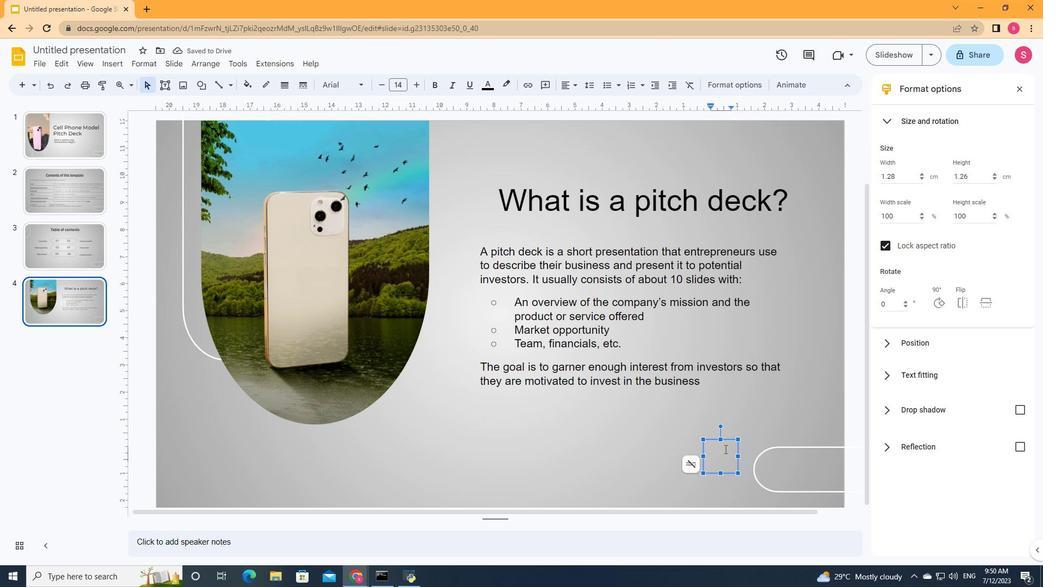 
Action: Mouse moved to (715, 440)
Screenshot: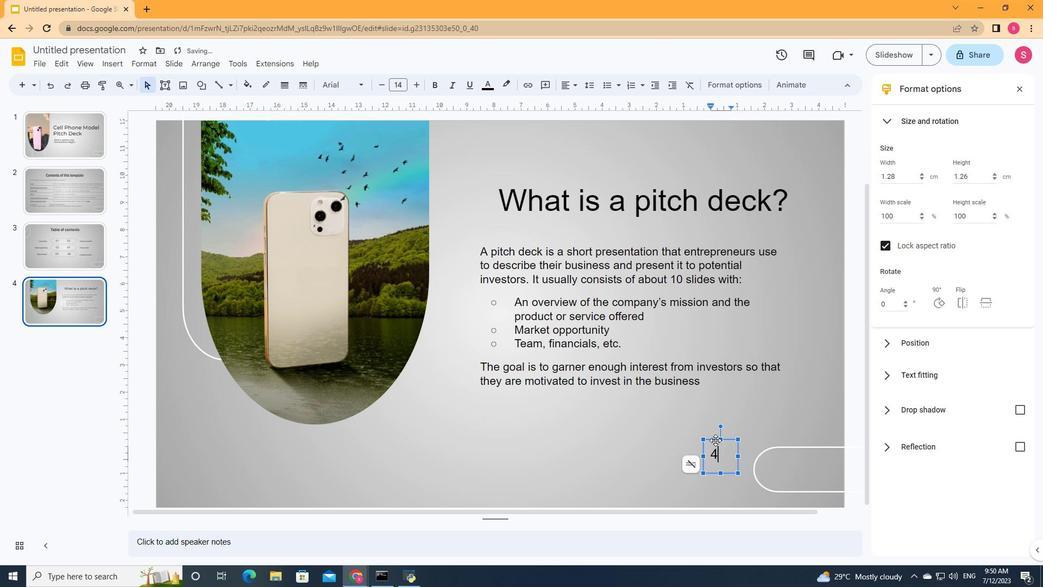 
Action: Mouse pressed left at (715, 440)
Screenshot: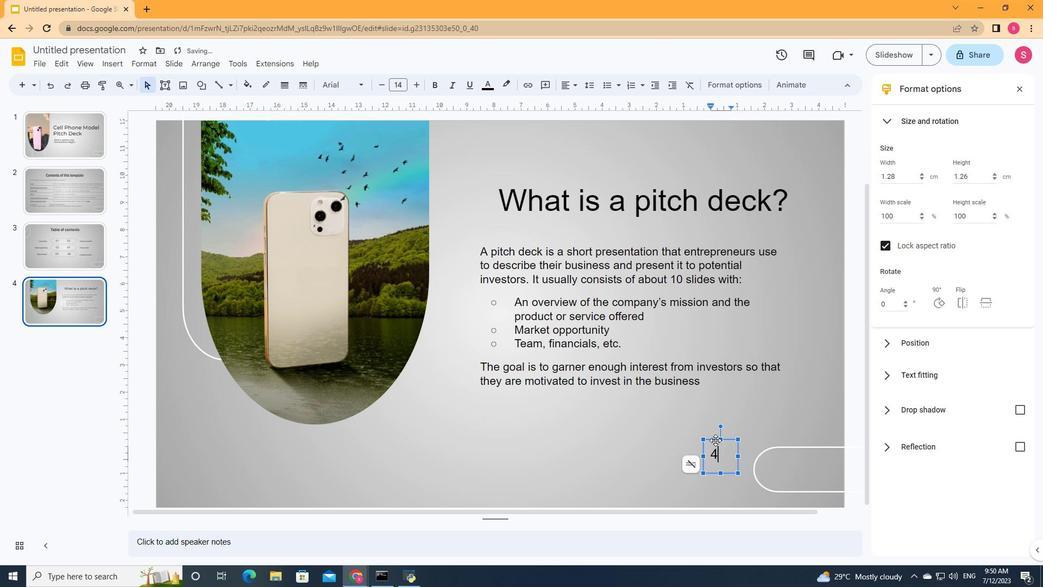 
Action: Mouse moved to (816, 486)
Screenshot: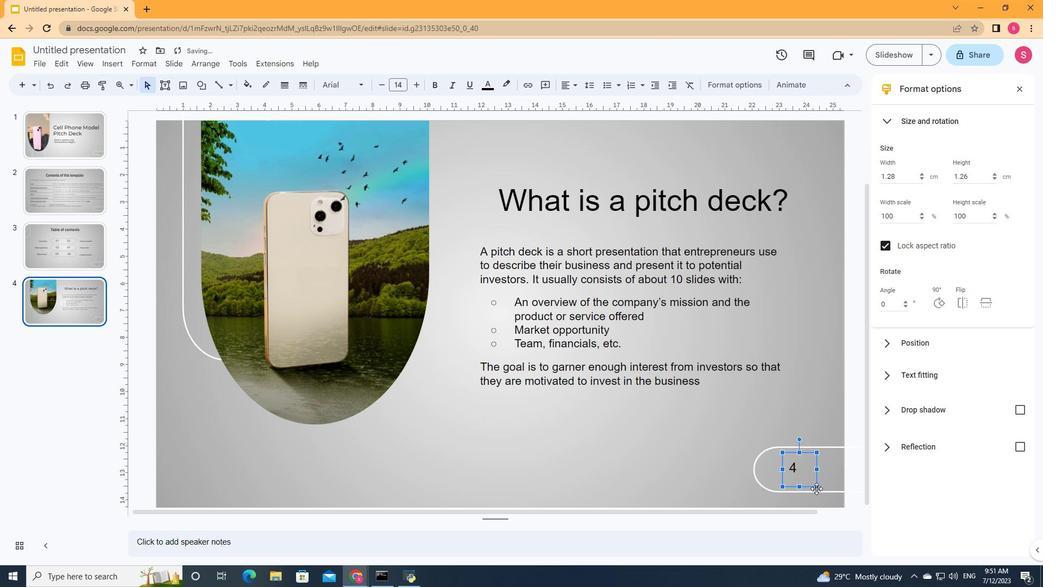 
Action: Mouse pressed left at (816, 486)
Screenshot: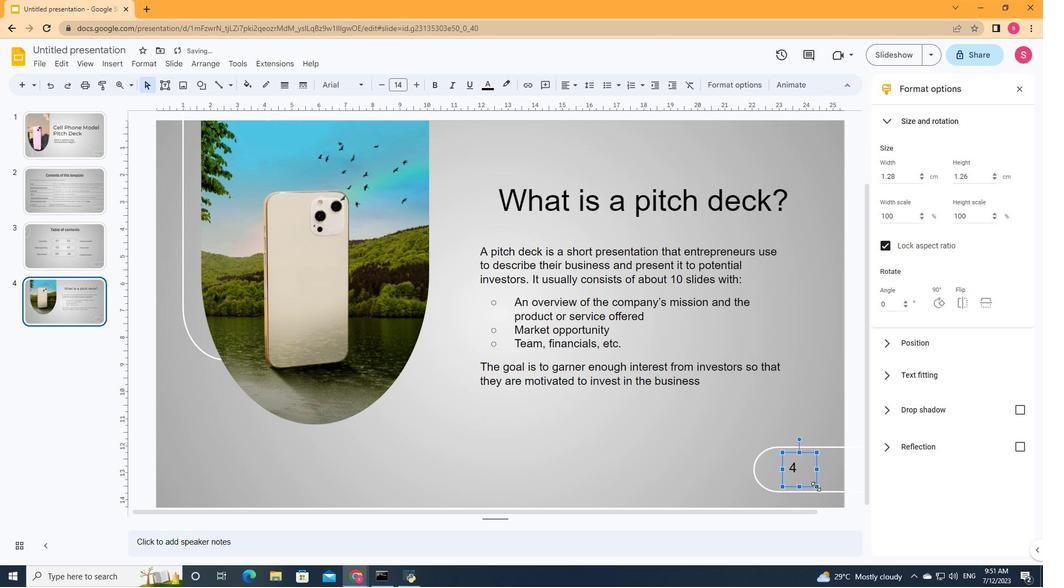 
Action: Mouse moved to (787, 453)
Screenshot: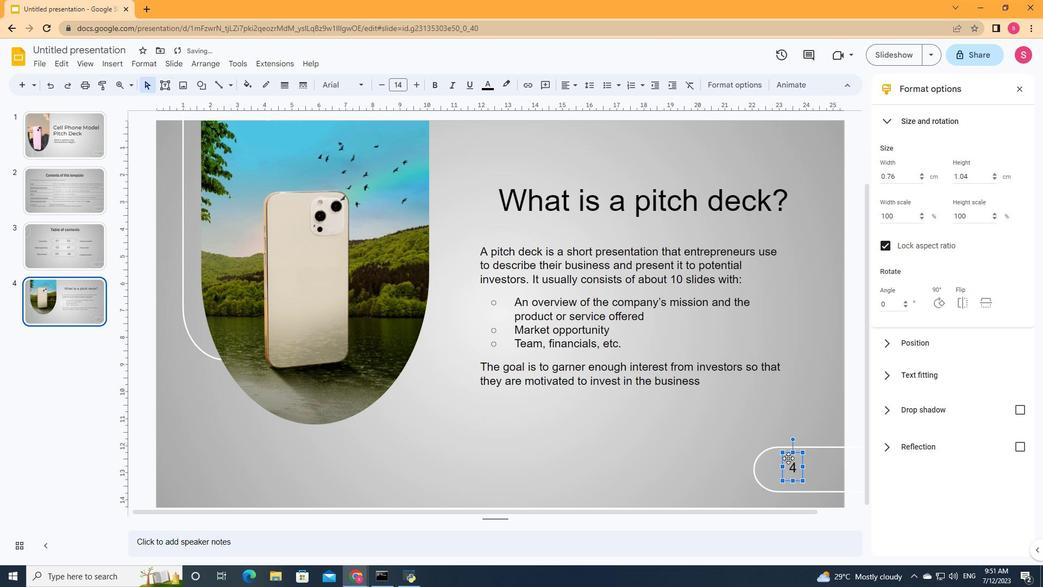 
Action: Mouse pressed left at (787, 453)
Screenshot: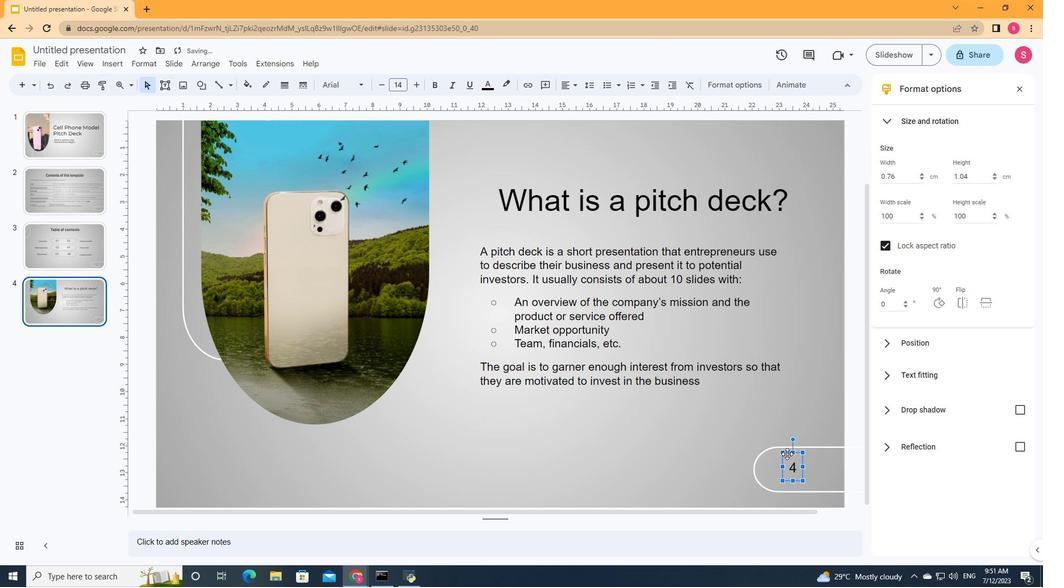 
Action: Mouse moved to (707, 461)
Screenshot: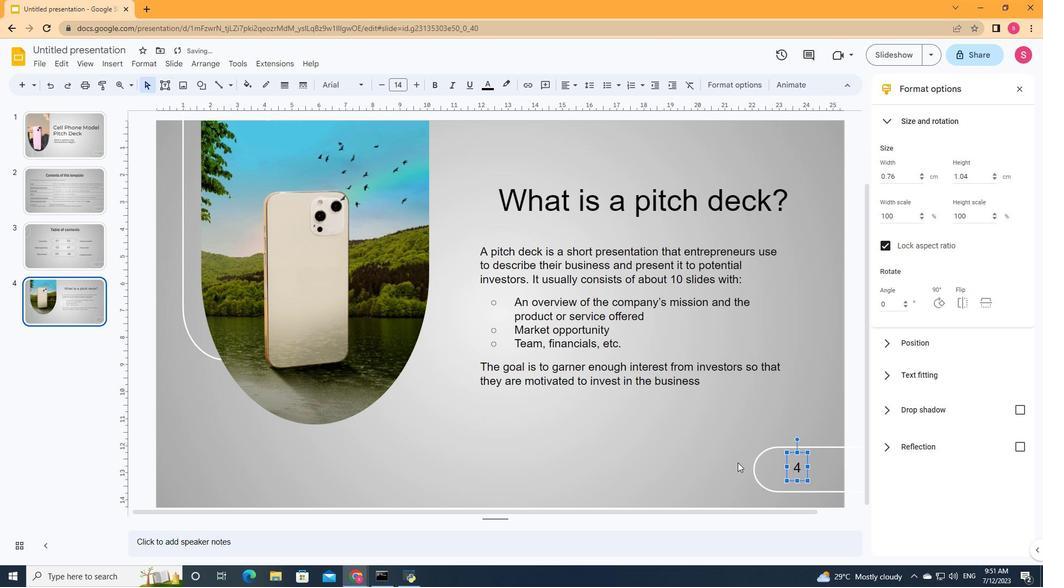 
Action: Mouse pressed left at (707, 461)
Screenshot: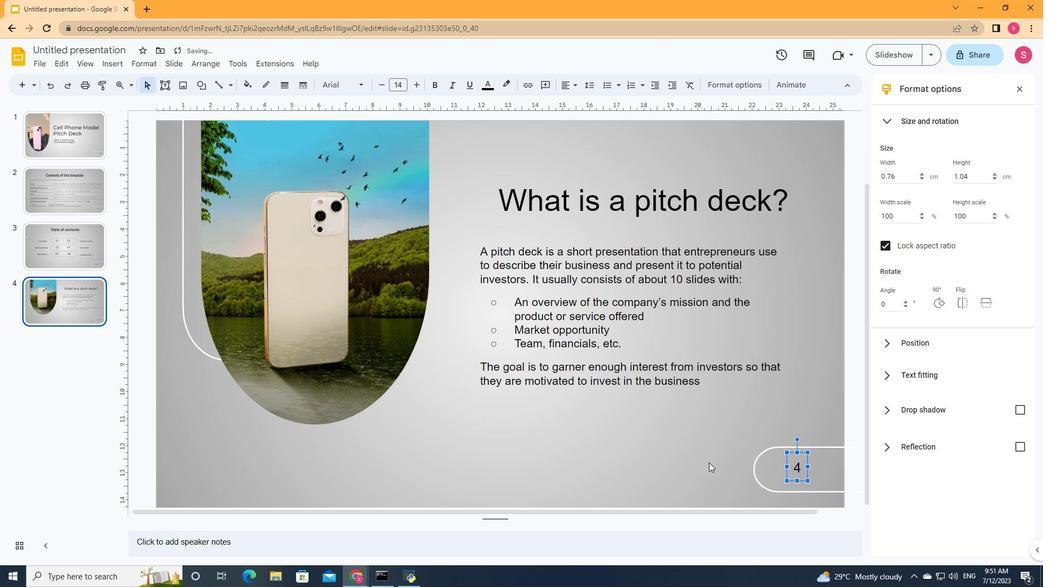 
Action: Mouse moved to (526, 196)
Screenshot: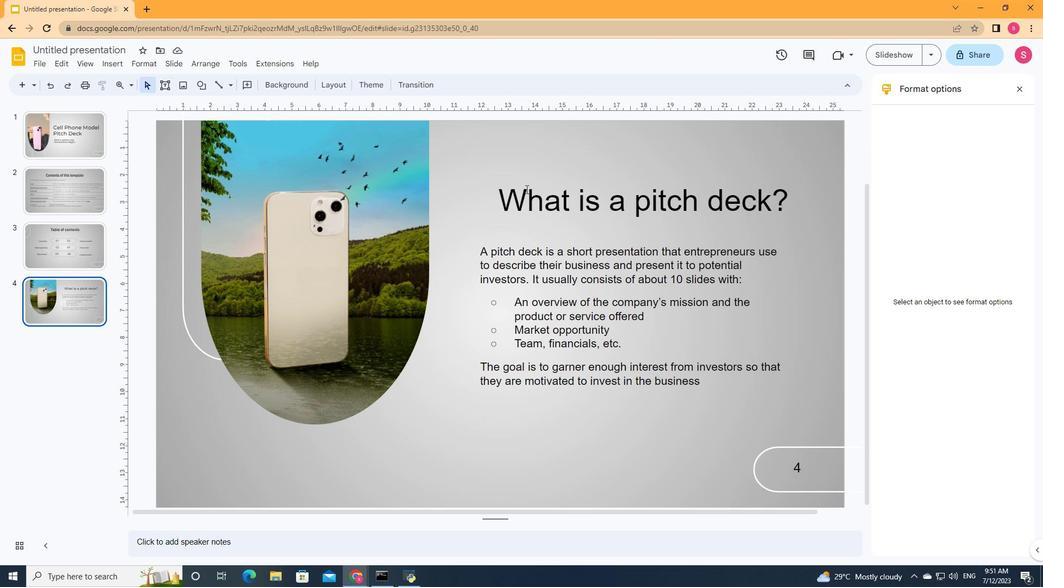 
Action: Mouse pressed left at (526, 196)
Screenshot: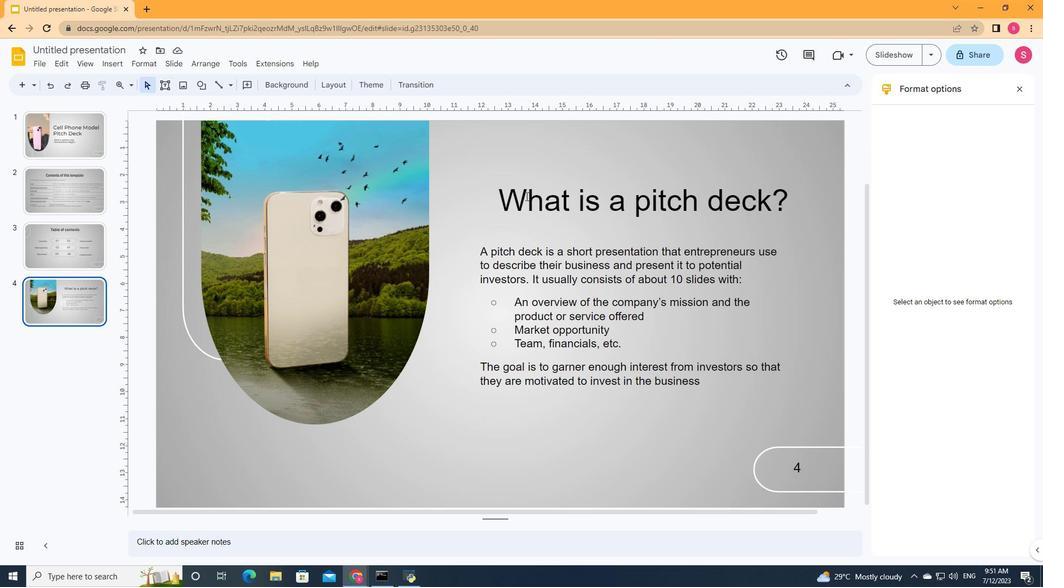 
Action: Mouse moved to (795, 208)
Screenshot: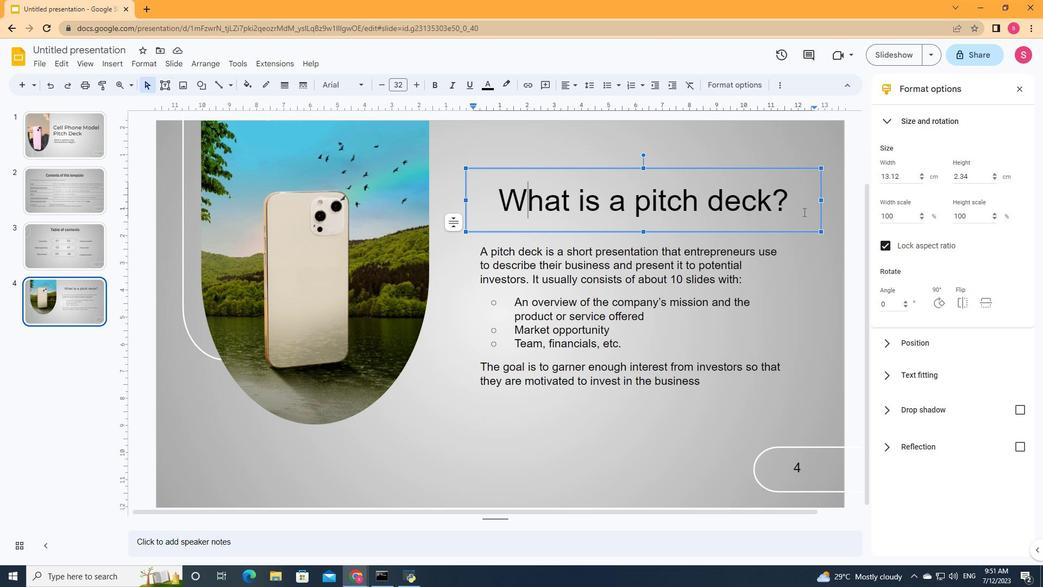 
Action: Key pressed ctrl+A
Screenshot: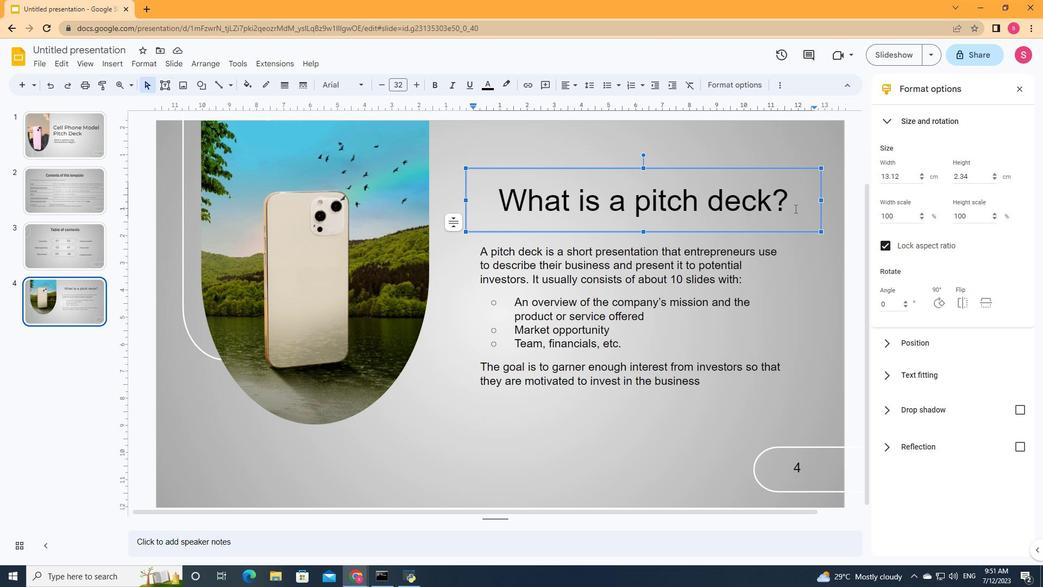 
Action: Mouse moved to (360, 84)
Screenshot: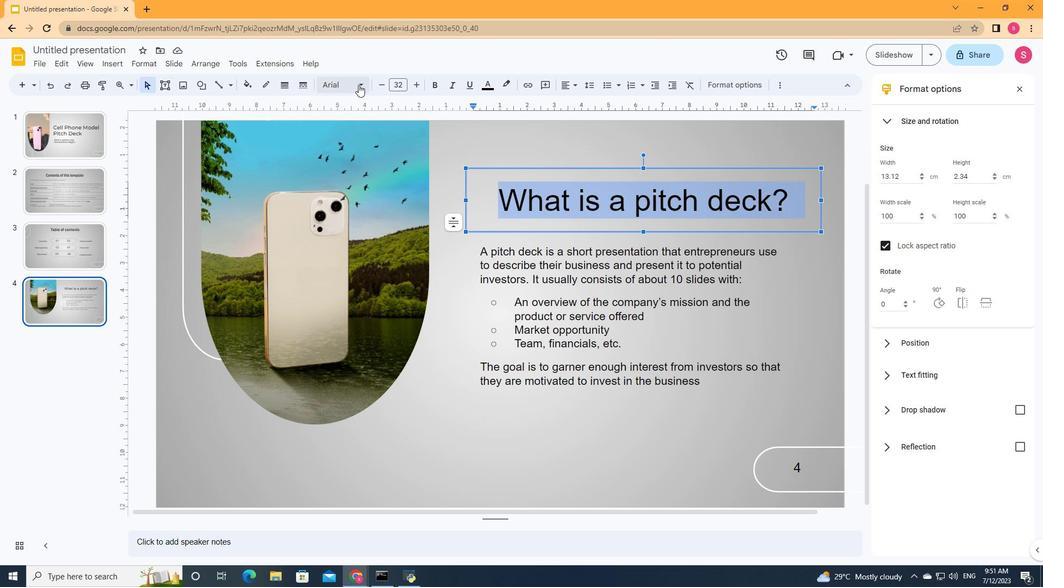 
Action: Mouse pressed left at (360, 84)
Screenshot: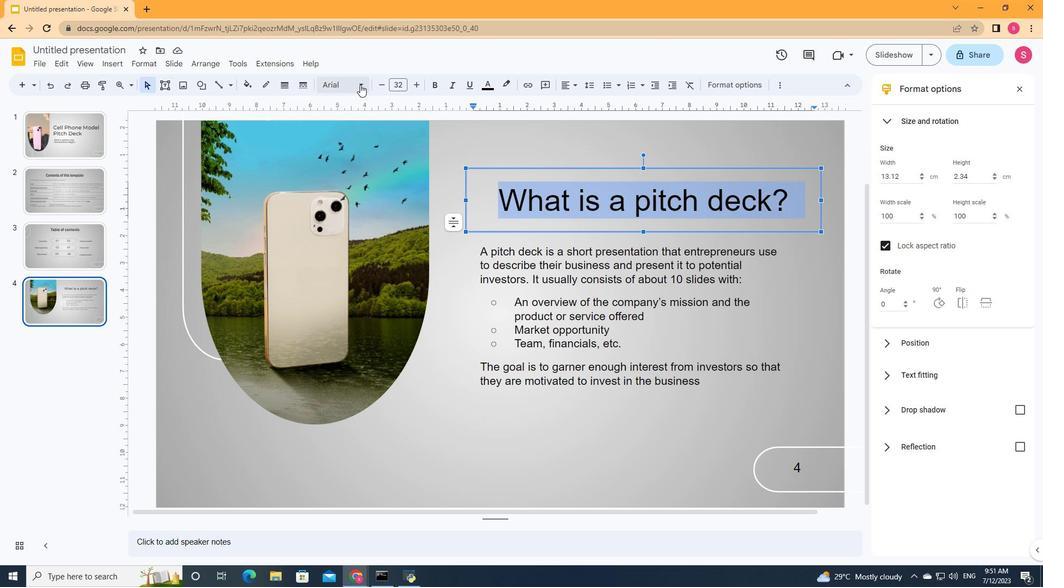 
Action: Mouse moved to (516, 302)
Screenshot: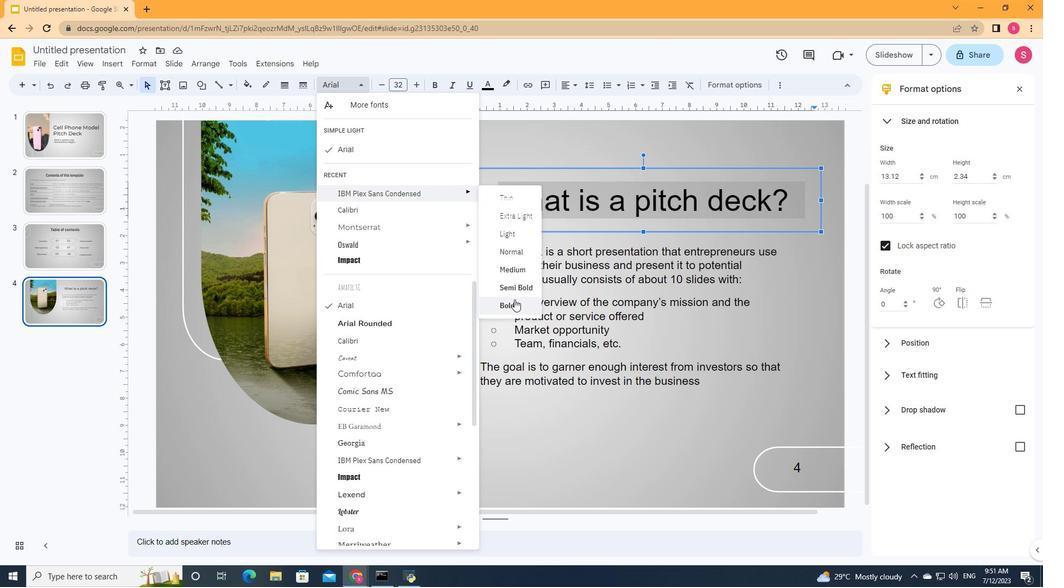 
Action: Mouse pressed left at (516, 302)
Screenshot: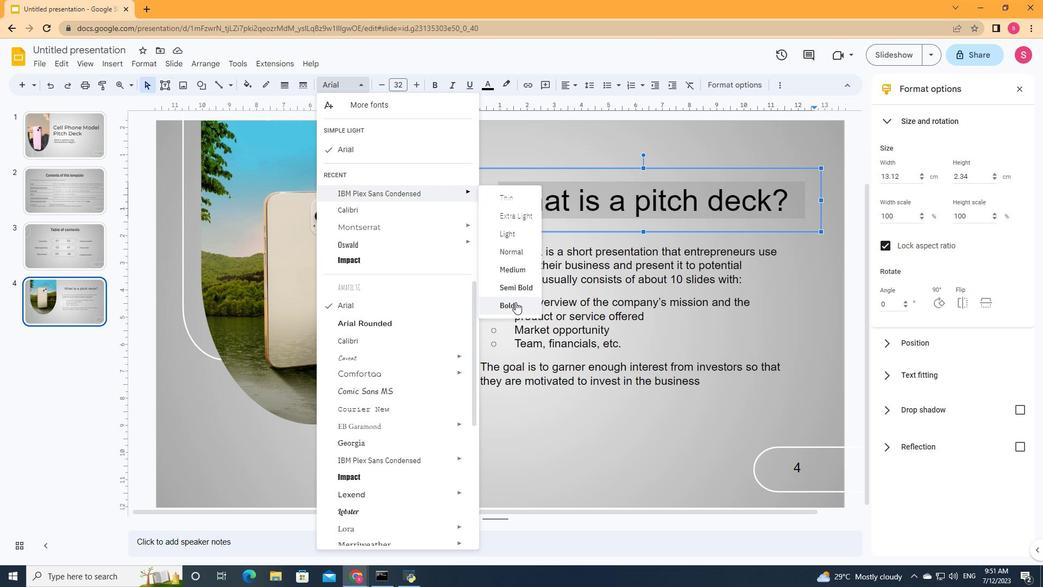 
Action: Mouse moved to (600, 275)
Screenshot: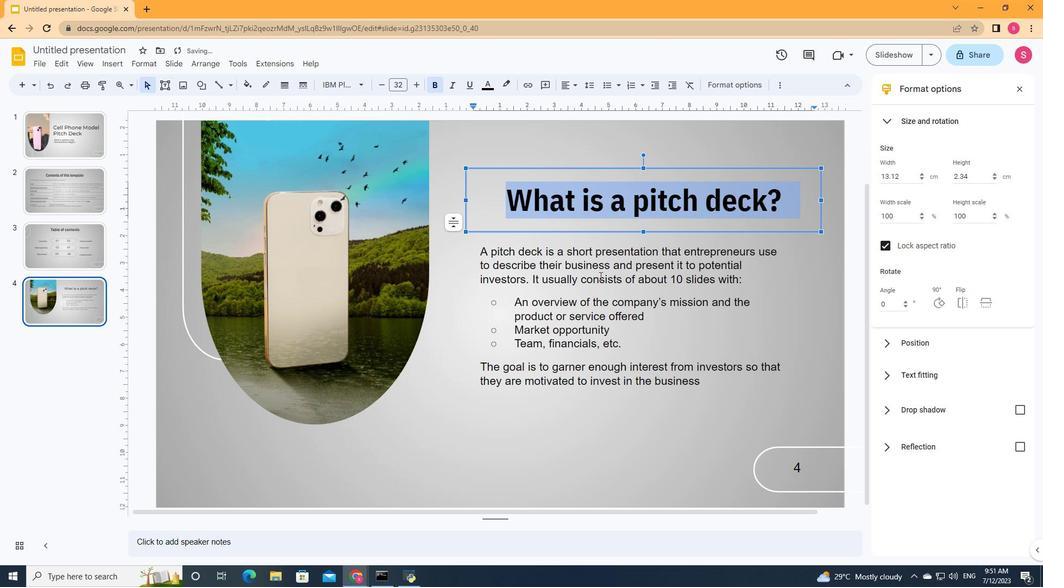 
Action: Mouse pressed left at (600, 275)
Screenshot: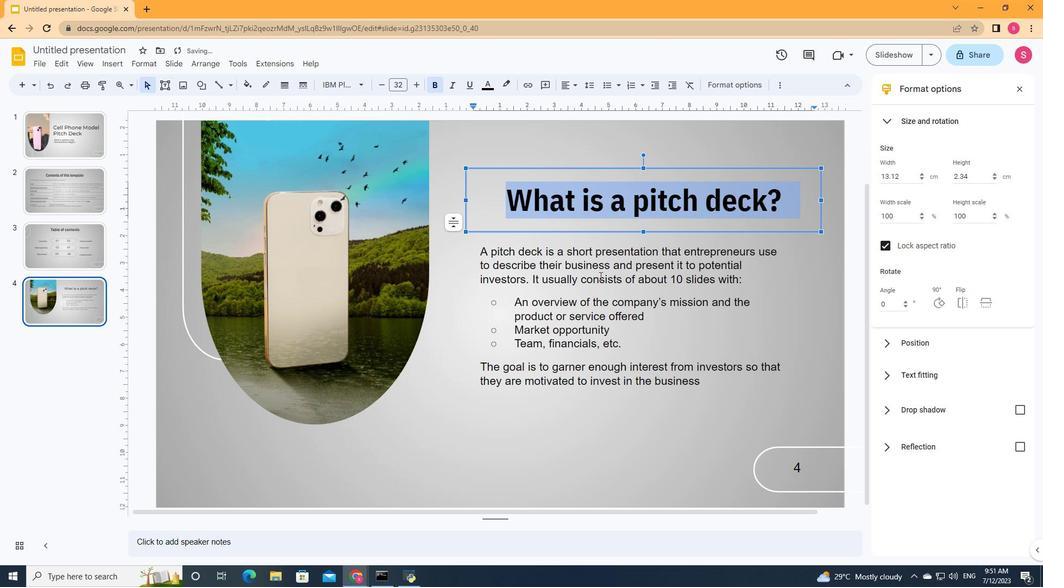 
Action: Mouse moved to (596, 276)
Screenshot: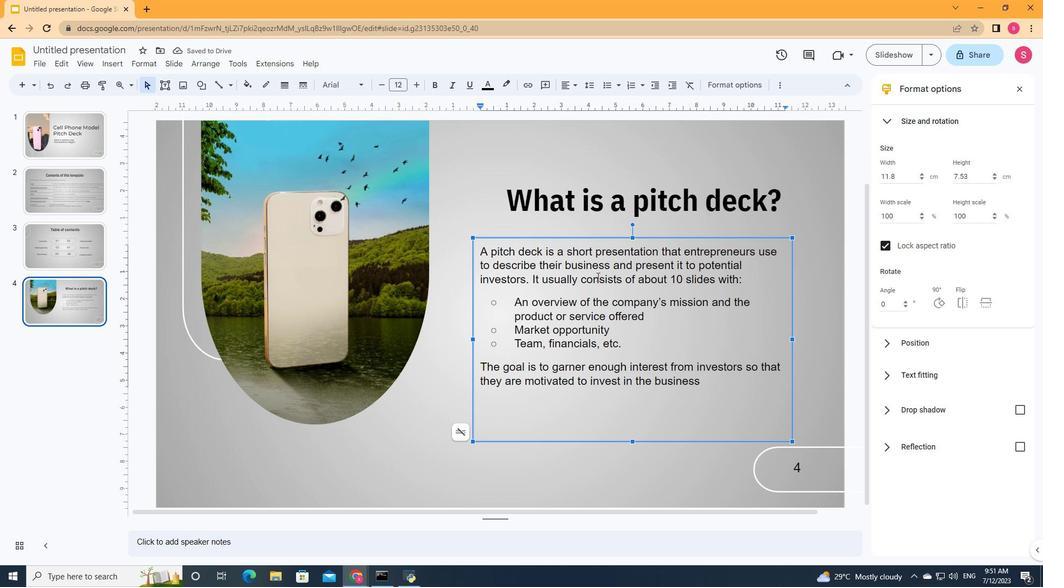 
Action: Key pressed ctrl+A
Screenshot: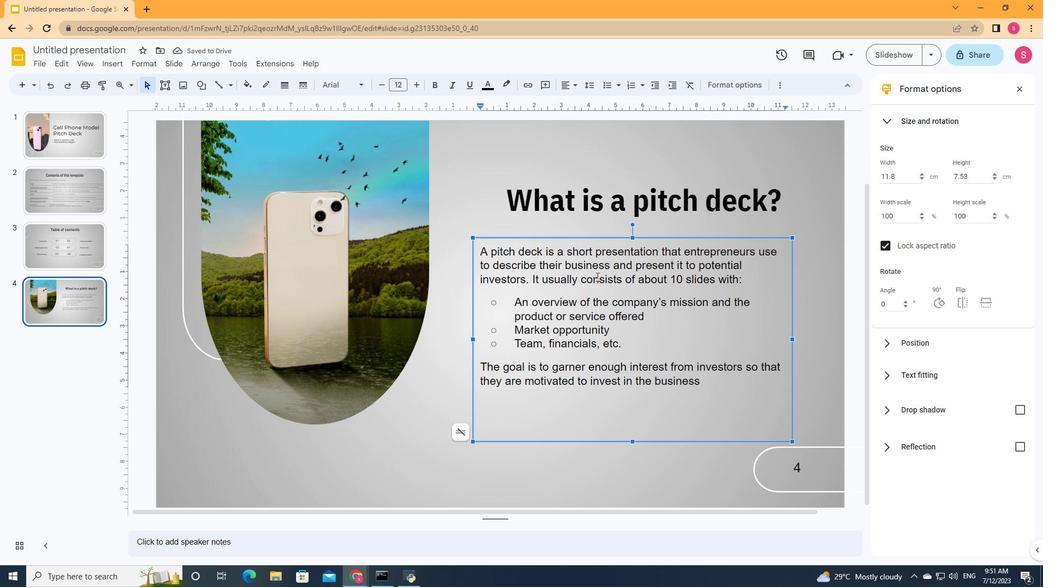 
Action: Mouse moved to (363, 84)
